 Task: Search one way flight ticket for 5 adults, 1 child, 2 infants in seat and 1 infant on lap in business from Monterey: Monterey Regional Airport (was Monterey Peninsula Airport) to Jackson: Jackson Hole Airport on 5-2-2023. Choice of flights is Frontier. Number of bags: 11 checked bags. Price is upto 91000. Outbound departure time preference is 13:45.
Action: Mouse moved to (280, 482)
Screenshot: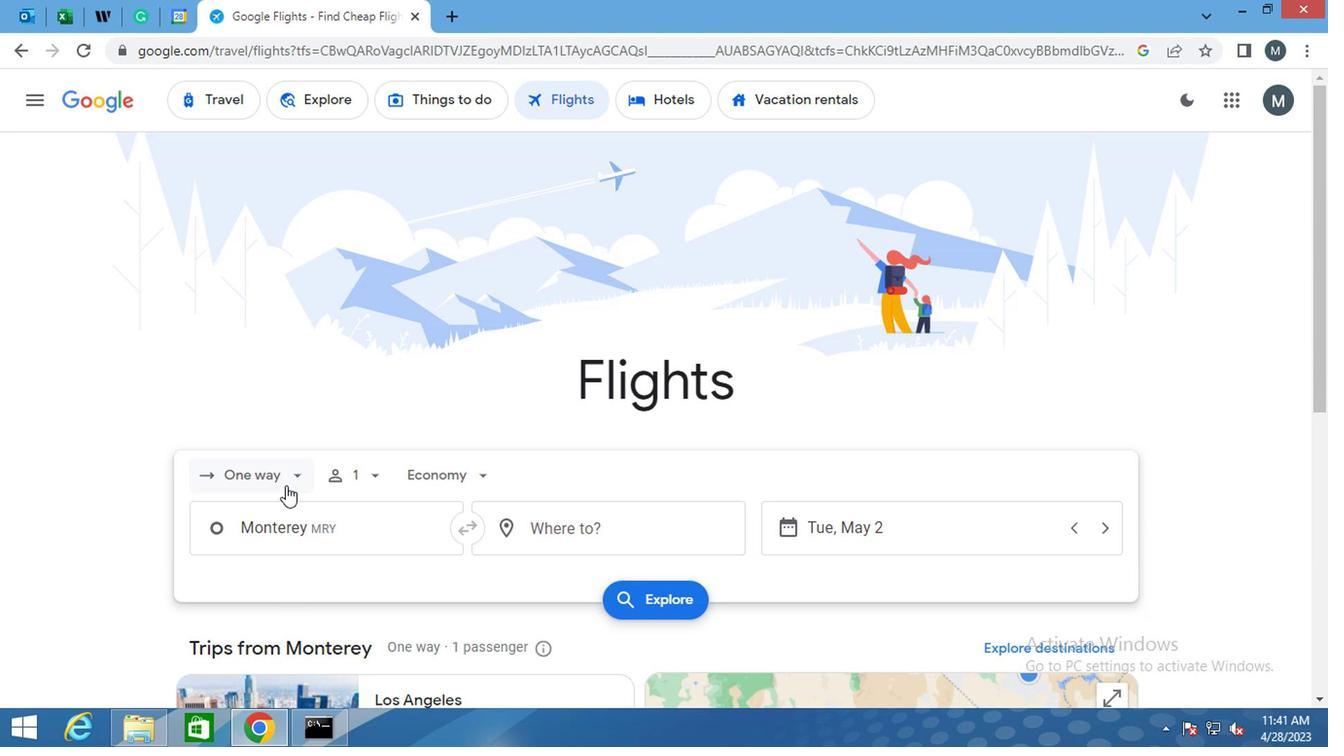 
Action: Mouse pressed left at (280, 482)
Screenshot: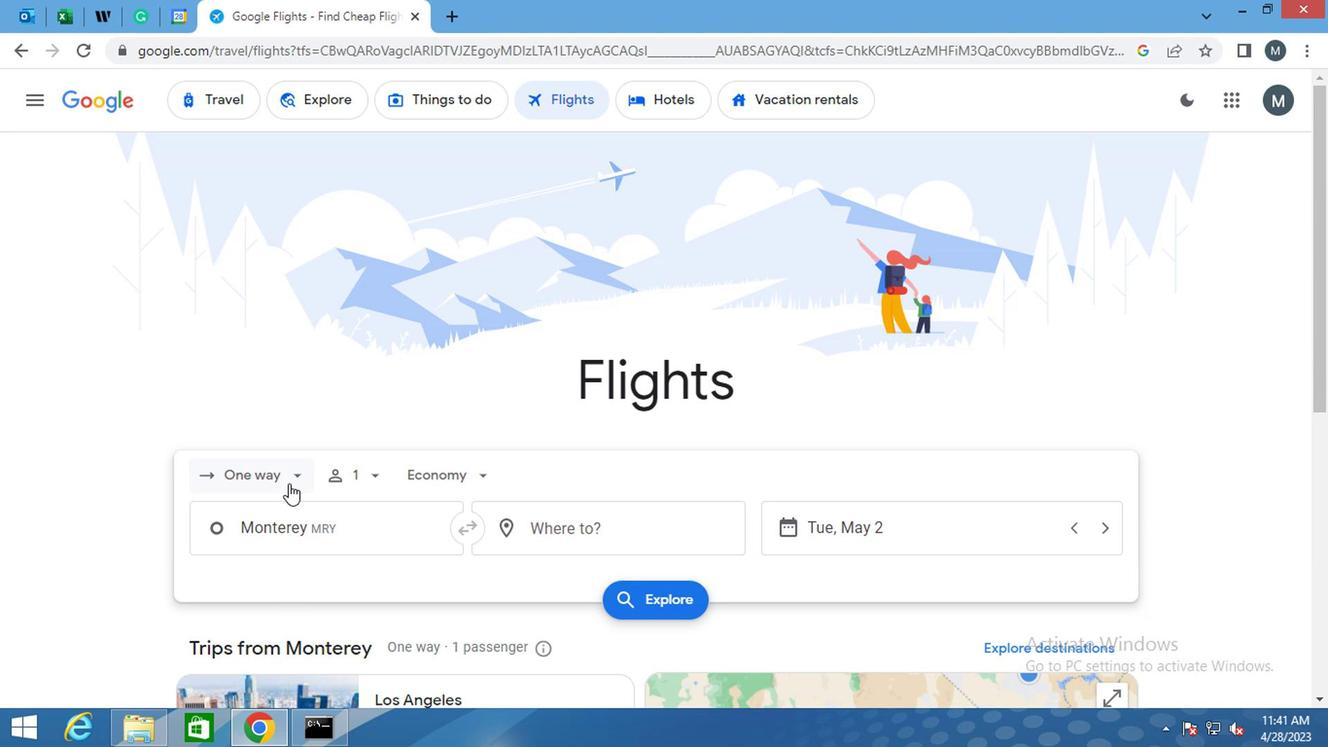 
Action: Mouse moved to (273, 559)
Screenshot: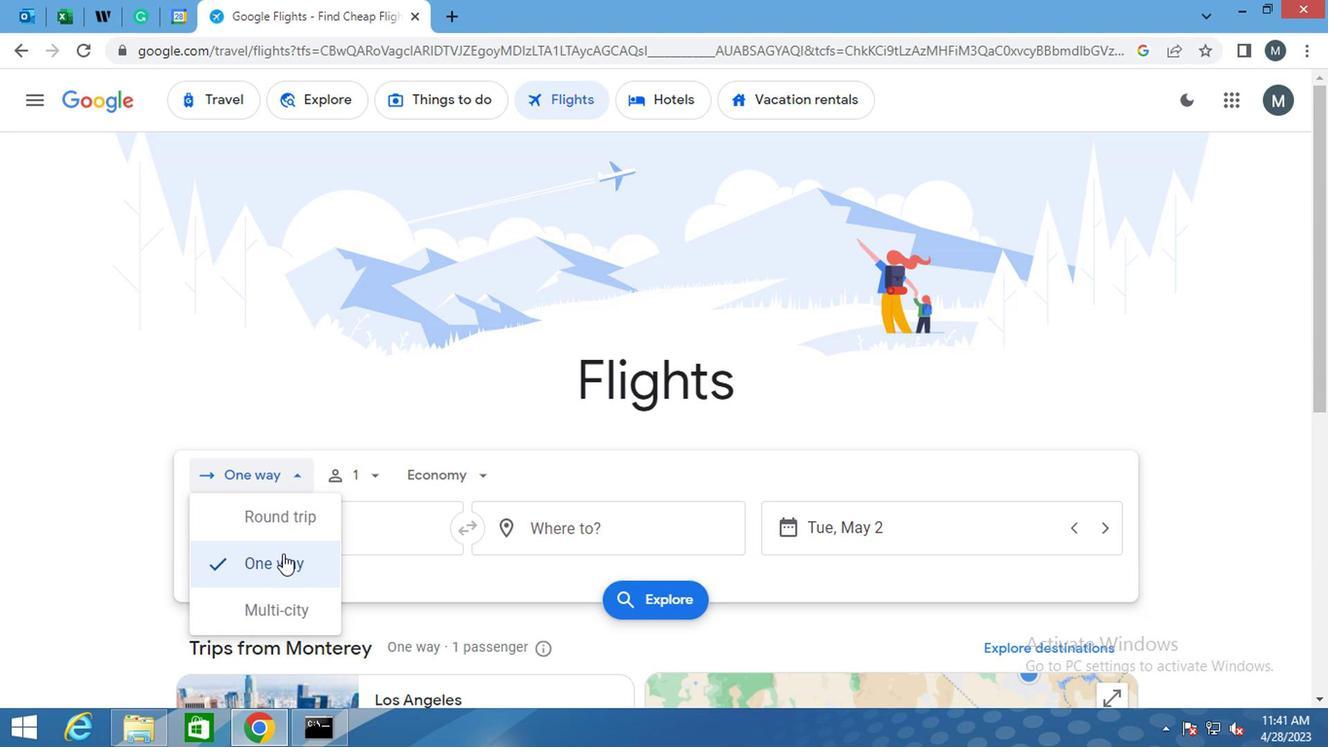 
Action: Mouse pressed left at (273, 559)
Screenshot: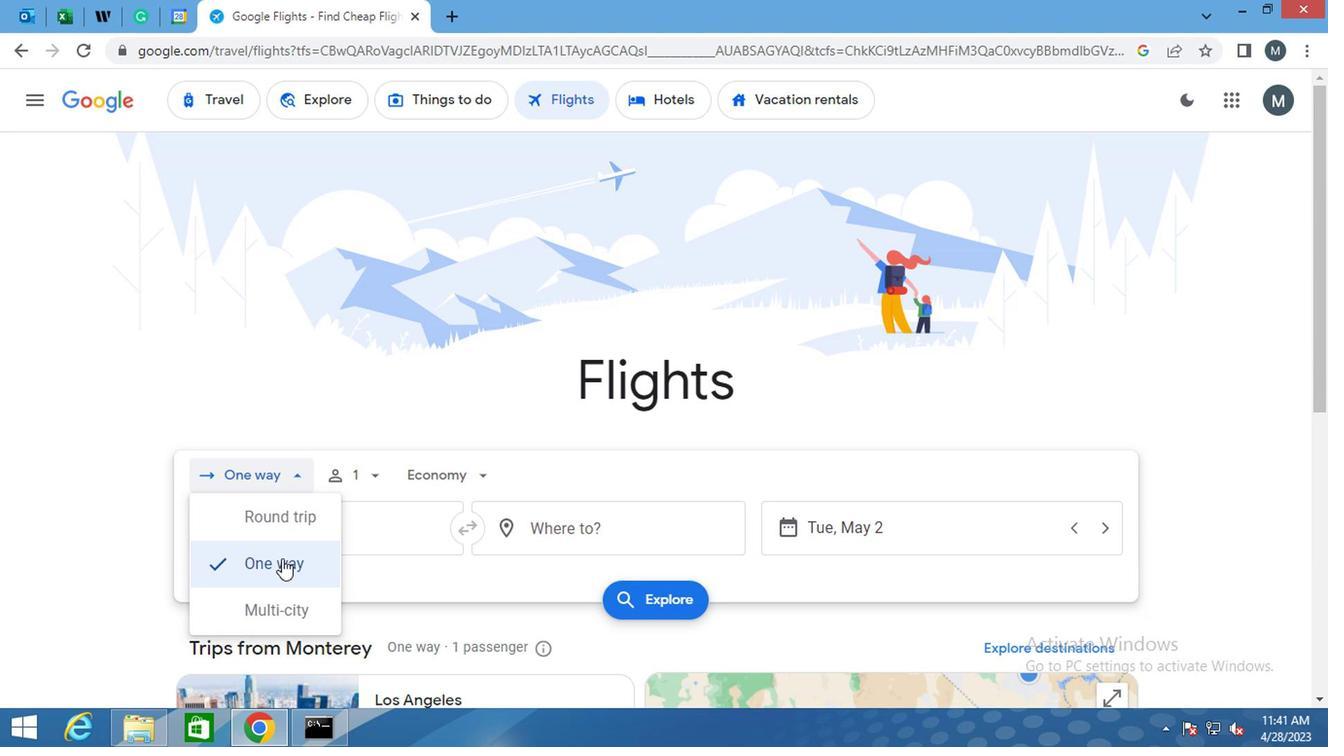 
Action: Mouse moved to (368, 484)
Screenshot: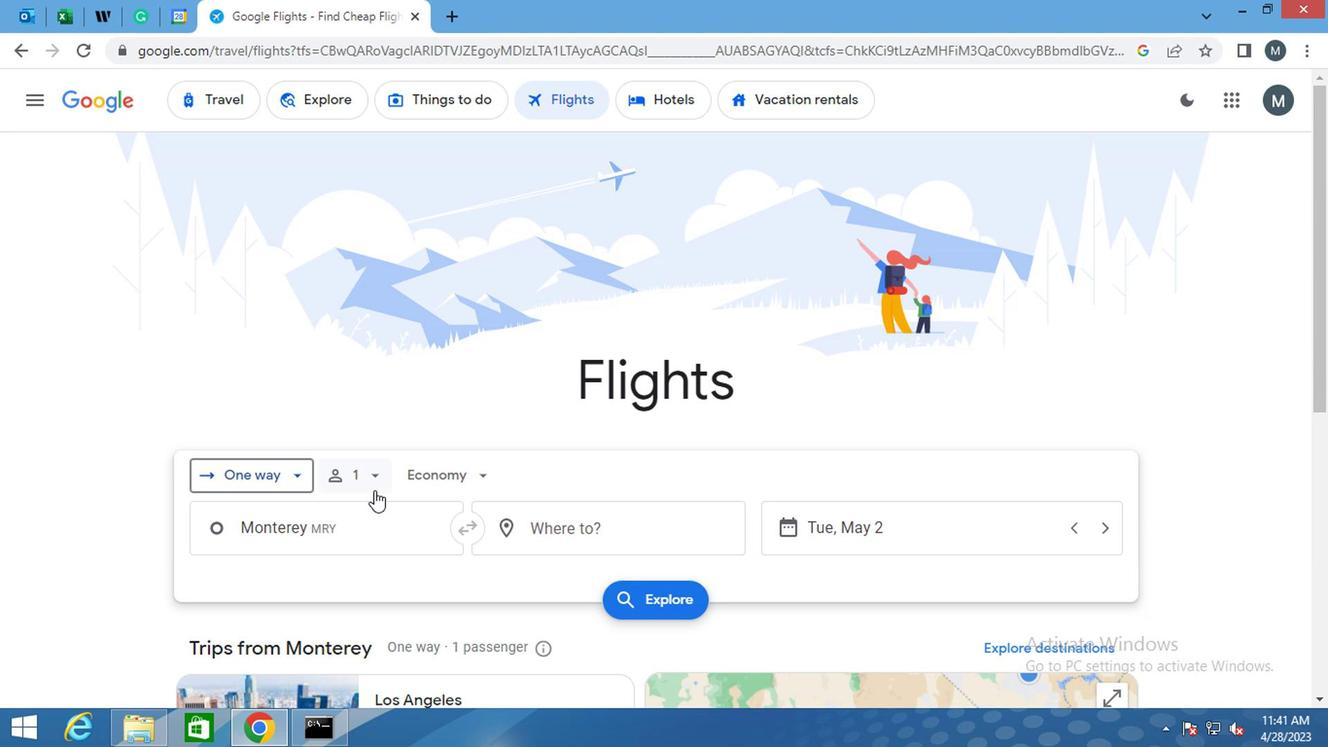 
Action: Mouse pressed left at (368, 484)
Screenshot: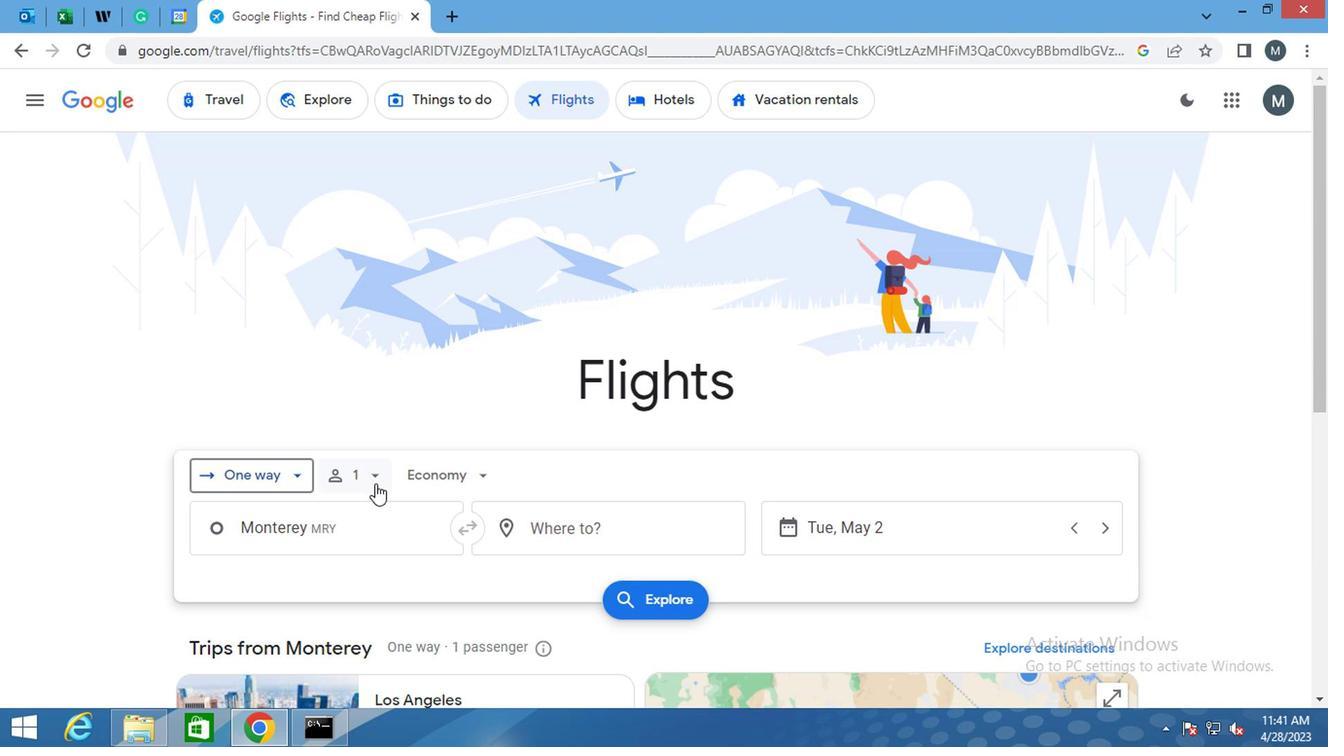 
Action: Mouse moved to (523, 523)
Screenshot: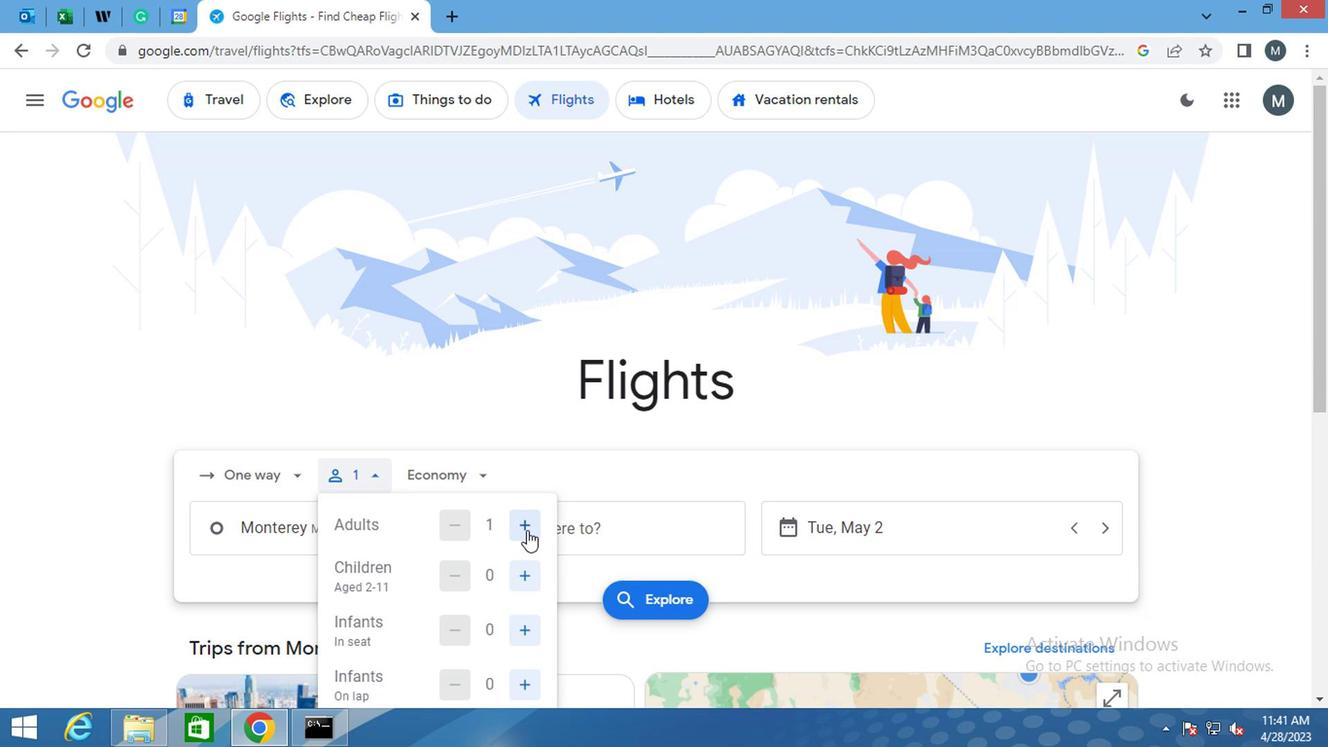 
Action: Mouse pressed left at (523, 523)
Screenshot: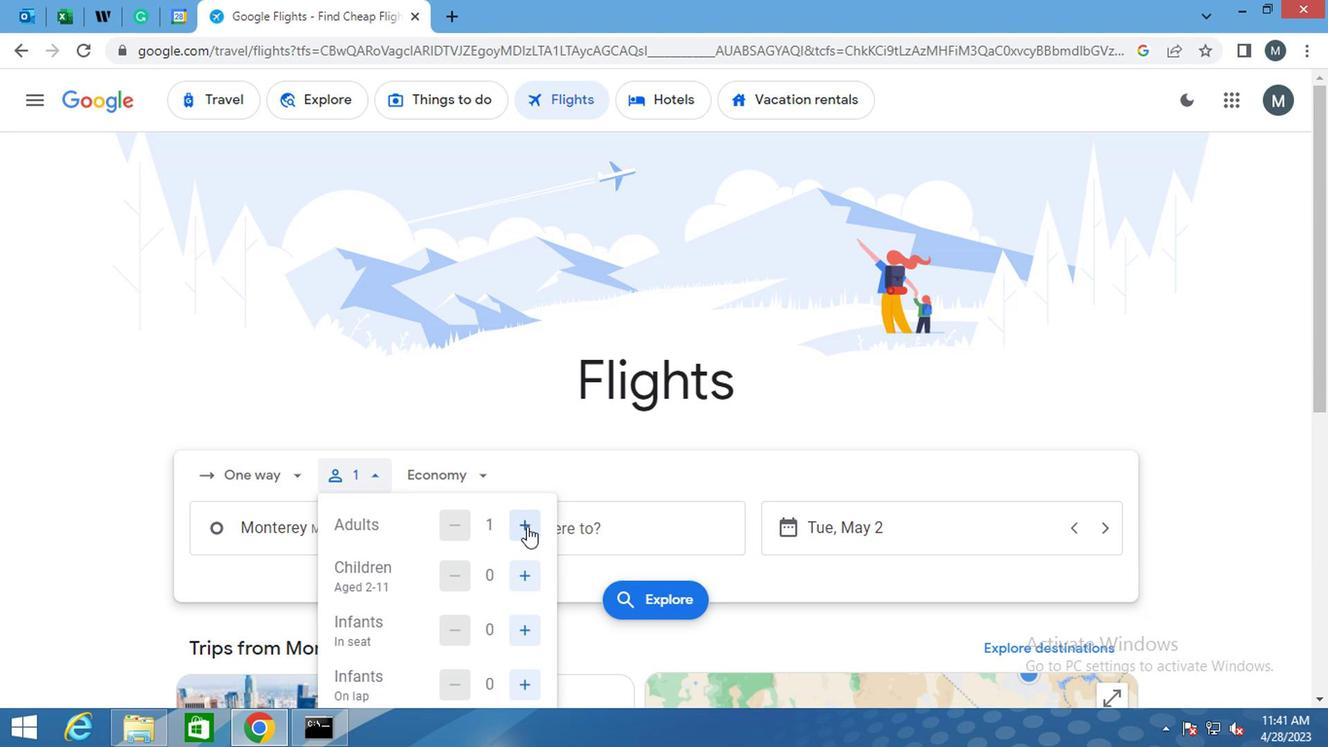 
Action: Mouse pressed left at (523, 523)
Screenshot: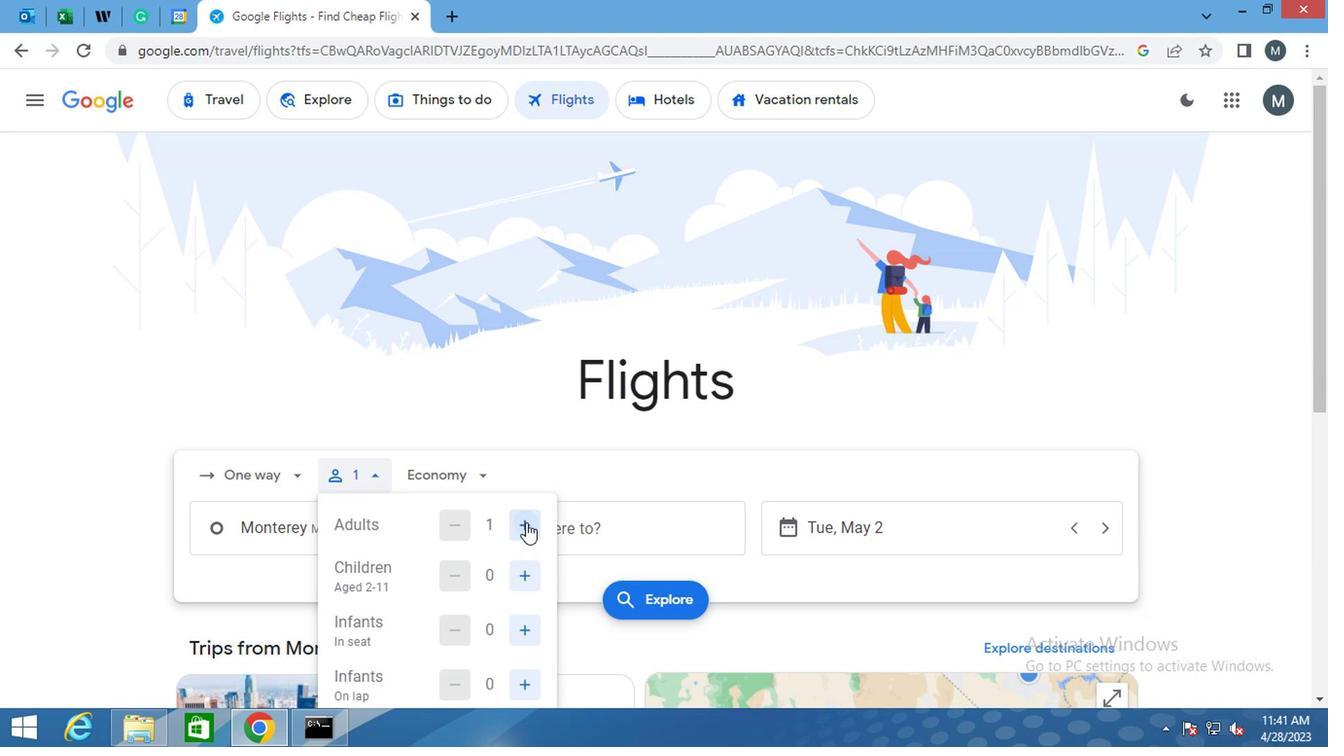 
Action: Mouse moved to (526, 523)
Screenshot: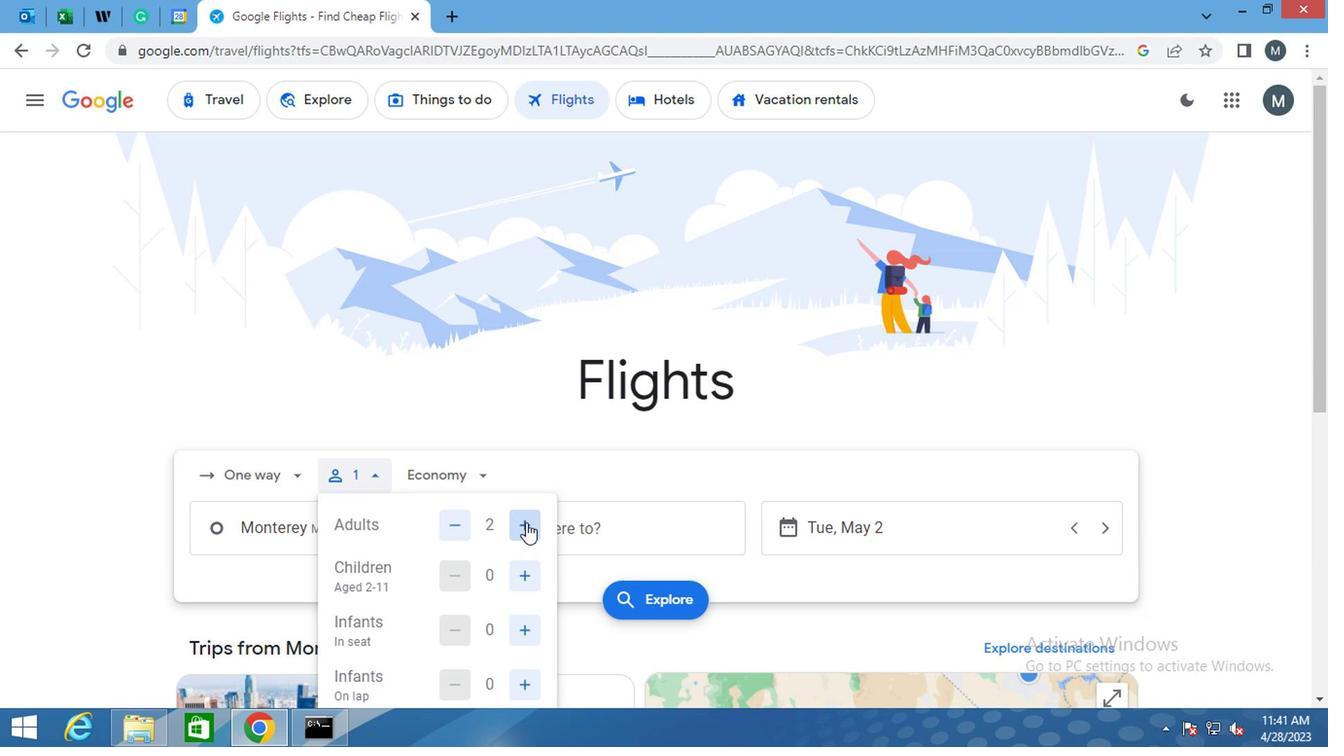 
Action: Mouse pressed left at (526, 523)
Screenshot: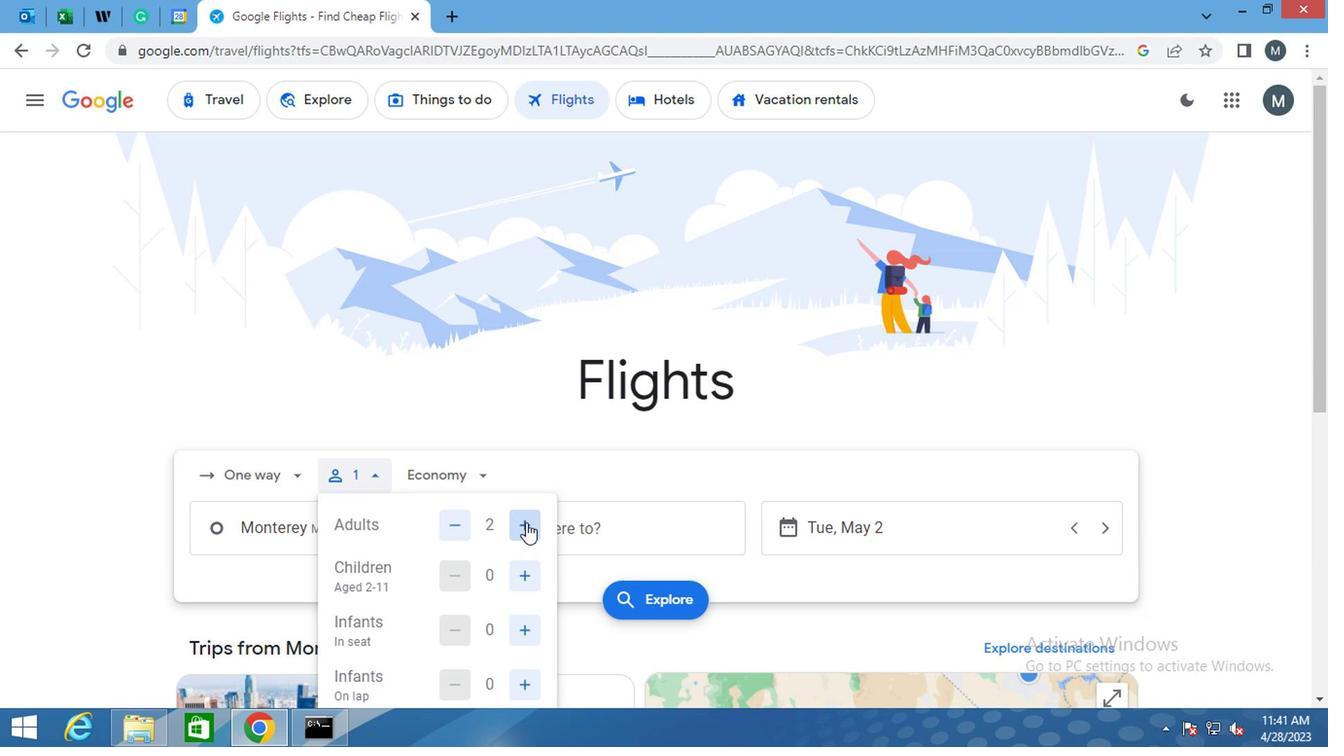 
Action: Mouse moved to (526, 523)
Screenshot: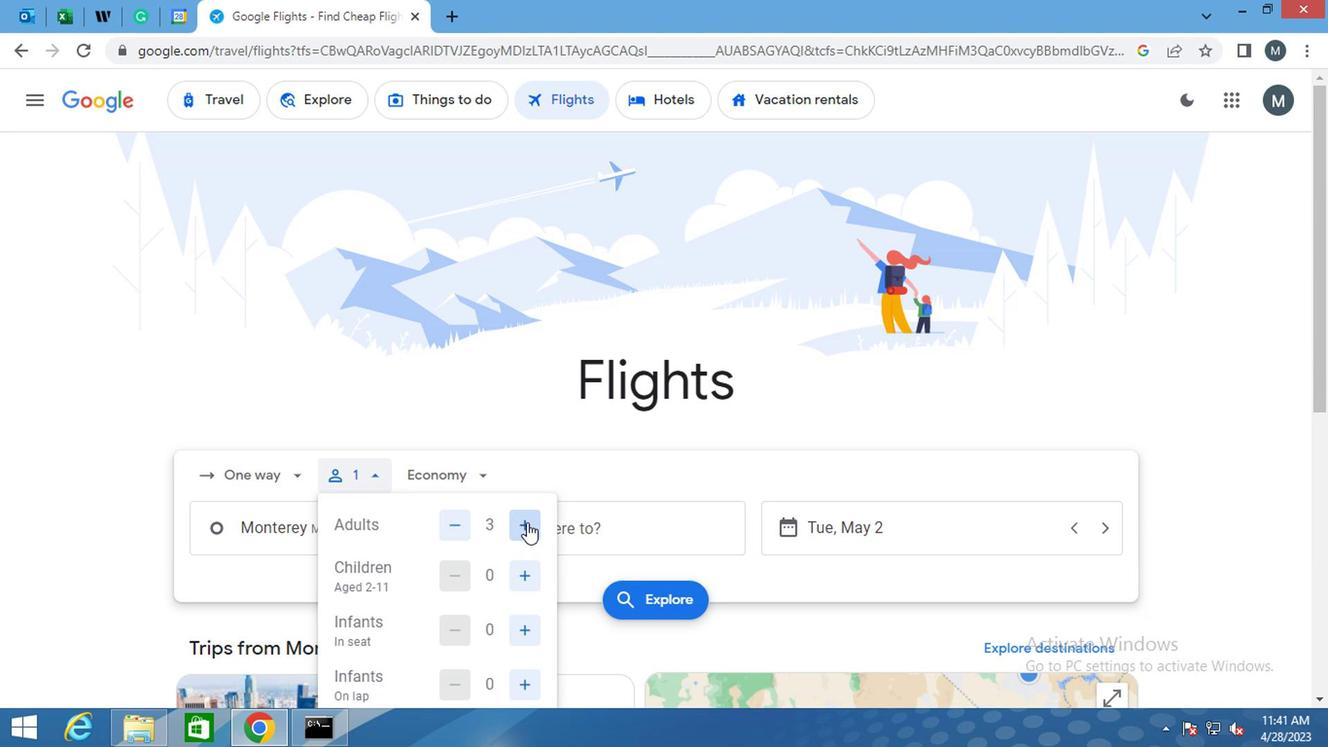 
Action: Mouse pressed left at (526, 523)
Screenshot: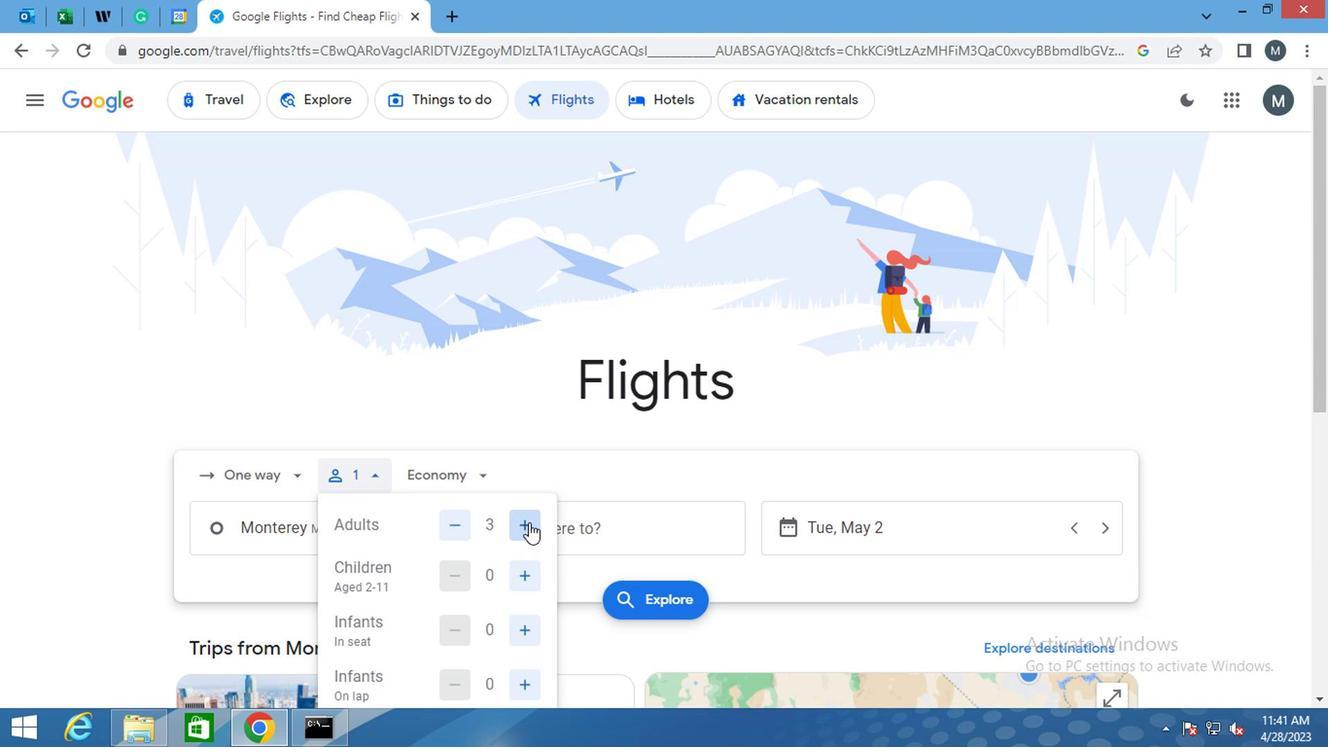 
Action: Mouse moved to (526, 575)
Screenshot: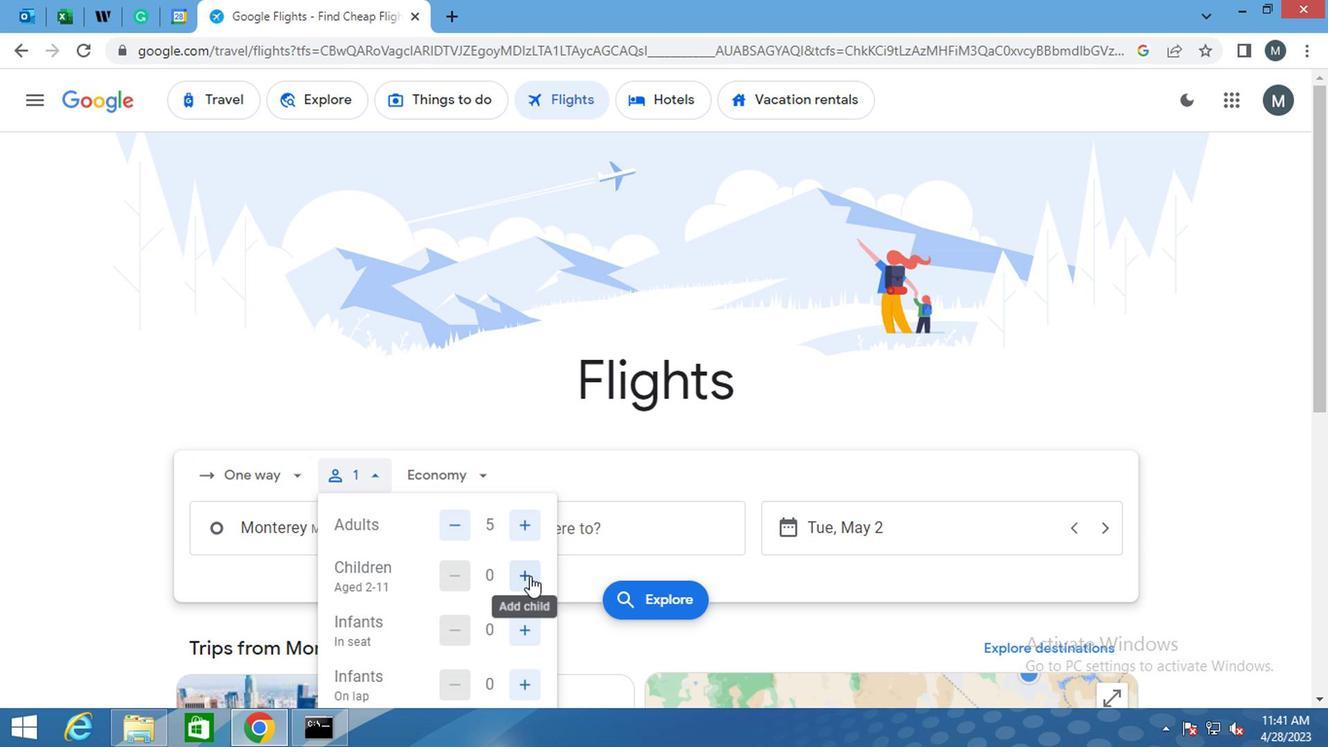 
Action: Mouse pressed left at (526, 575)
Screenshot: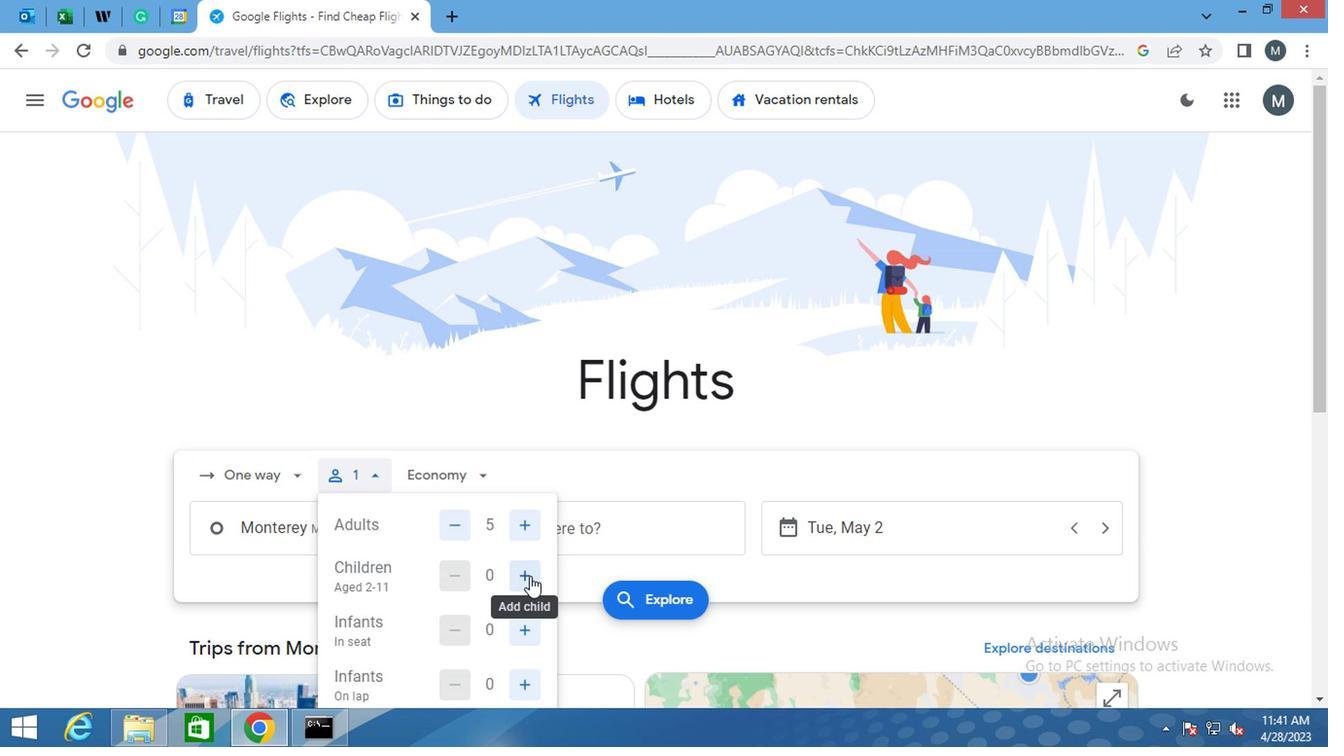 
Action: Mouse moved to (306, 450)
Screenshot: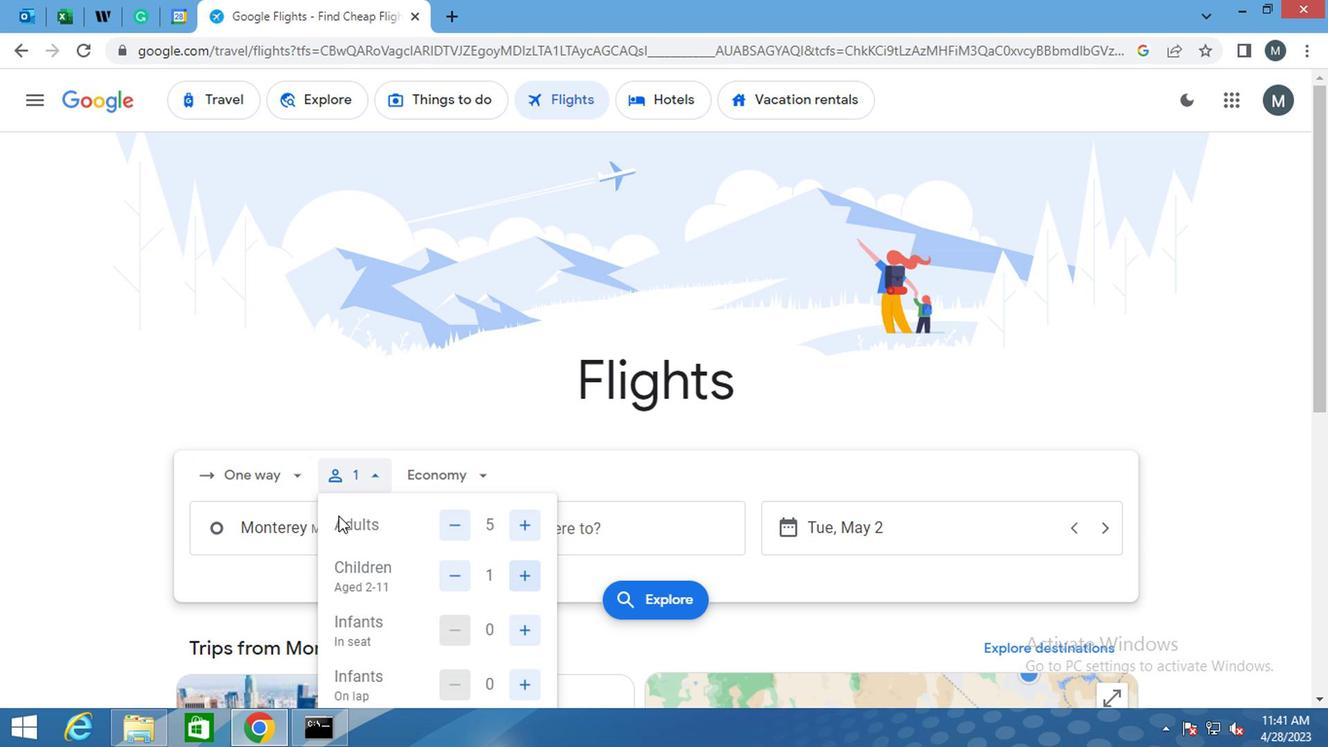 
Action: Mouse scrolled (306, 449) with delta (0, -1)
Screenshot: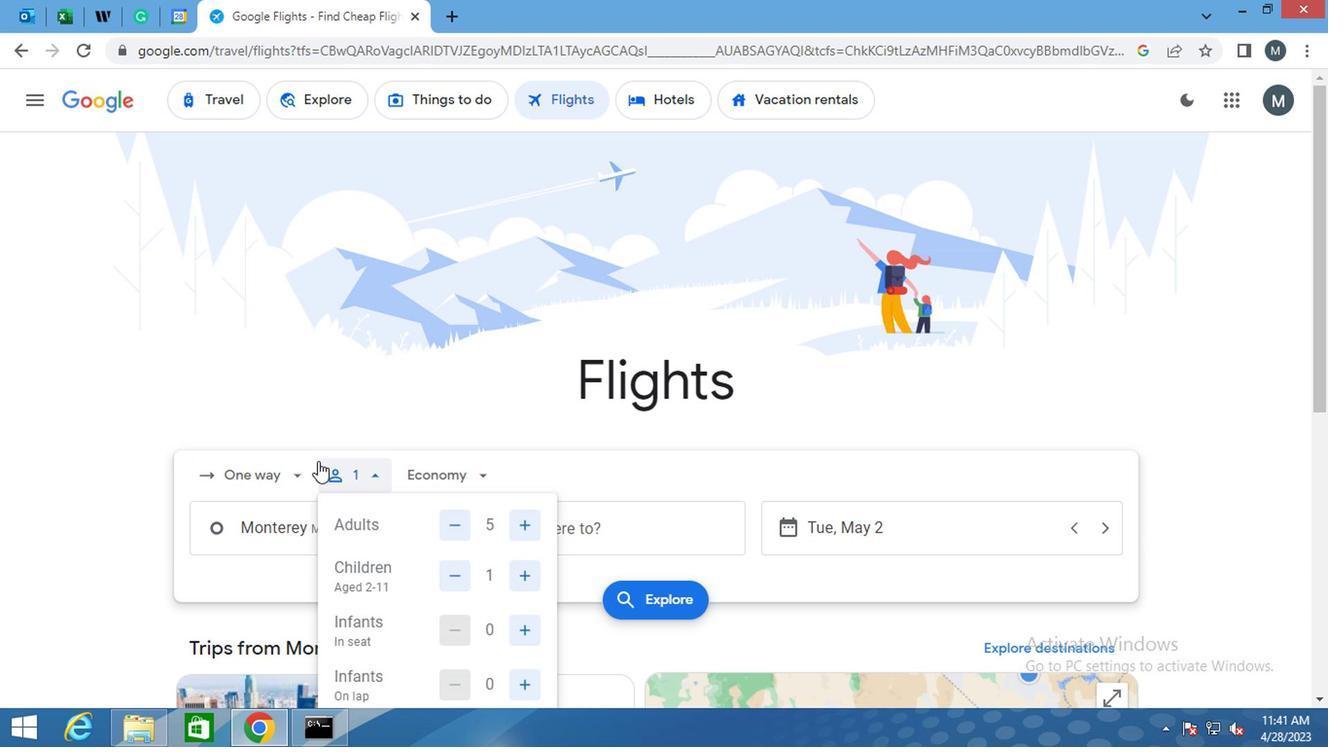 
Action: Mouse moved to (518, 539)
Screenshot: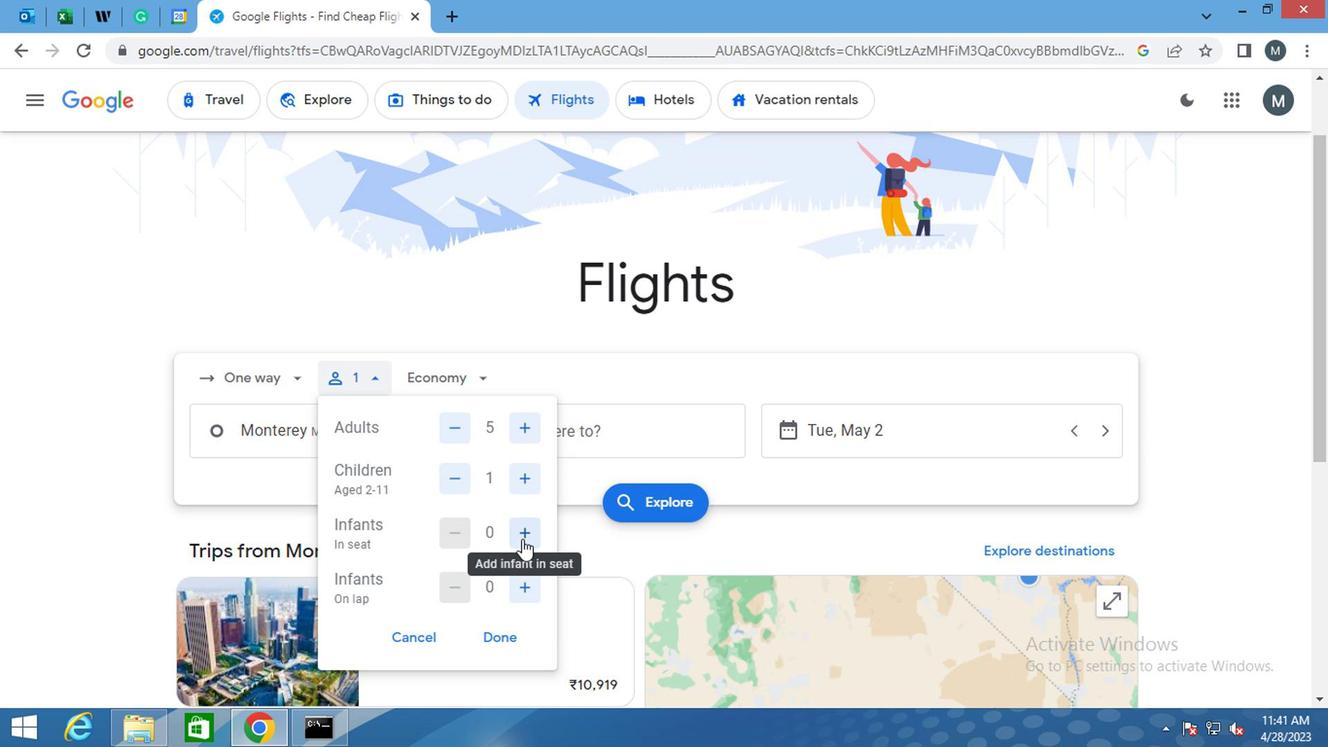 
Action: Mouse pressed left at (518, 539)
Screenshot: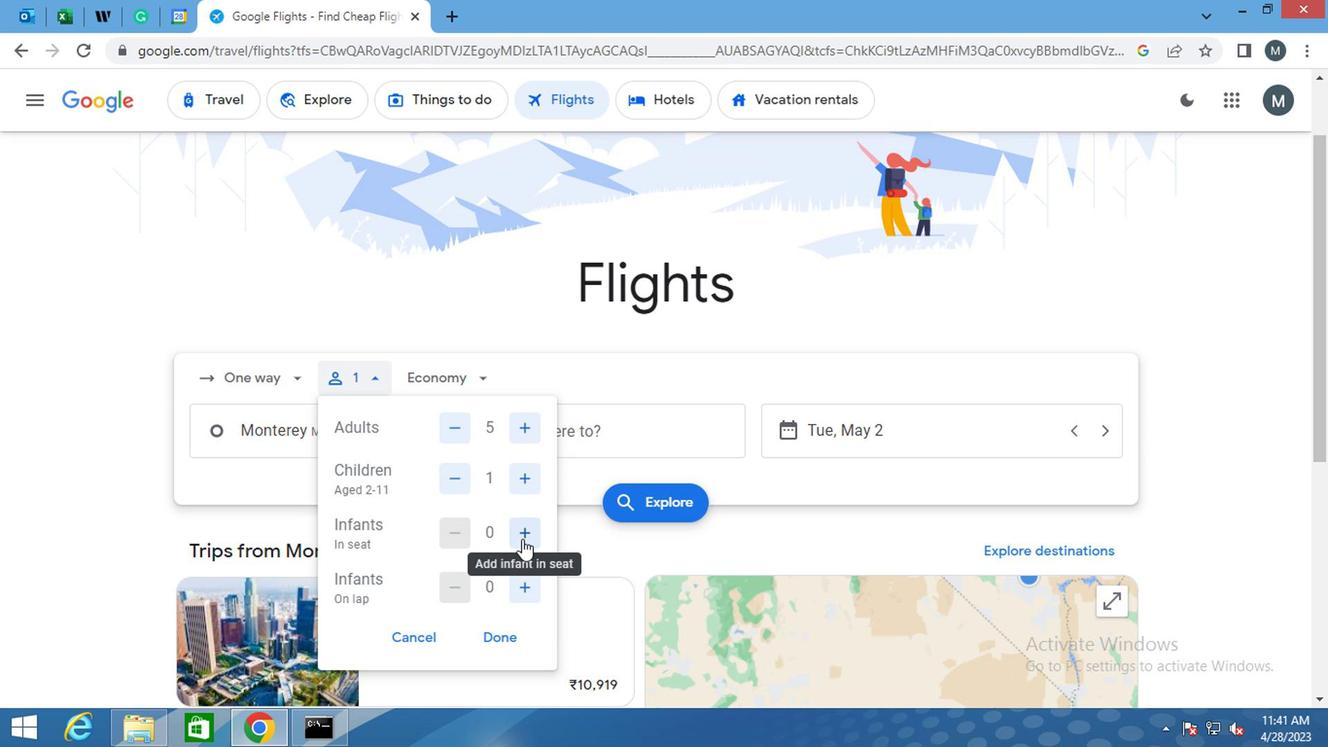 
Action: Mouse pressed left at (518, 539)
Screenshot: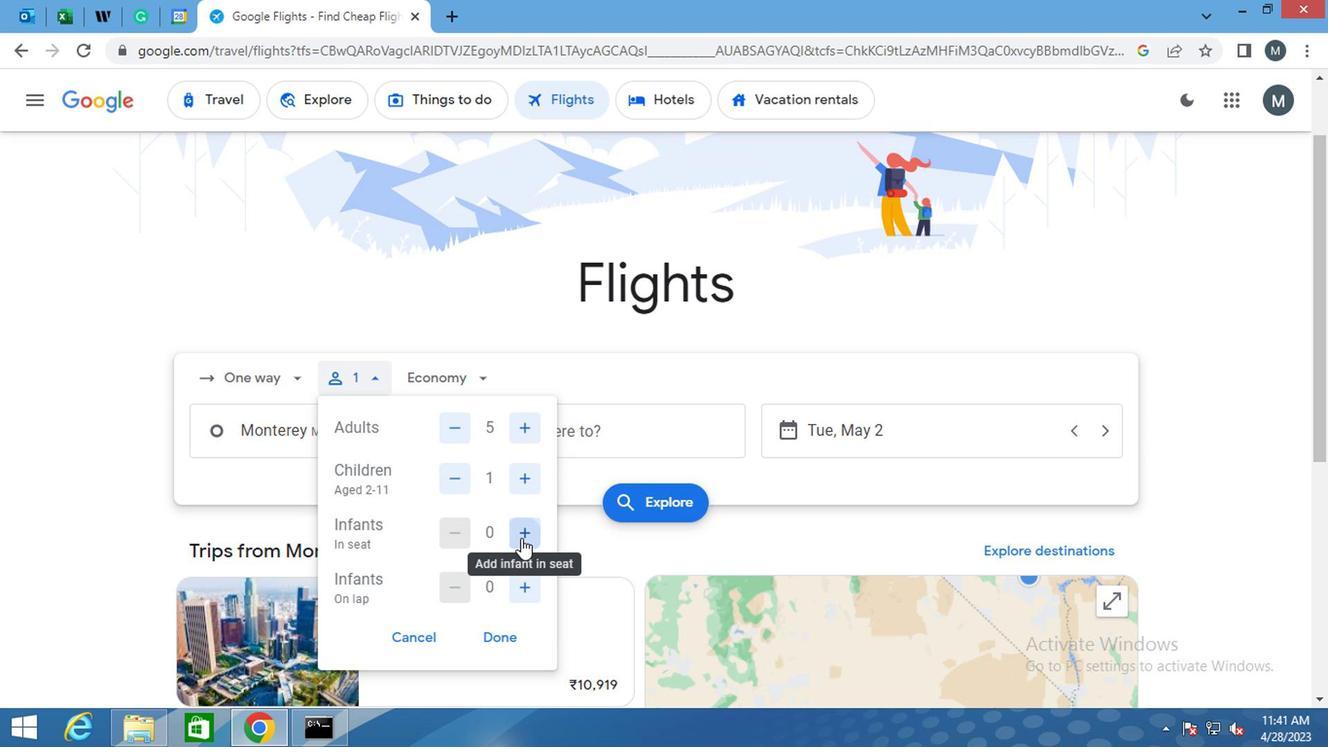 
Action: Mouse moved to (444, 468)
Screenshot: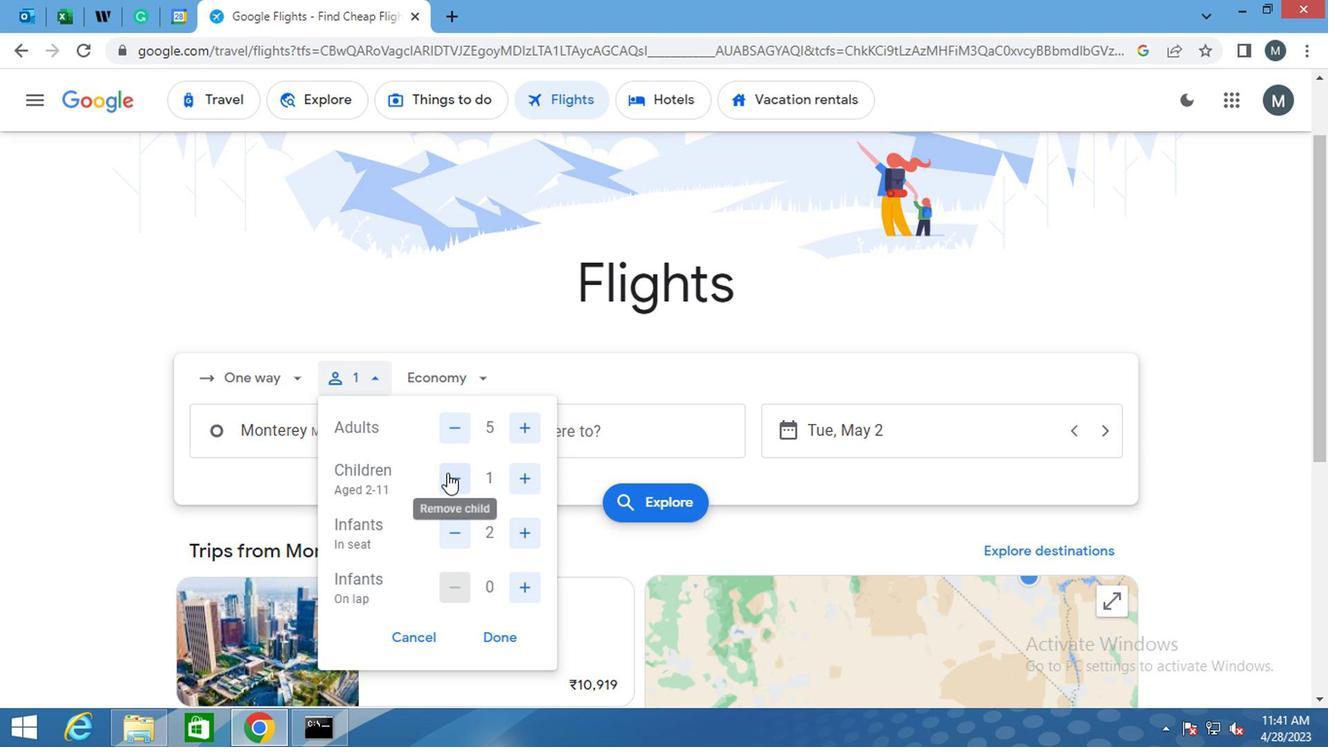 
Action: Mouse scrolled (444, 467) with delta (0, 0)
Screenshot: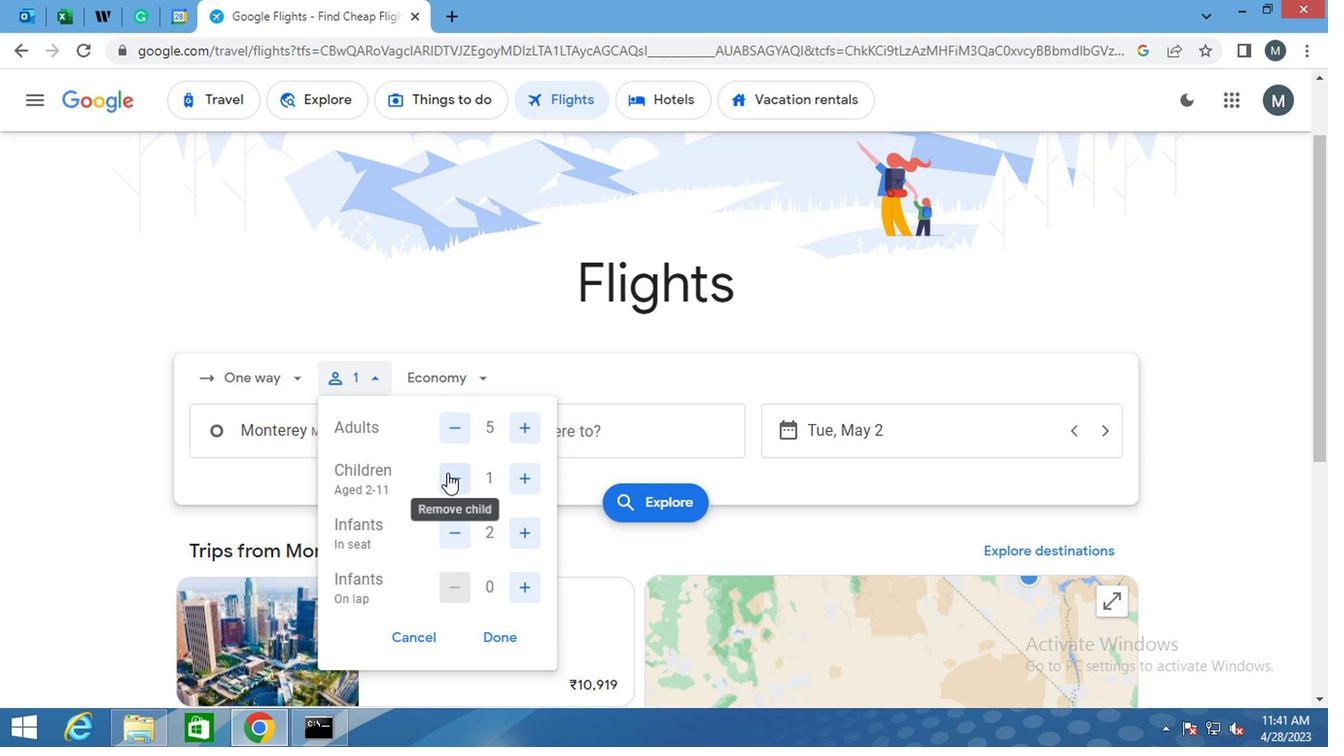 
Action: Mouse moved to (514, 491)
Screenshot: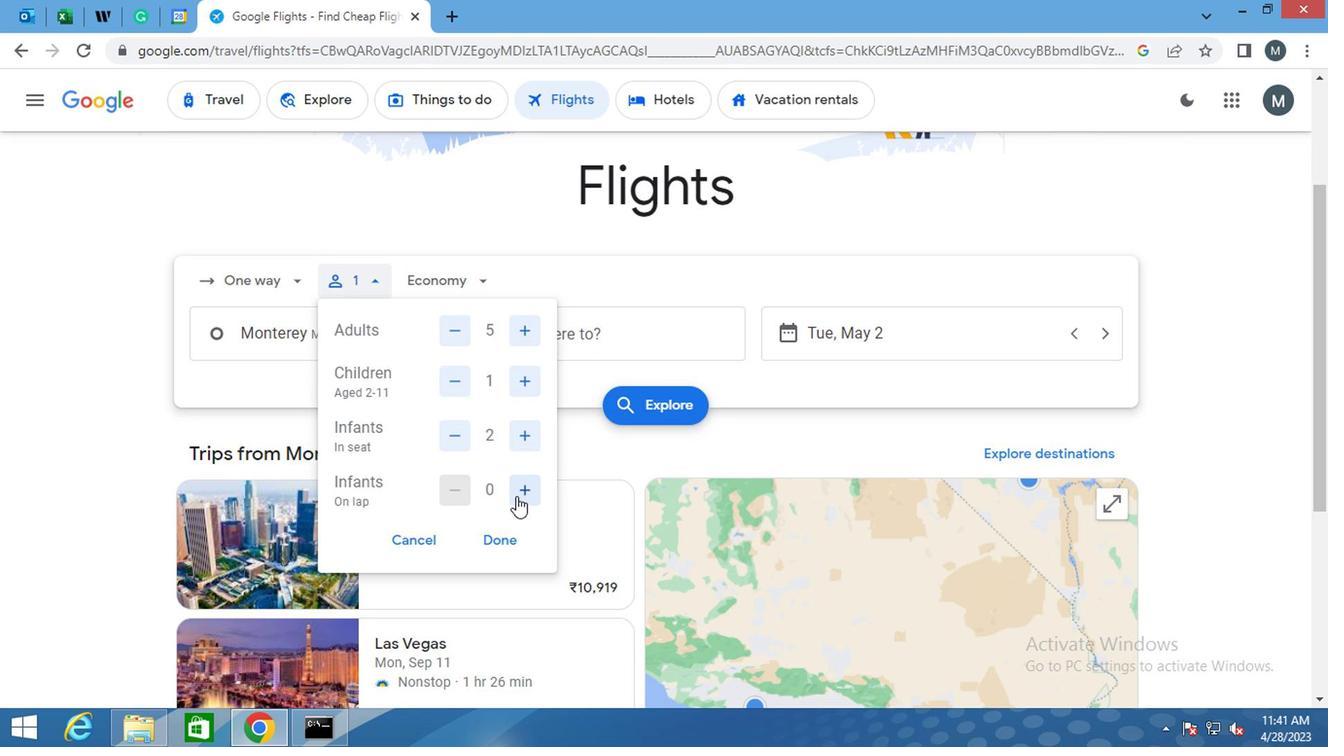 
Action: Mouse pressed left at (514, 491)
Screenshot: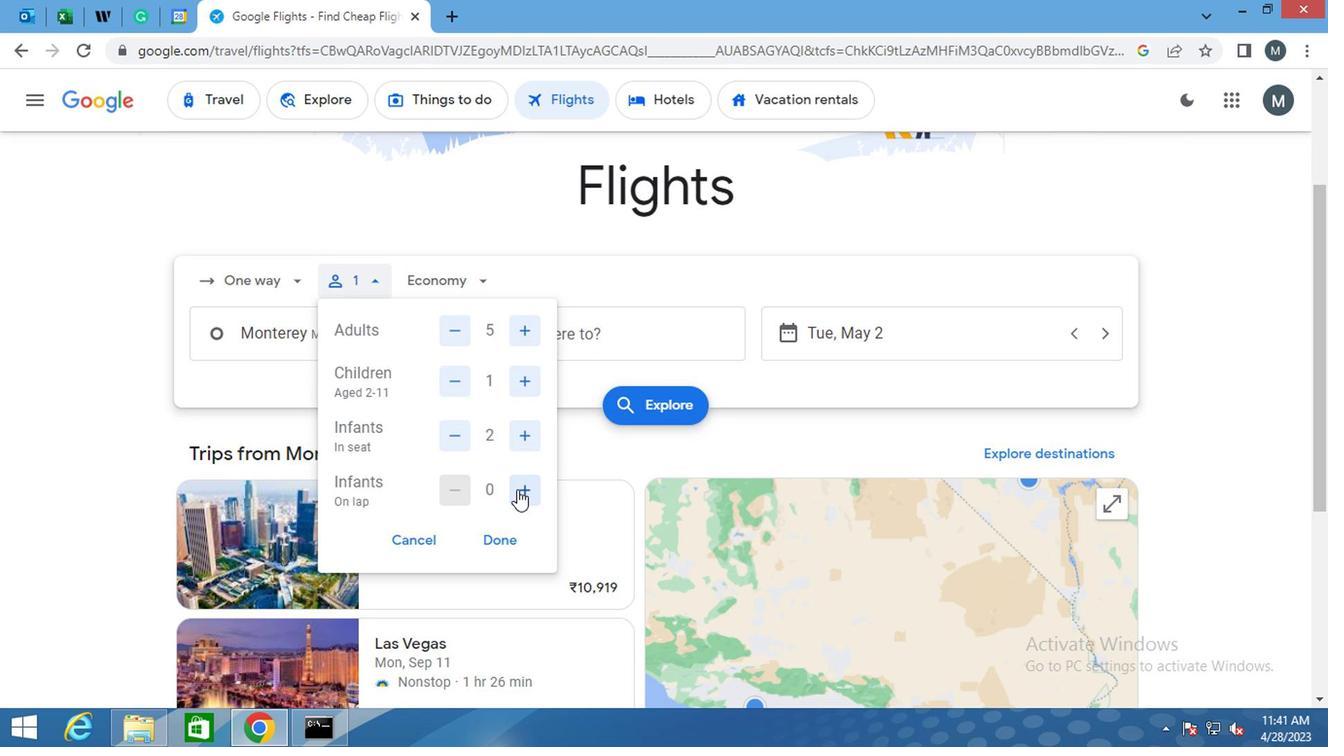 
Action: Mouse moved to (500, 542)
Screenshot: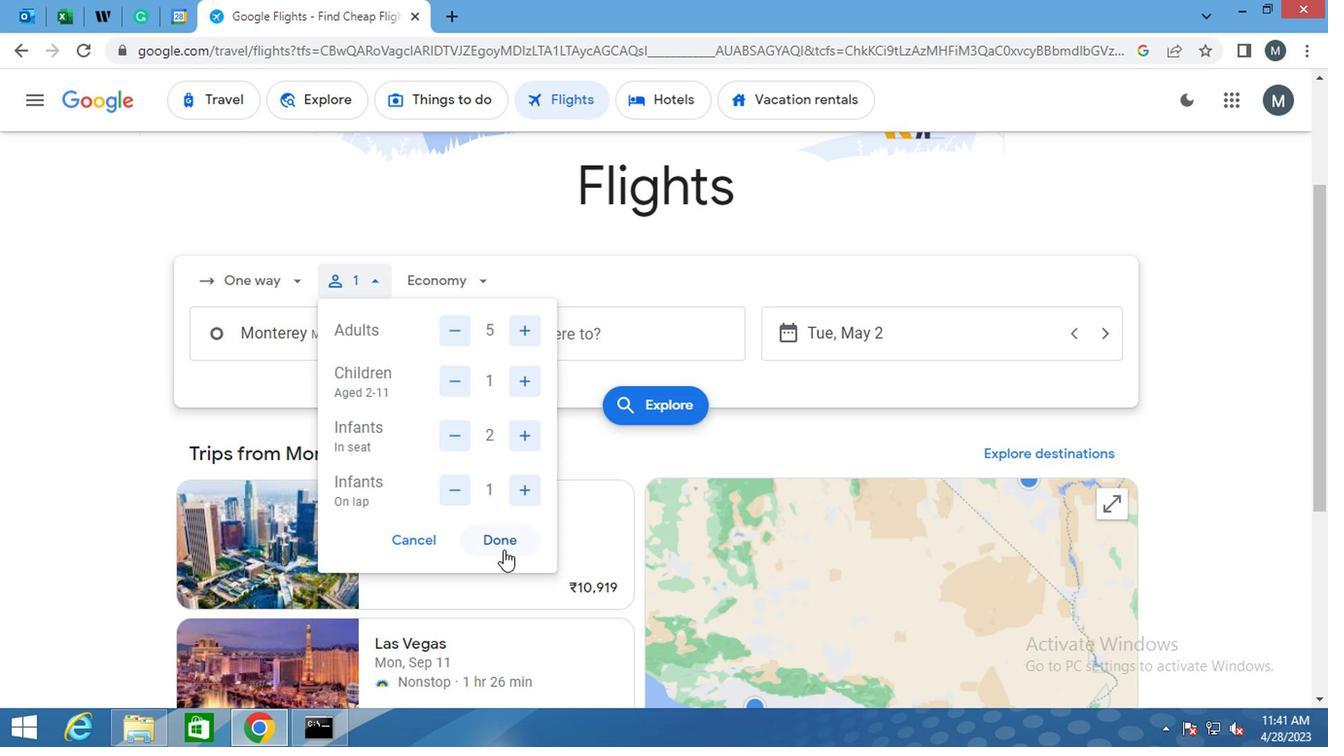 
Action: Mouse pressed left at (500, 542)
Screenshot: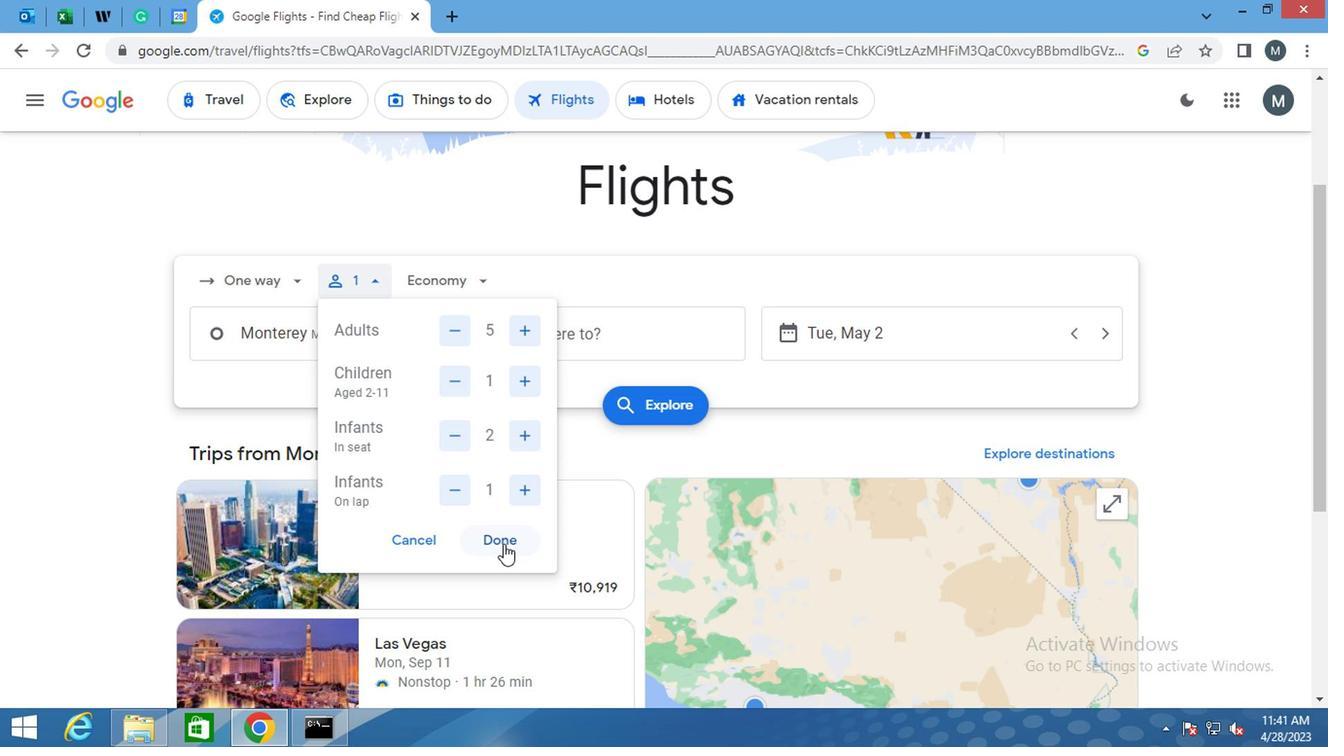 
Action: Mouse moved to (449, 295)
Screenshot: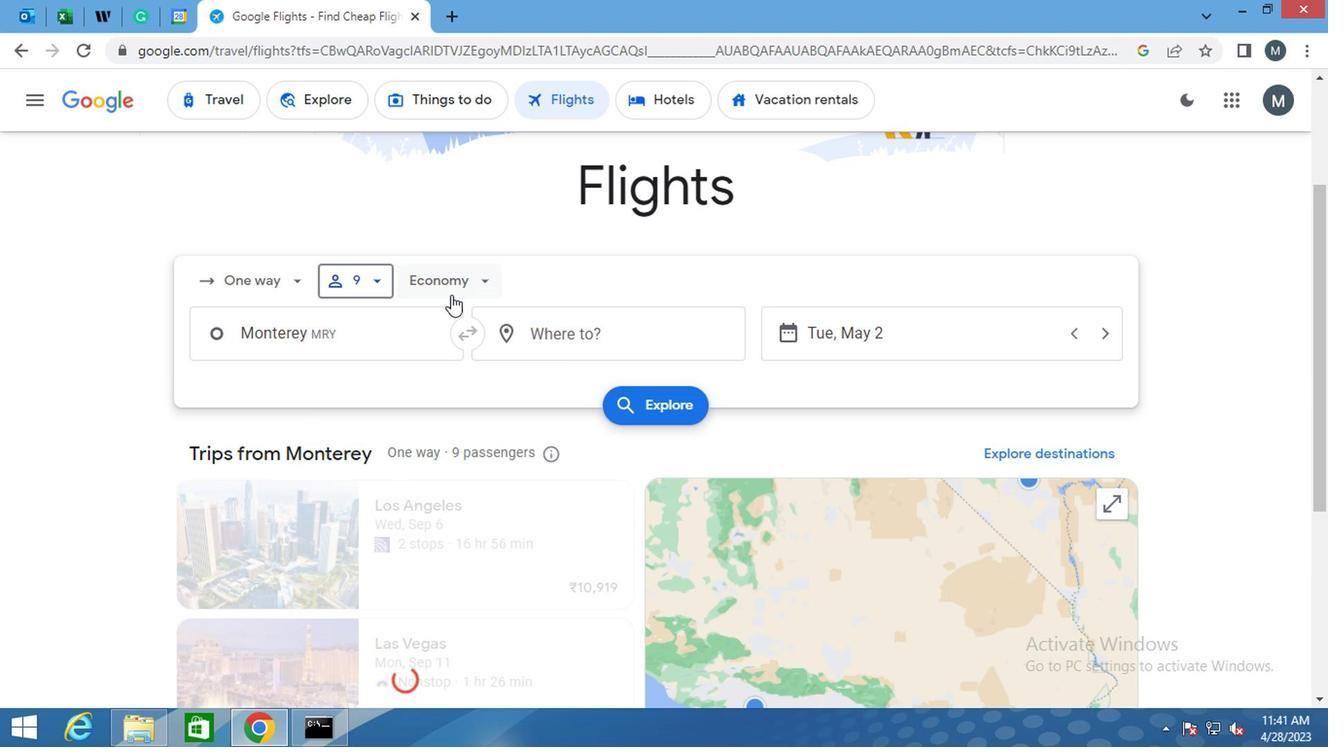 
Action: Mouse pressed left at (449, 295)
Screenshot: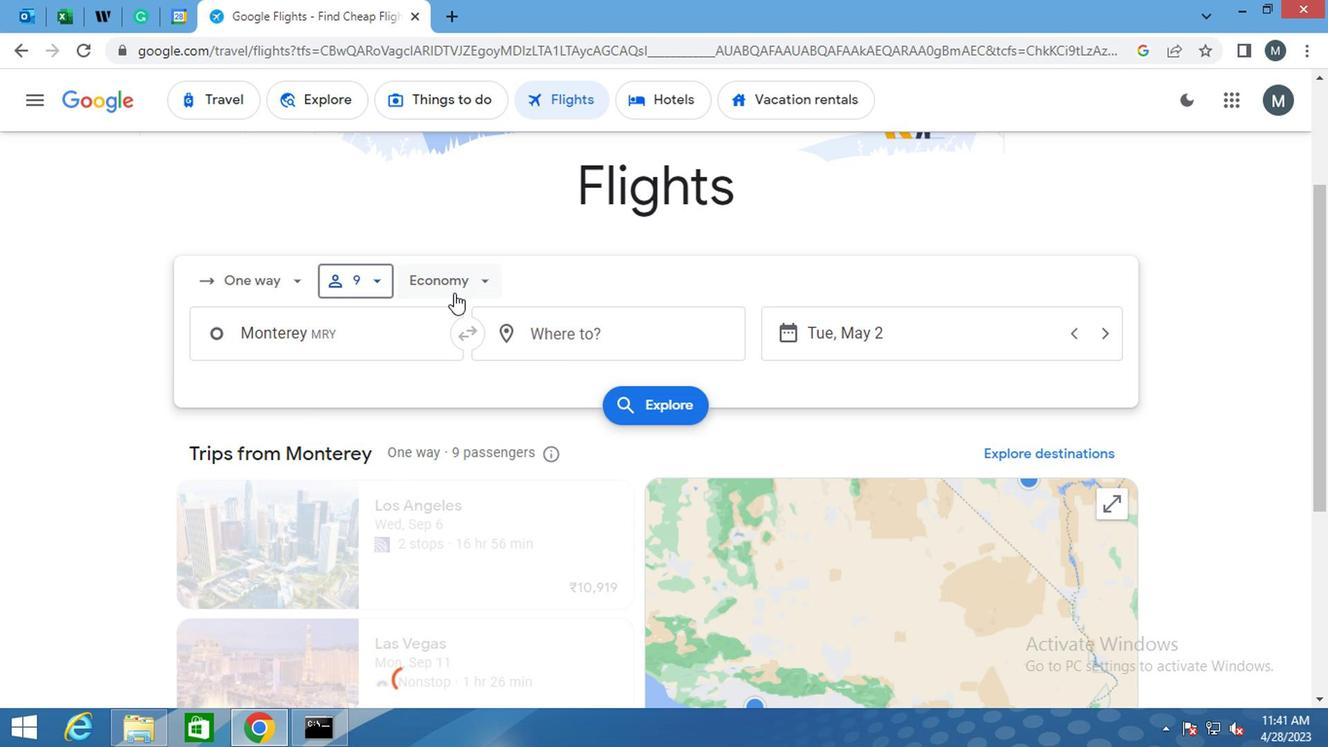 
Action: Mouse moved to (463, 404)
Screenshot: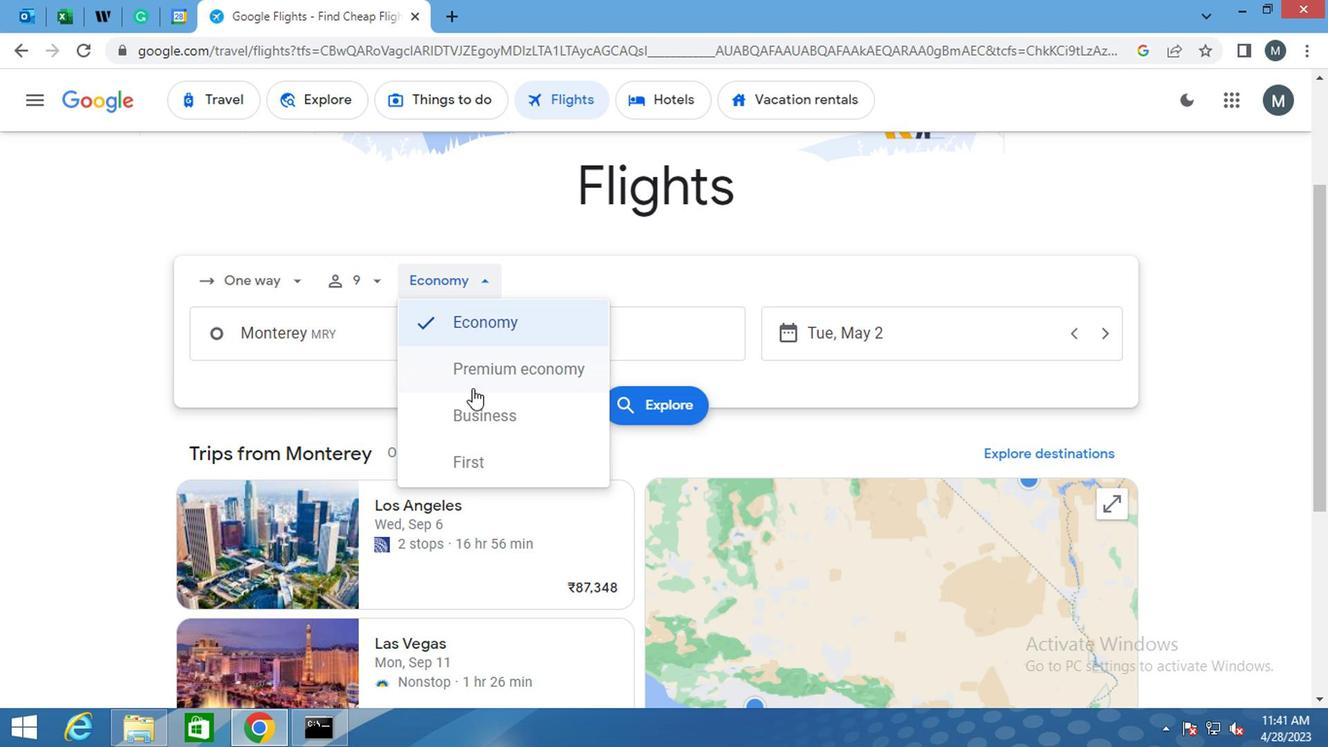 
Action: Mouse pressed left at (463, 404)
Screenshot: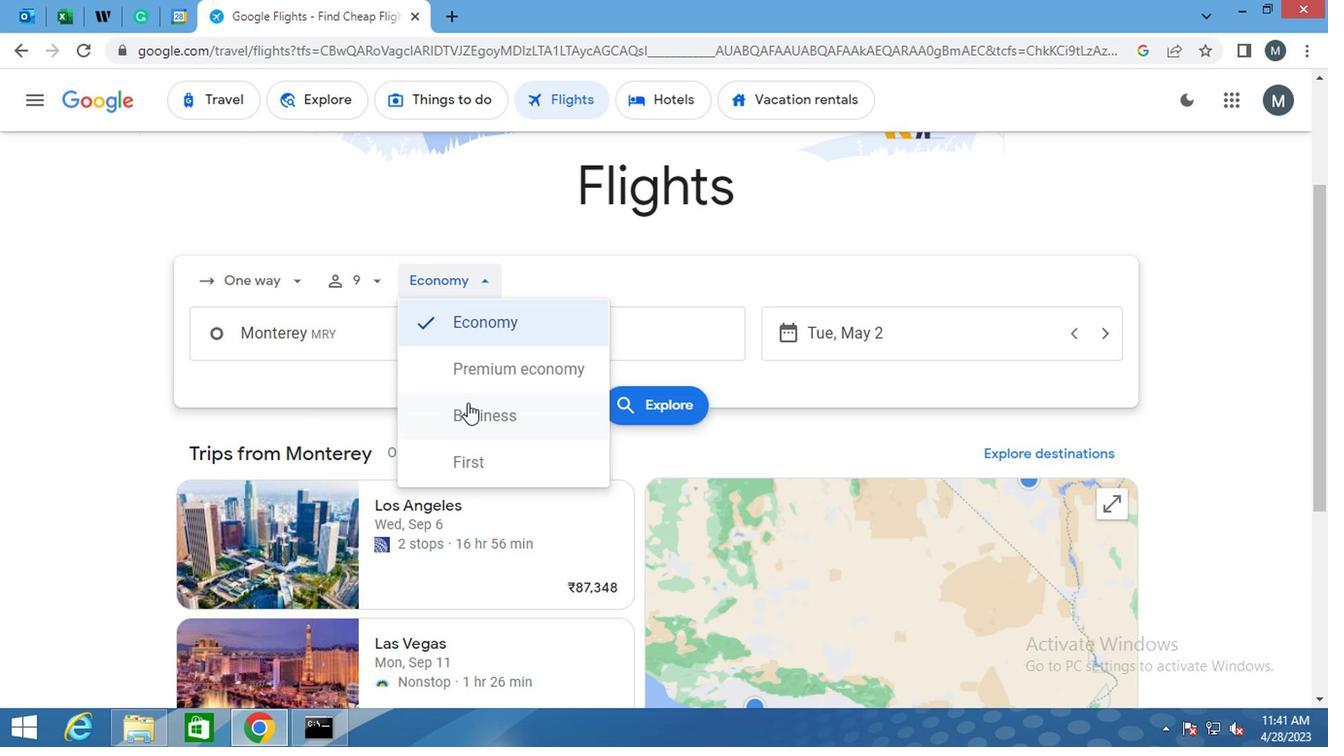 
Action: Mouse moved to (291, 341)
Screenshot: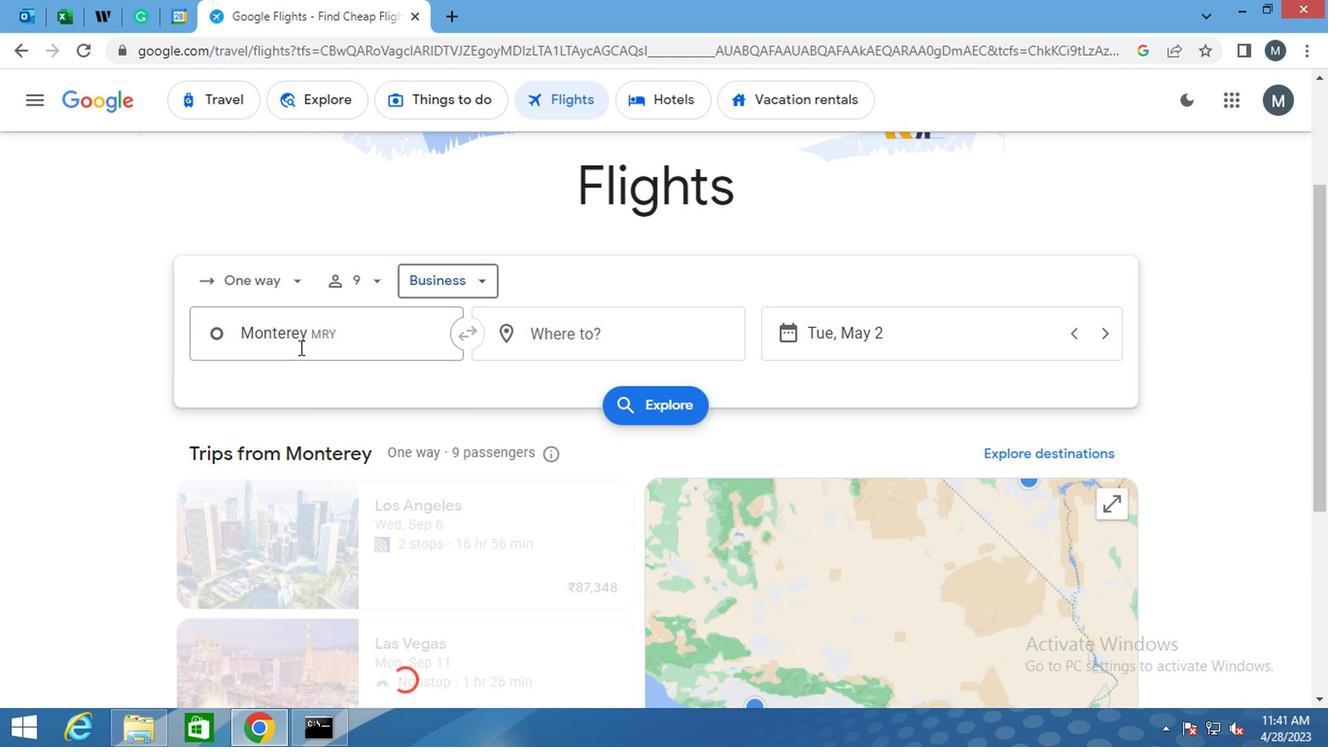 
Action: Mouse pressed left at (291, 341)
Screenshot: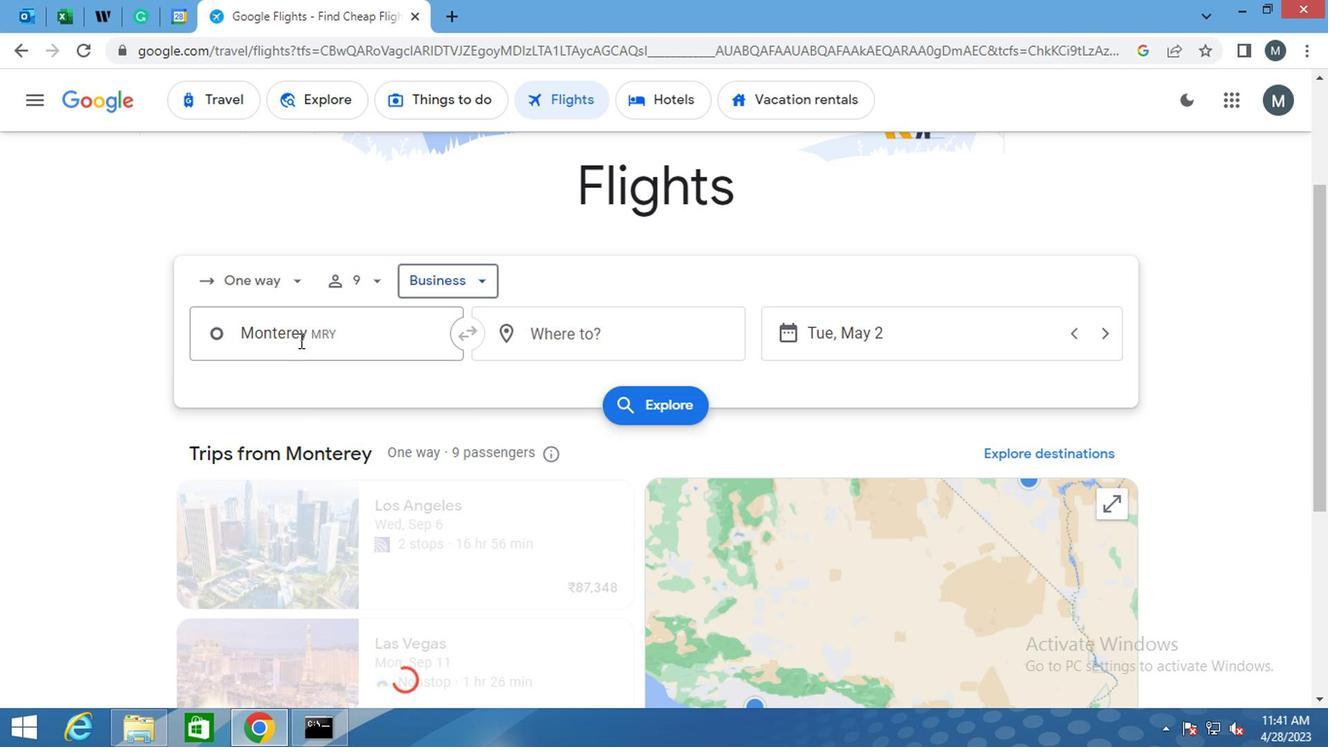 
Action: Mouse moved to (365, 361)
Screenshot: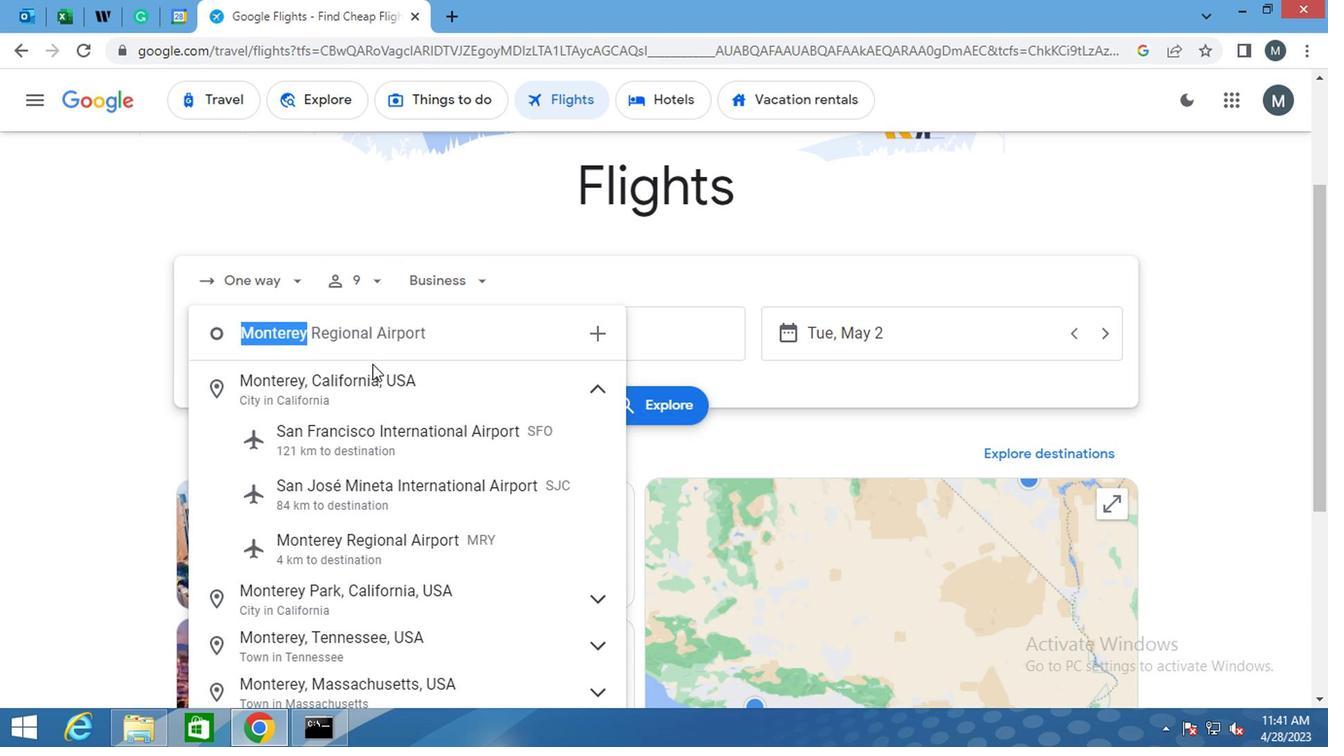 
Action: Key pressed <Key.enter>
Screenshot: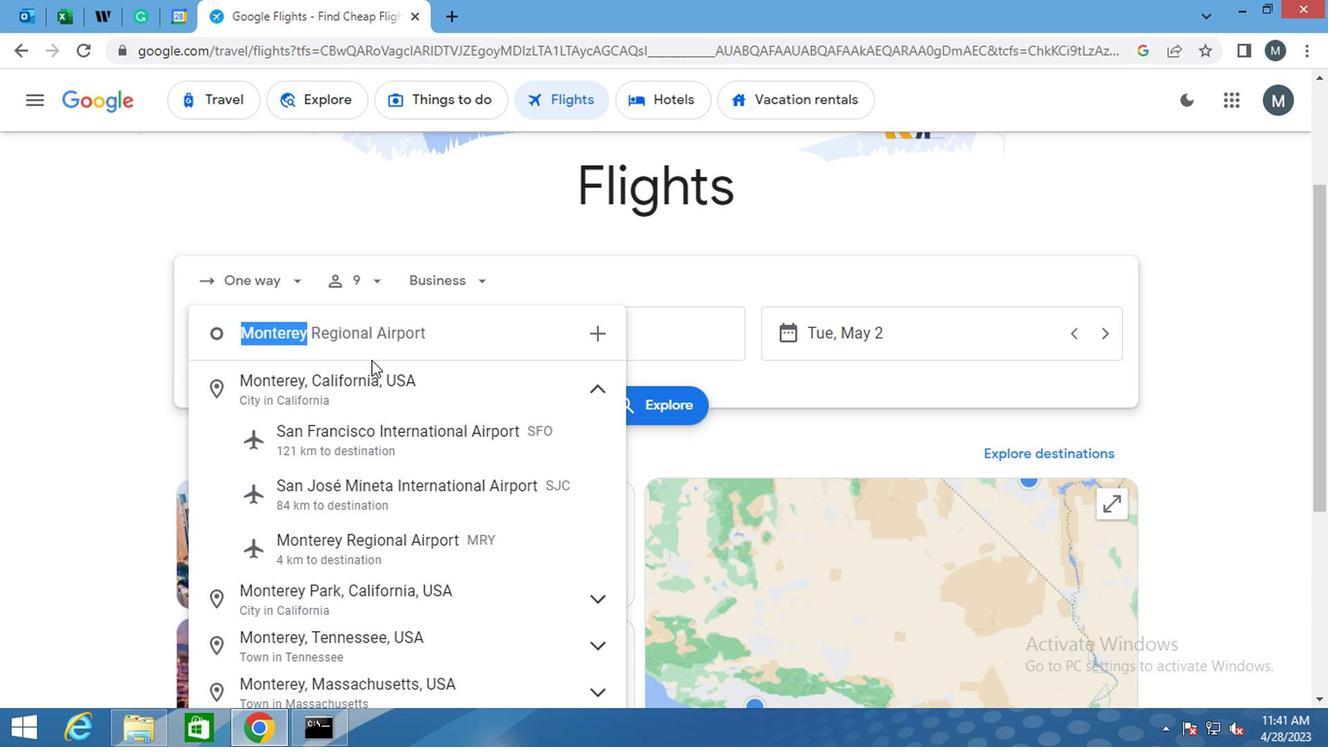 
Action: Mouse moved to (428, 348)
Screenshot: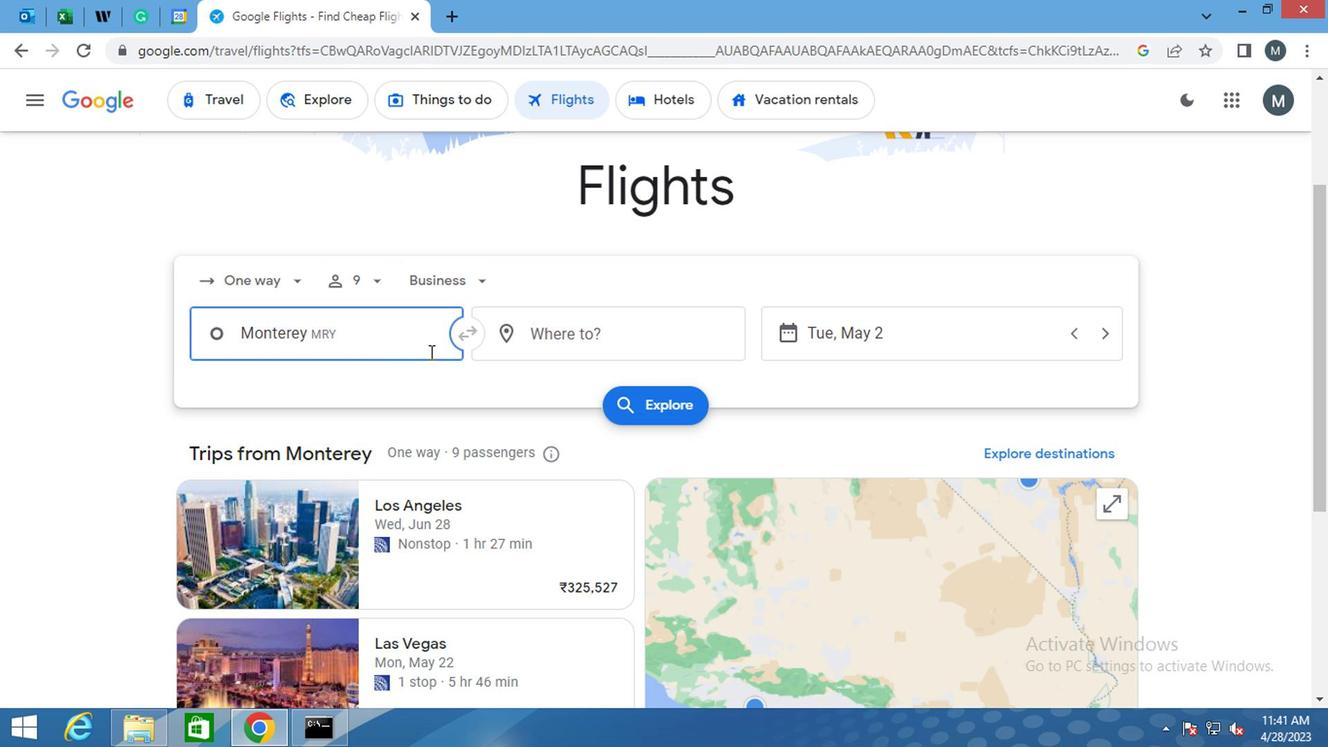 
Action: Mouse scrolled (428, 347) with delta (0, -1)
Screenshot: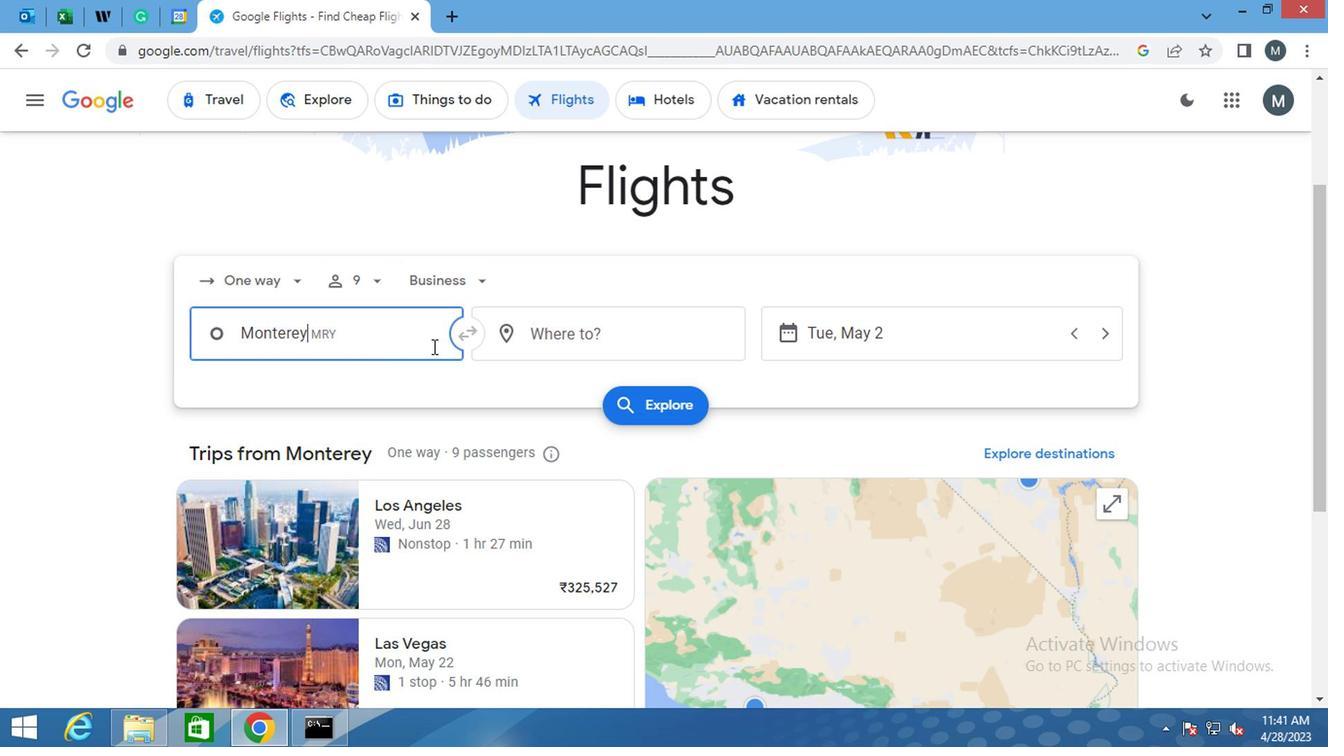 
Action: Mouse moved to (569, 240)
Screenshot: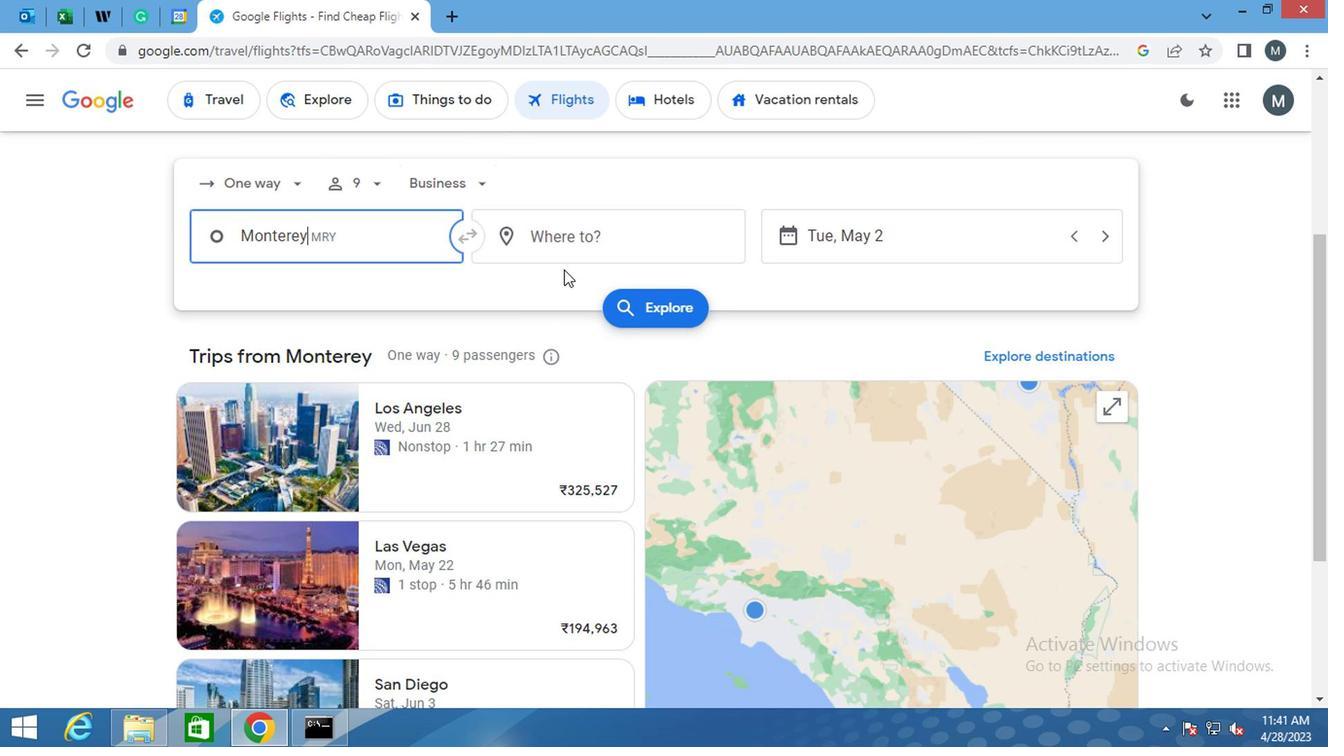 
Action: Mouse pressed left at (569, 240)
Screenshot: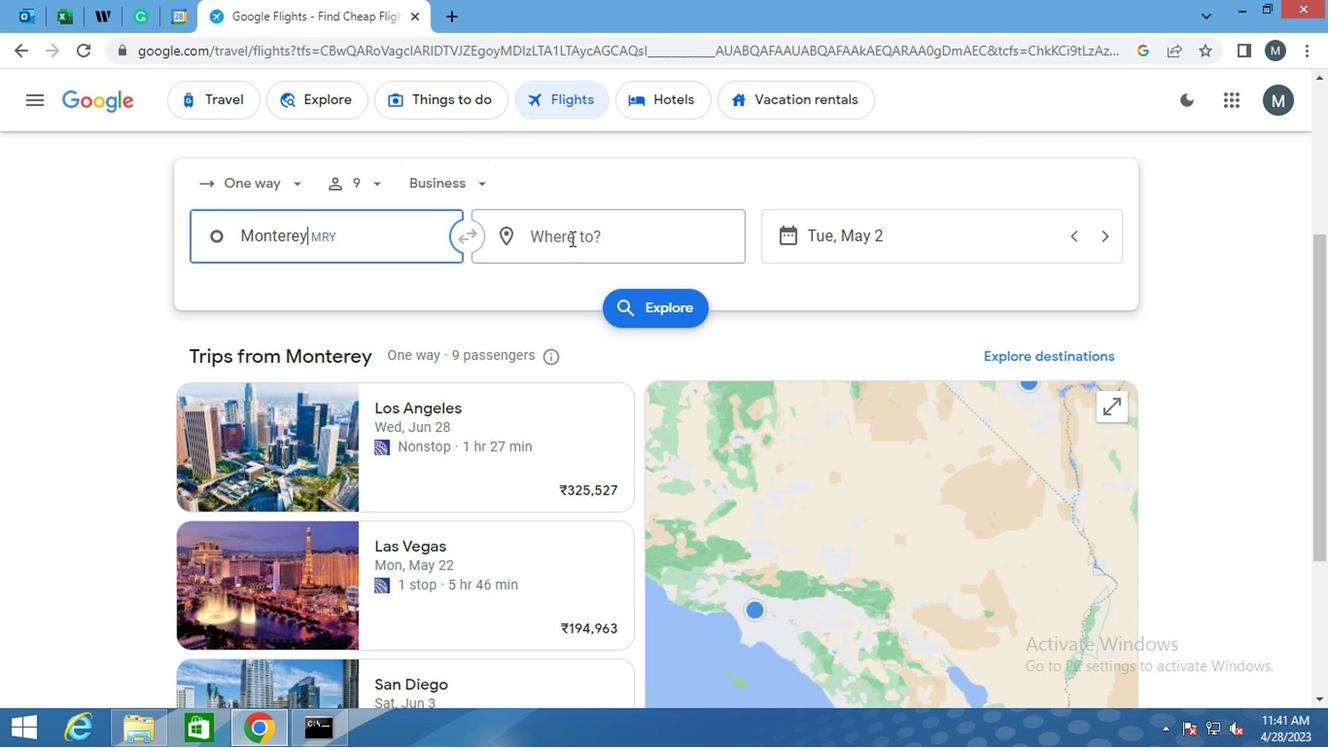 
Action: Key pressed <Key.shift>JACKSONHO<Key.backspace><Key.backspace><Key.space><Key.shift>H
Screenshot: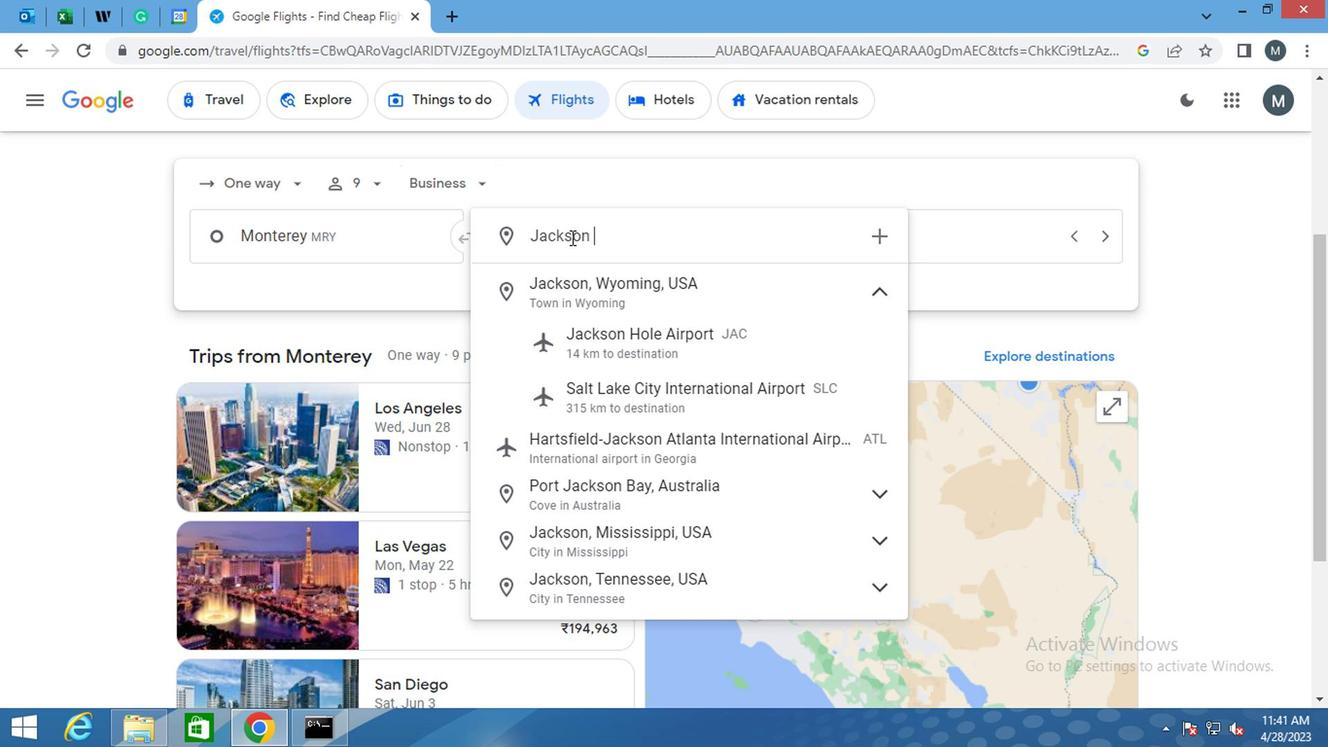 
Action: Mouse moved to (616, 336)
Screenshot: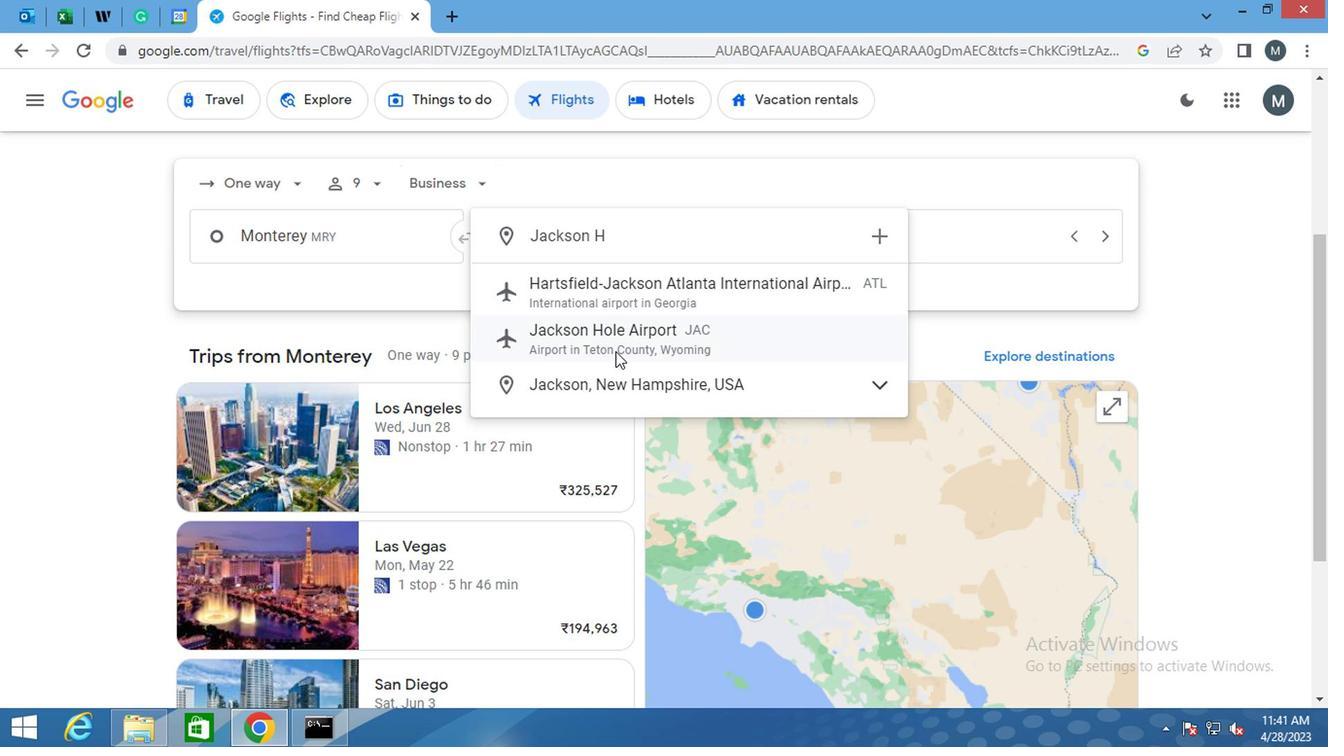 
Action: Mouse pressed left at (616, 336)
Screenshot: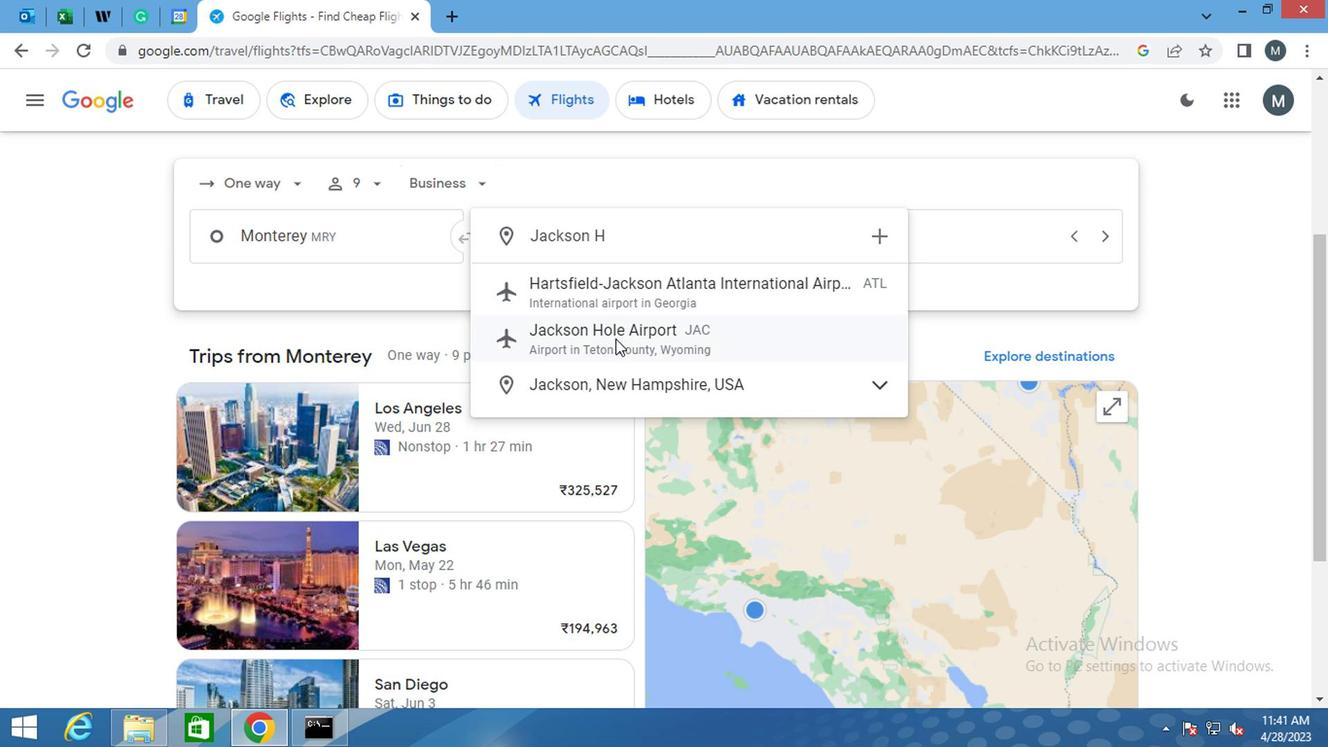 
Action: Mouse moved to (839, 225)
Screenshot: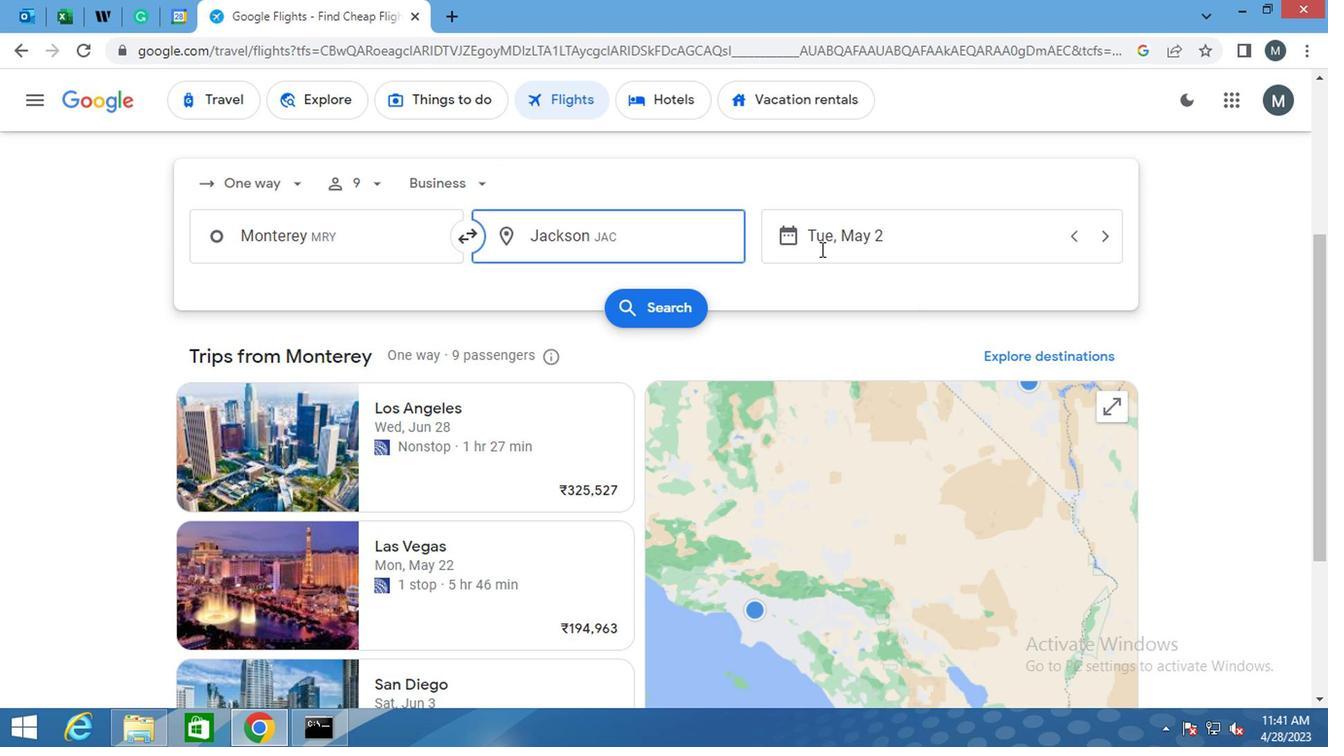 
Action: Mouse pressed left at (839, 225)
Screenshot: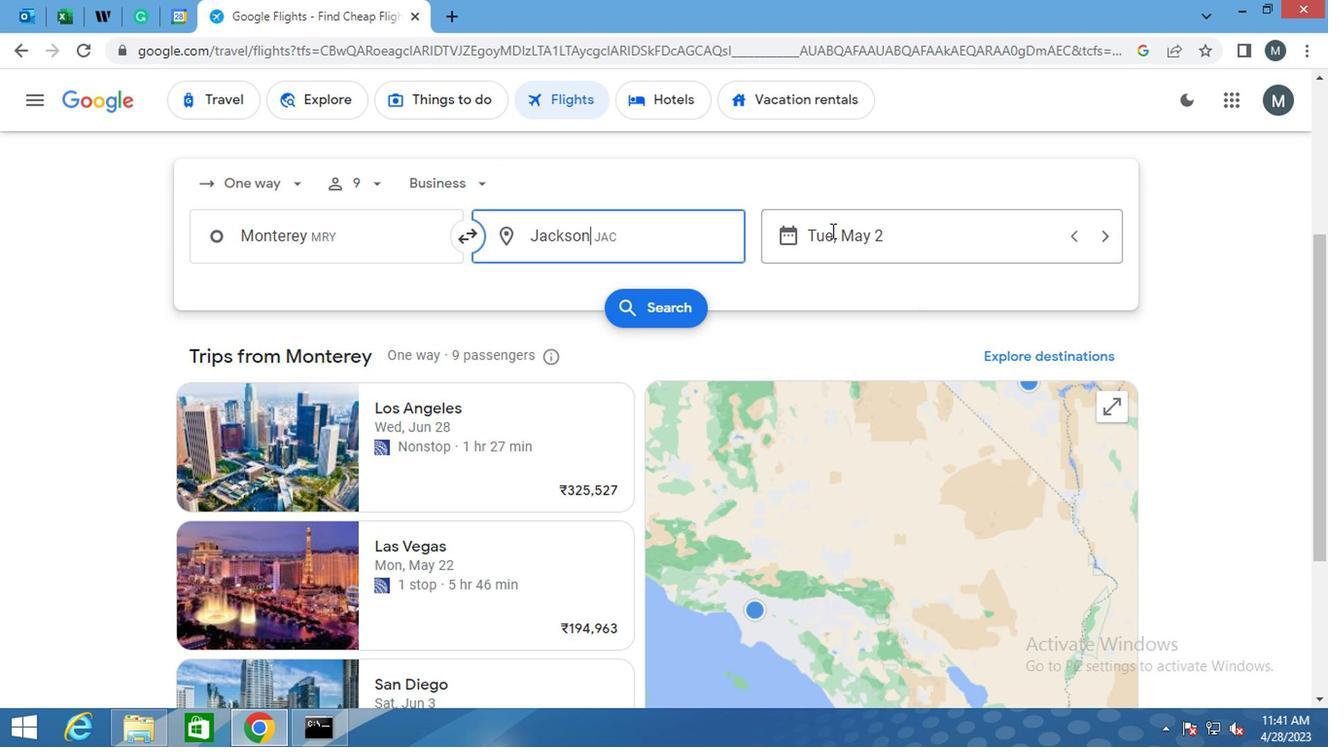 
Action: Mouse moved to (911, 350)
Screenshot: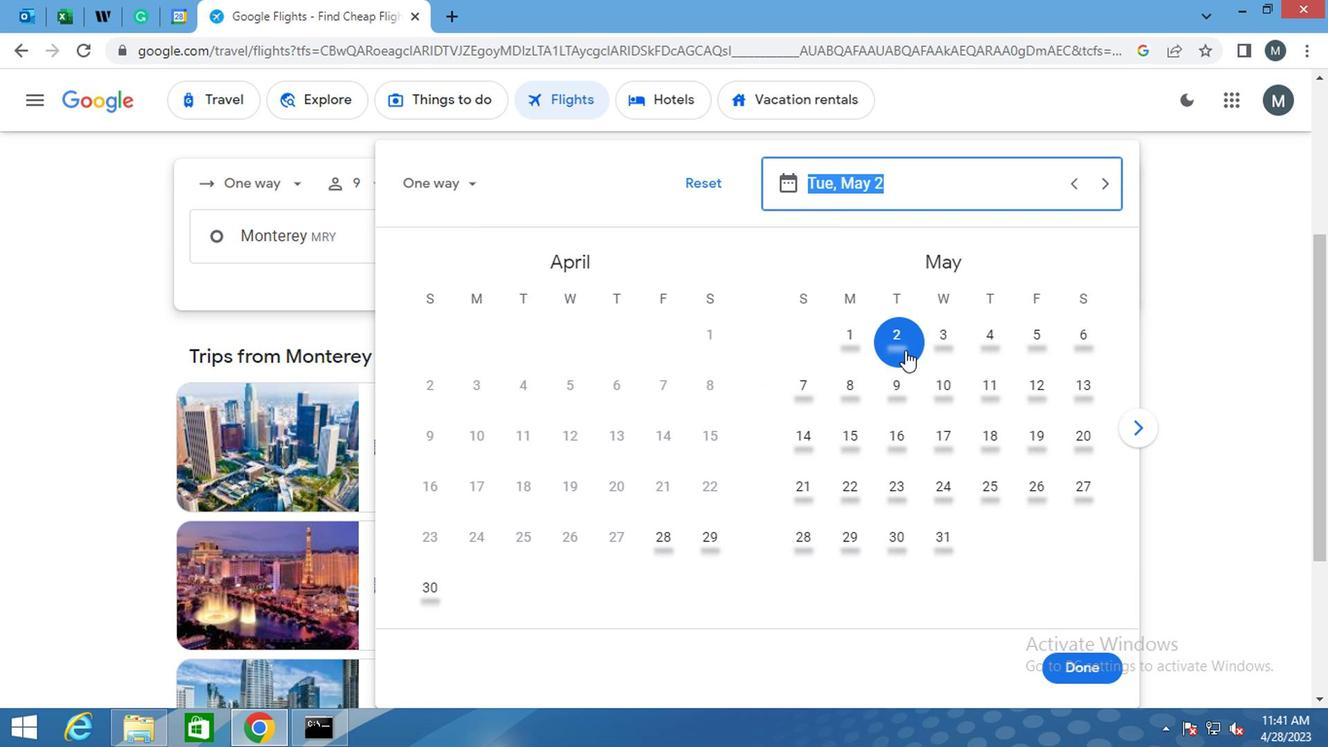 
Action: Mouse pressed left at (911, 350)
Screenshot: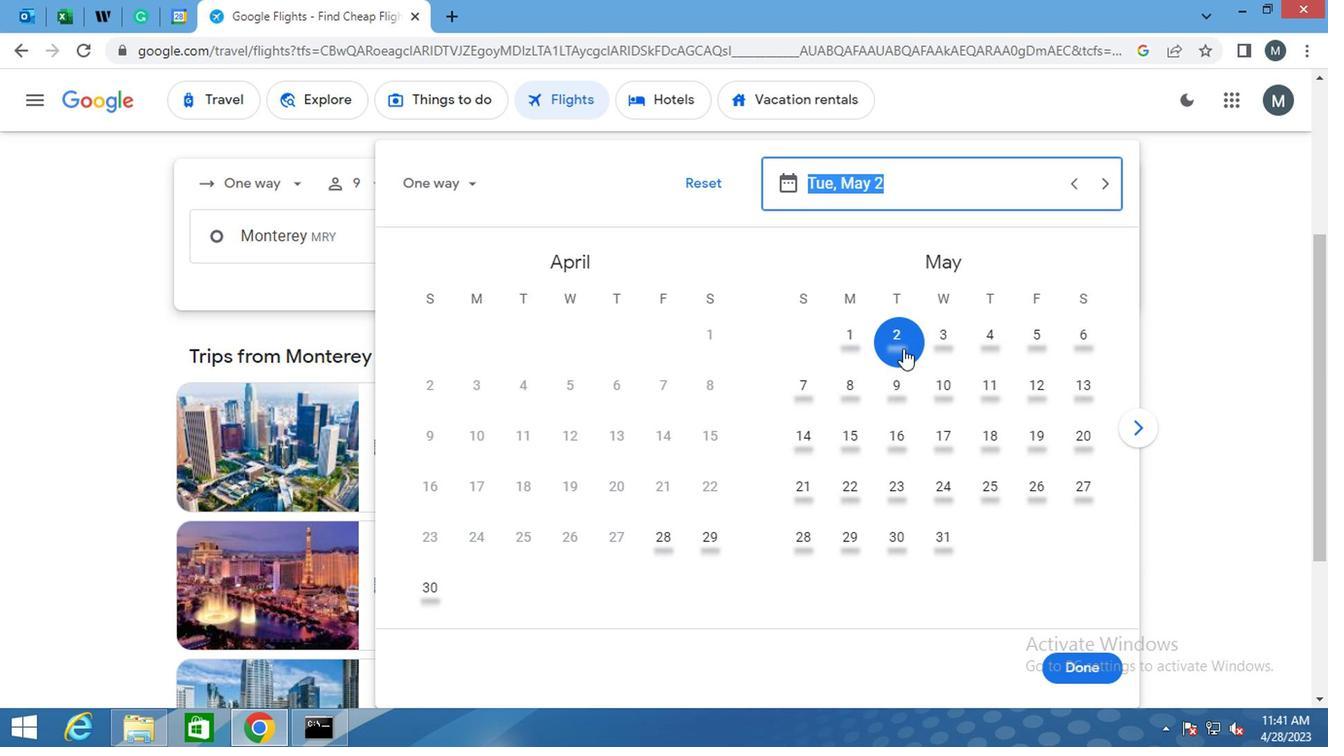 
Action: Mouse moved to (909, 334)
Screenshot: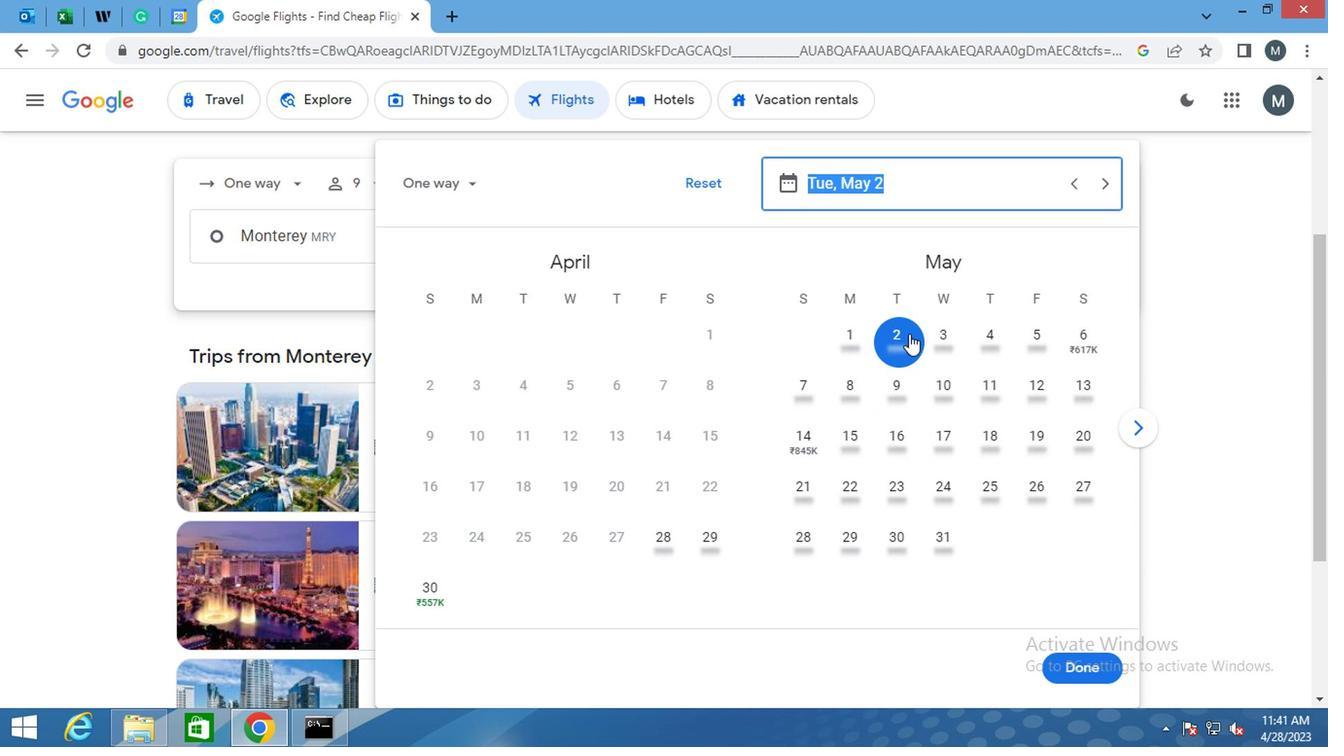 
Action: Mouse pressed left at (909, 334)
Screenshot: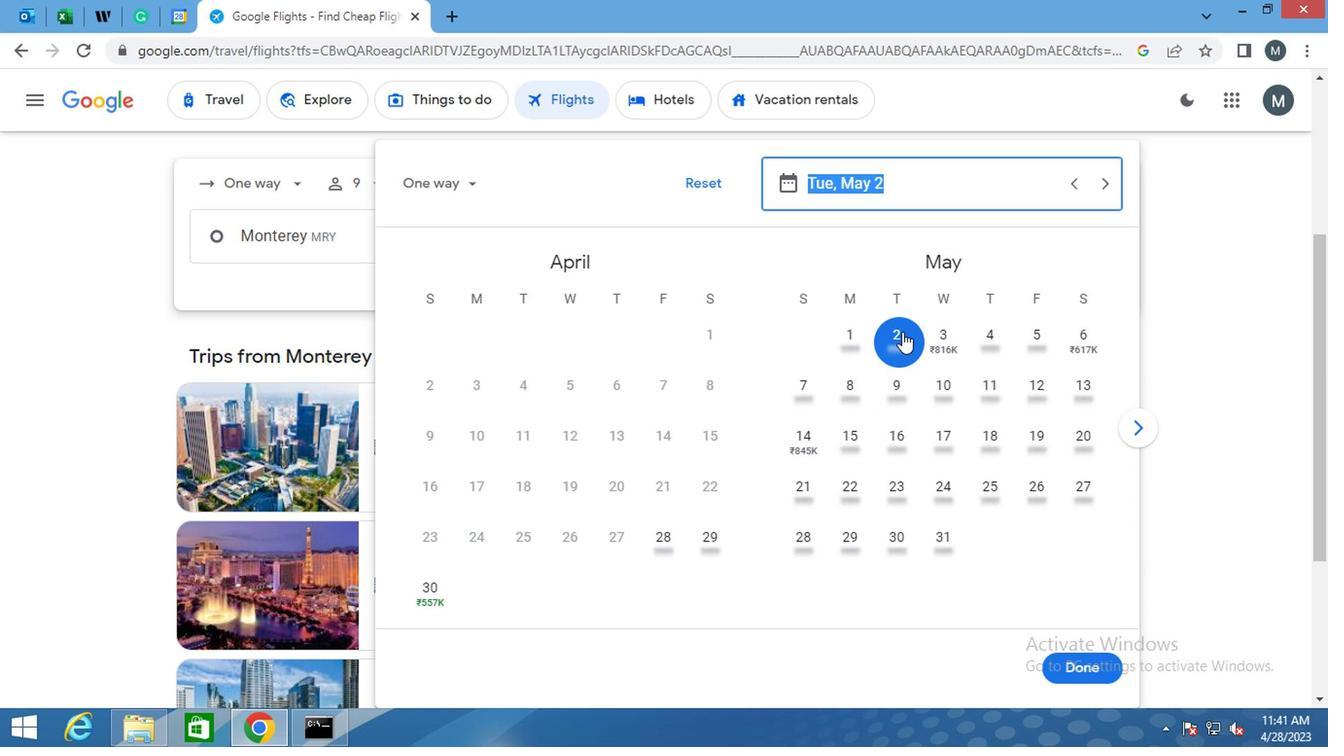 
Action: Mouse moved to (1088, 675)
Screenshot: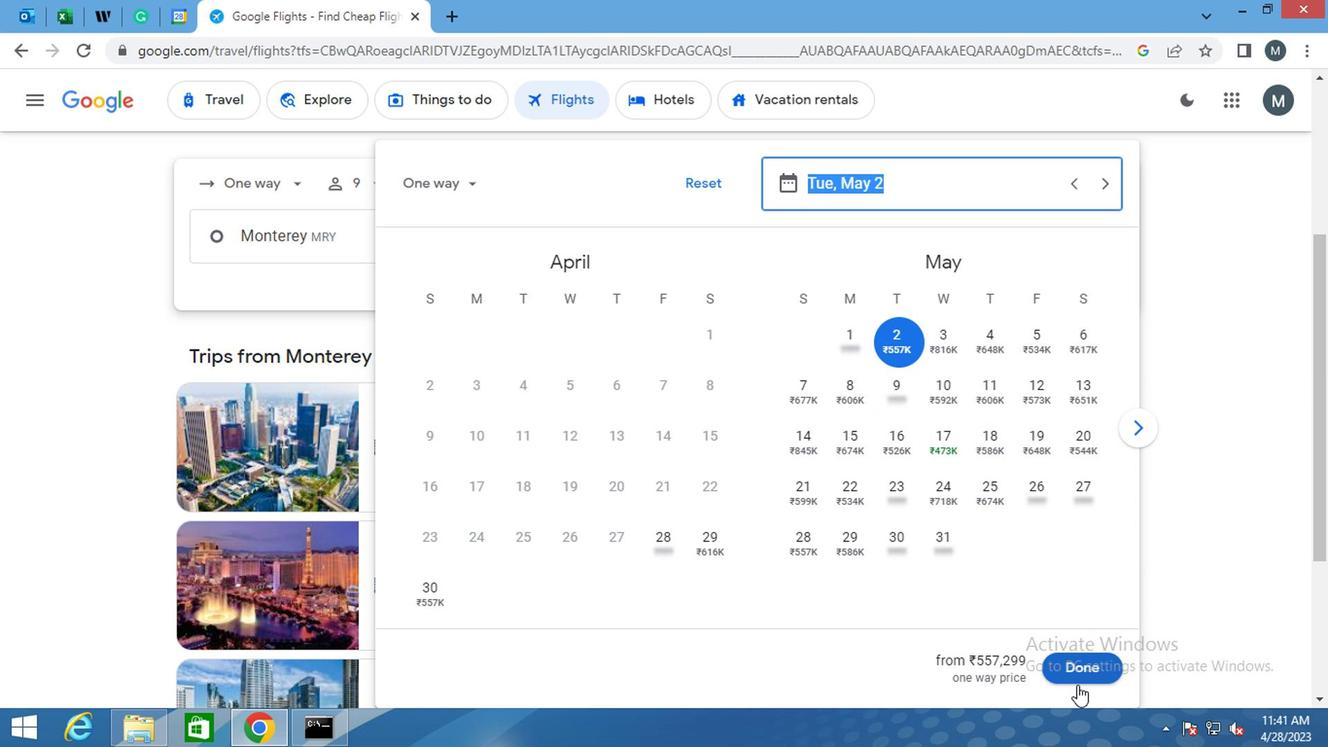 
Action: Mouse pressed left at (1088, 675)
Screenshot: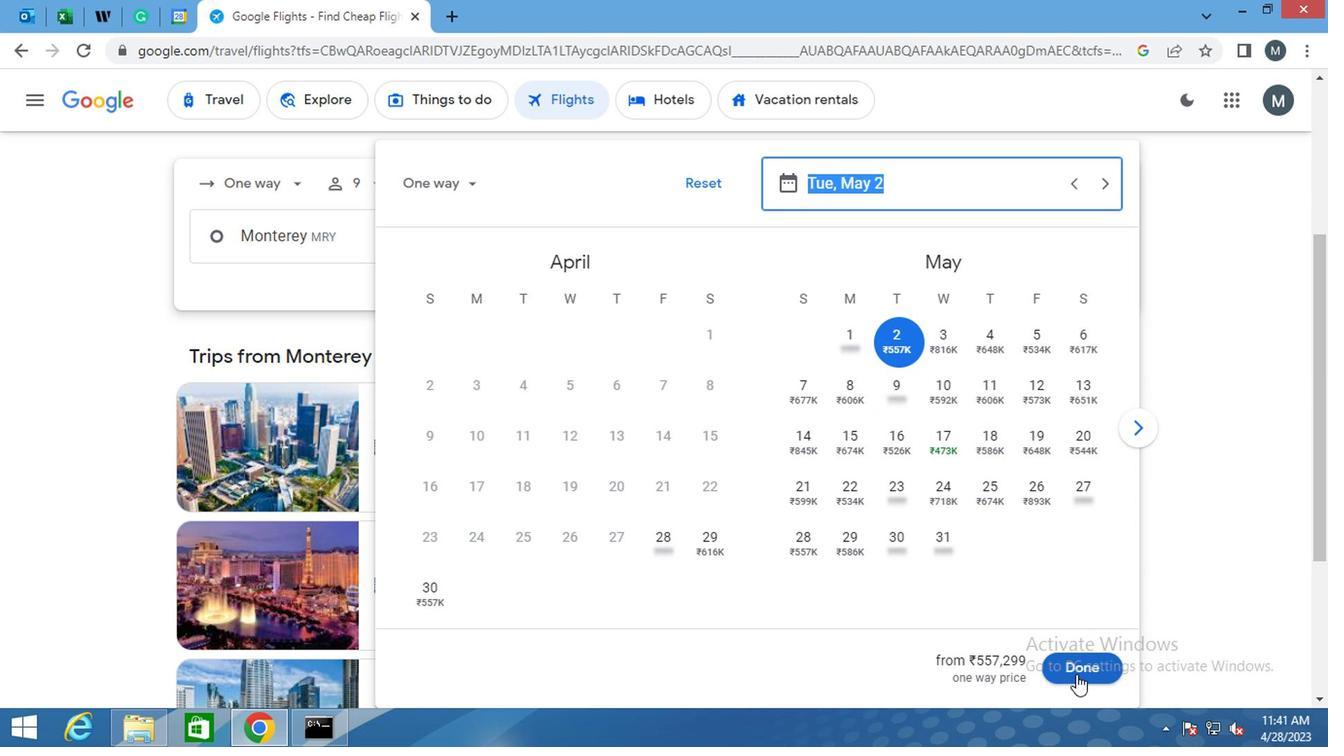 
Action: Mouse moved to (648, 310)
Screenshot: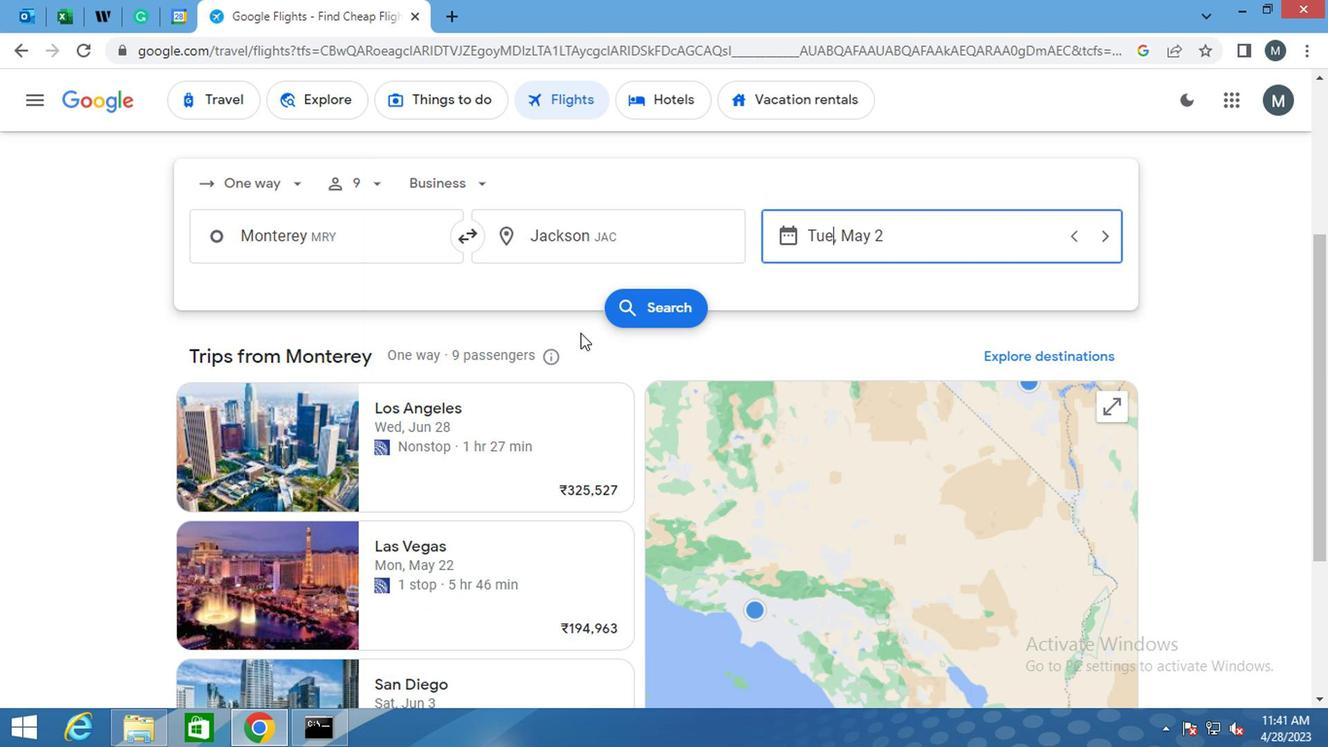 
Action: Mouse pressed left at (648, 310)
Screenshot: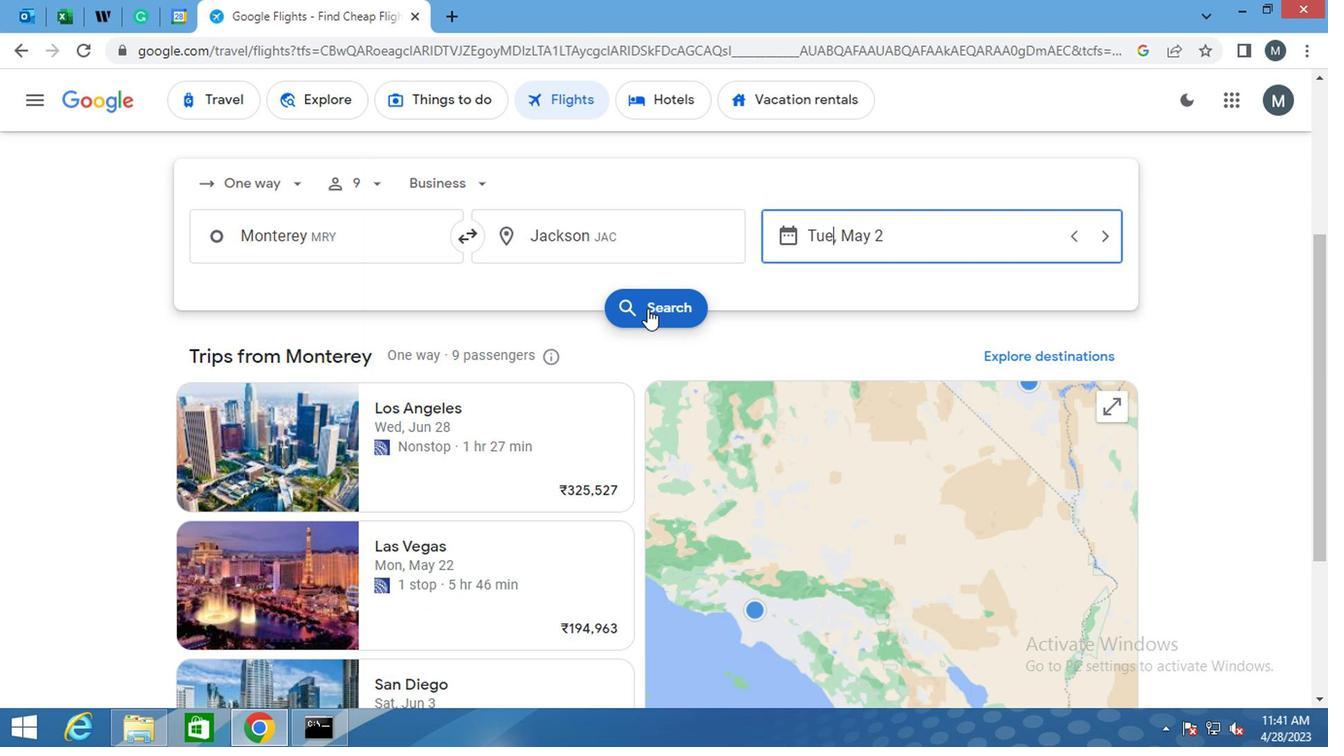 
Action: Mouse moved to (206, 276)
Screenshot: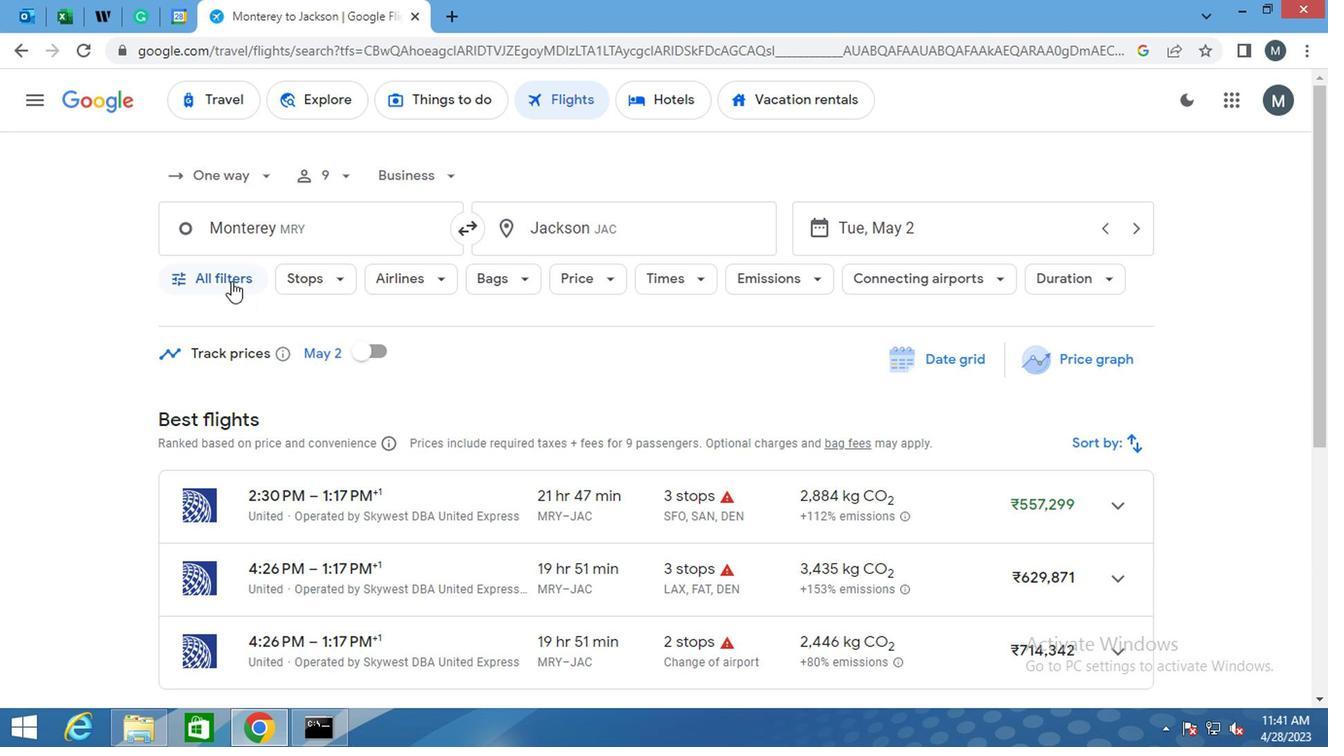 
Action: Mouse pressed left at (206, 276)
Screenshot: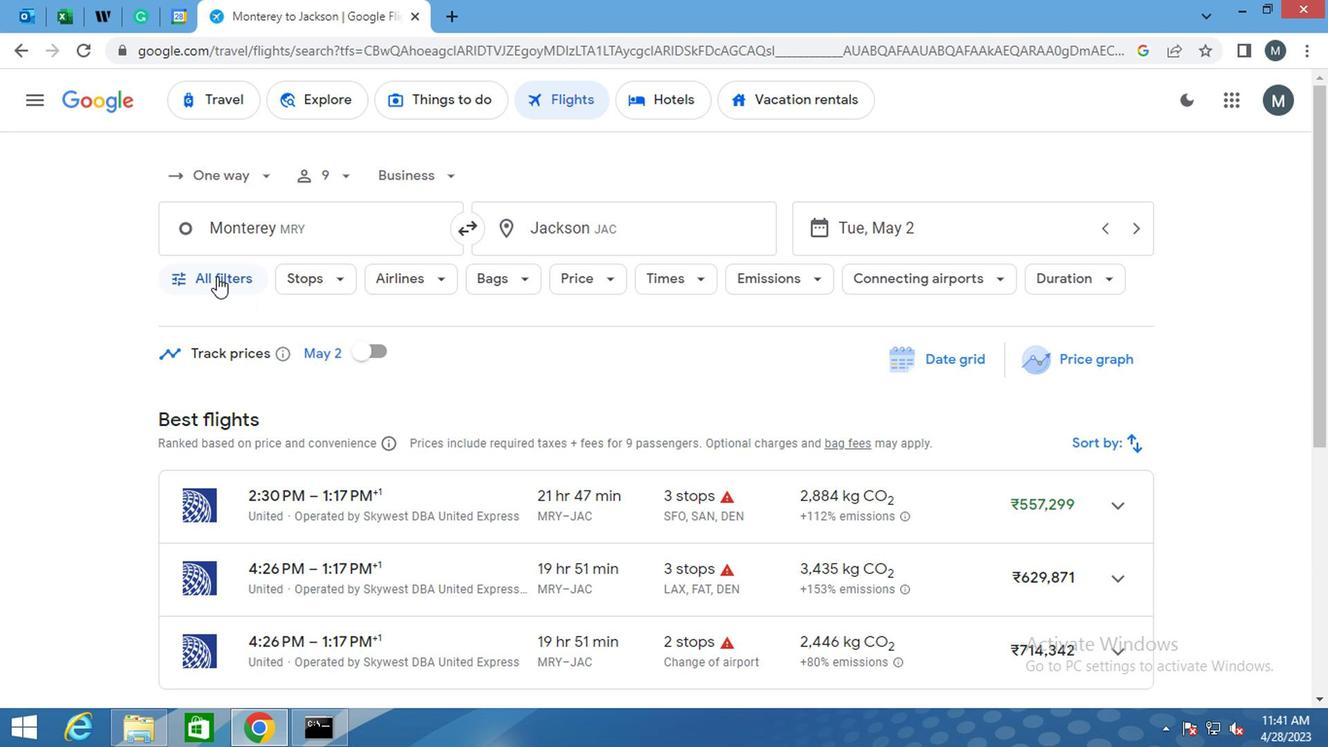 
Action: Mouse moved to (347, 423)
Screenshot: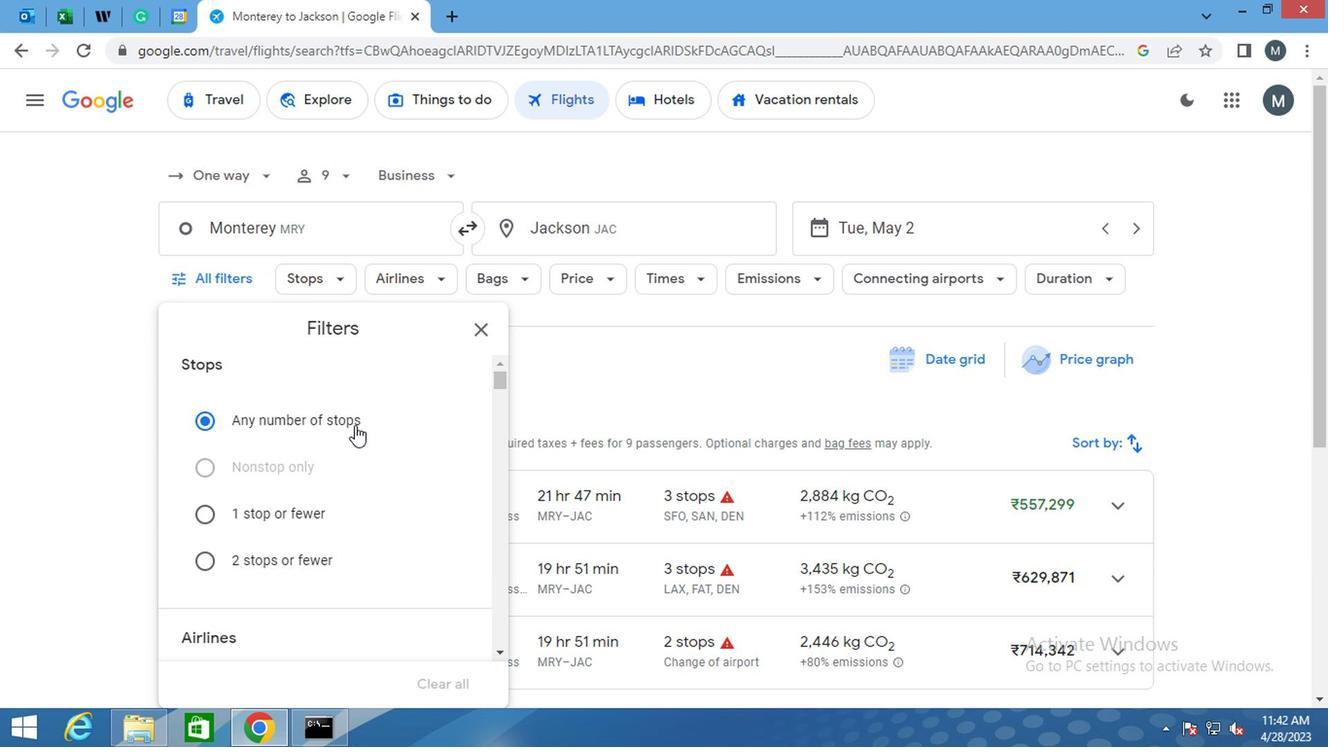 
Action: Mouse scrolled (347, 422) with delta (0, -1)
Screenshot: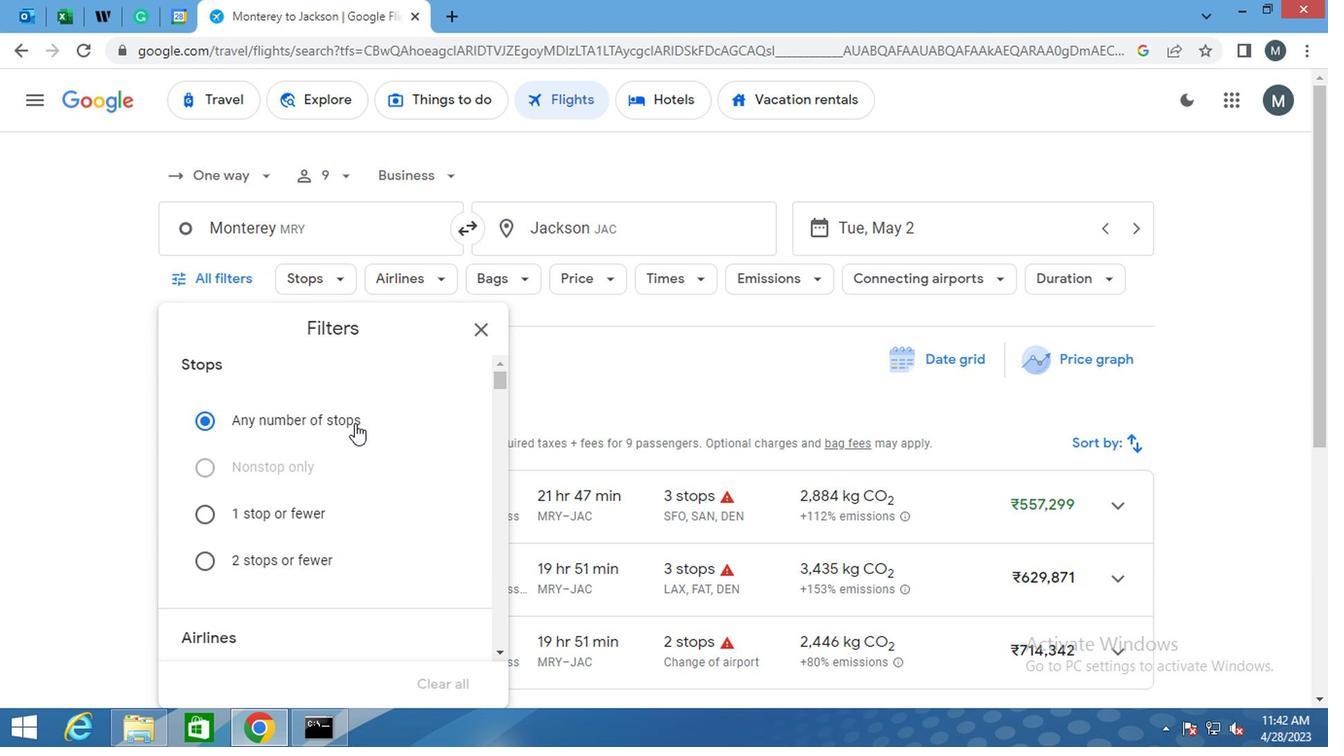 
Action: Mouse moved to (345, 423)
Screenshot: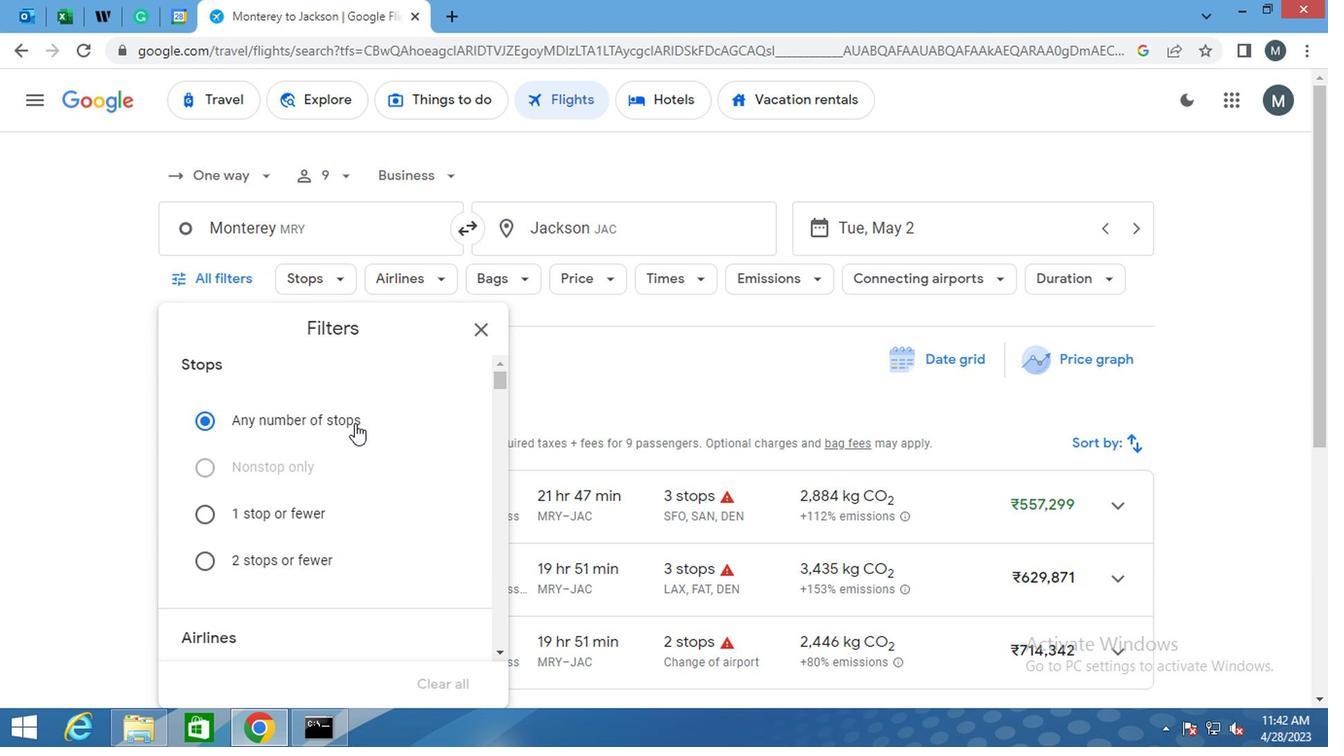 
Action: Mouse scrolled (345, 422) with delta (0, -1)
Screenshot: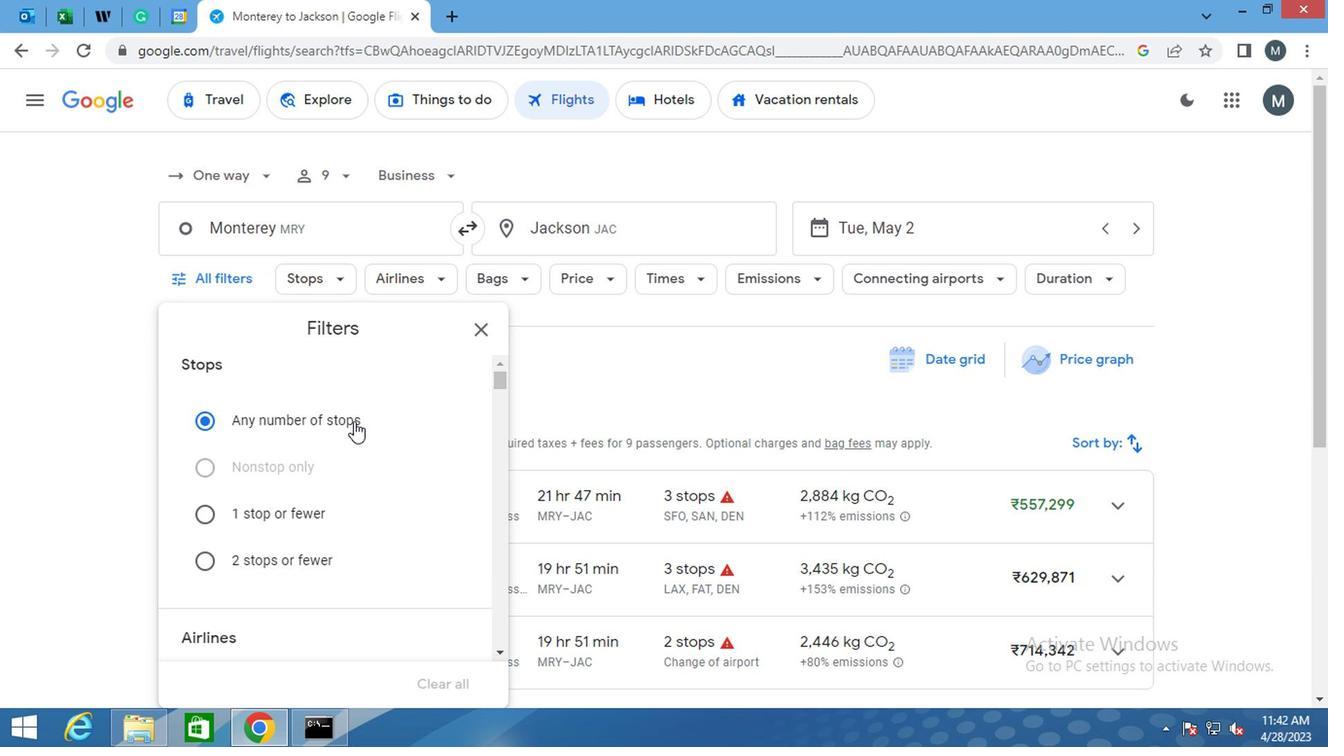 
Action: Mouse moved to (347, 431)
Screenshot: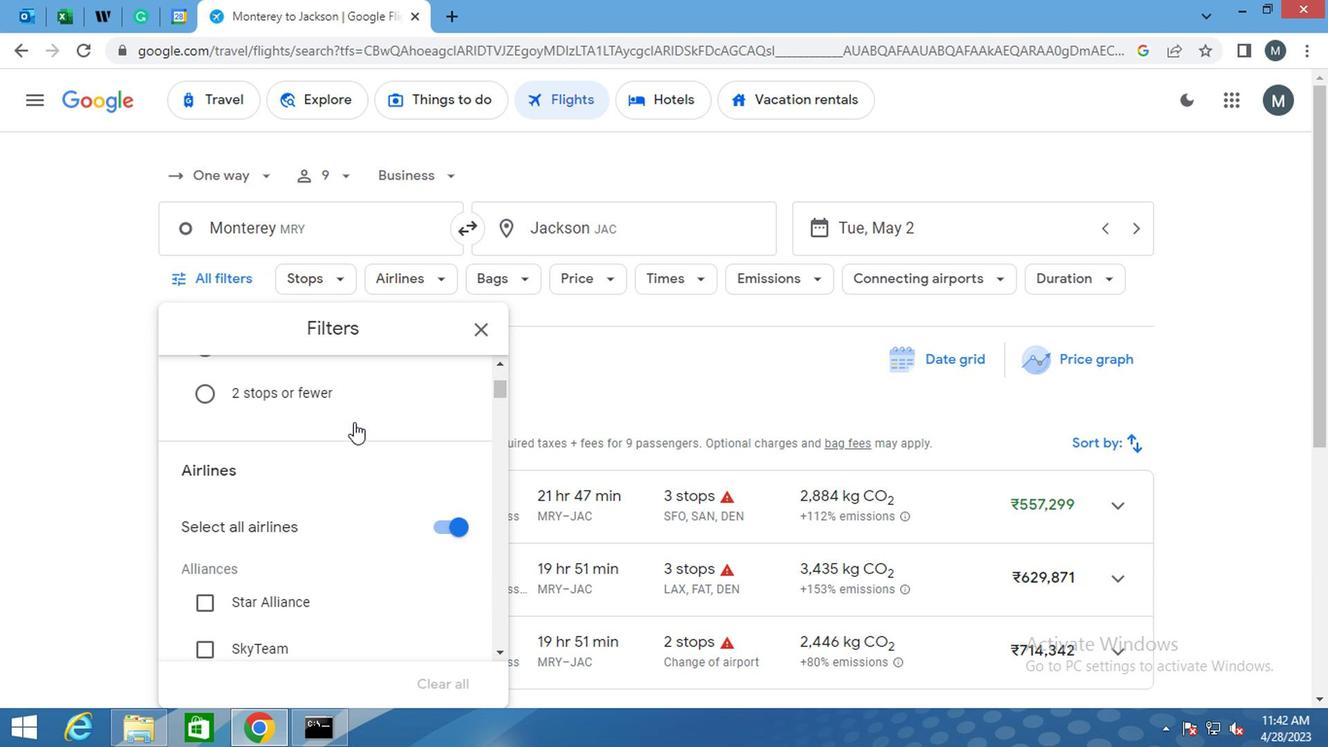 
Action: Mouse scrolled (347, 431) with delta (0, 0)
Screenshot: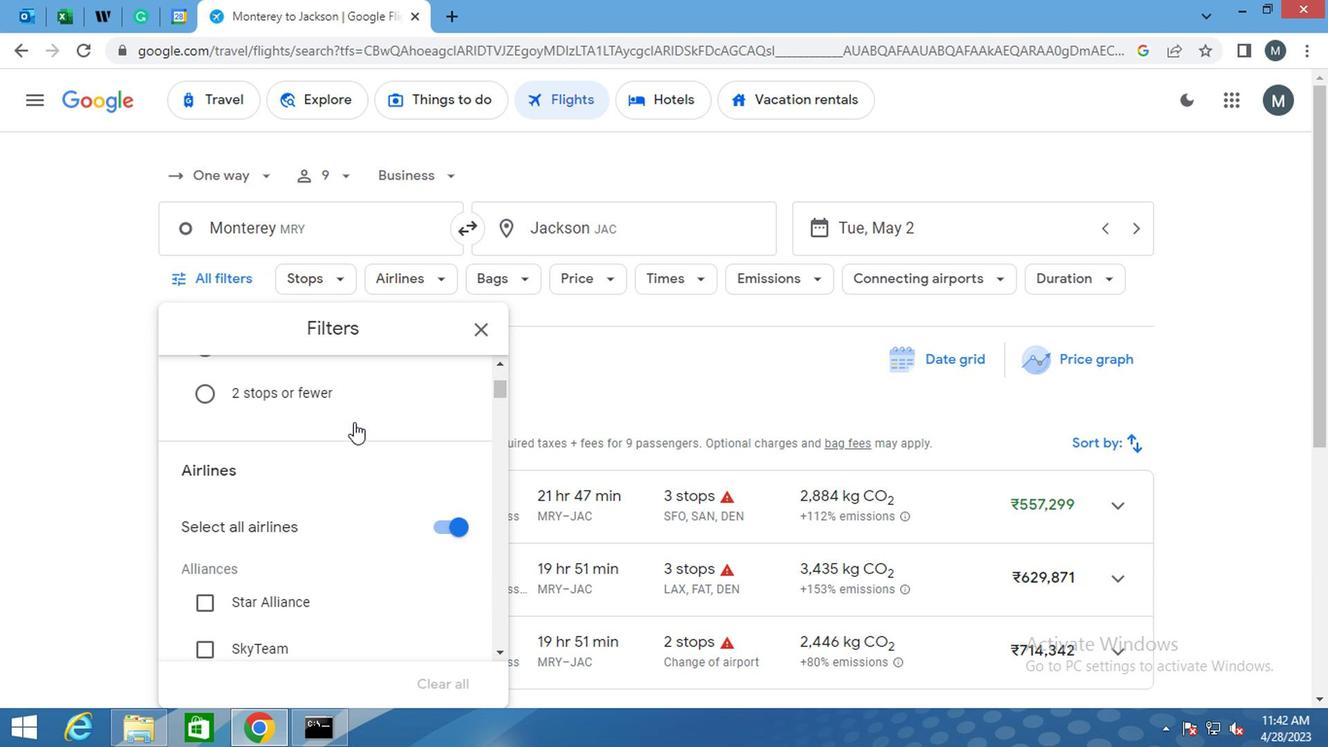 
Action: Mouse moved to (451, 404)
Screenshot: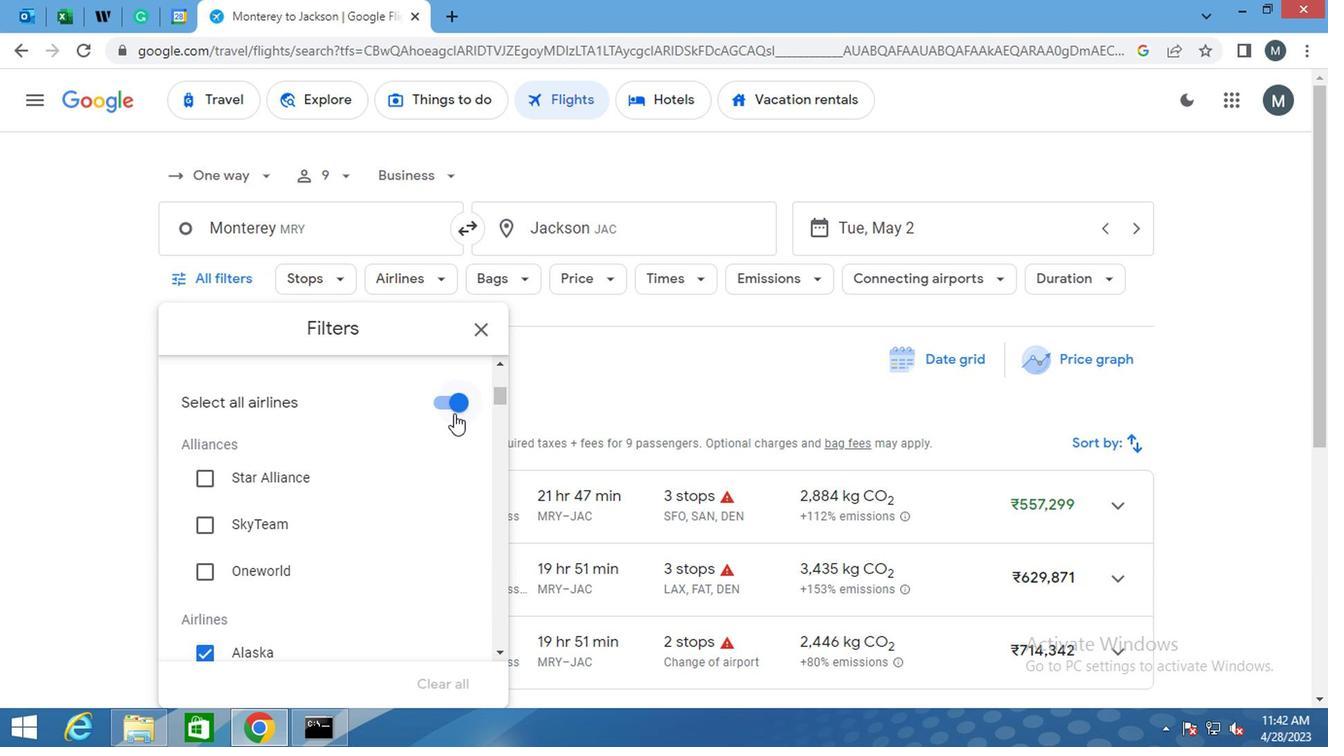 
Action: Mouse pressed left at (451, 404)
Screenshot: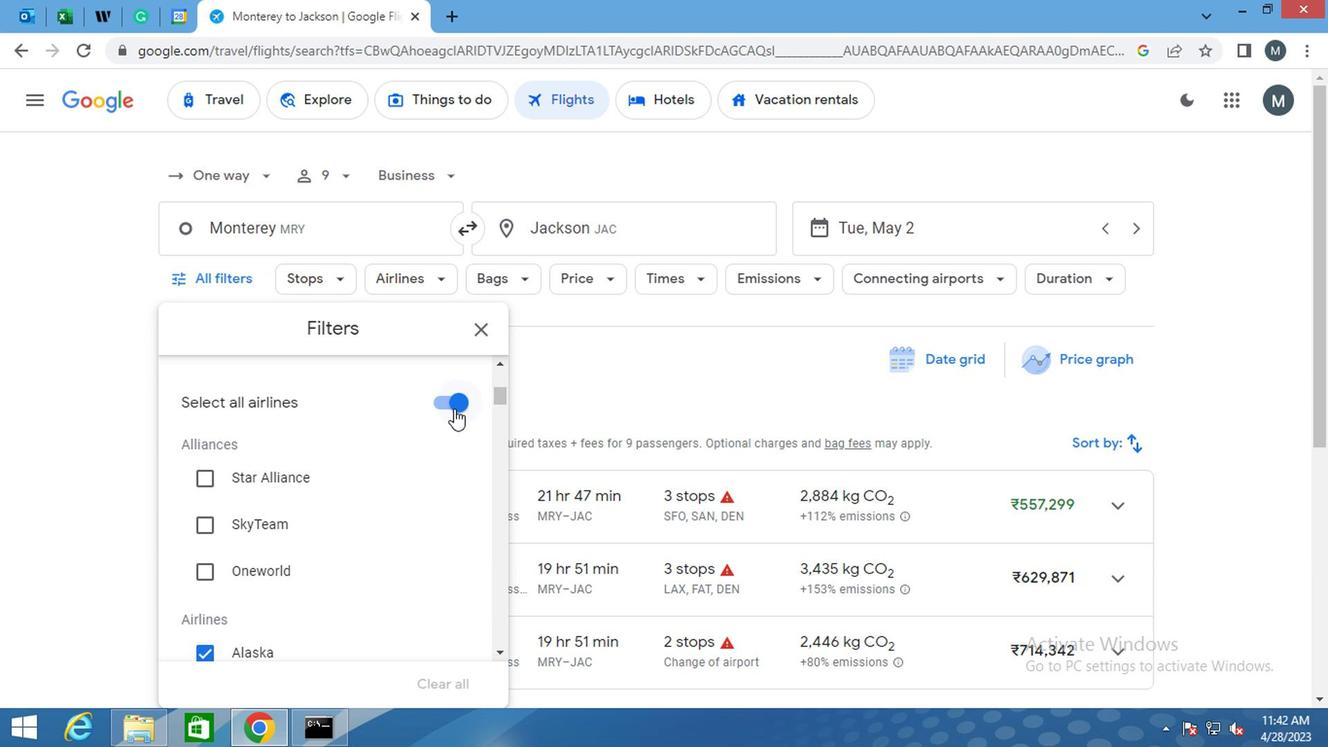 
Action: Mouse moved to (253, 419)
Screenshot: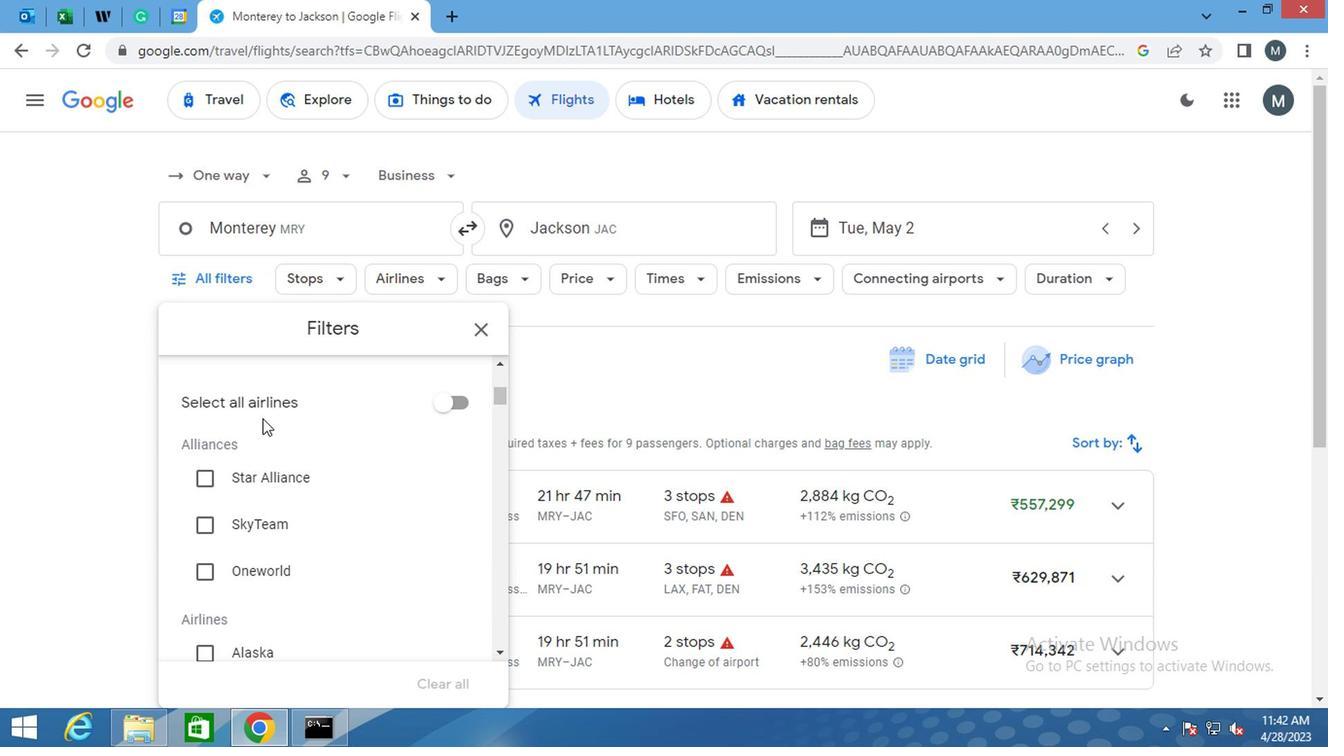 
Action: Mouse scrolled (253, 418) with delta (0, 0)
Screenshot: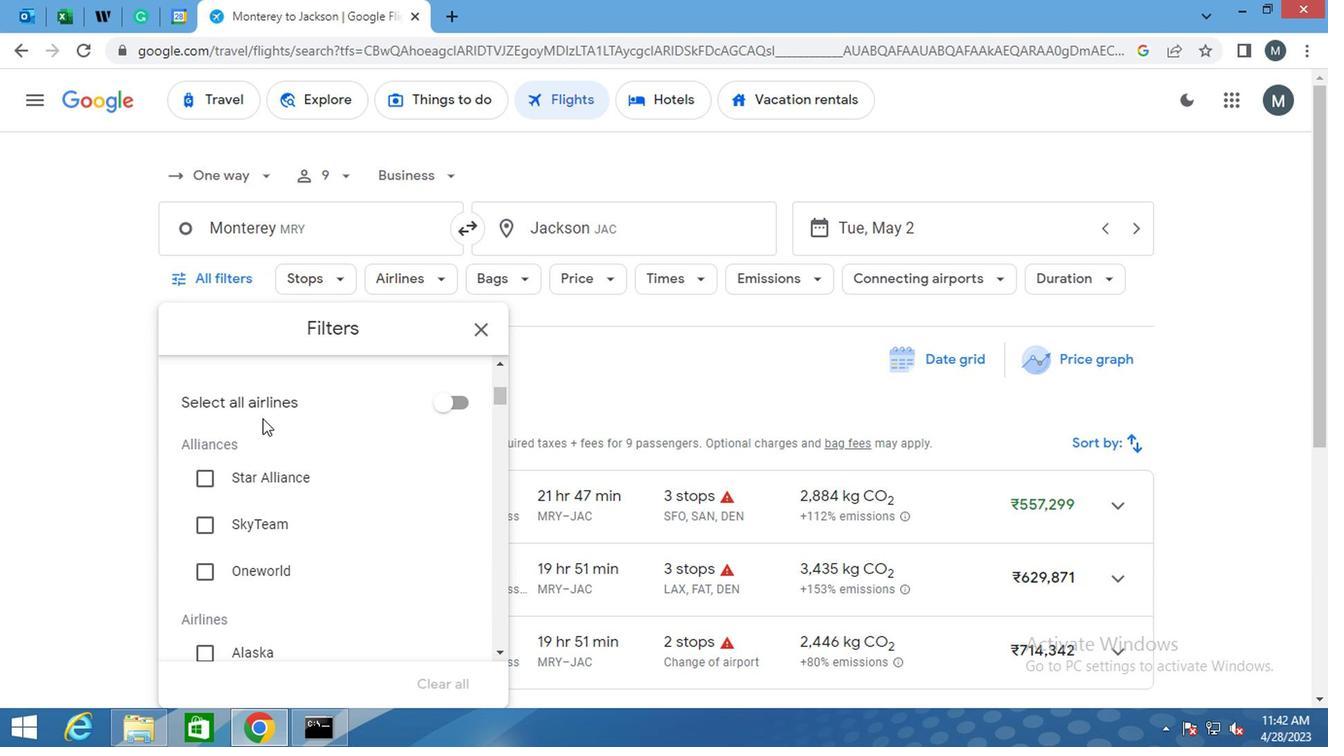 
Action: Mouse moved to (286, 457)
Screenshot: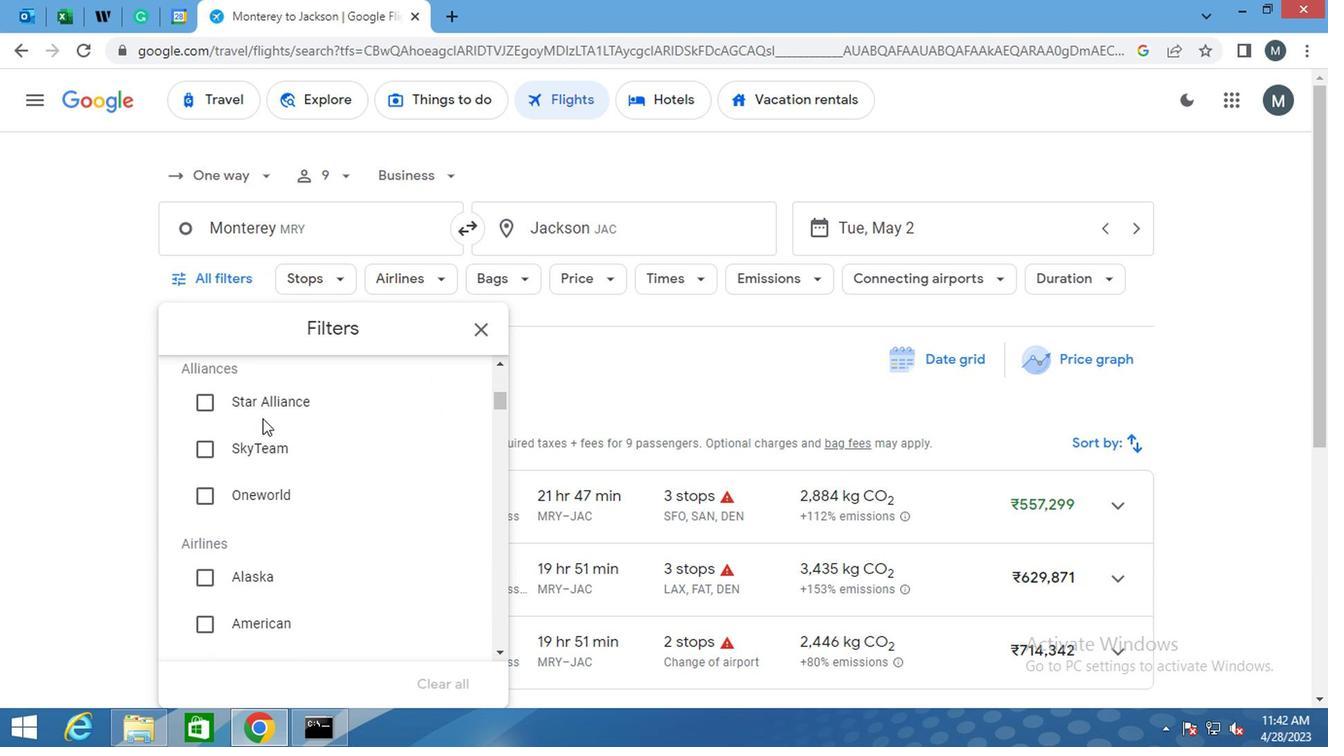 
Action: Mouse scrolled (286, 457) with delta (0, 0)
Screenshot: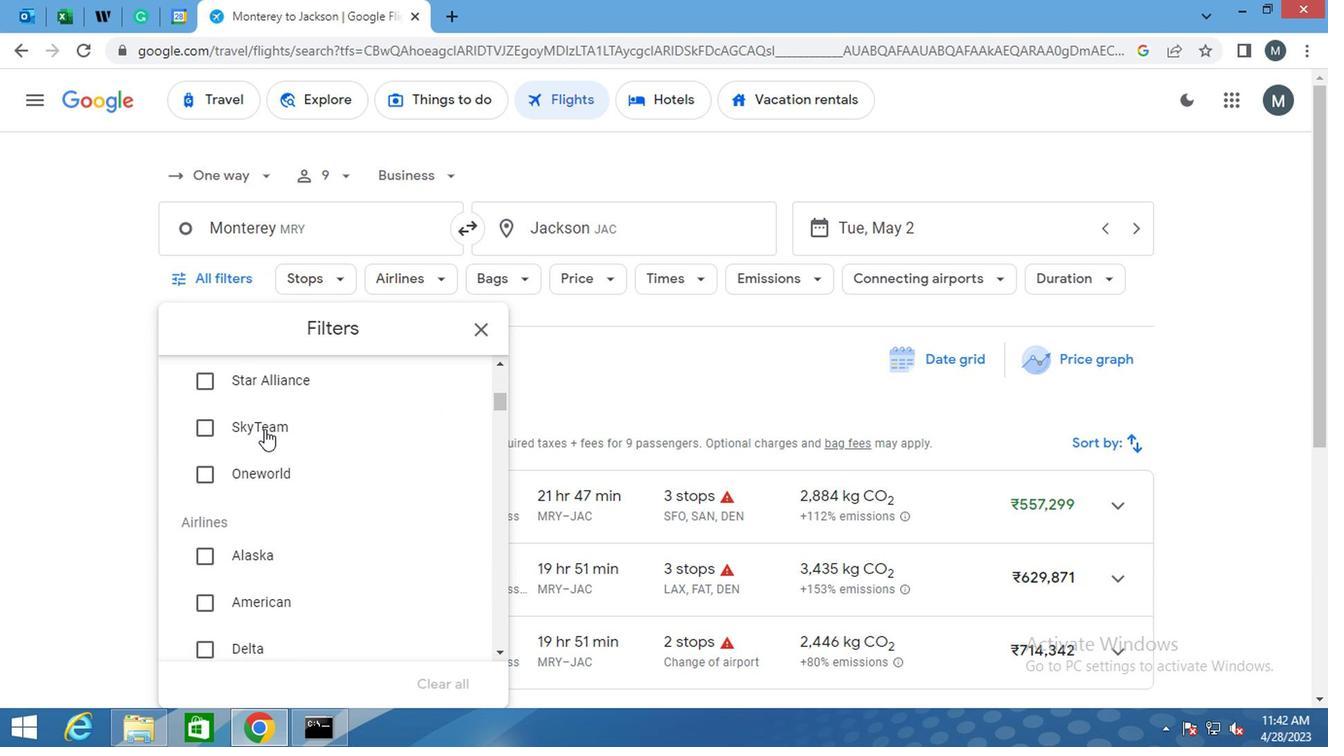 
Action: Mouse moved to (260, 530)
Screenshot: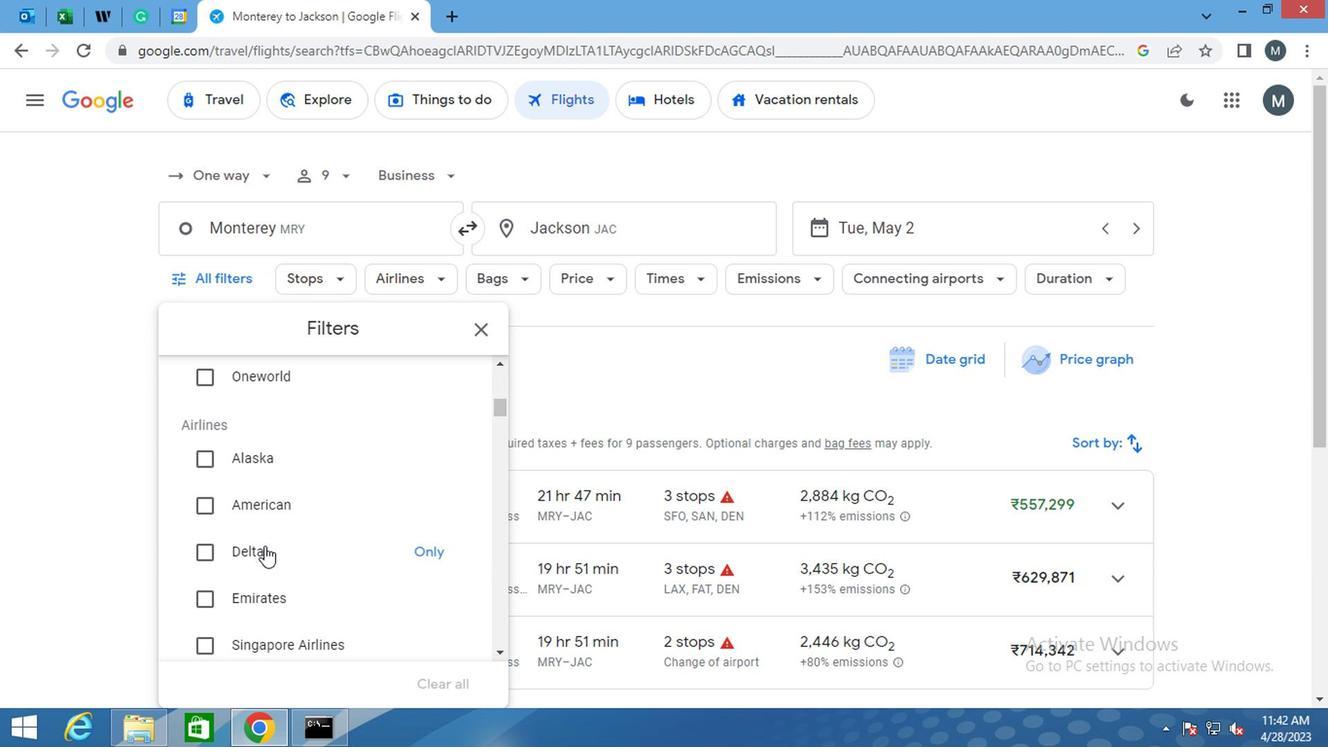 
Action: Mouse scrolled (260, 529) with delta (0, 0)
Screenshot: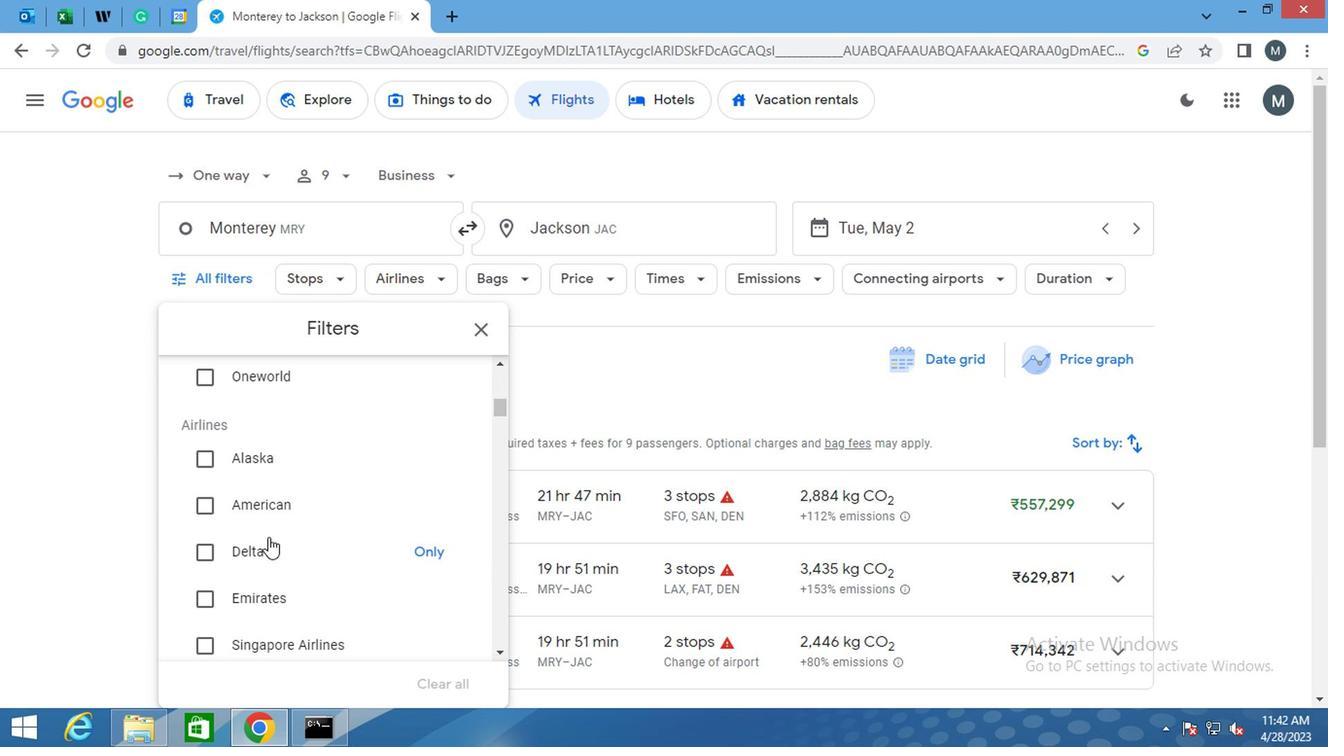 
Action: Mouse scrolled (260, 529) with delta (0, 0)
Screenshot: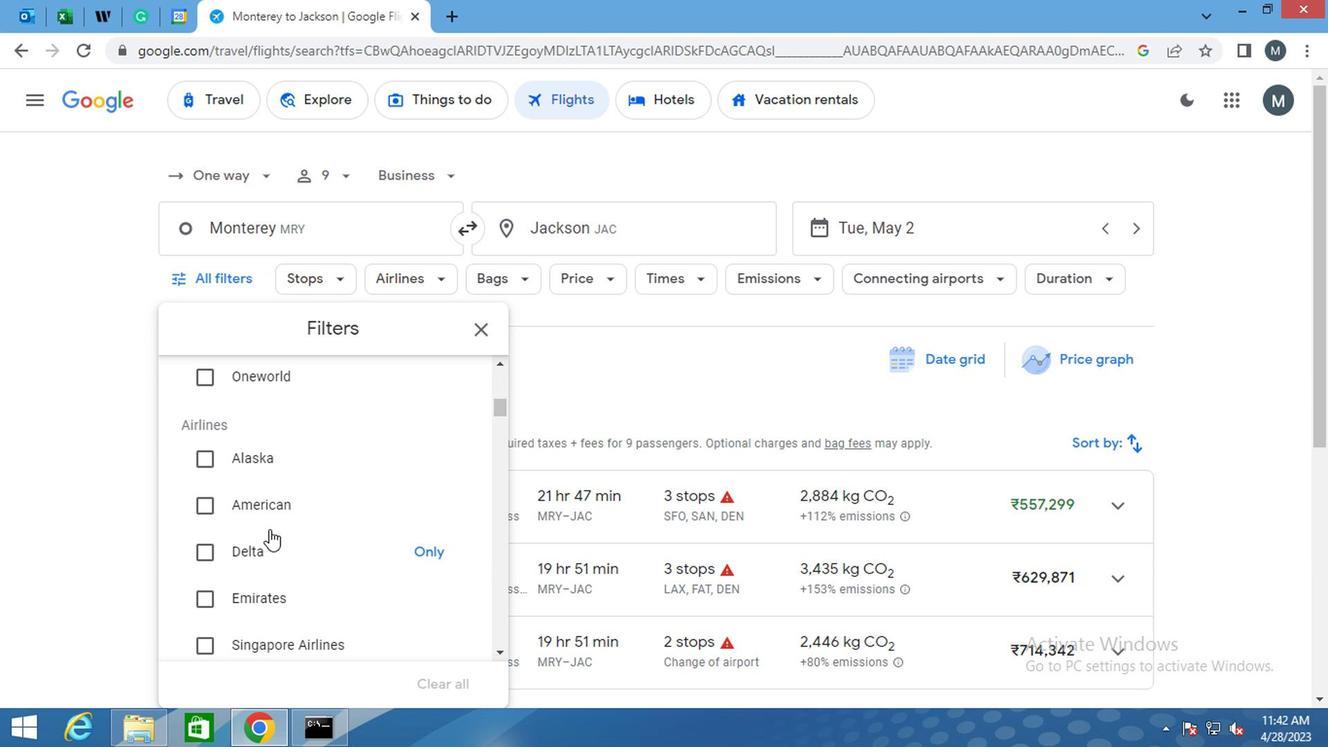 
Action: Mouse moved to (230, 531)
Screenshot: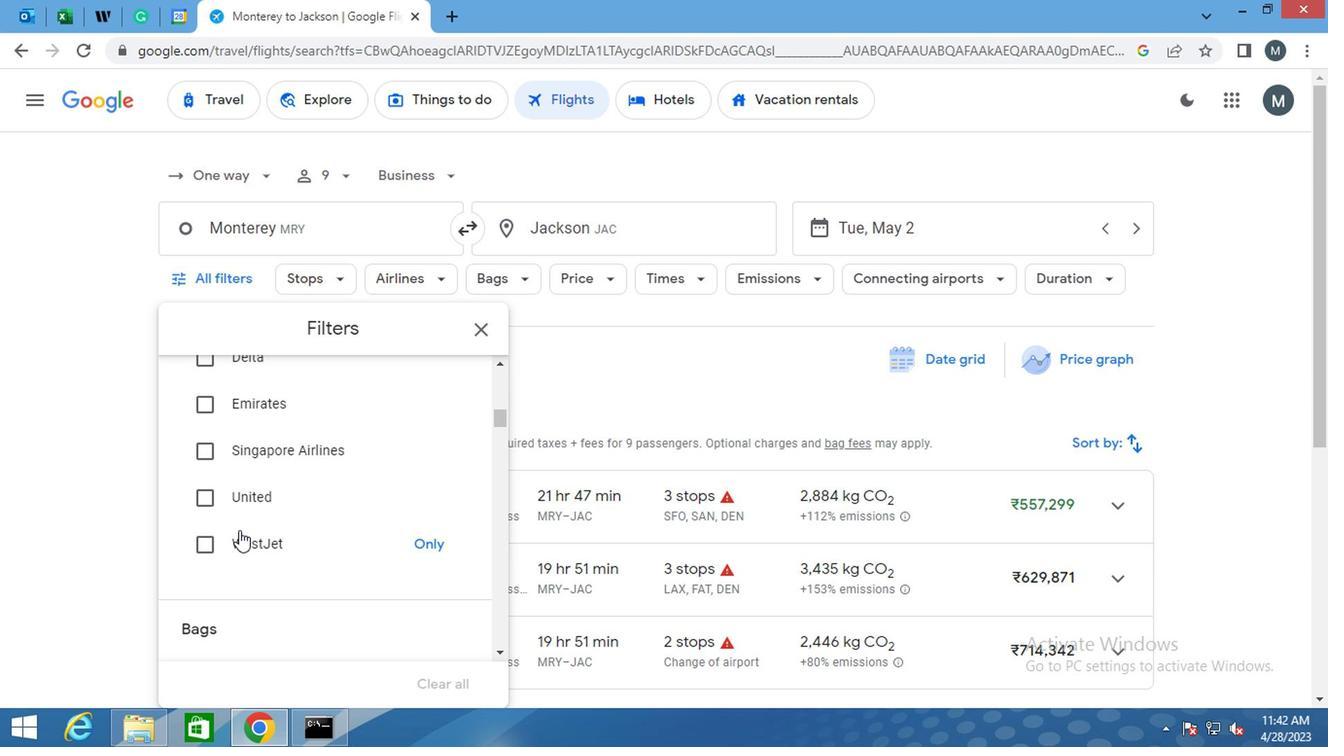 
Action: Mouse scrolled (230, 532) with delta (0, 1)
Screenshot: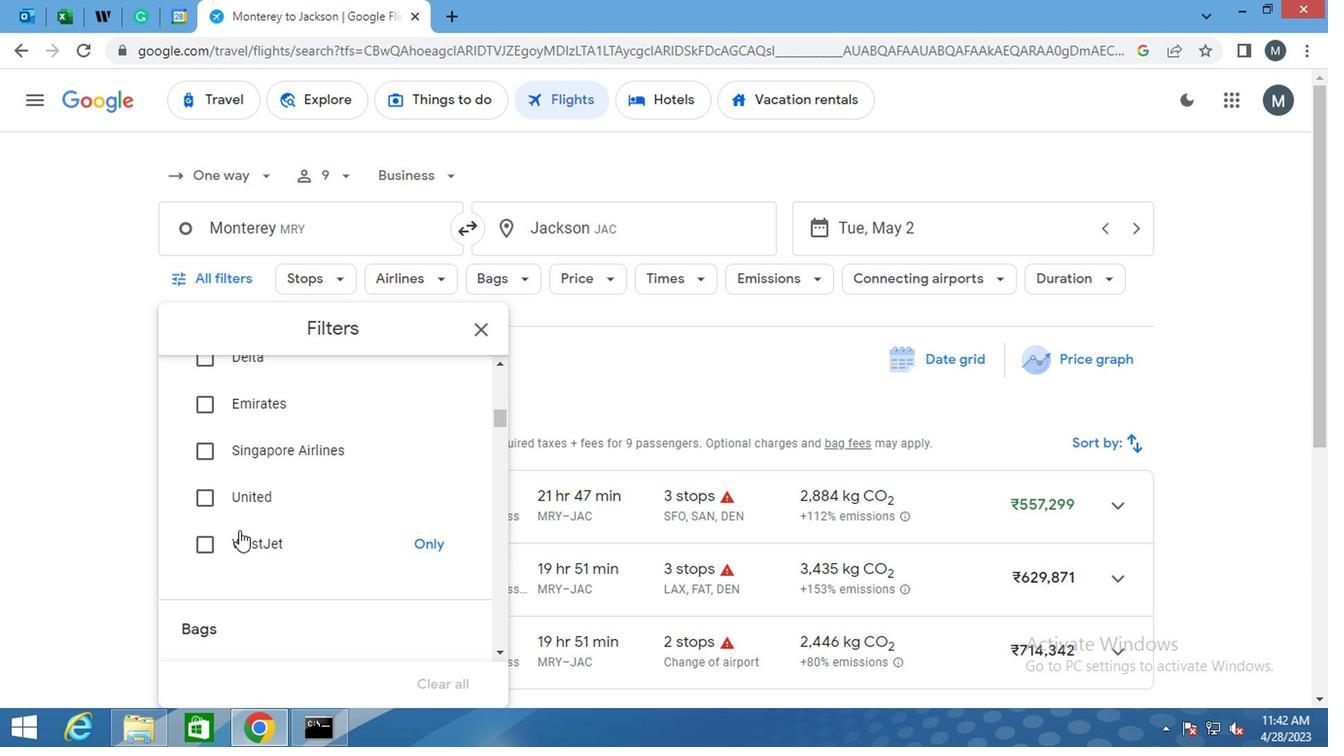 
Action: Mouse moved to (246, 530)
Screenshot: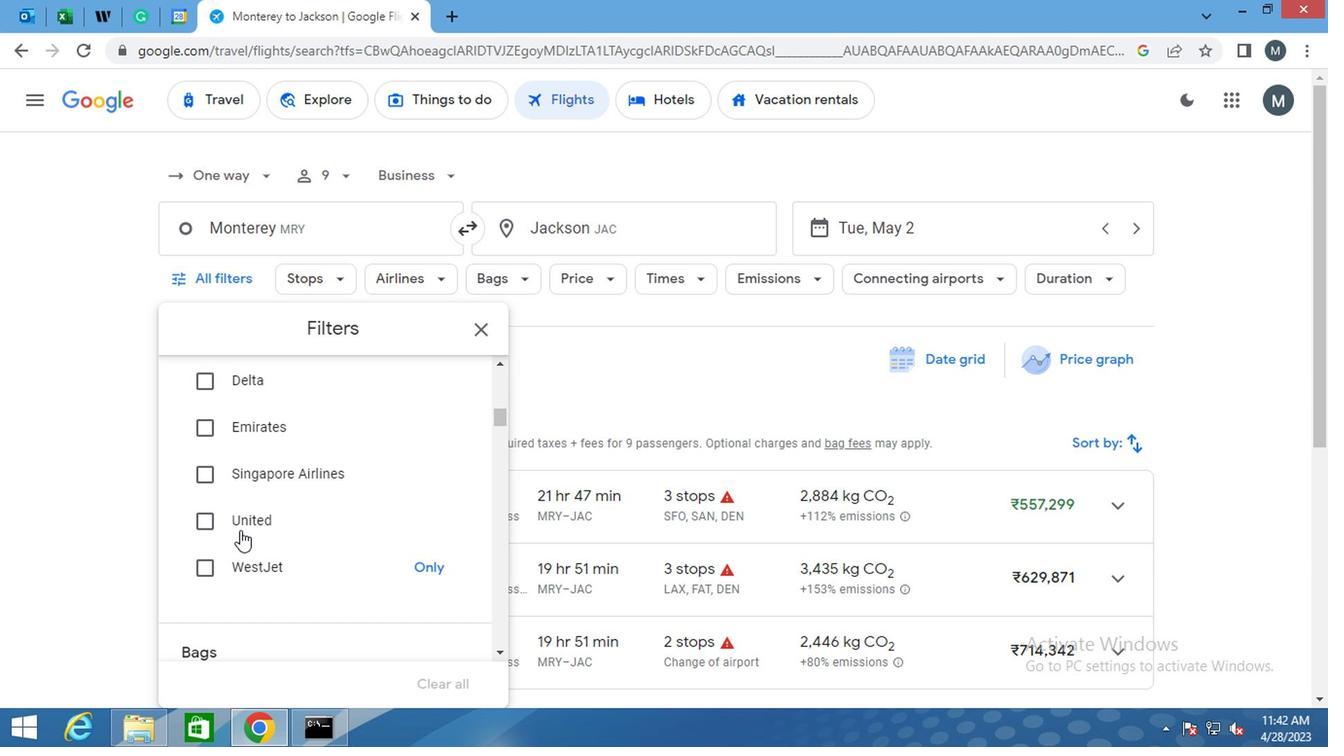 
Action: Mouse scrolled (232, 530) with delta (0, 0)
Screenshot: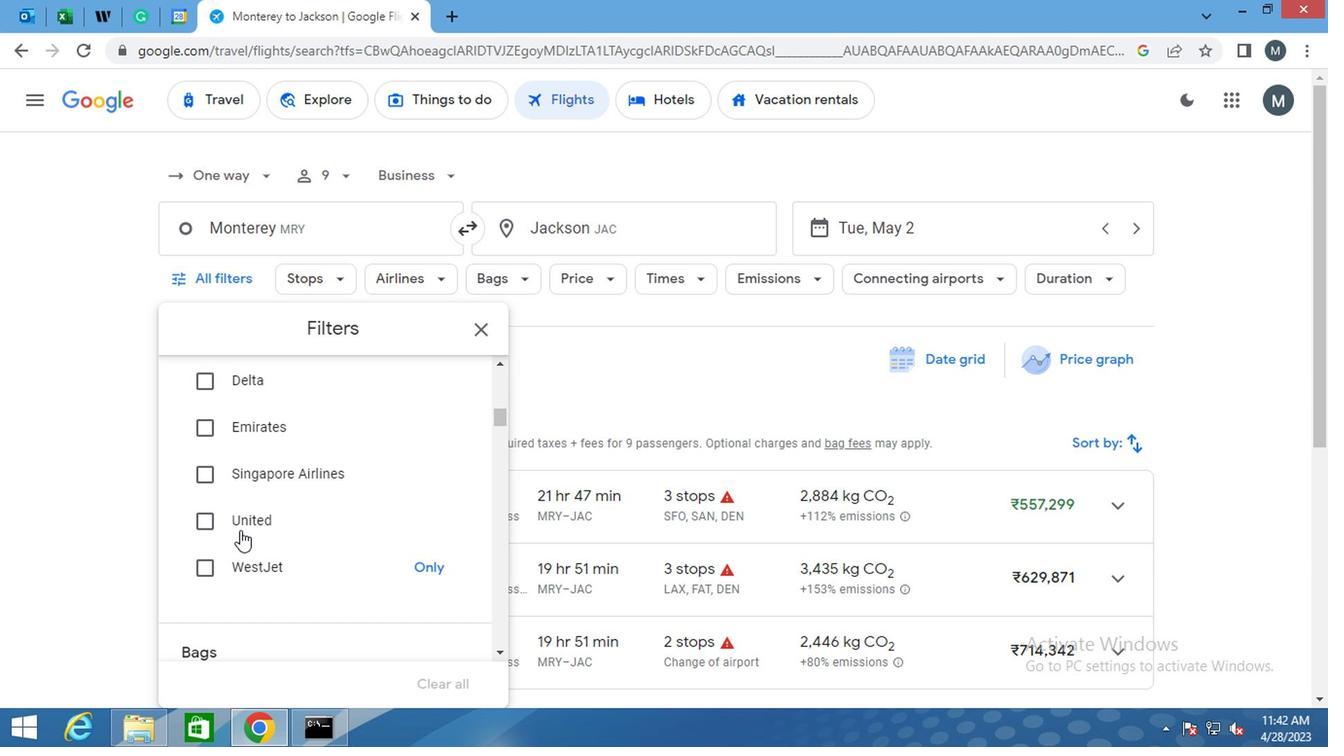 
Action: Mouse moved to (297, 489)
Screenshot: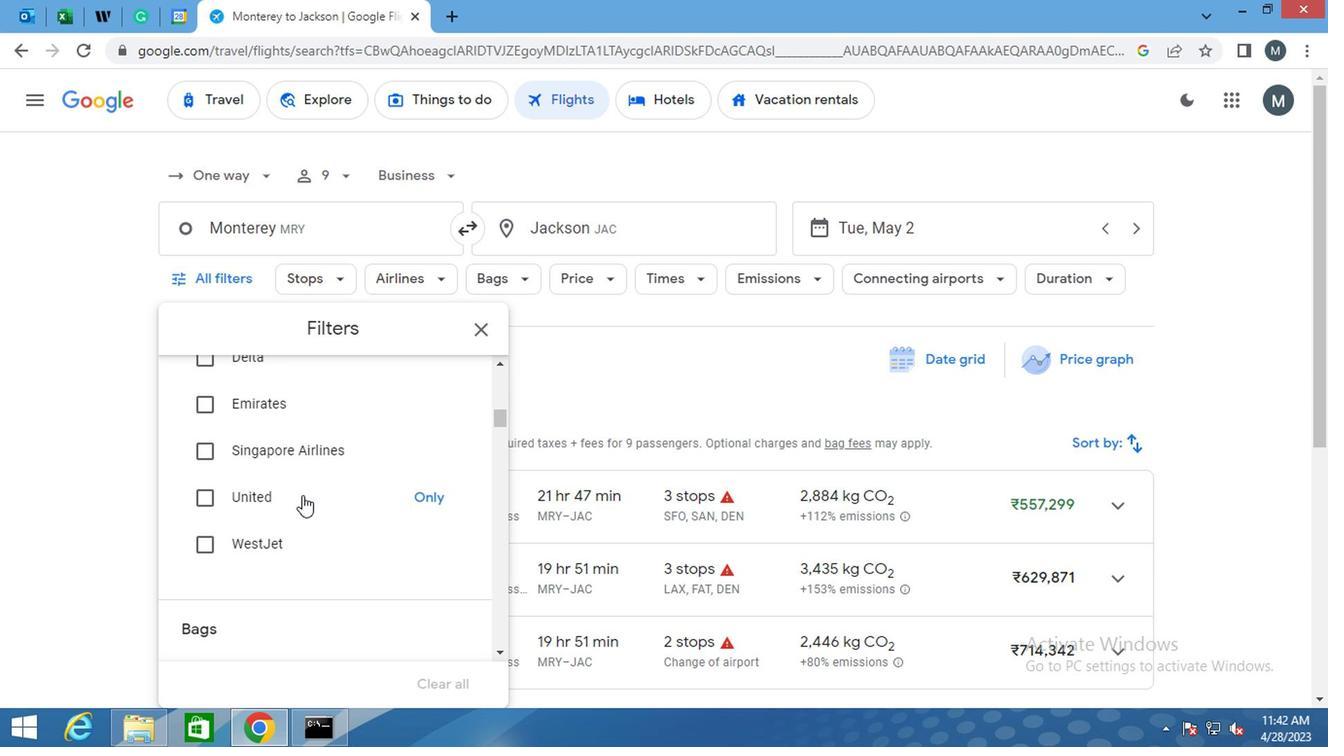 
Action: Mouse scrolled (297, 487) with delta (0, -1)
Screenshot: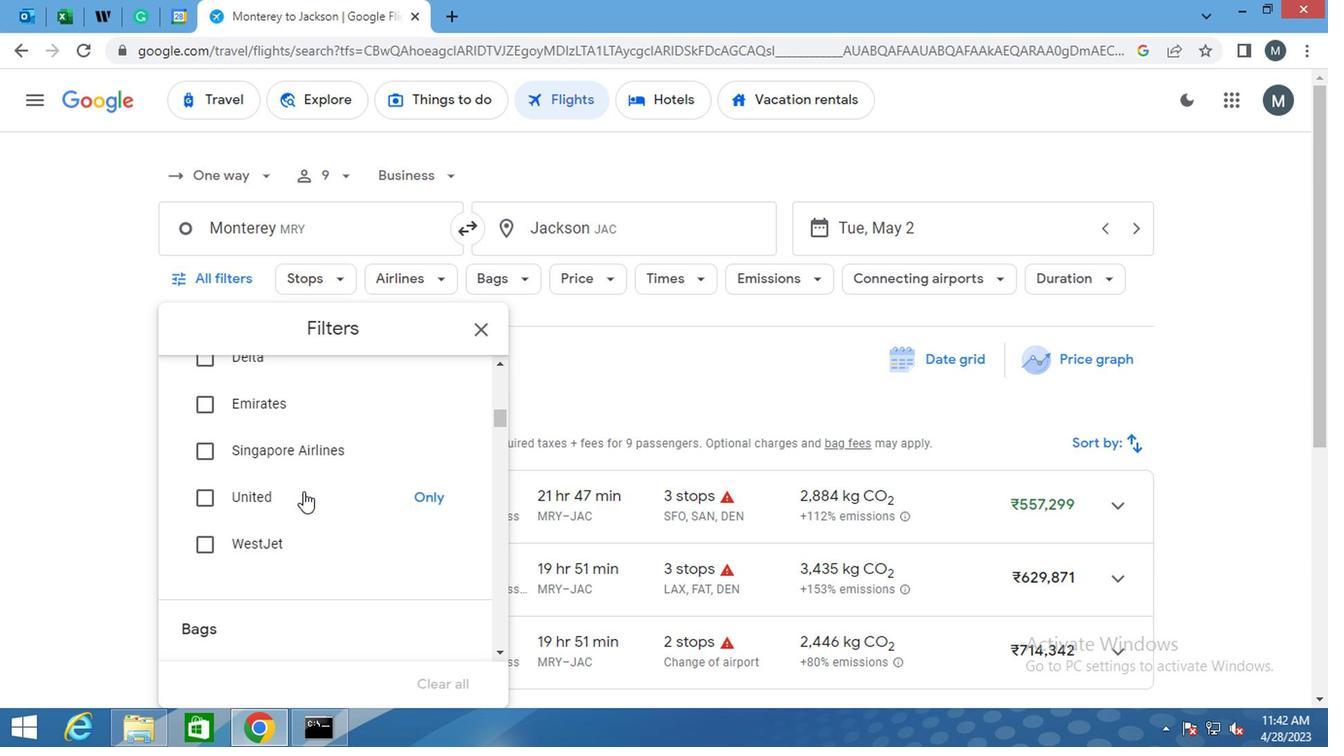 
Action: Mouse moved to (289, 514)
Screenshot: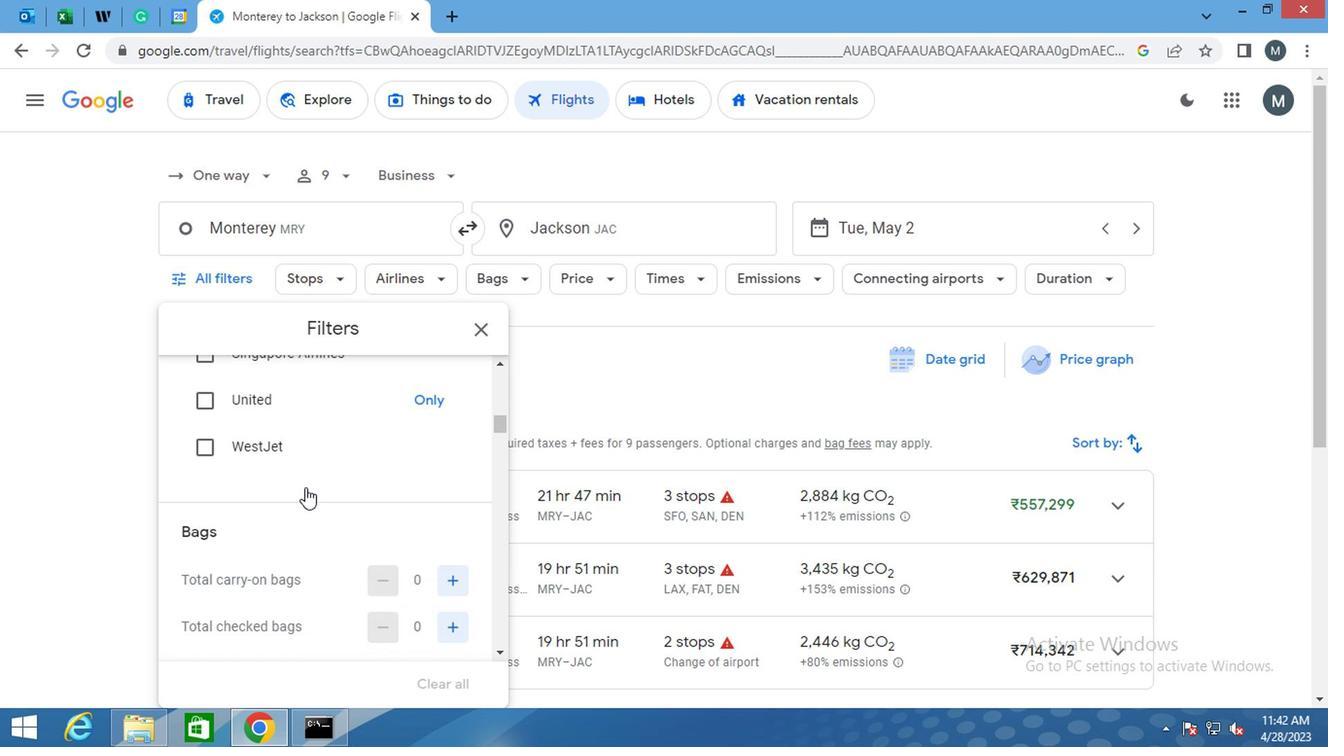 
Action: Mouse scrolled (289, 515) with delta (0, 1)
Screenshot: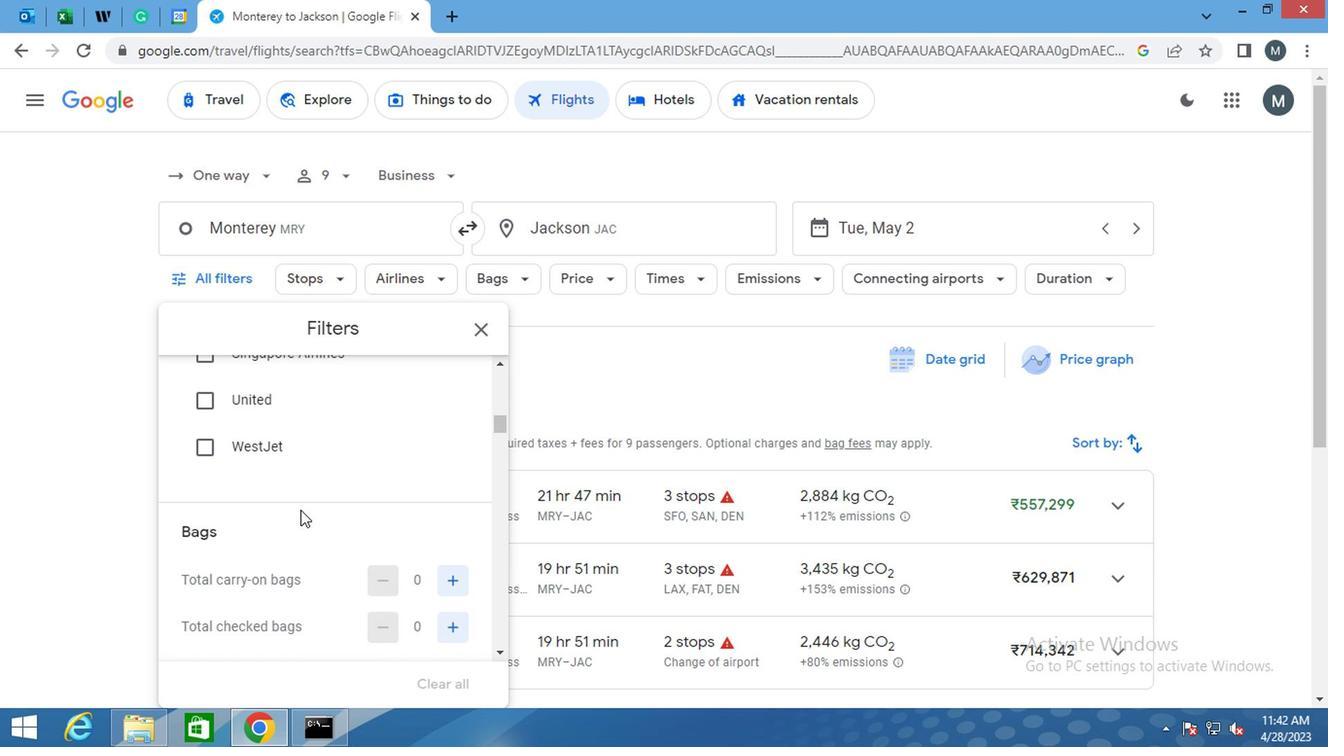 
Action: Mouse scrolled (289, 515) with delta (0, 1)
Screenshot: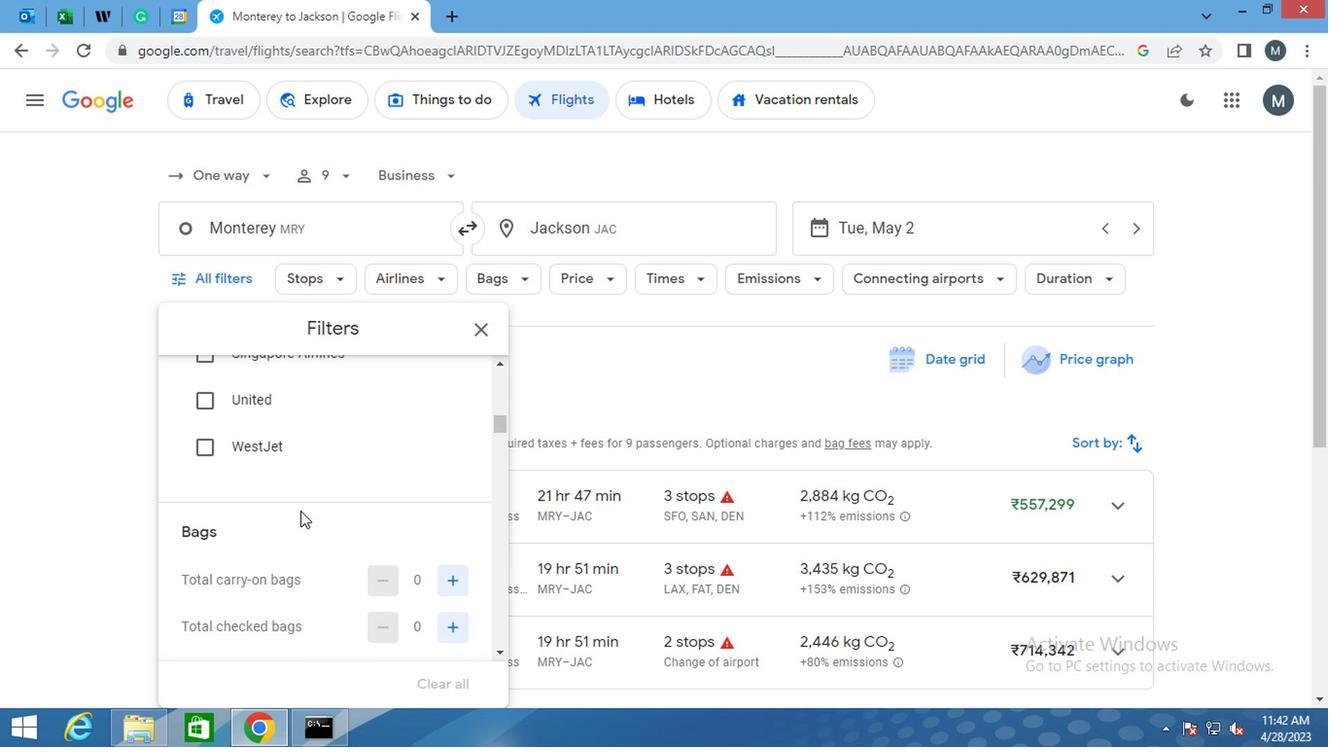 
Action: Mouse scrolled (289, 515) with delta (0, 1)
Screenshot: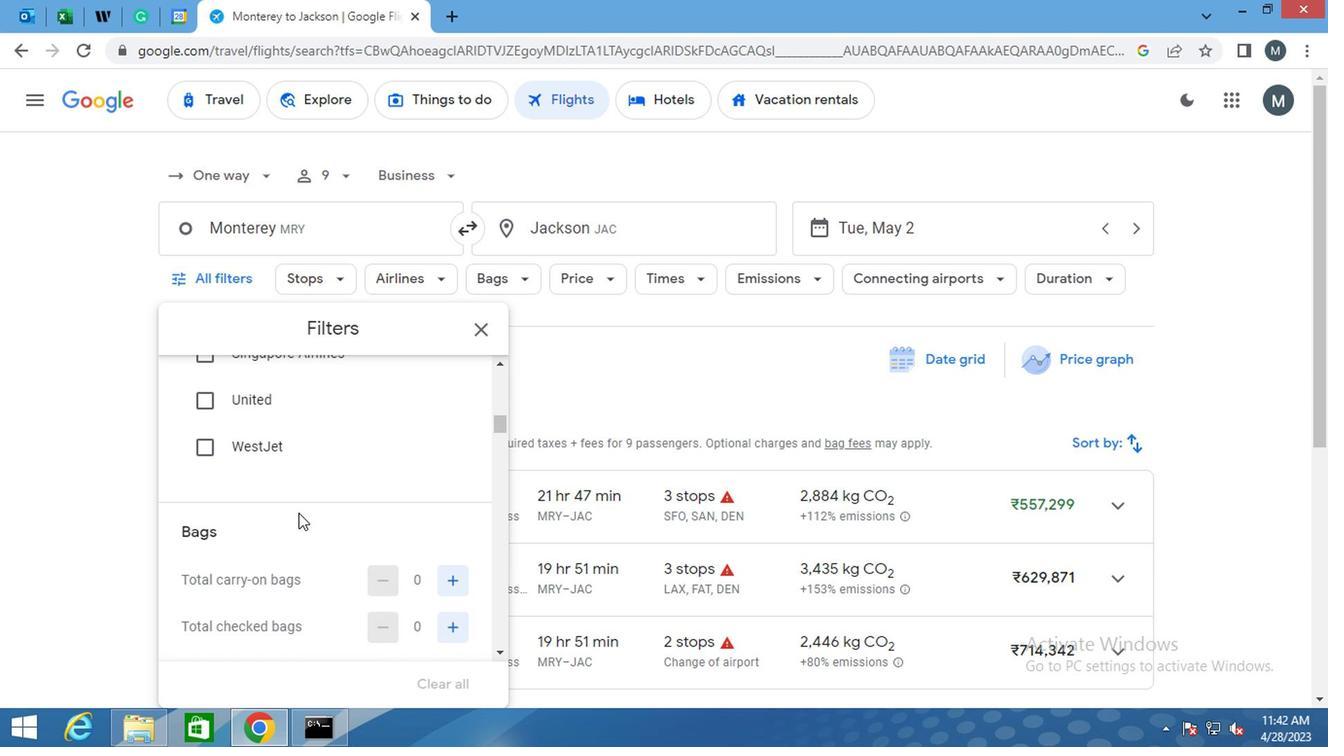
Action: Mouse moved to (307, 505)
Screenshot: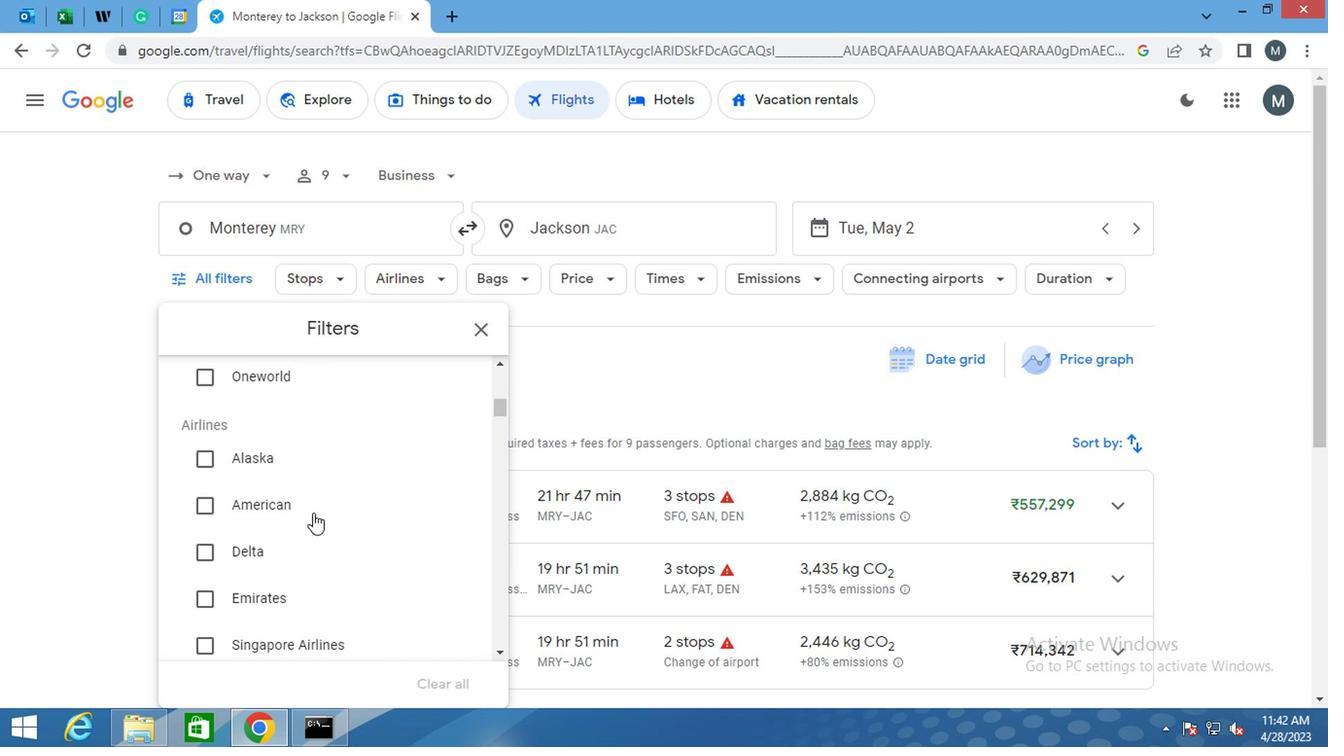 
Action: Mouse scrolled (307, 506) with delta (0, 0)
Screenshot: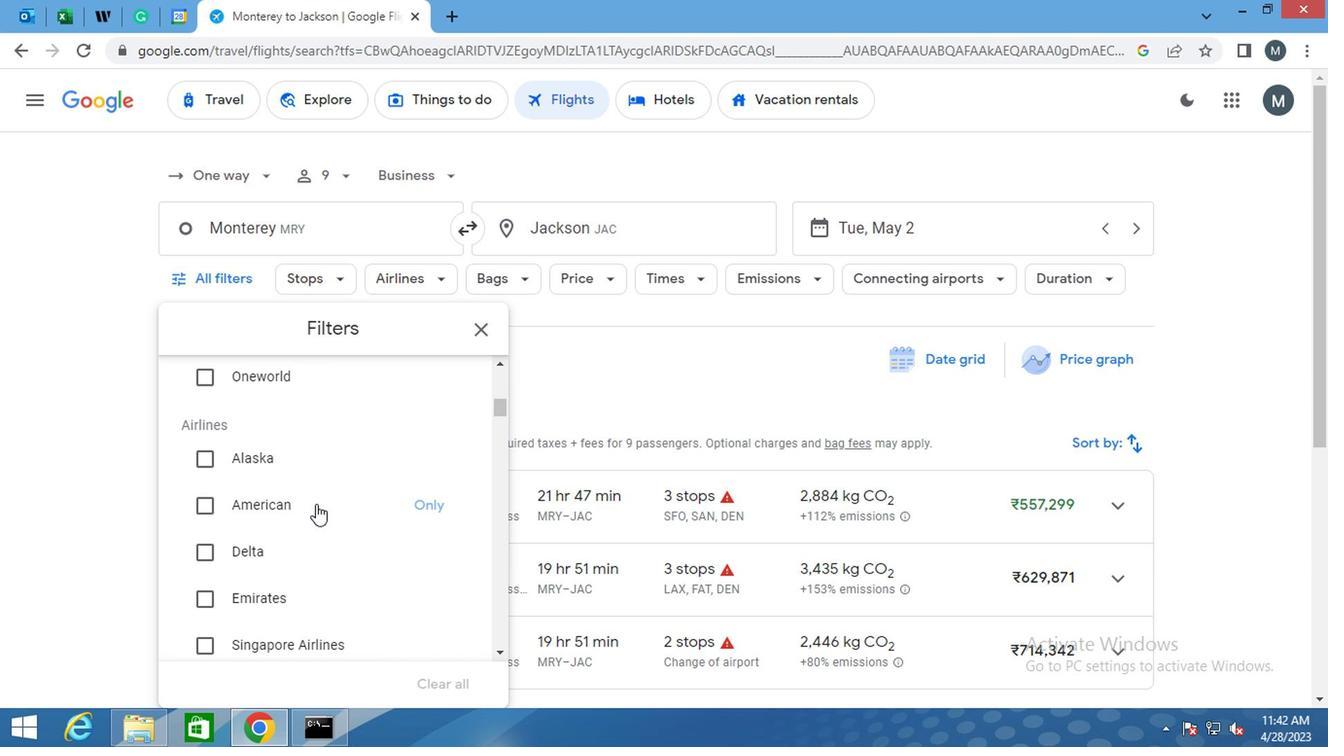 
Action: Mouse moved to (309, 504)
Screenshot: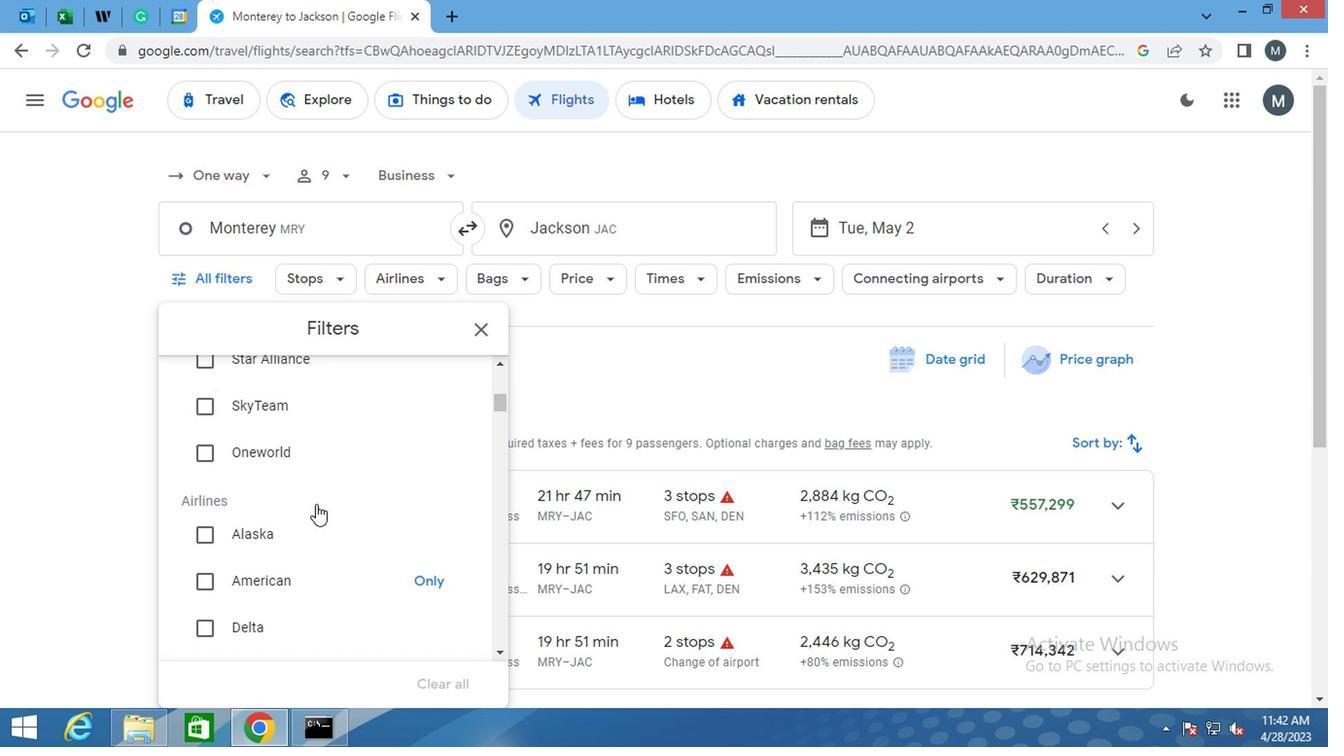 
Action: Mouse scrolled (309, 505) with delta (0, 1)
Screenshot: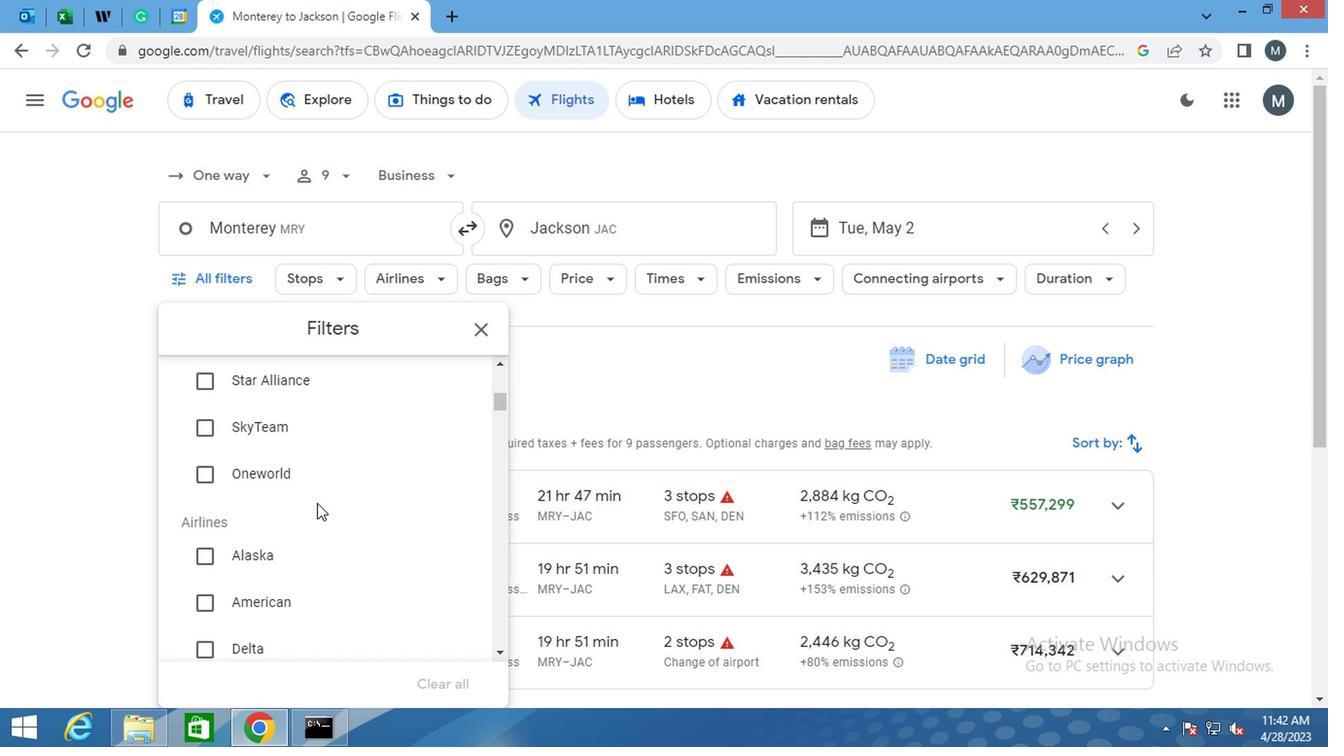 
Action: Mouse scrolled (309, 503) with delta (0, 0)
Screenshot: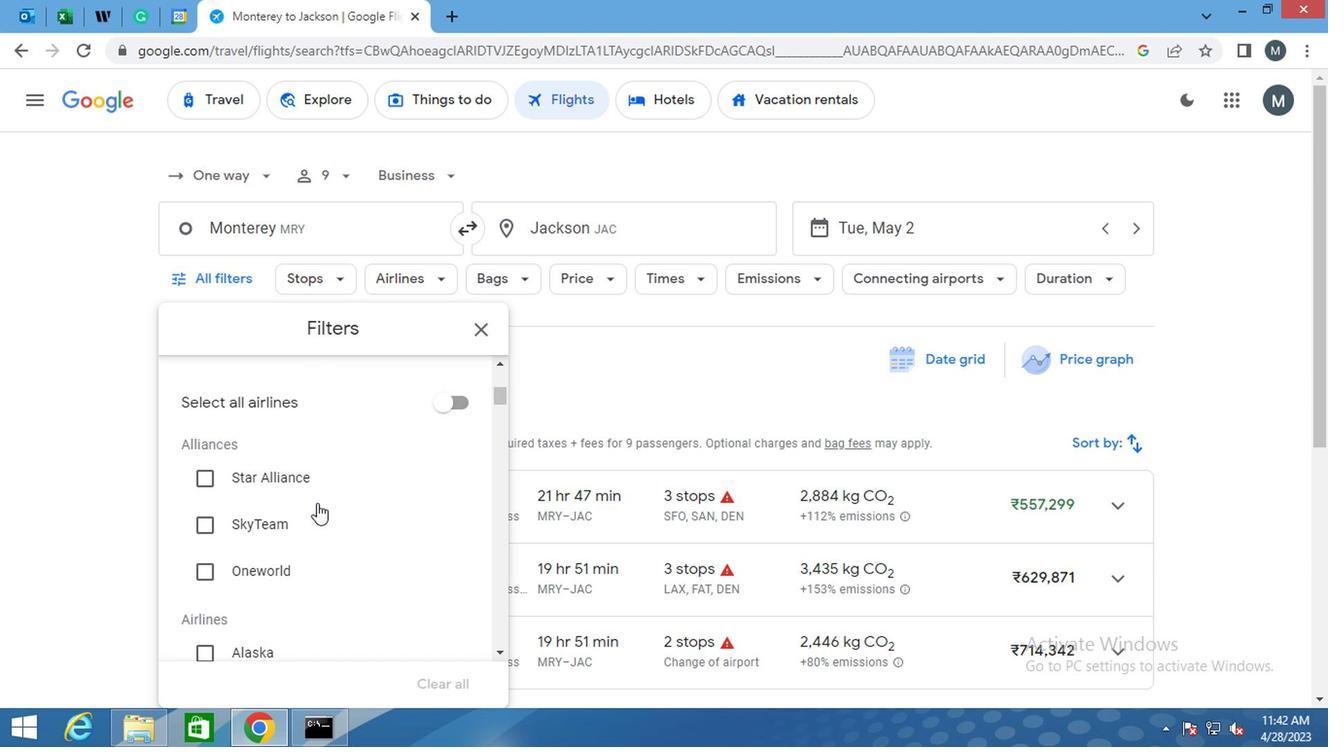 
Action: Mouse scrolled (309, 505) with delta (0, 1)
Screenshot: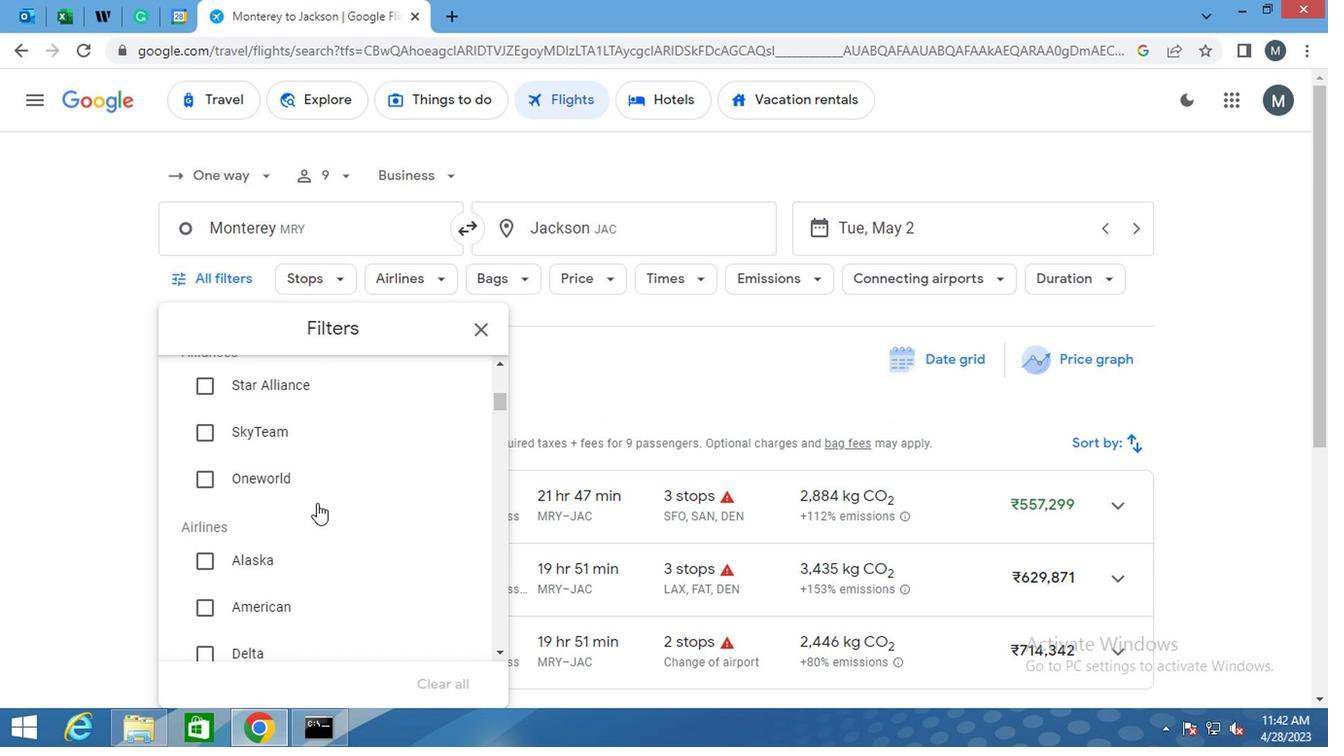 
Action: Mouse scrolled (309, 505) with delta (0, 1)
Screenshot: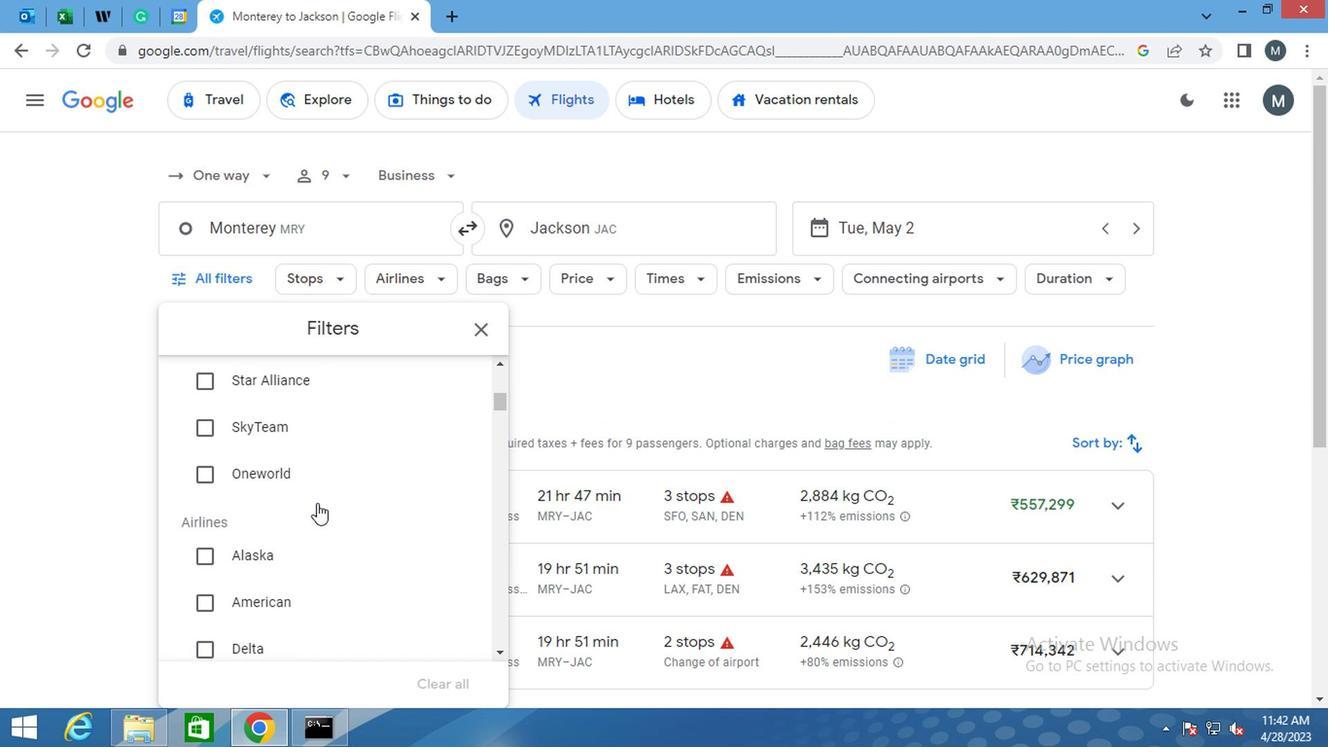 
Action: Mouse moved to (320, 492)
Screenshot: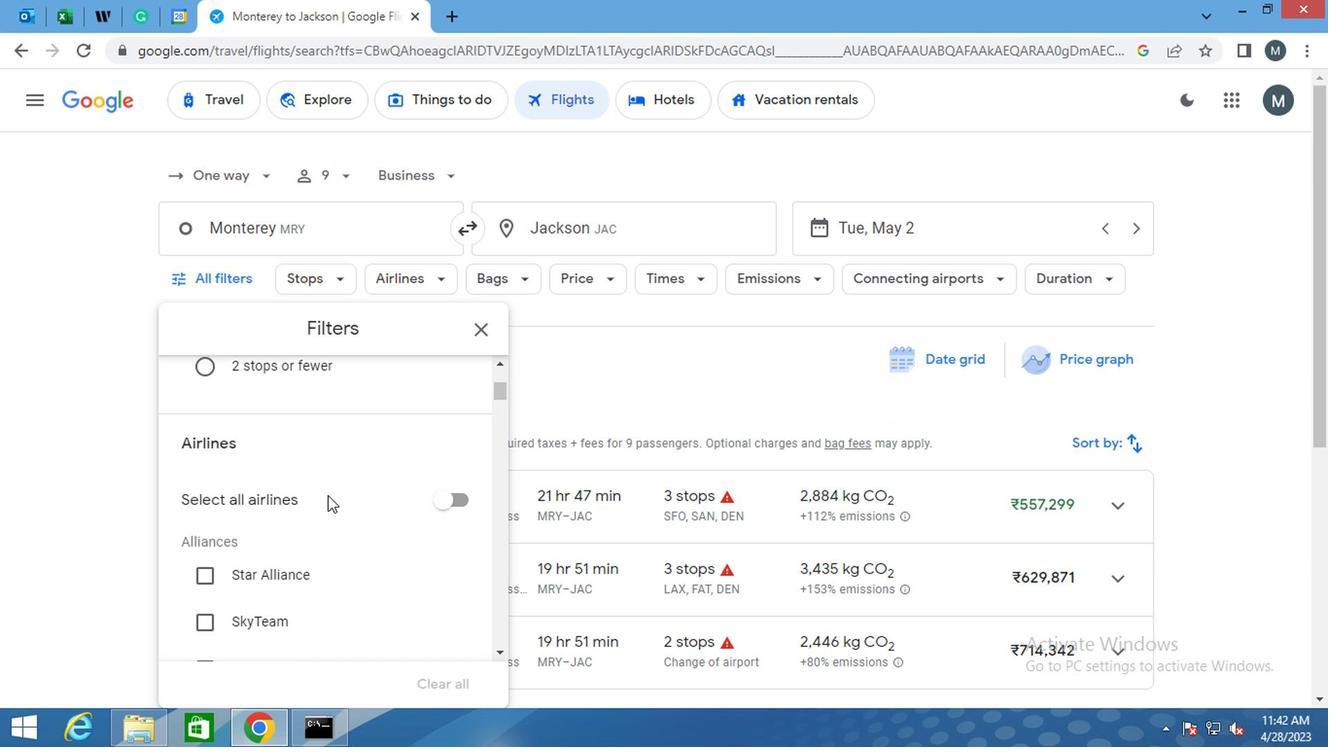 
Action: Mouse scrolled (320, 491) with delta (0, 0)
Screenshot: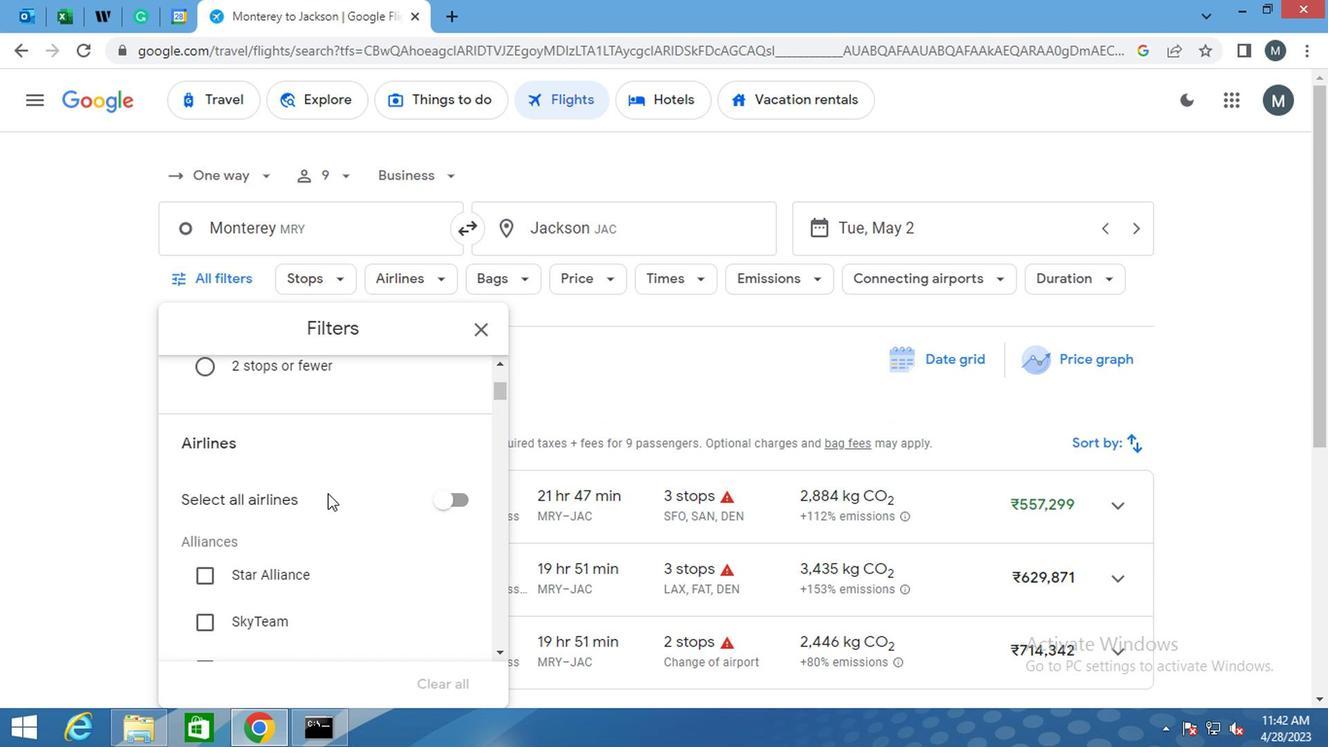 
Action: Mouse moved to (318, 492)
Screenshot: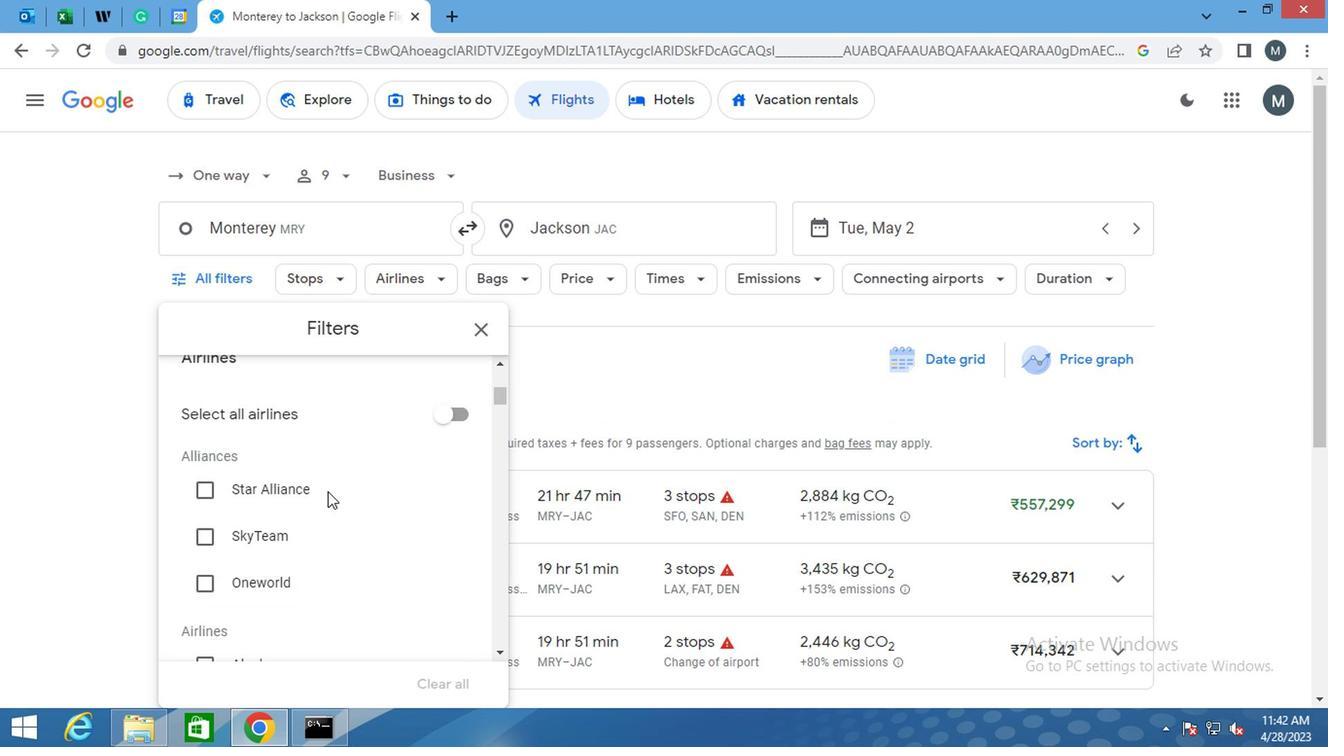 
Action: Mouse scrolled (318, 491) with delta (0, 0)
Screenshot: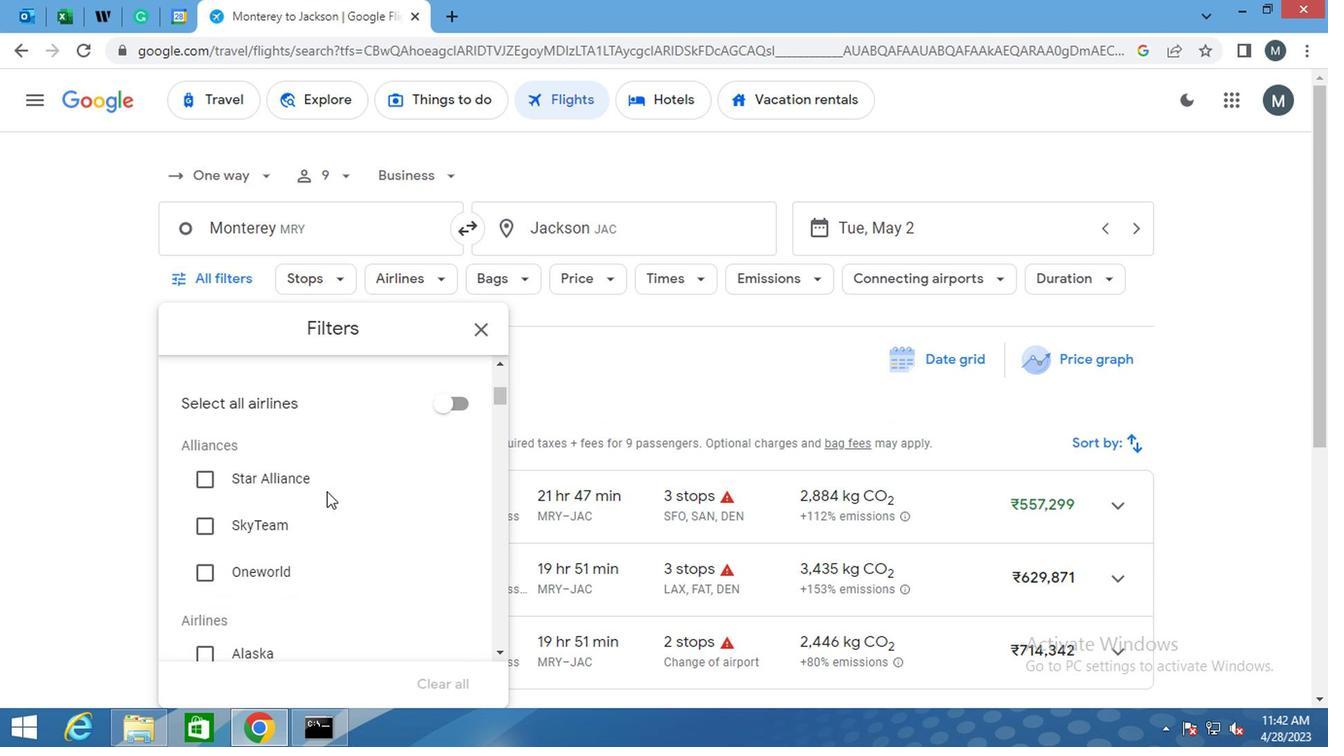 
Action: Mouse moved to (318, 493)
Screenshot: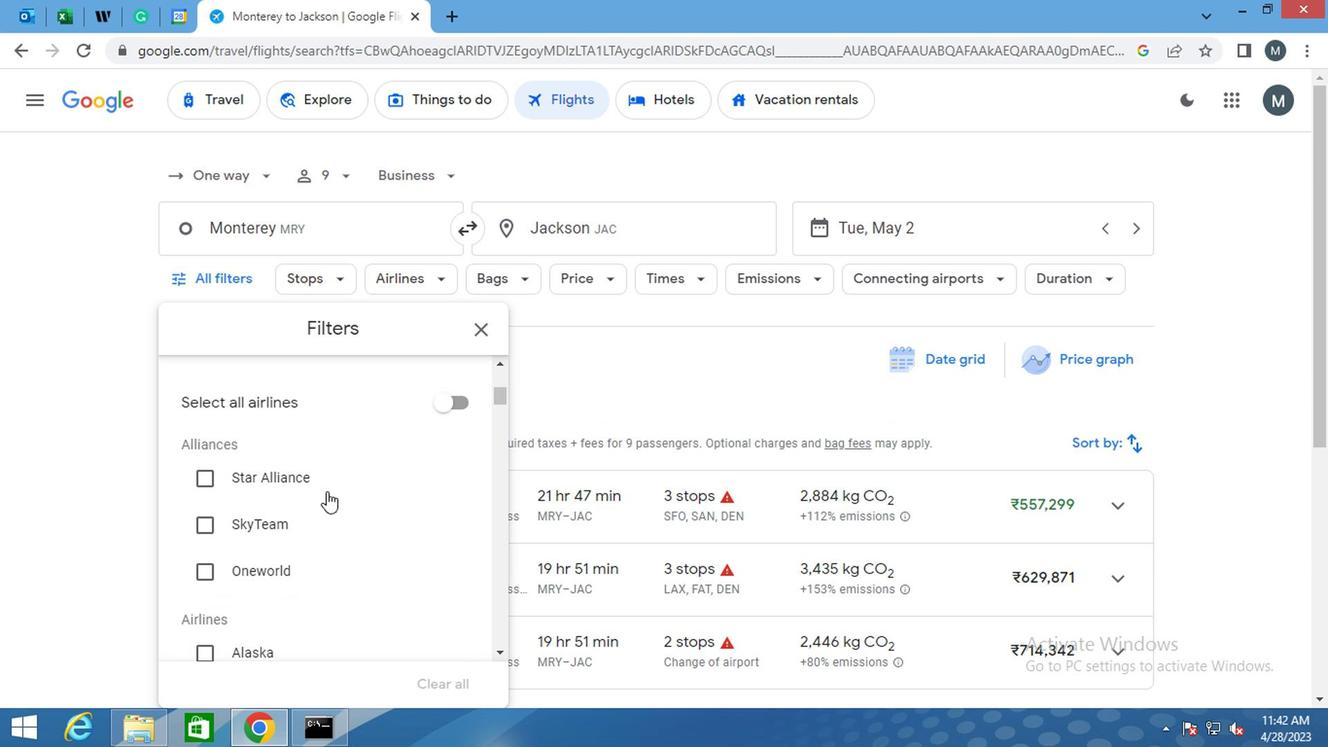 
Action: Mouse scrolled (318, 494) with delta (0, 0)
Screenshot: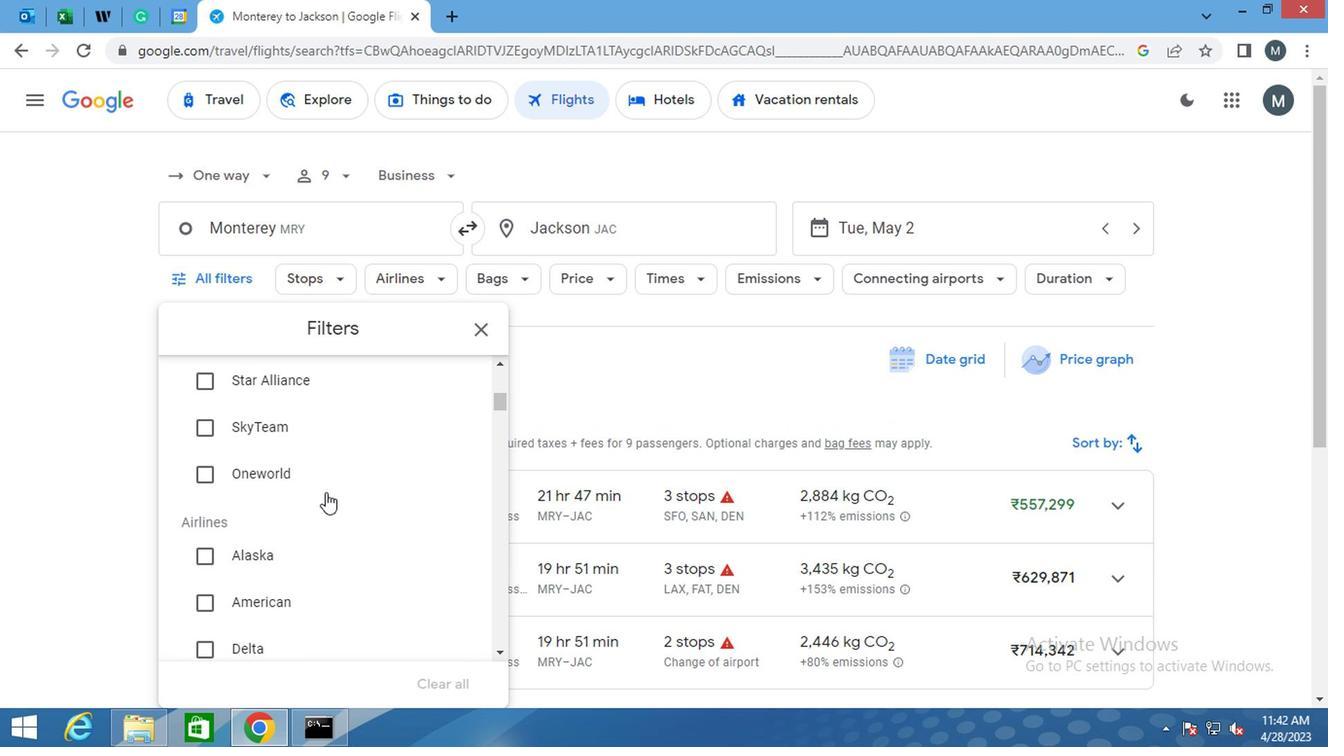 
Action: Mouse scrolled (318, 494) with delta (0, 0)
Screenshot: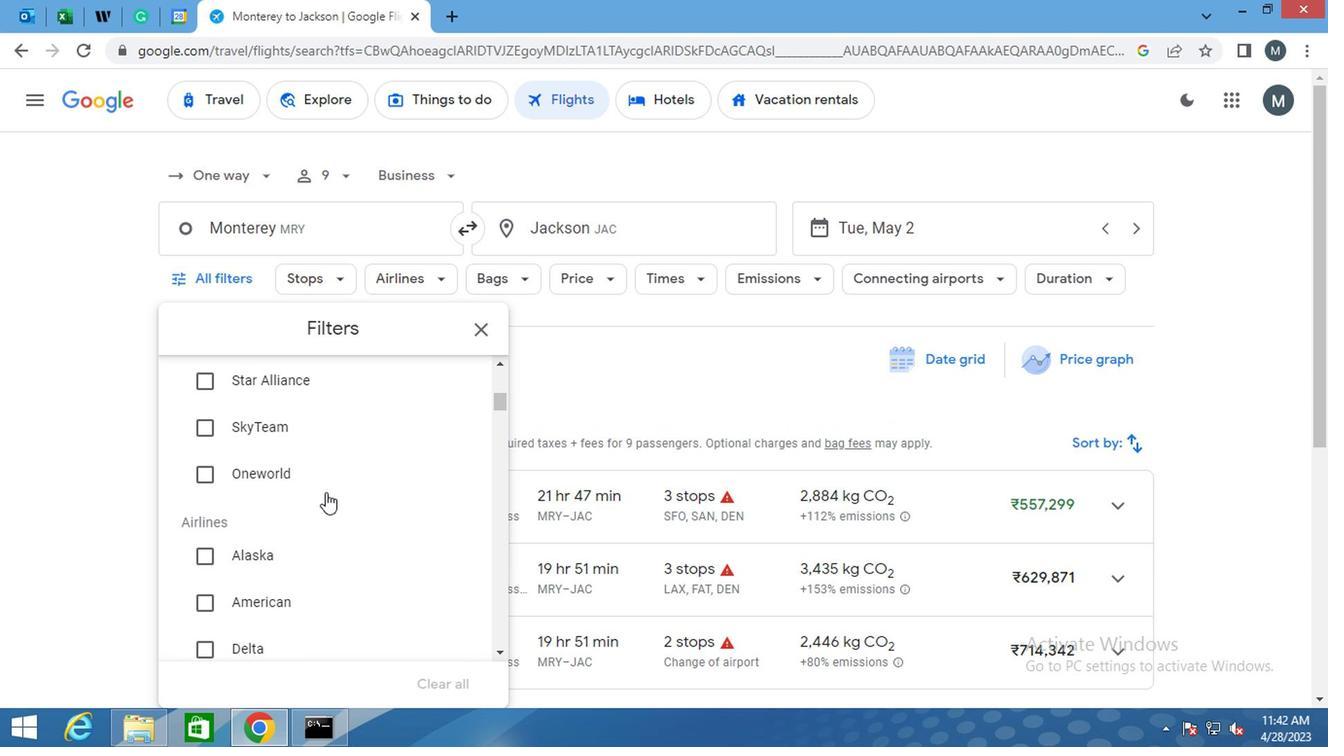 
Action: Mouse moved to (406, 538)
Screenshot: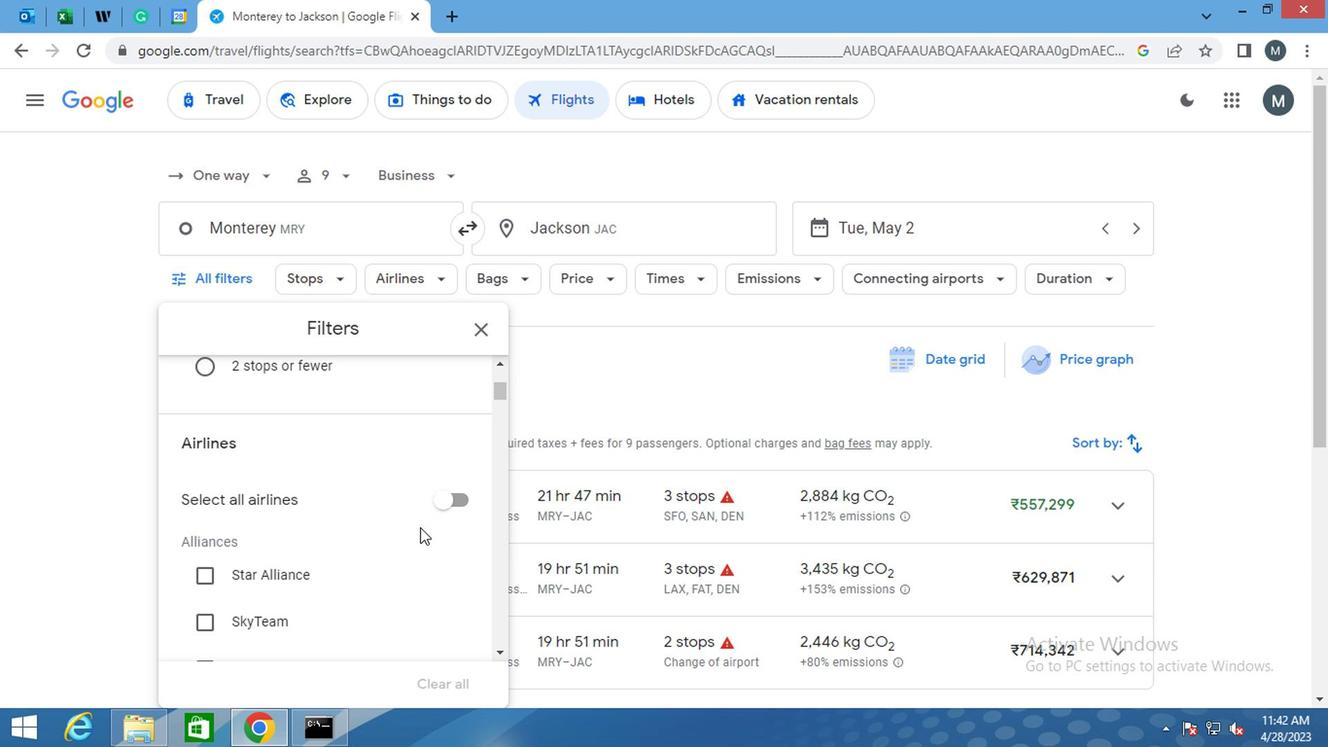 
Action: Mouse scrolled (406, 537) with delta (0, 0)
Screenshot: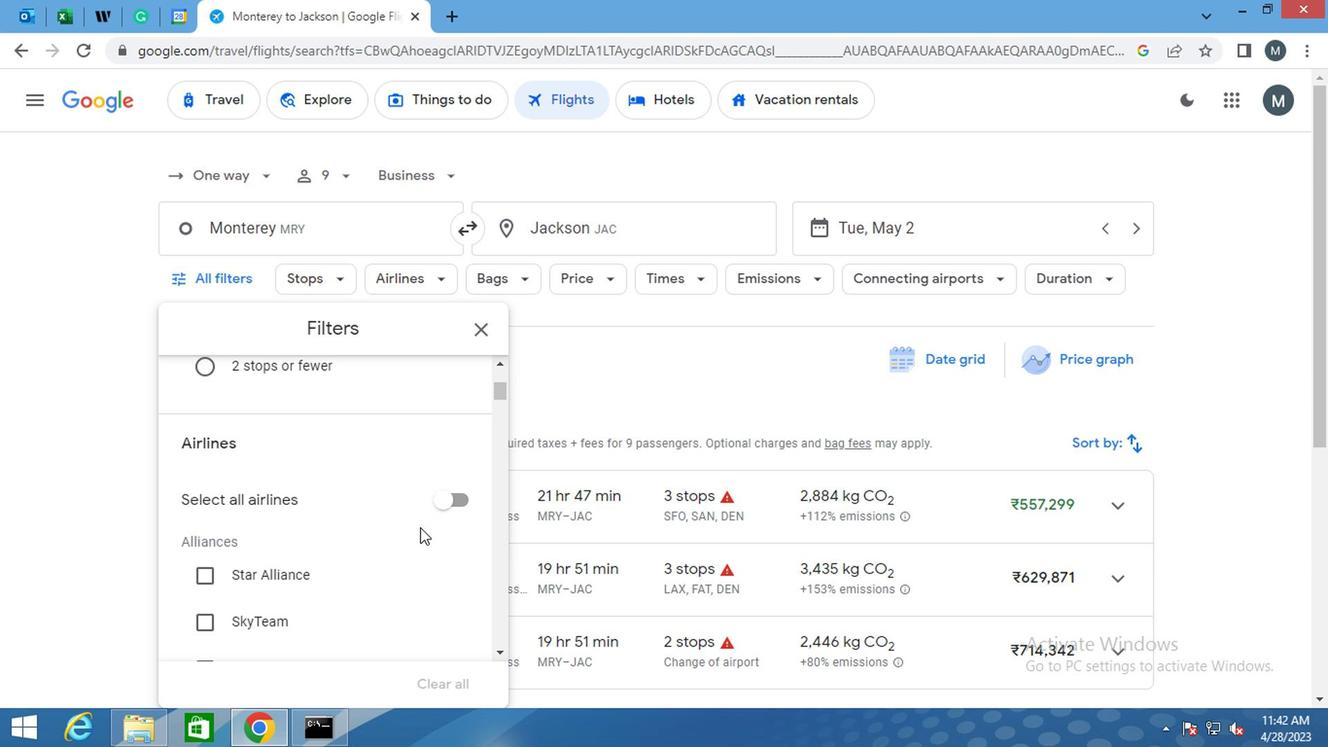 
Action: Mouse moved to (343, 583)
Screenshot: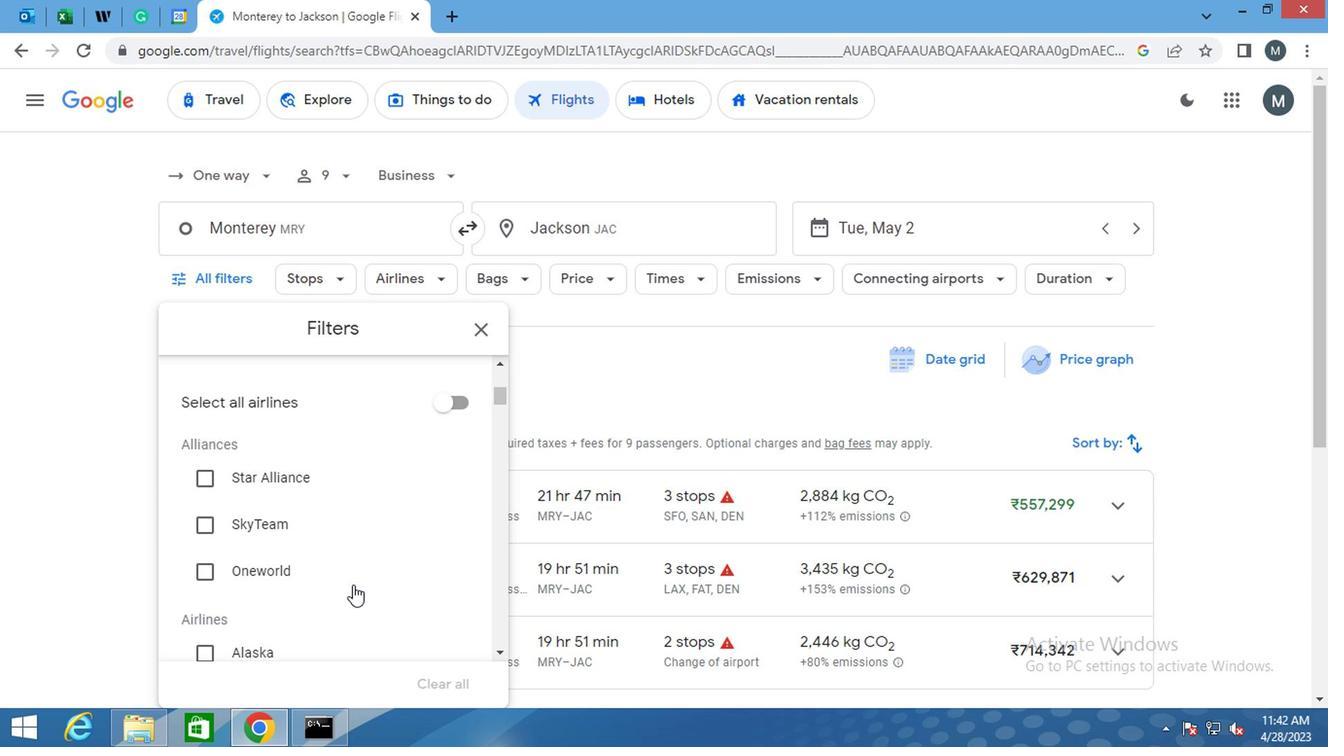 
Action: Mouse scrolled (343, 583) with delta (0, 0)
Screenshot: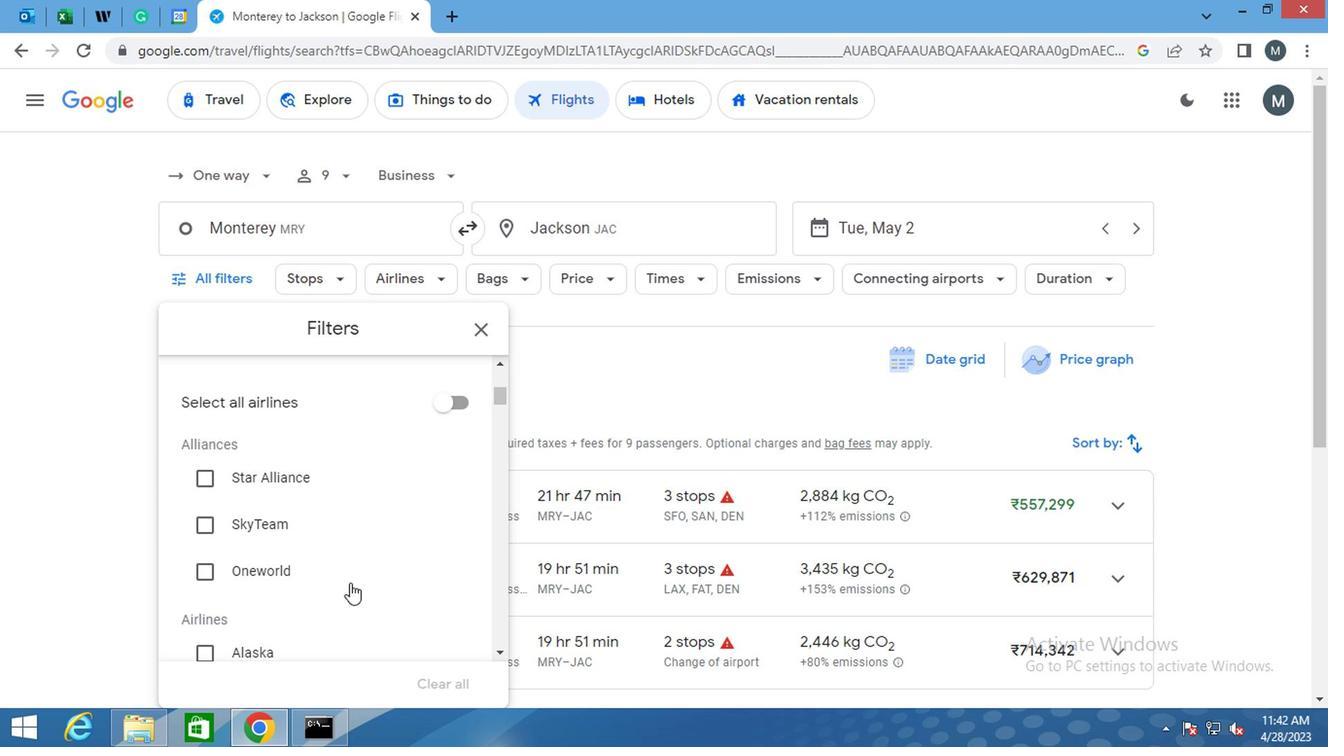 
Action: Mouse scrolled (343, 583) with delta (0, 0)
Screenshot: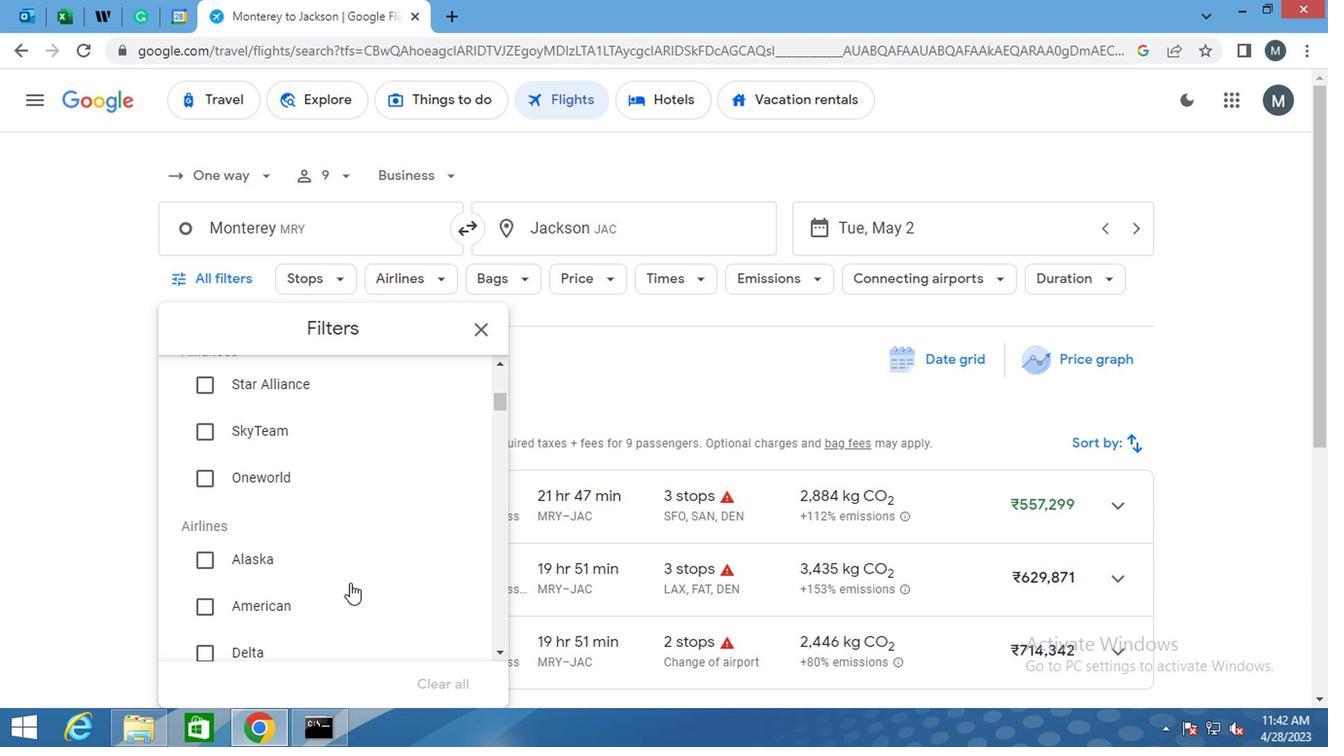 
Action: Mouse moved to (359, 543)
Screenshot: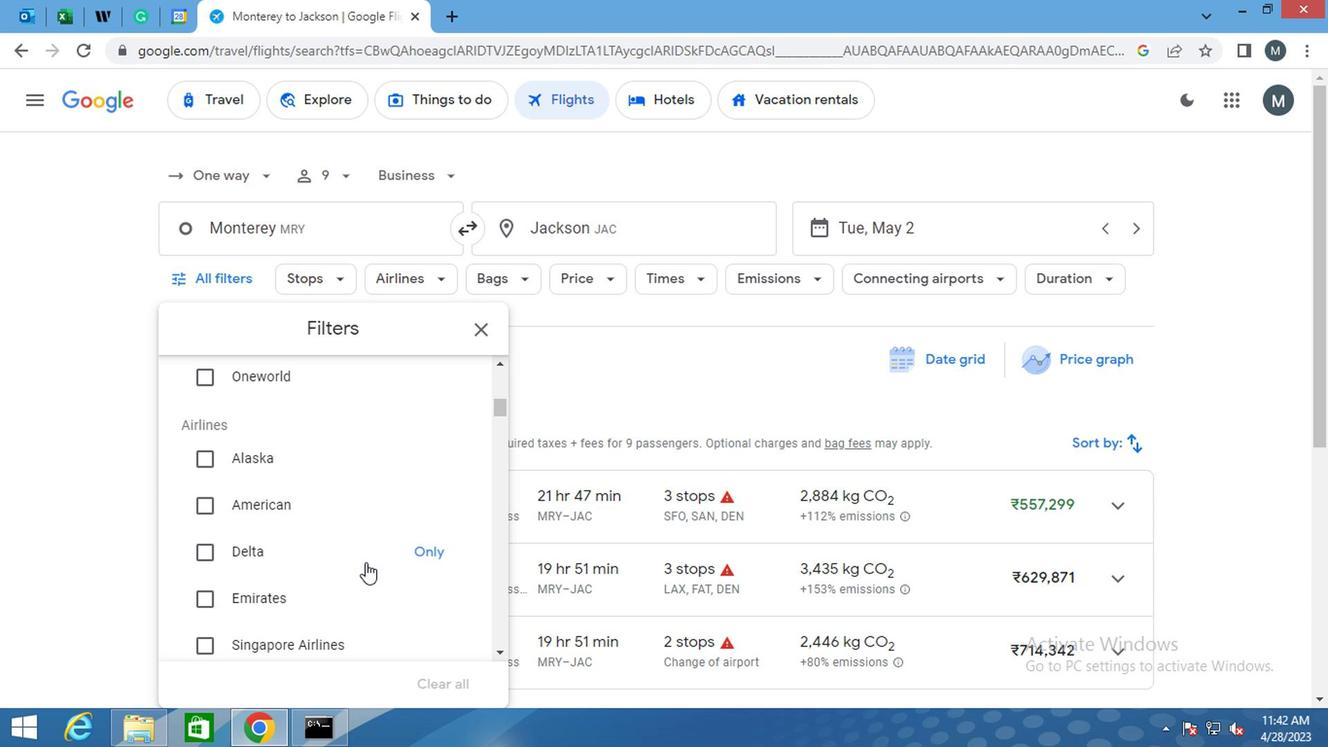 
Action: Mouse scrolled (359, 542) with delta (0, 0)
Screenshot: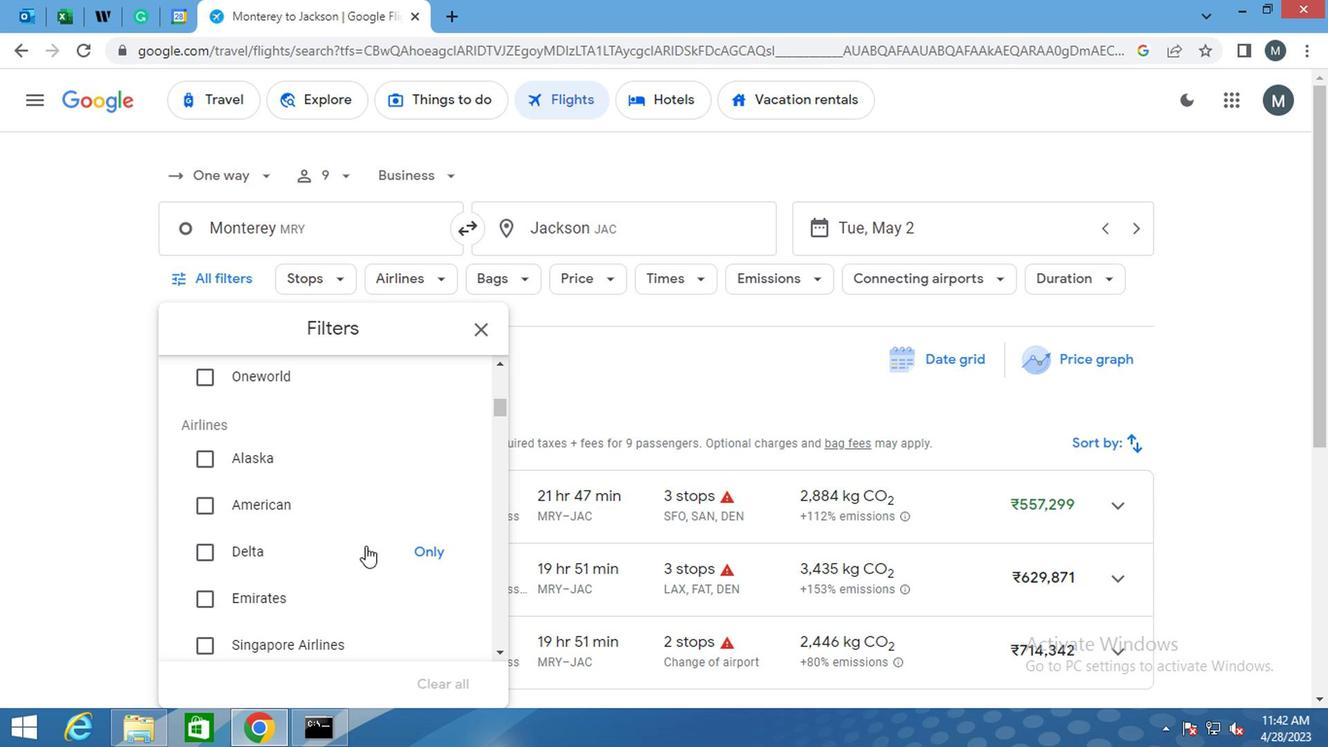 
Action: Mouse moved to (359, 543)
Screenshot: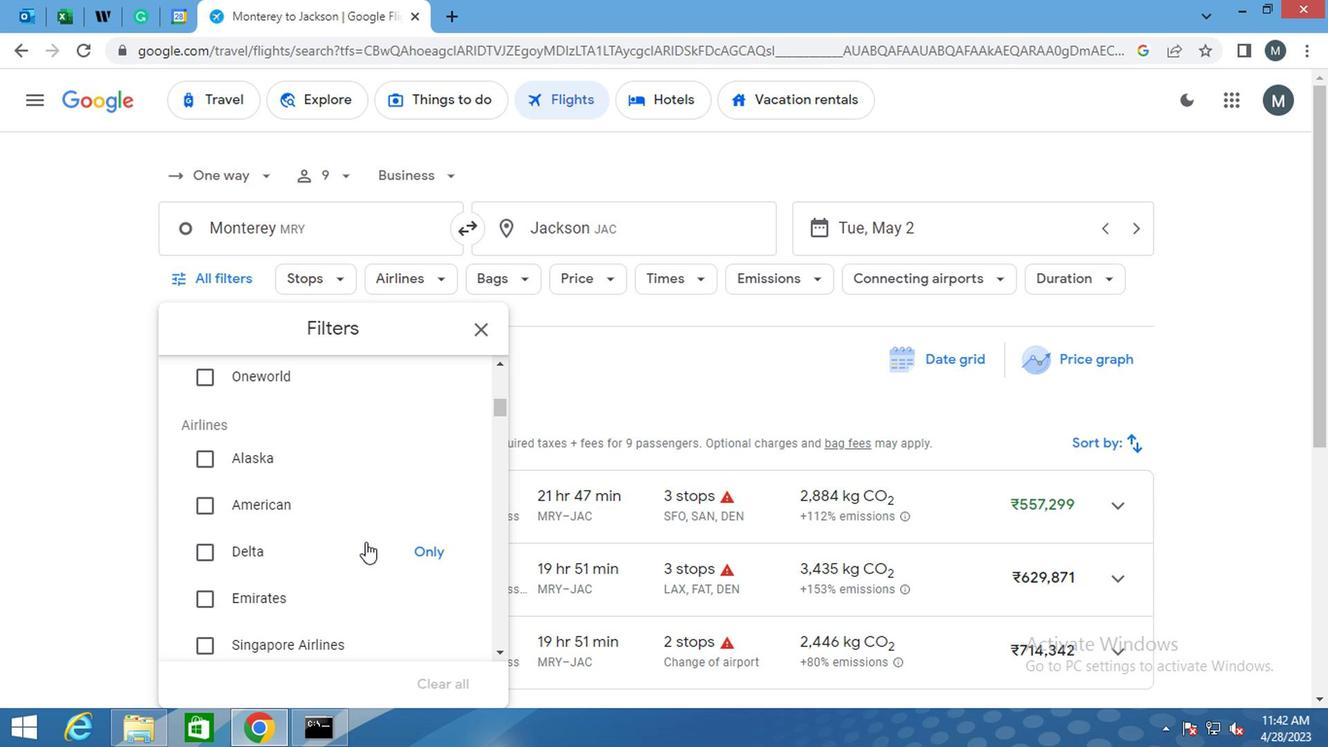 
Action: Mouse scrolled (359, 542) with delta (0, 0)
Screenshot: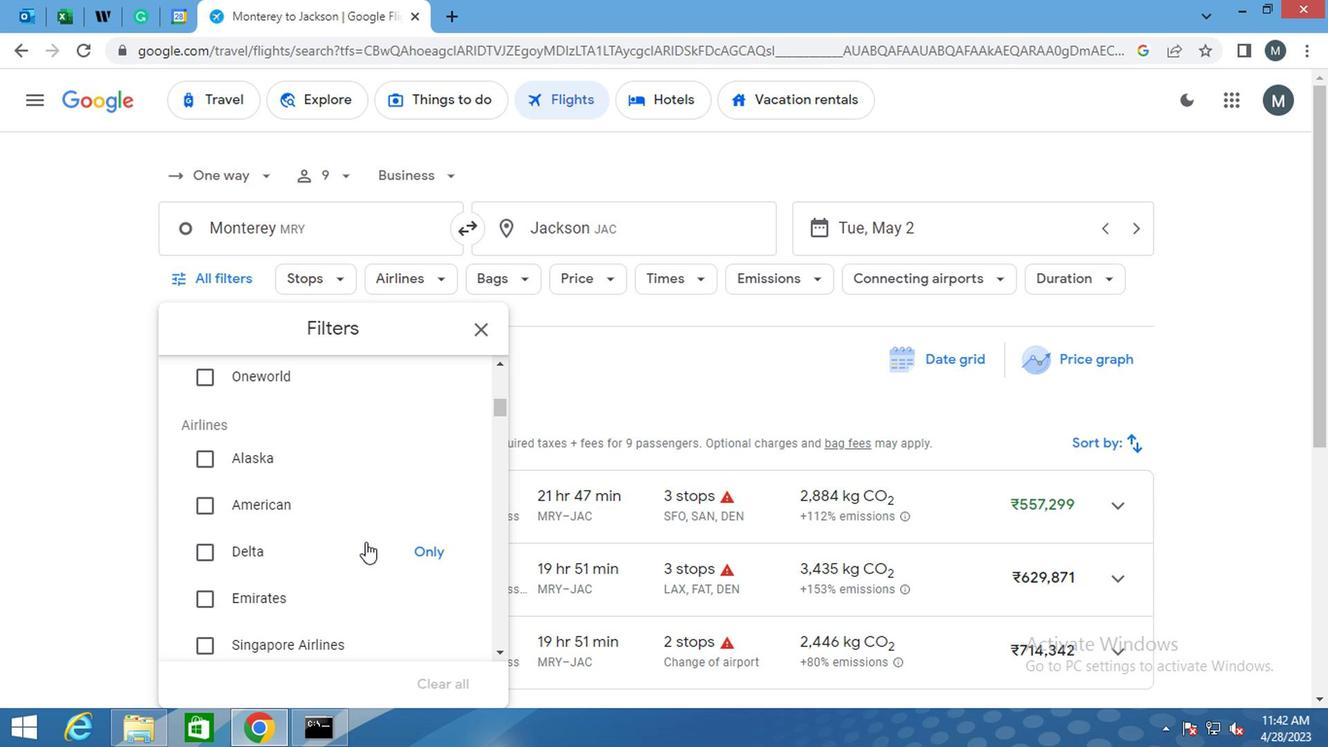 
Action: Mouse moved to (356, 543)
Screenshot: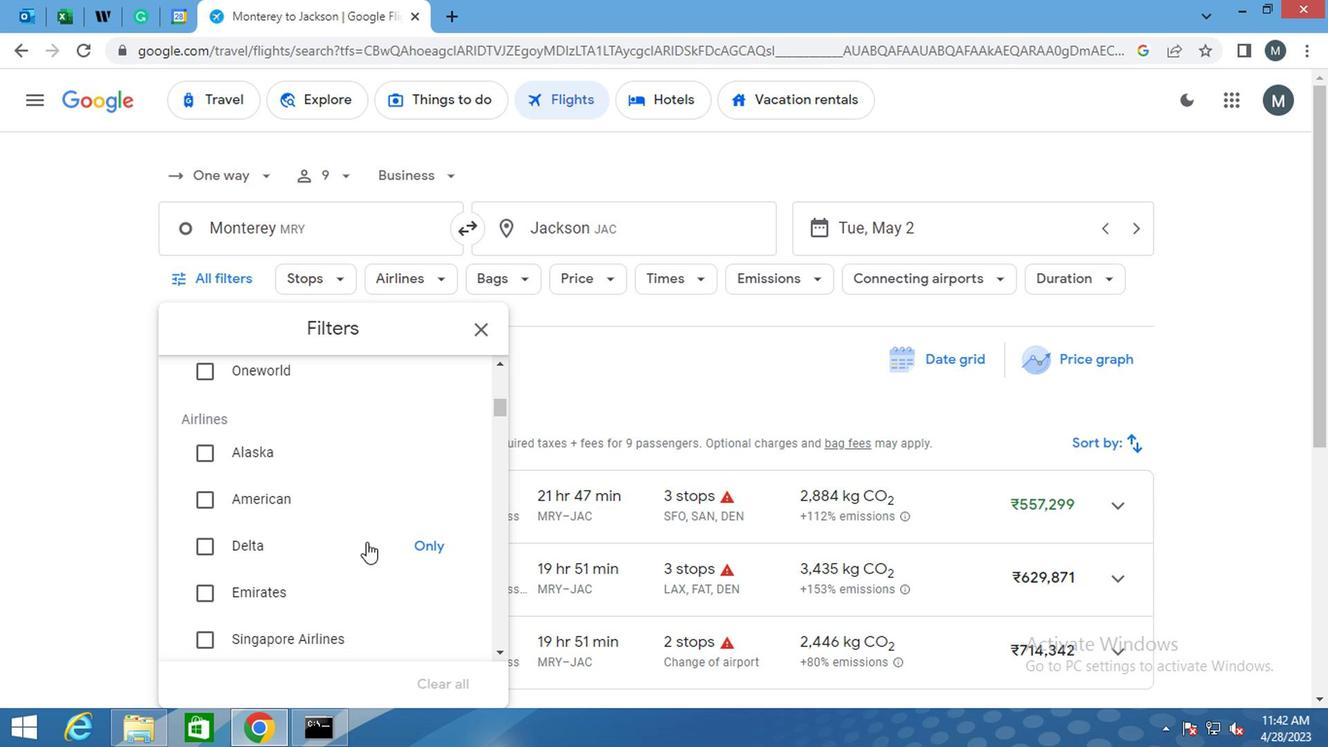 
Action: Mouse scrolled (356, 542) with delta (0, 0)
Screenshot: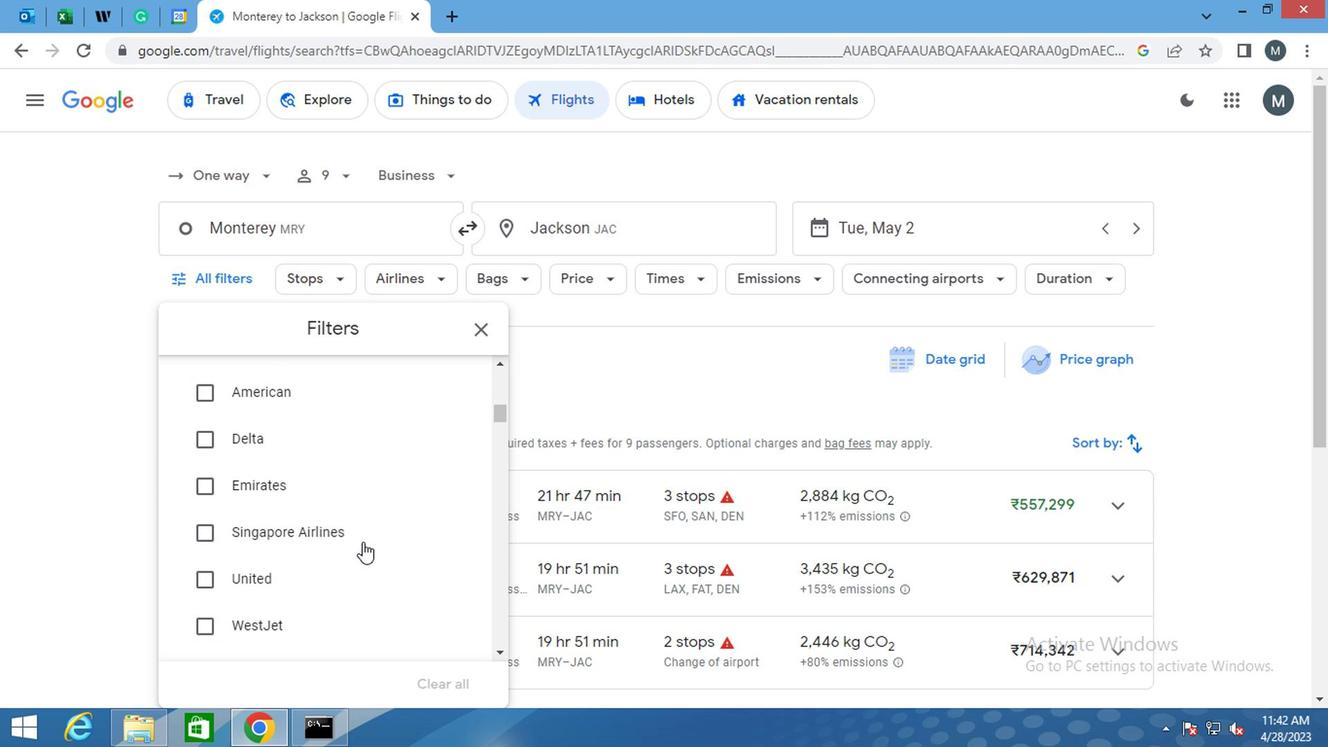 
Action: Mouse moved to (352, 544)
Screenshot: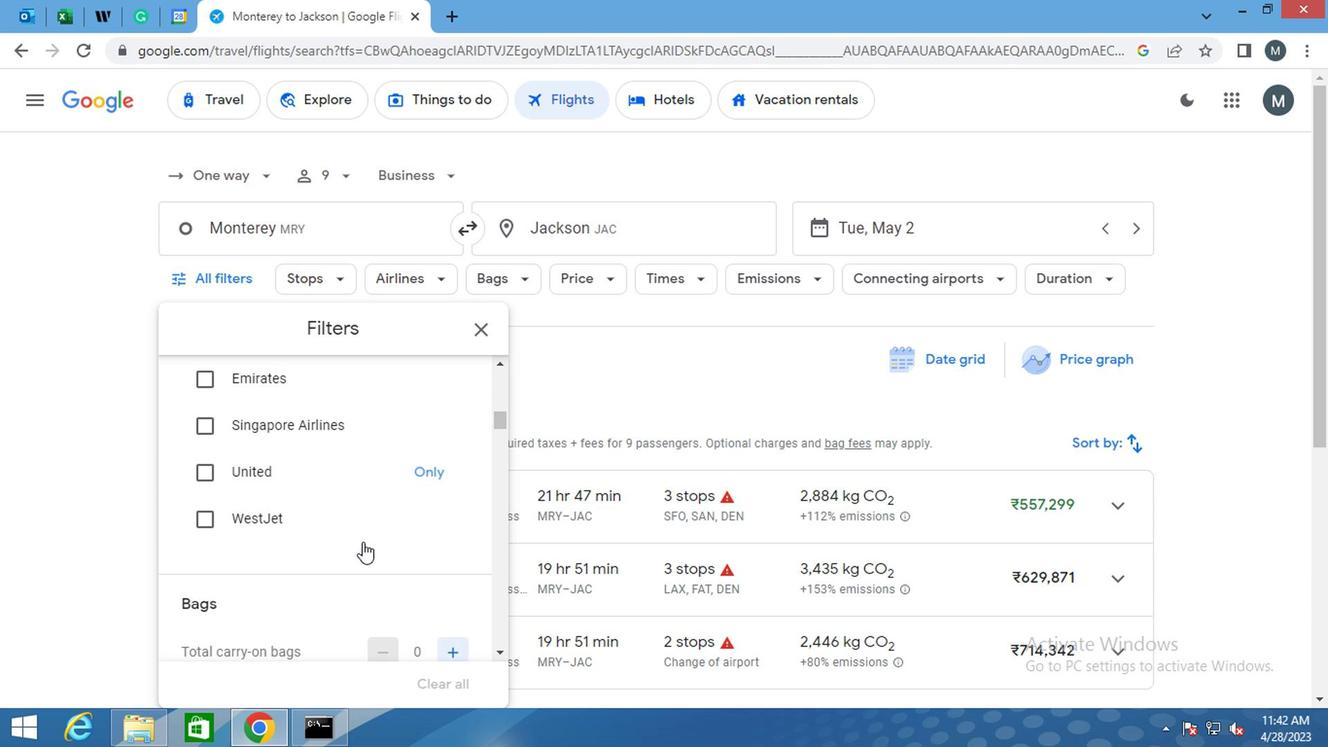 
Action: Mouse scrolled (352, 543) with delta (0, -1)
Screenshot: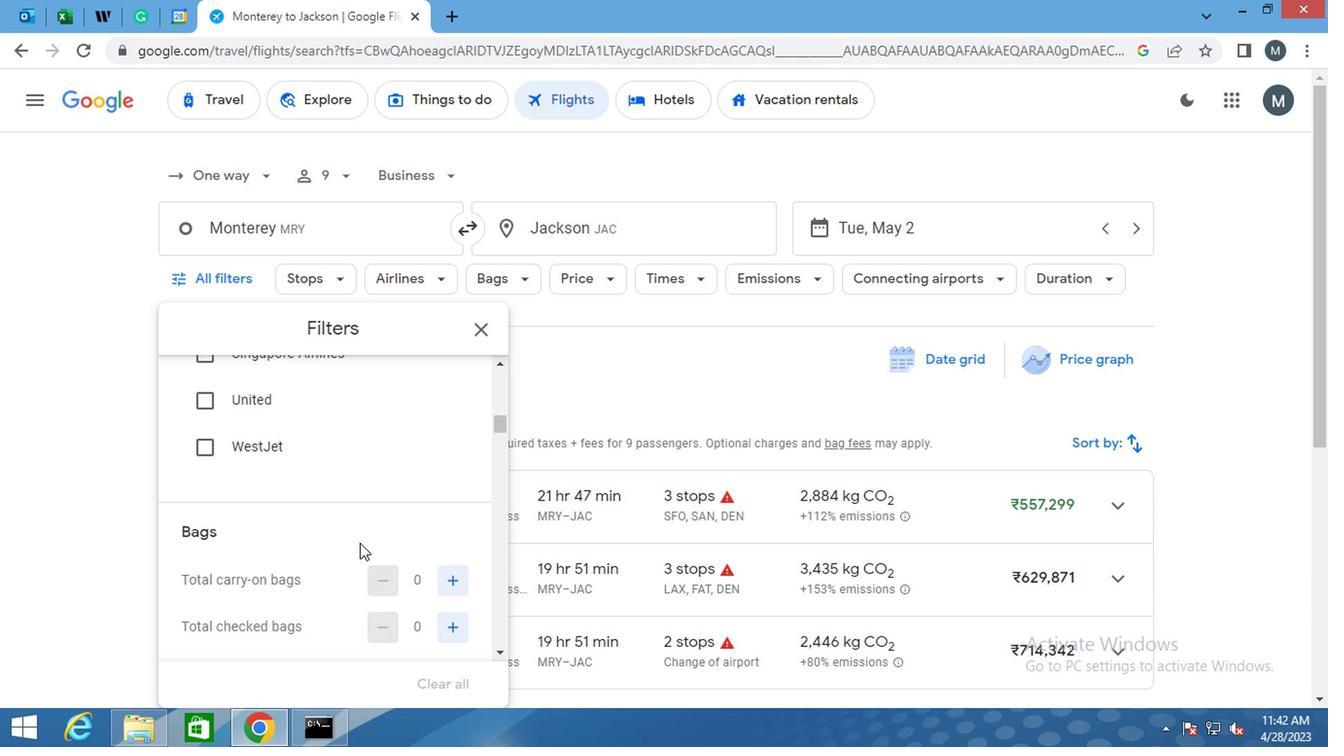 
Action: Mouse moved to (446, 525)
Screenshot: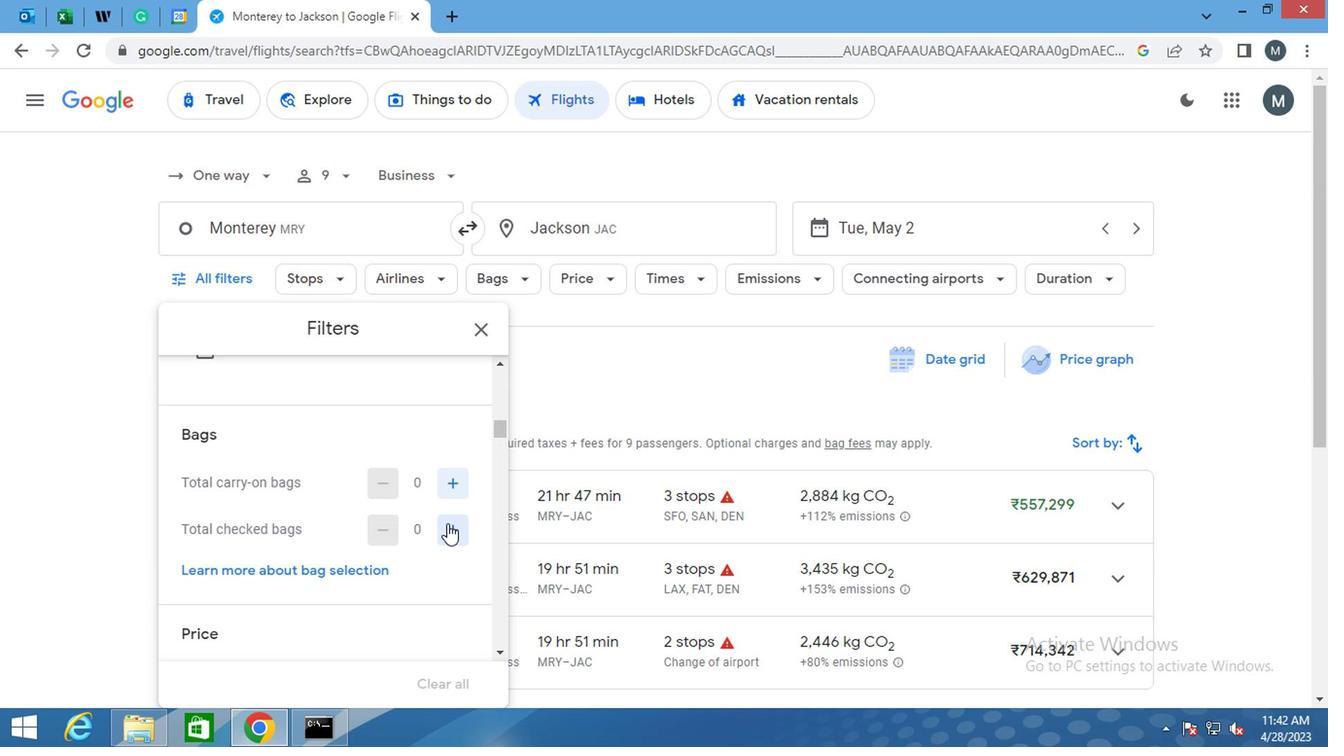 
Action: Mouse pressed left at (446, 525)
Screenshot: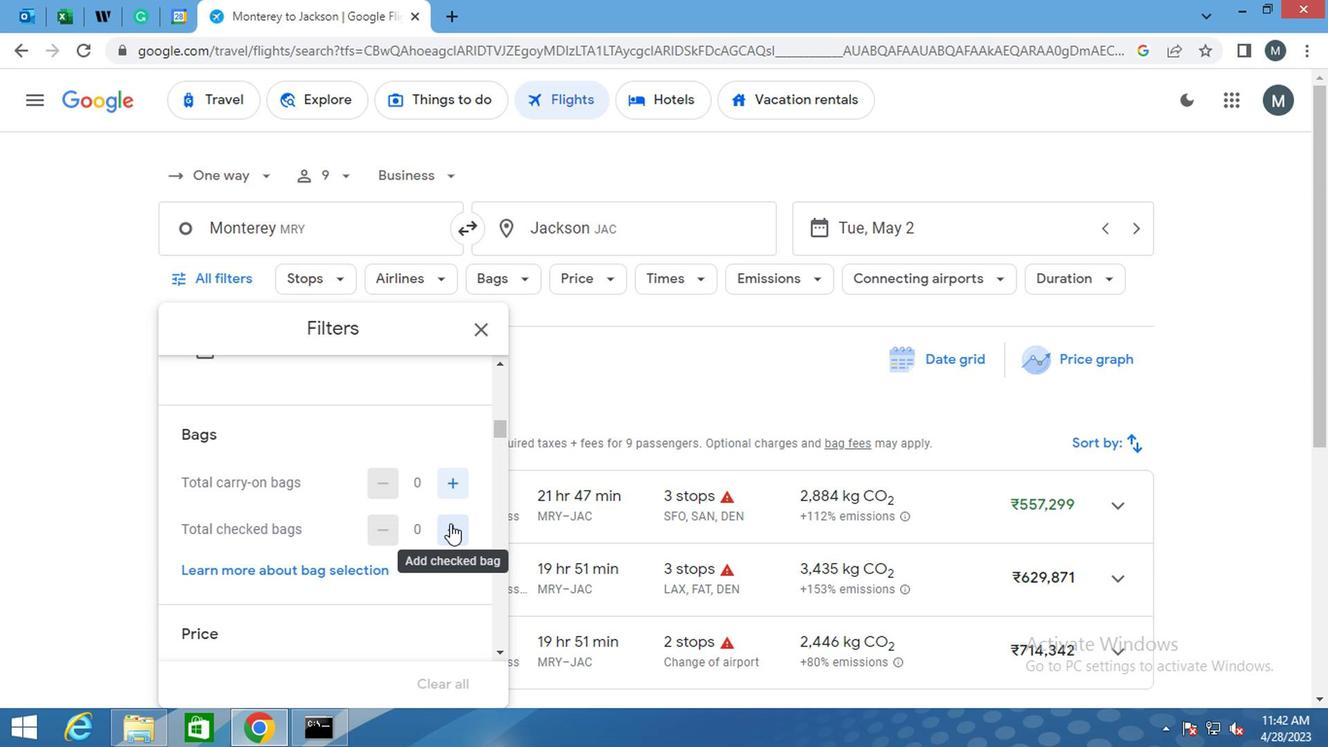 
Action: Mouse pressed left at (446, 525)
Screenshot: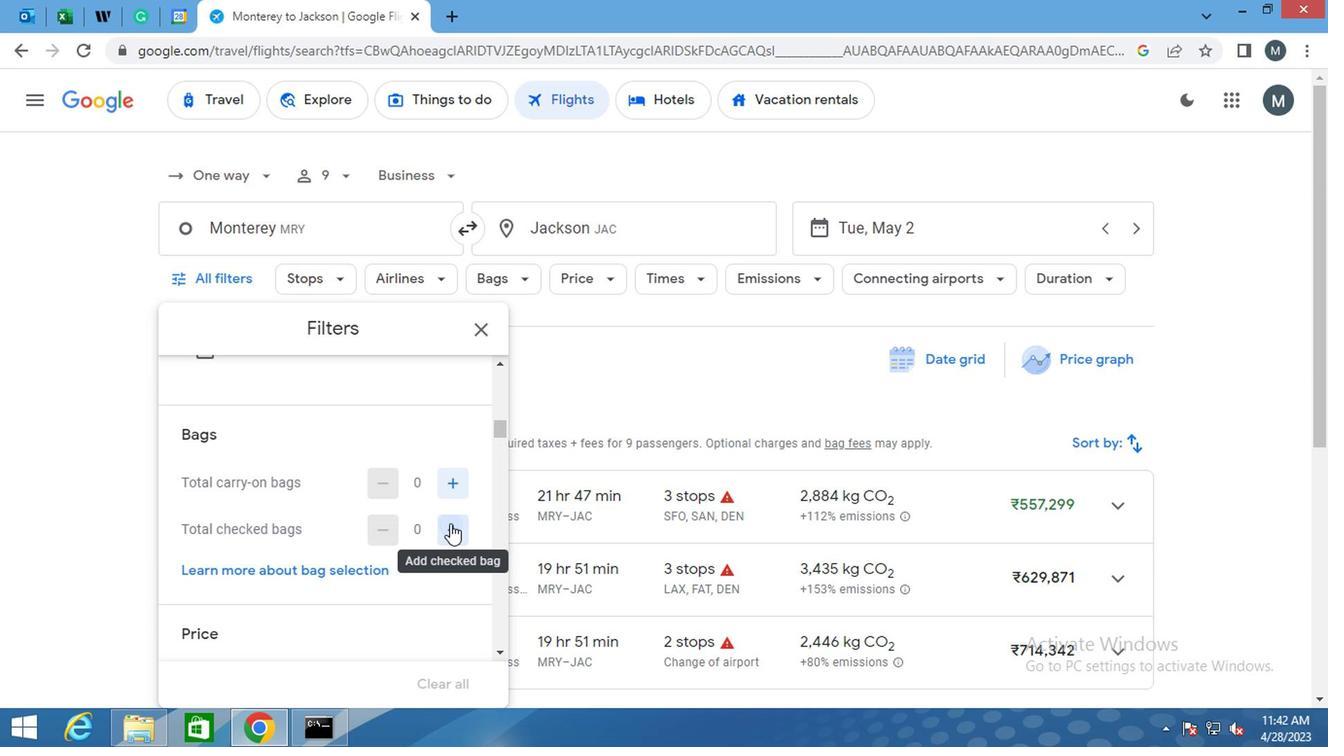 
Action: Mouse pressed left at (446, 525)
Screenshot: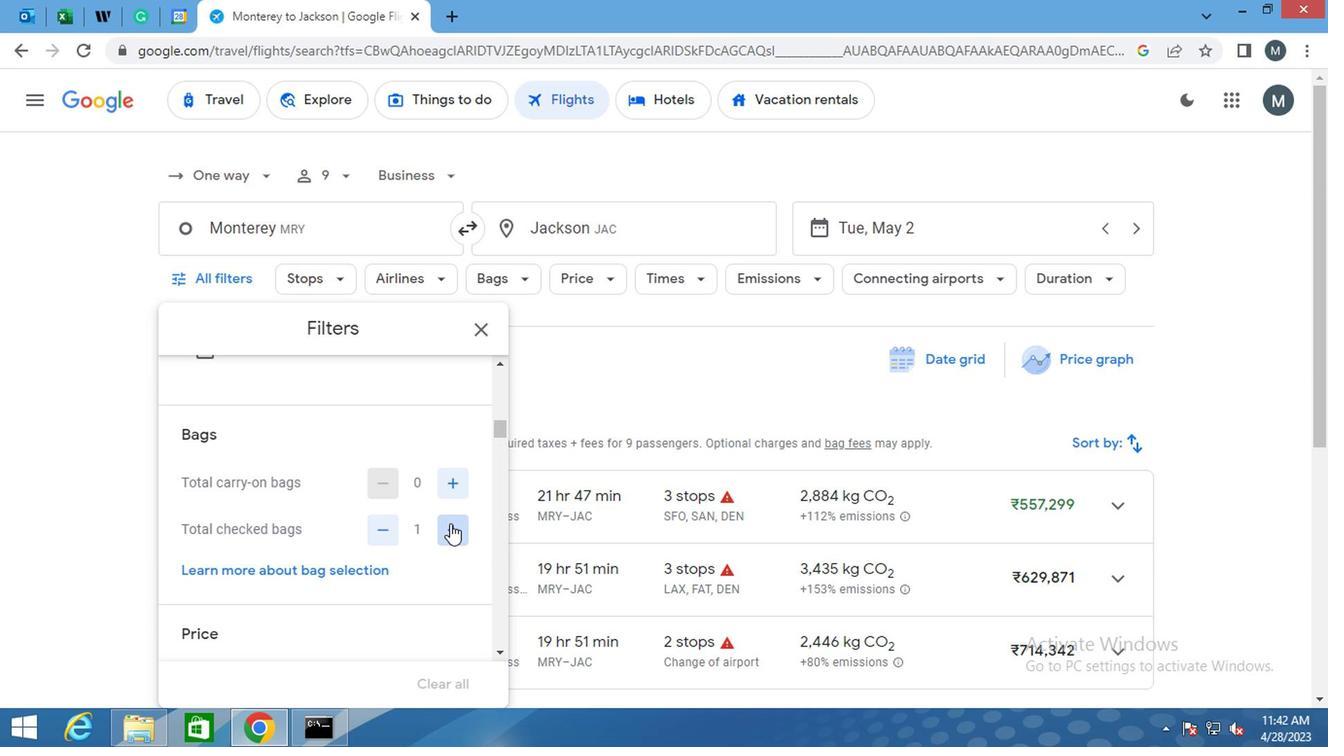 
Action: Mouse pressed left at (446, 525)
Screenshot: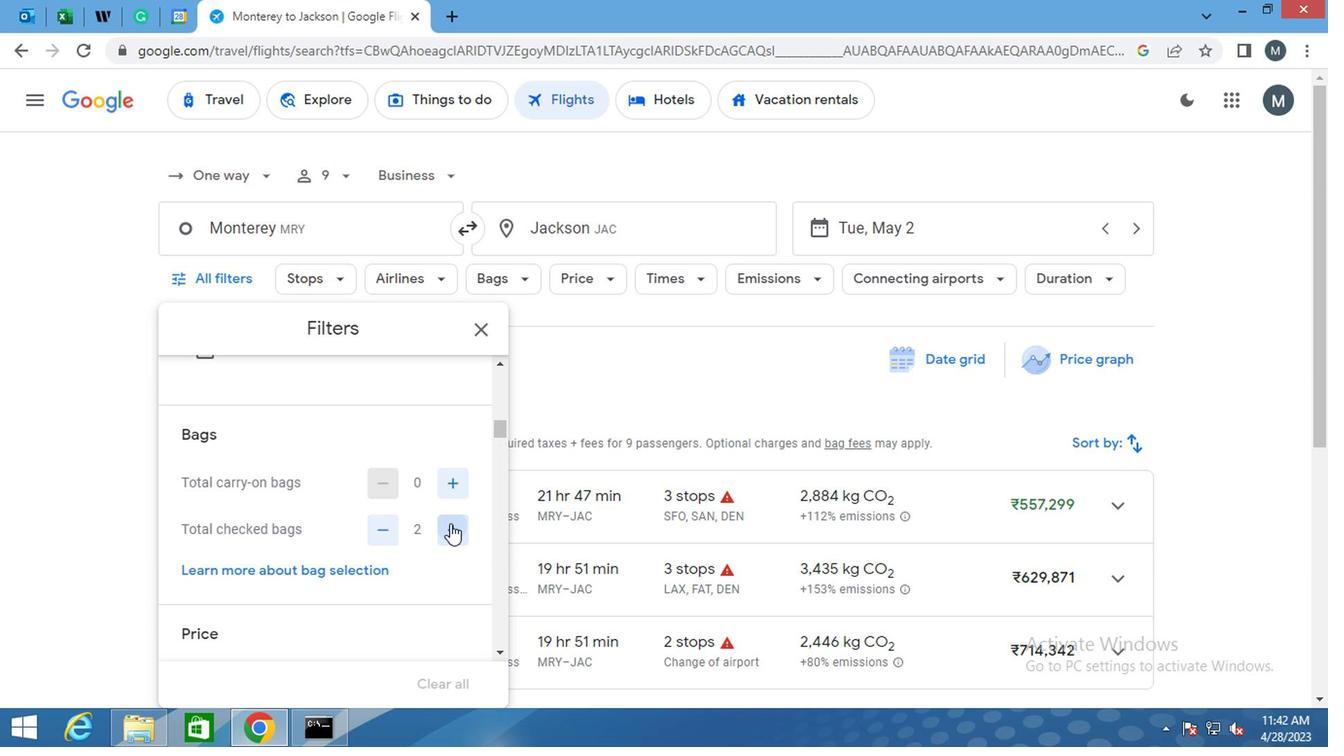 
Action: Mouse pressed left at (446, 525)
Screenshot: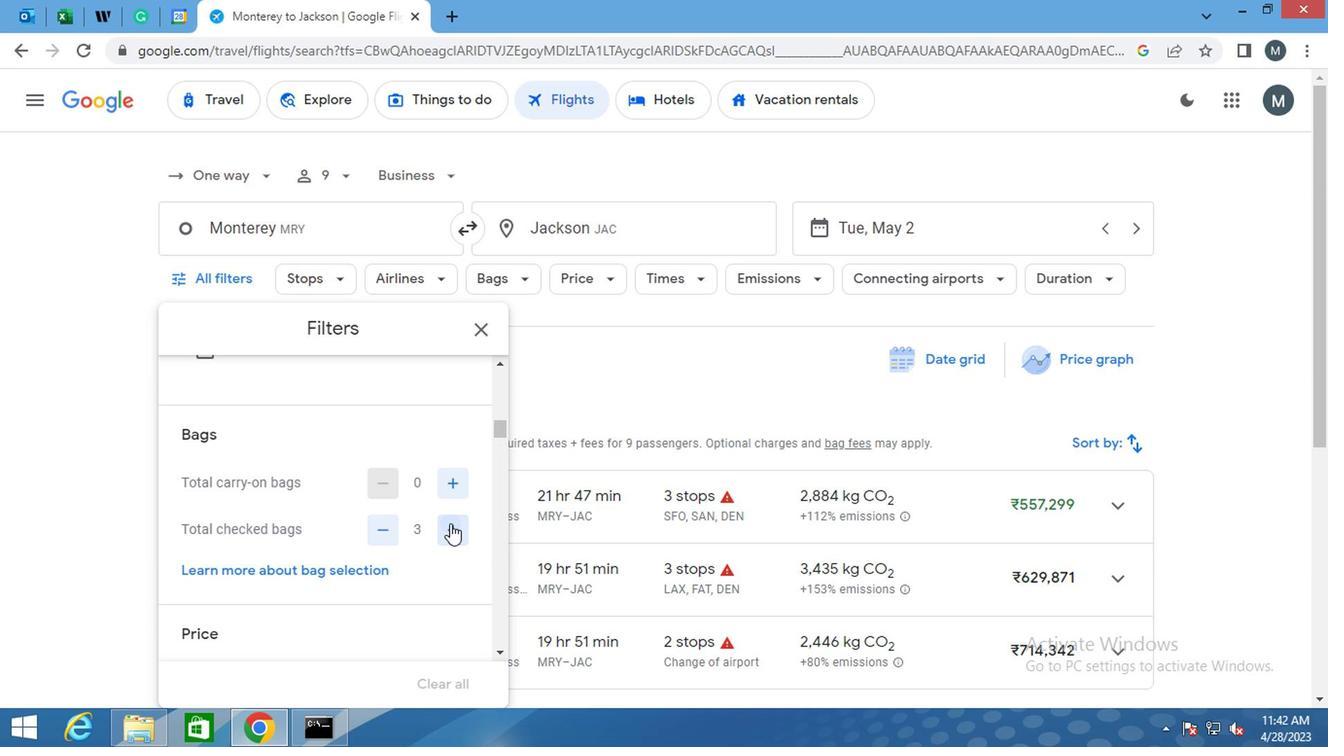 
Action: Mouse pressed left at (446, 525)
Screenshot: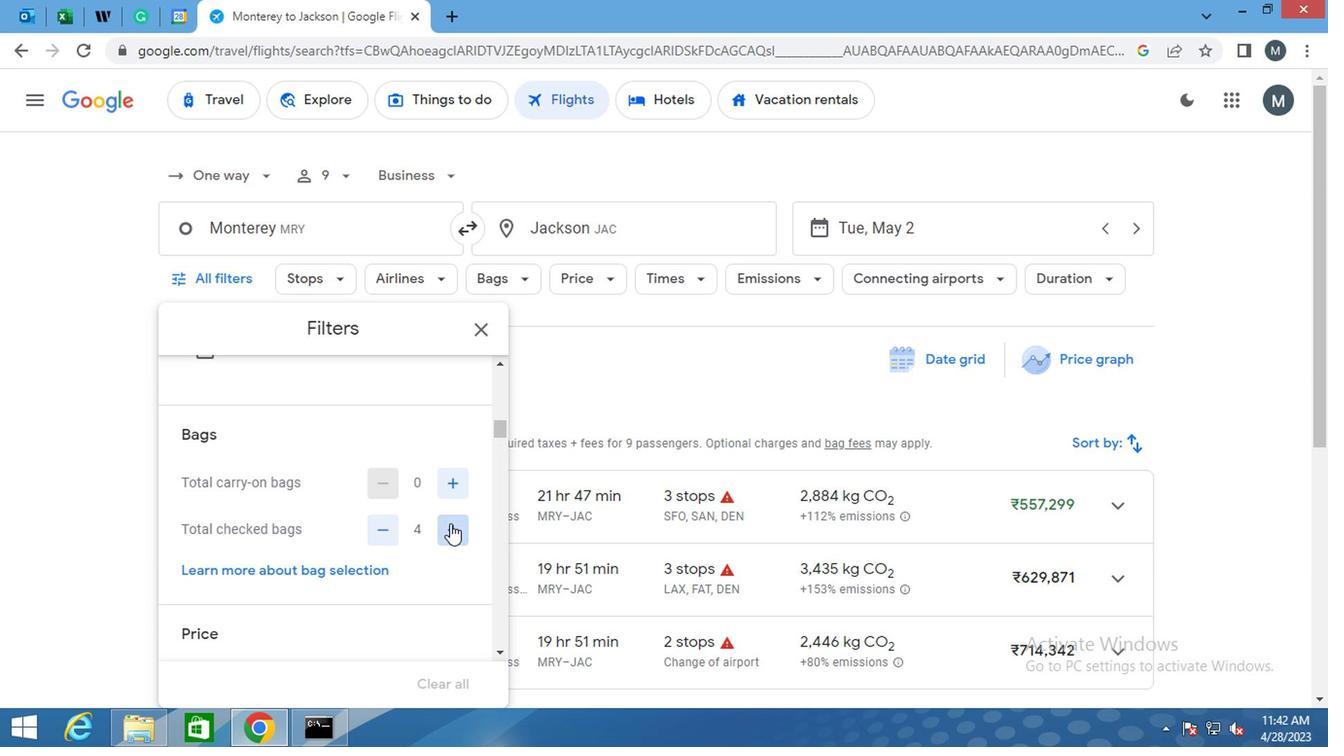 
Action: Mouse pressed left at (446, 525)
Screenshot: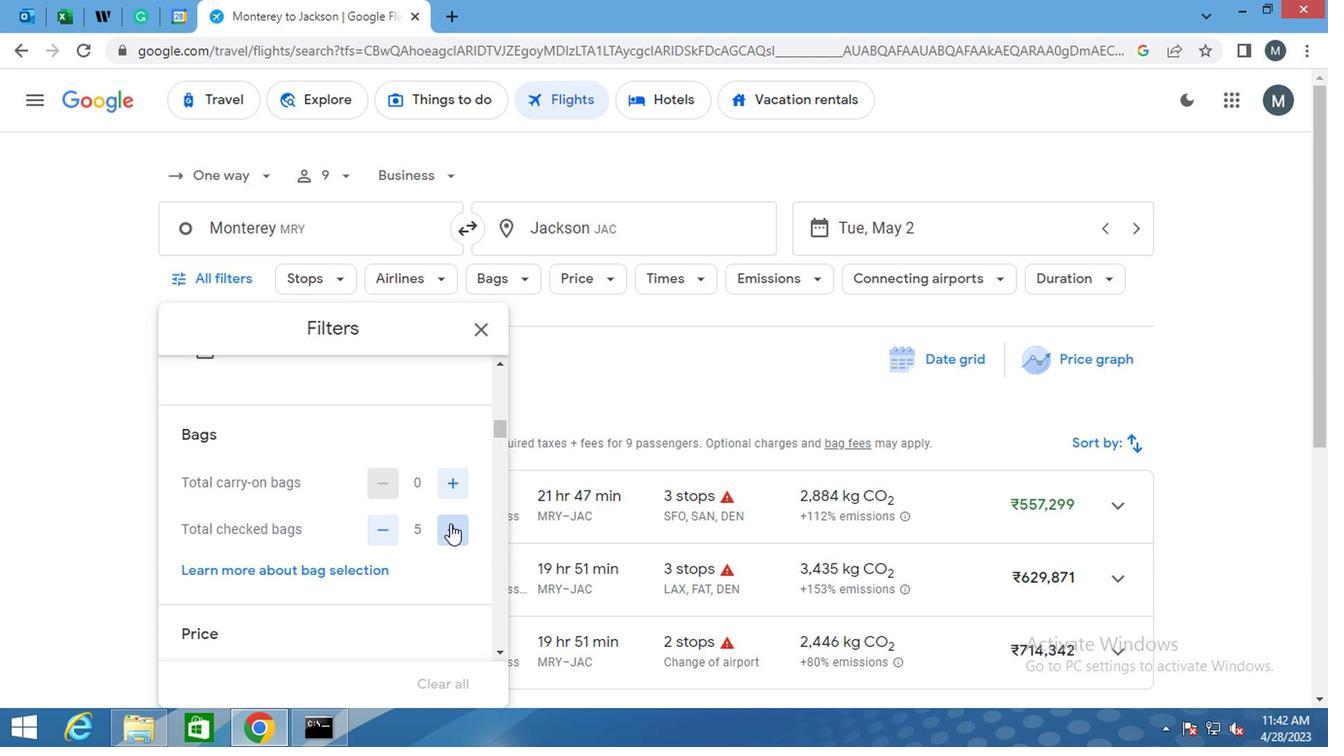 
Action: Mouse pressed left at (446, 525)
Screenshot: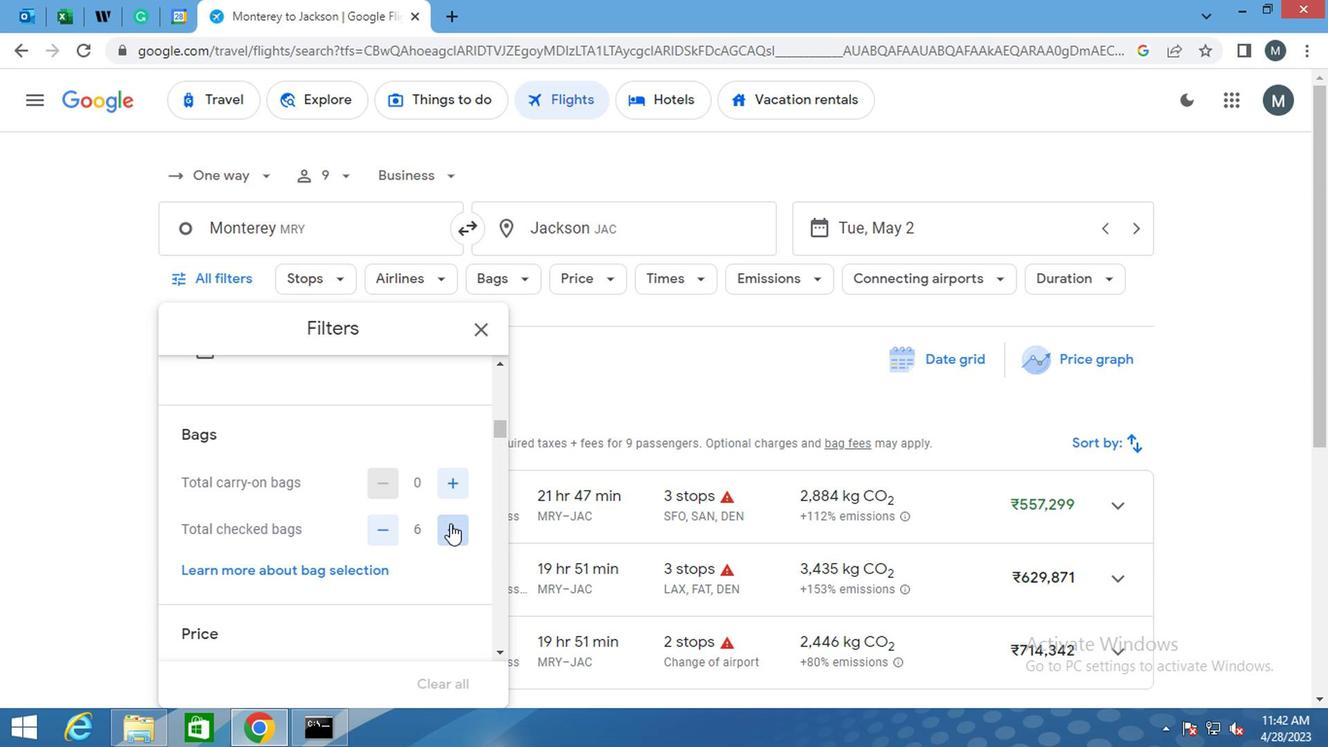 
Action: Mouse pressed left at (446, 525)
Screenshot: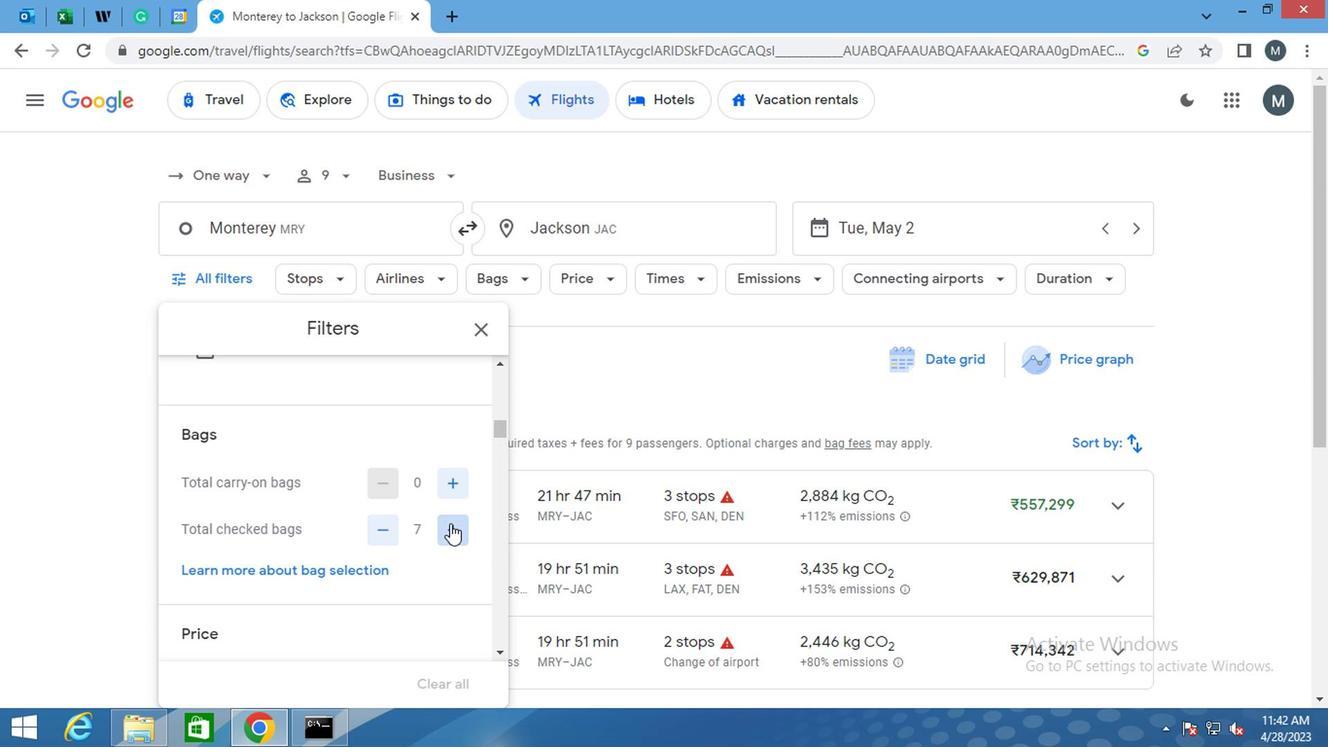 
Action: Mouse pressed left at (446, 525)
Screenshot: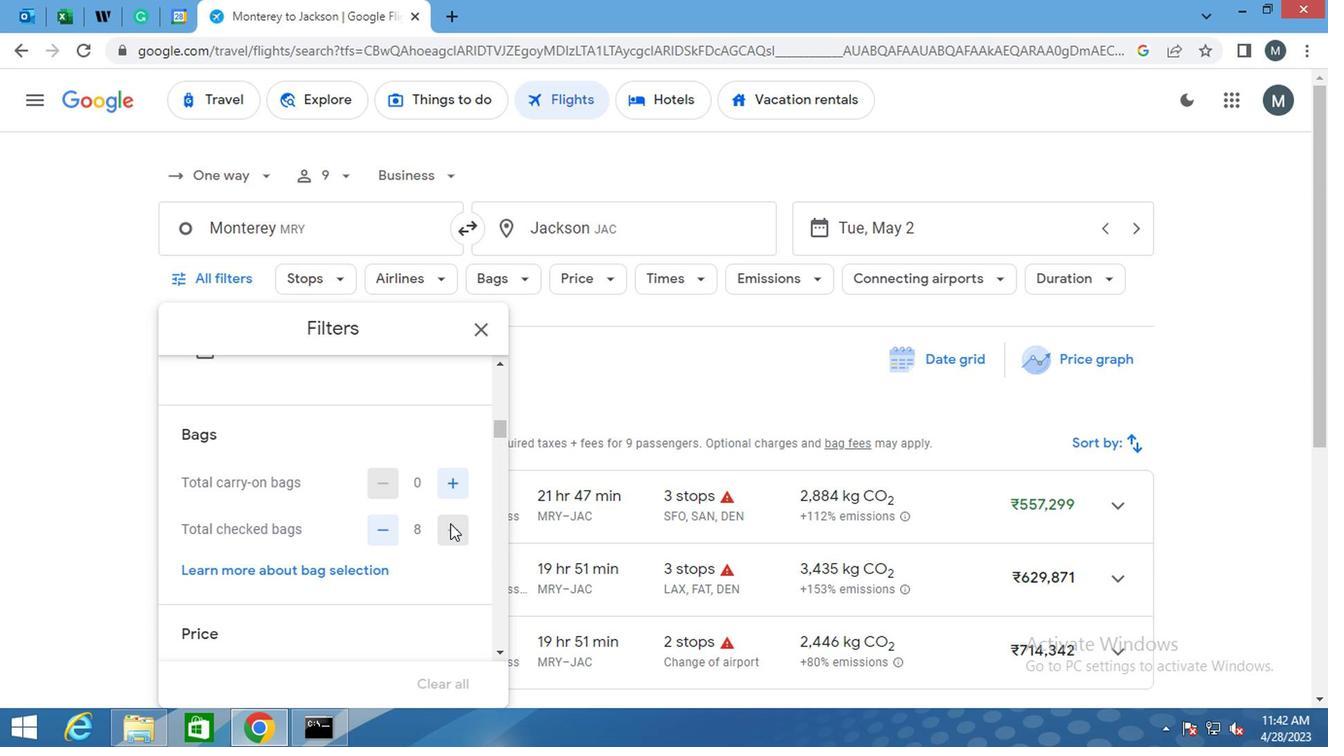 
Action: Mouse pressed left at (446, 525)
Screenshot: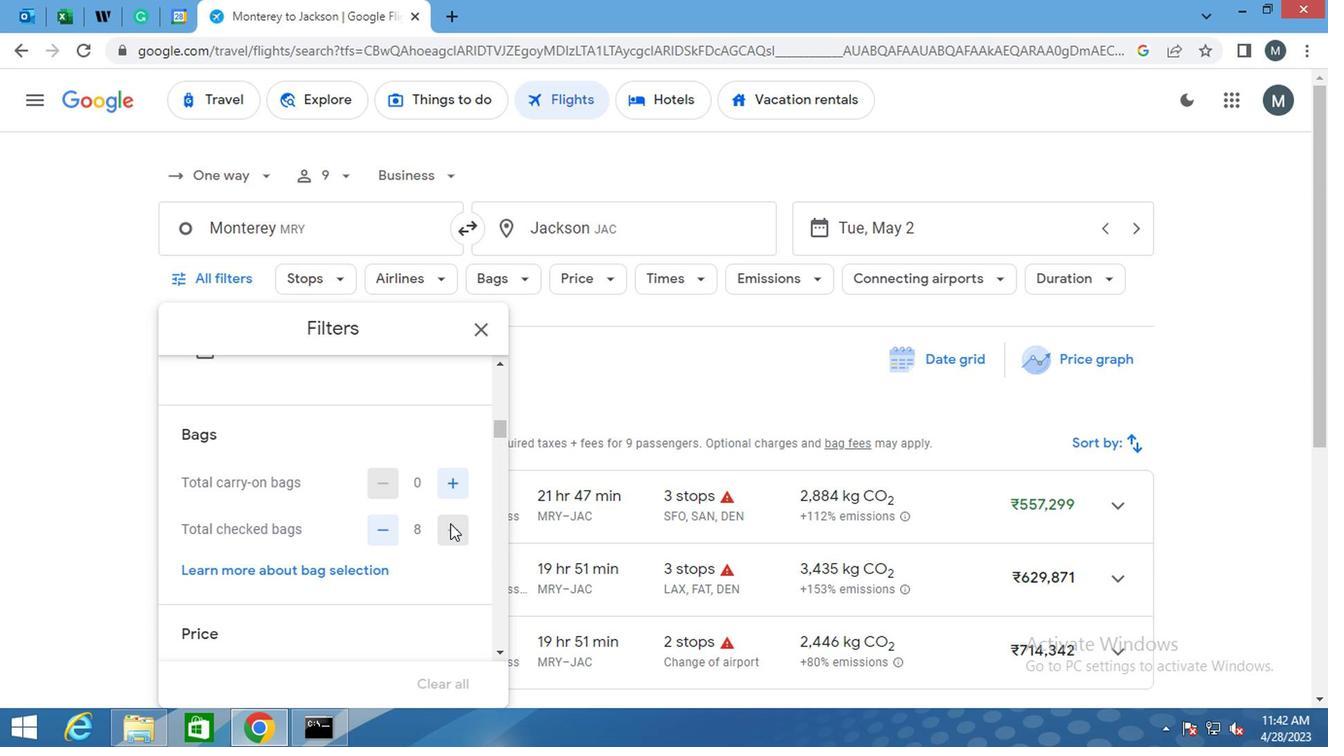
Action: Mouse moved to (286, 507)
Screenshot: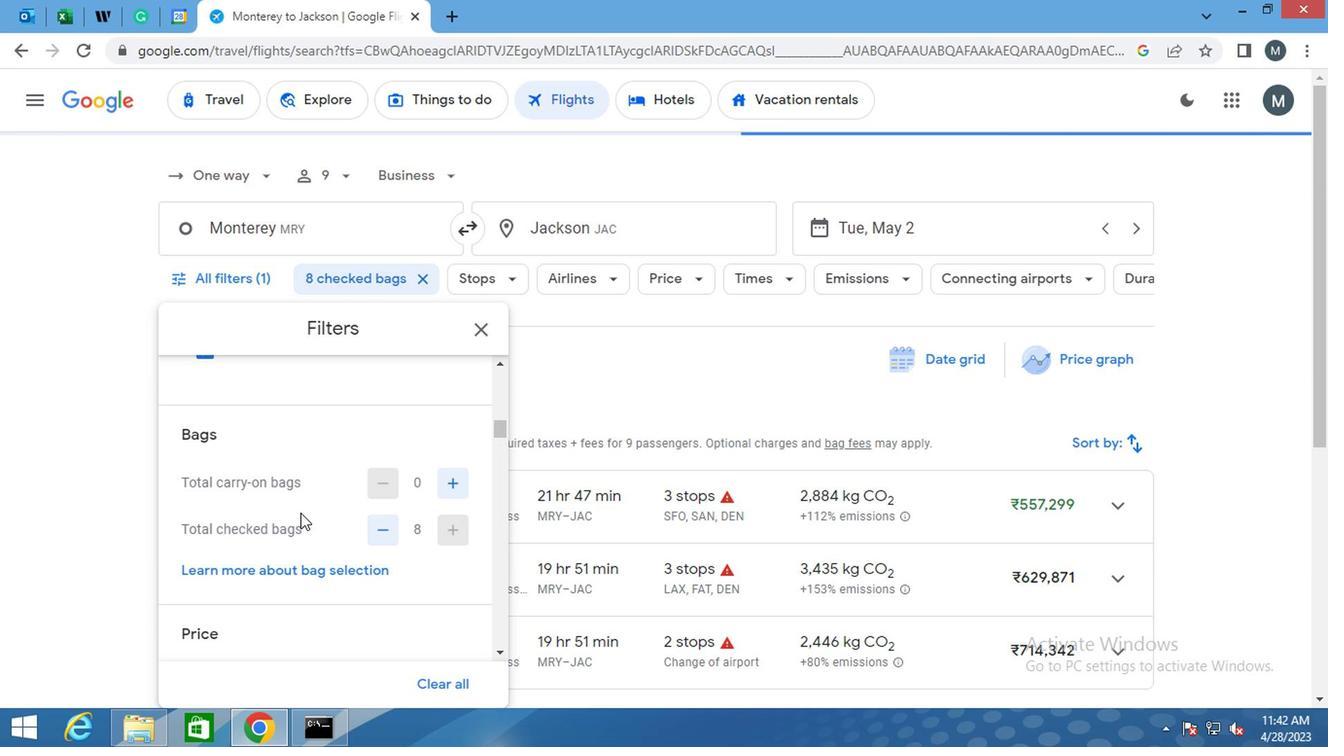 
Action: Mouse scrolled (286, 506) with delta (0, 0)
Screenshot: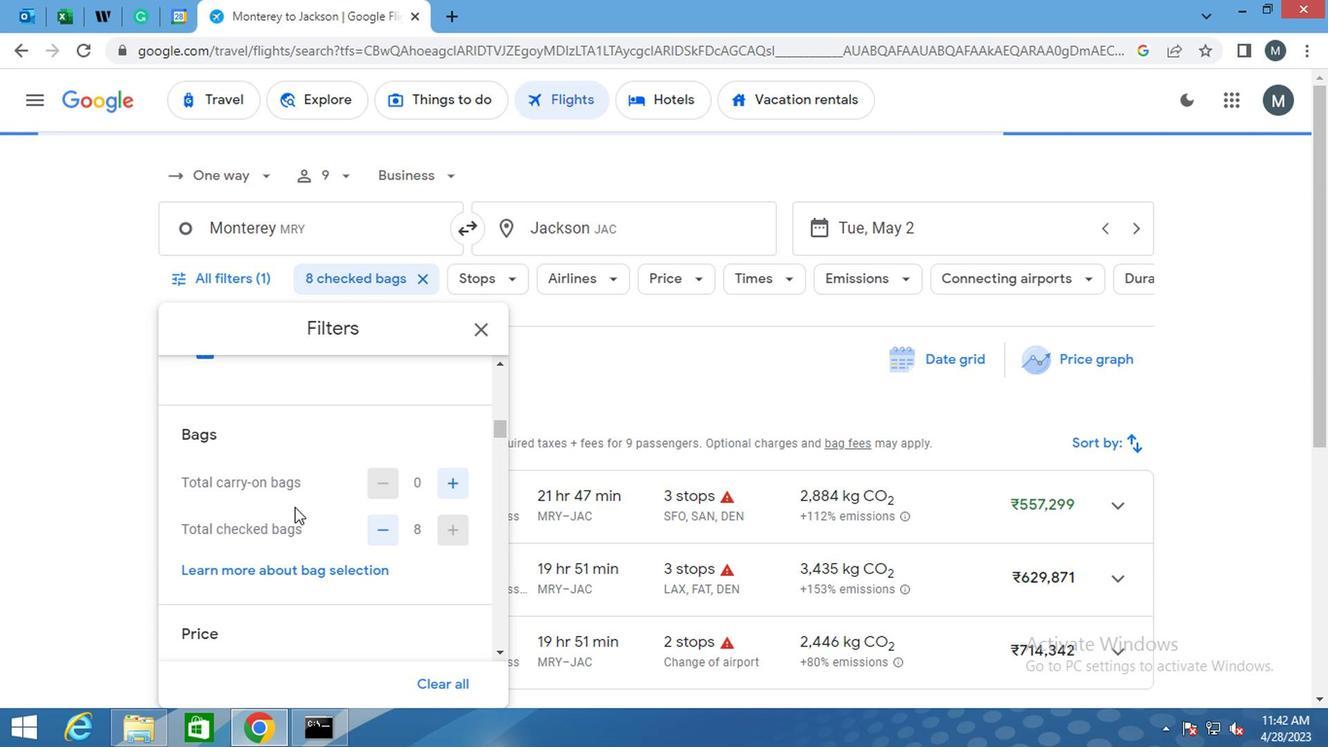 
Action: Mouse scrolled (286, 506) with delta (0, 0)
Screenshot: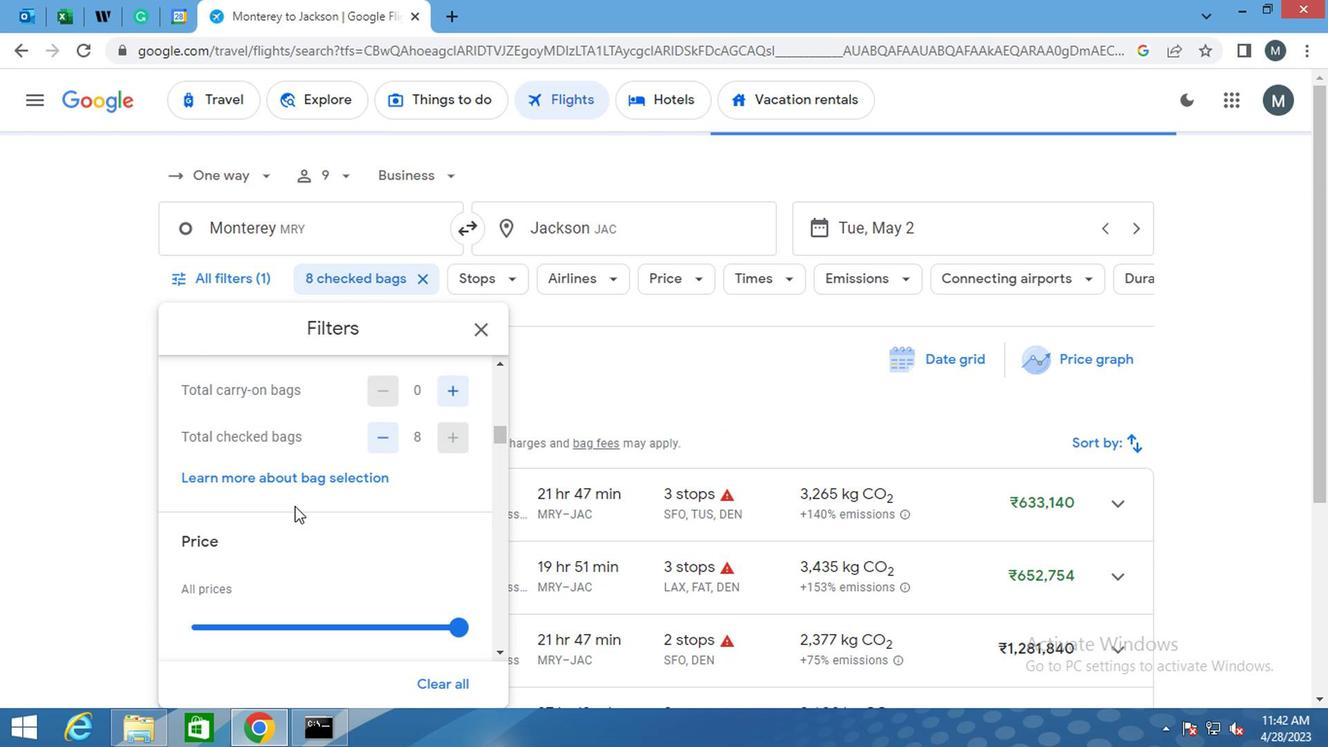 
Action: Mouse scrolled (286, 506) with delta (0, 0)
Screenshot: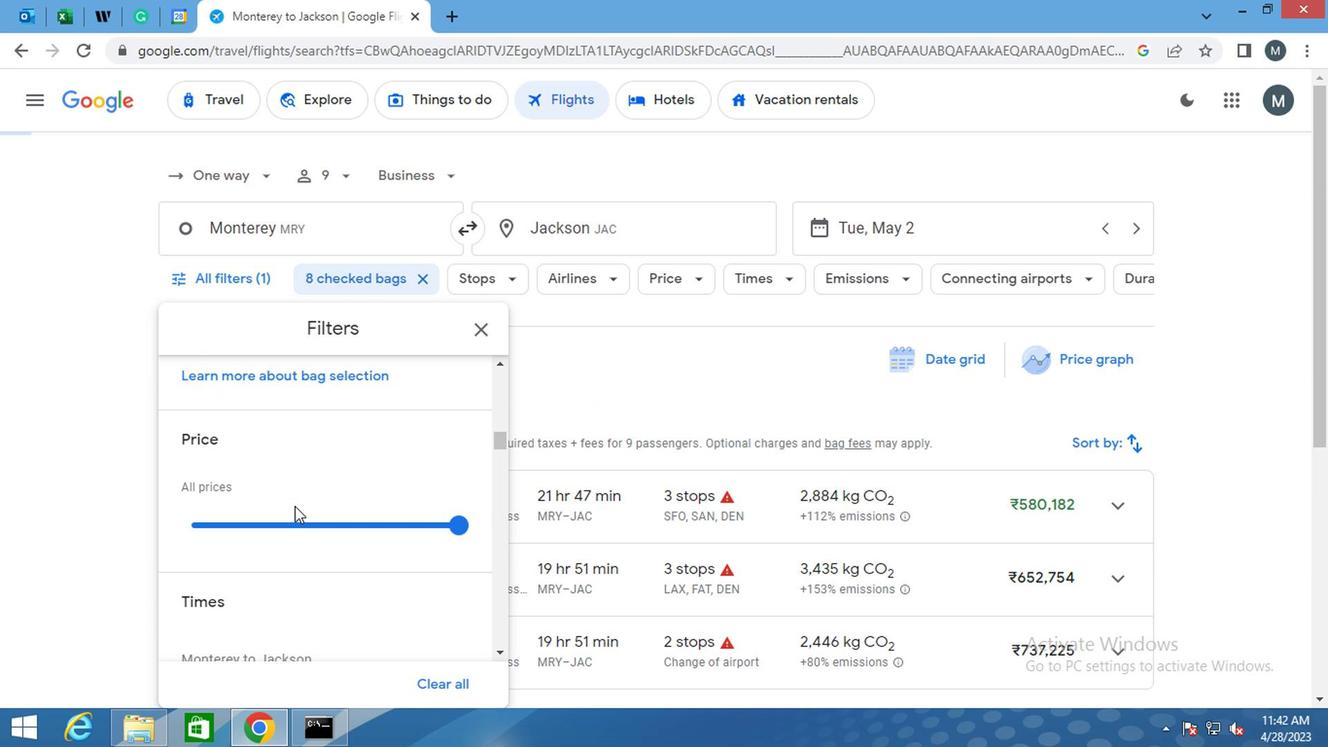 
Action: Mouse moved to (271, 518)
Screenshot: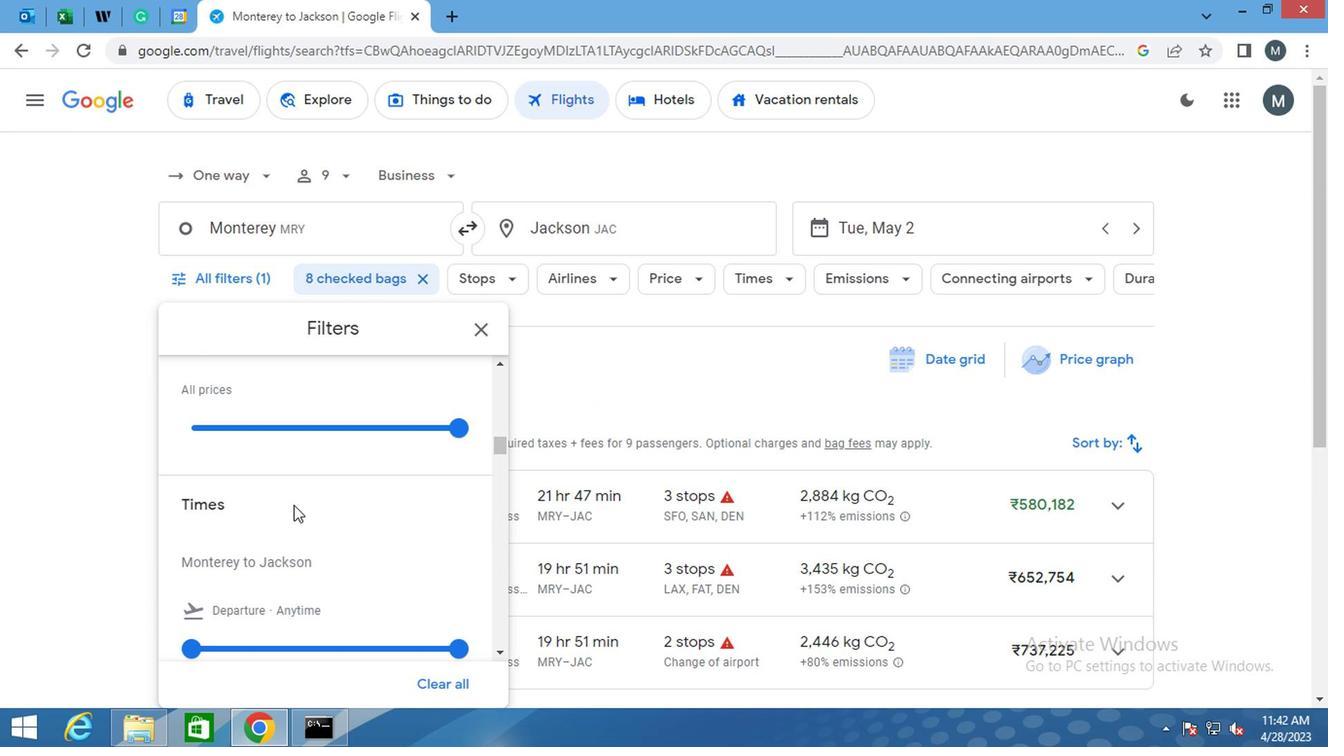 
Action: Mouse scrolled (271, 516) with delta (0, -1)
Screenshot: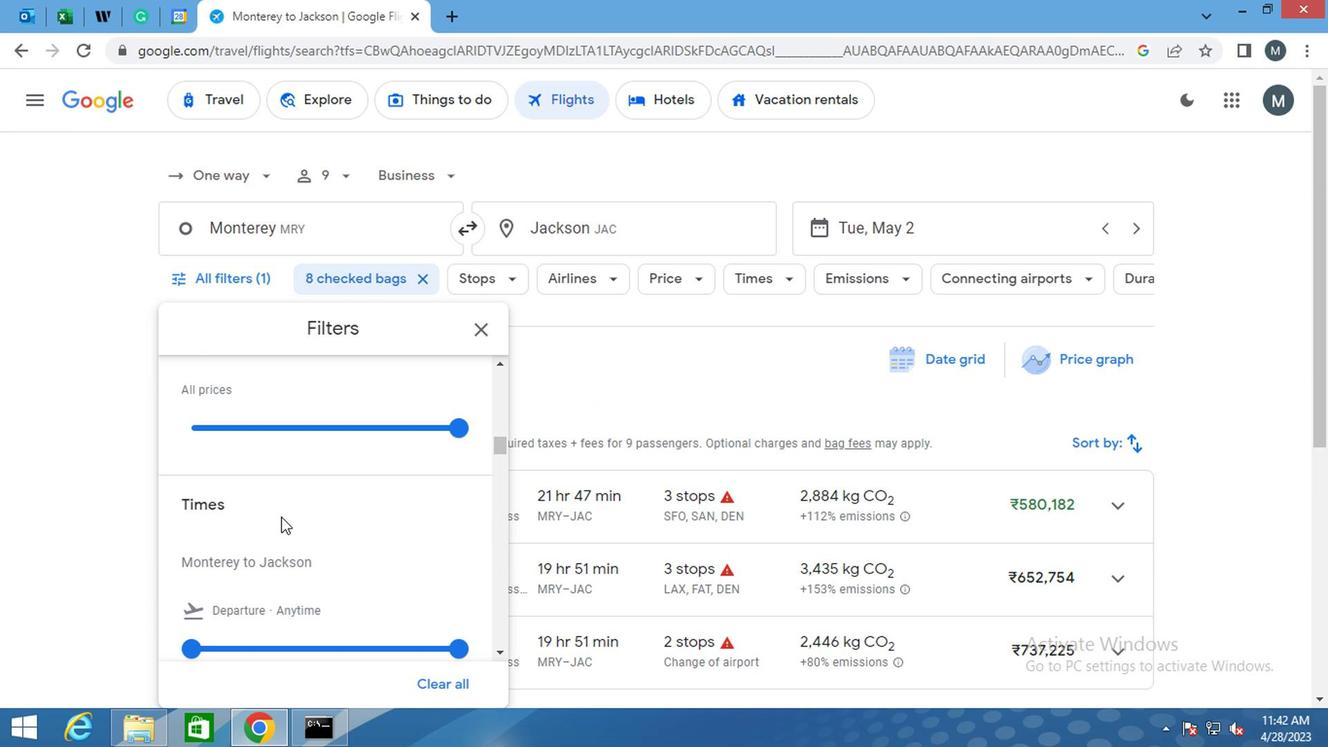 
Action: Mouse moved to (268, 473)
Screenshot: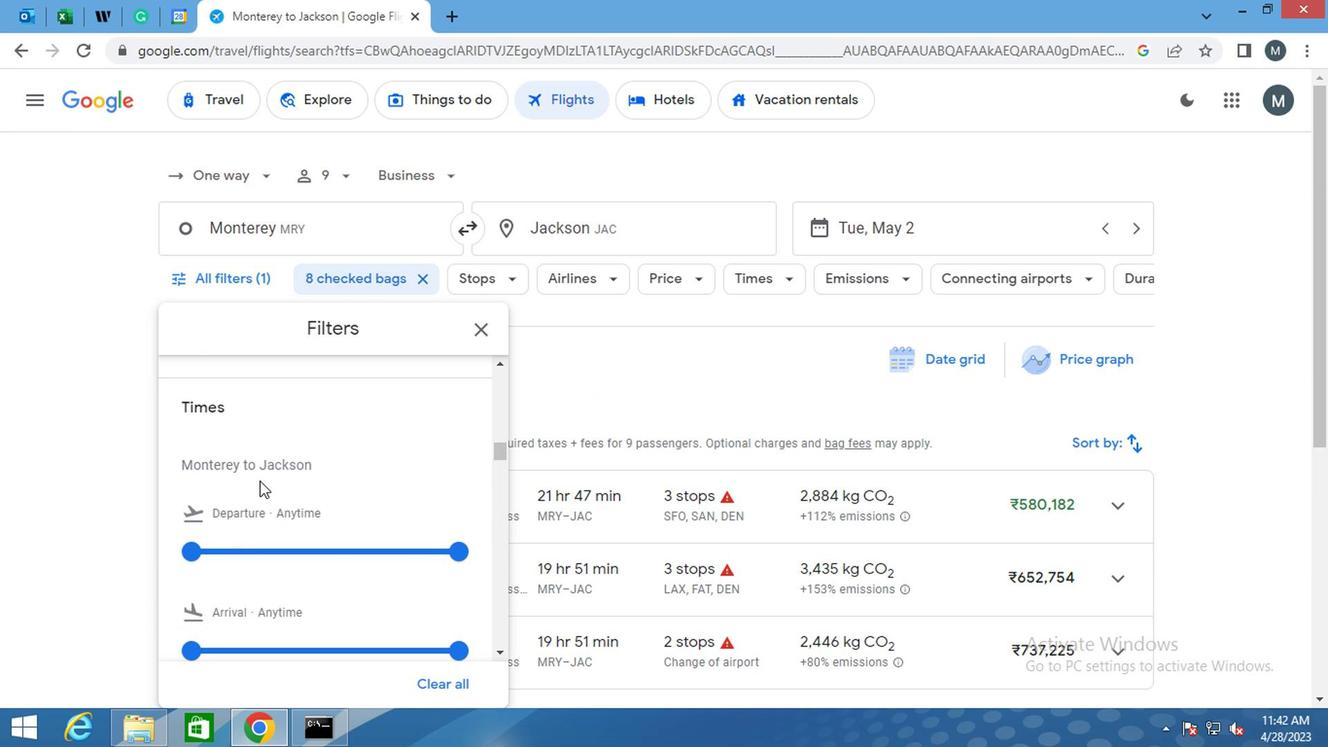 
Action: Mouse scrolled (268, 472) with delta (0, 0)
Screenshot: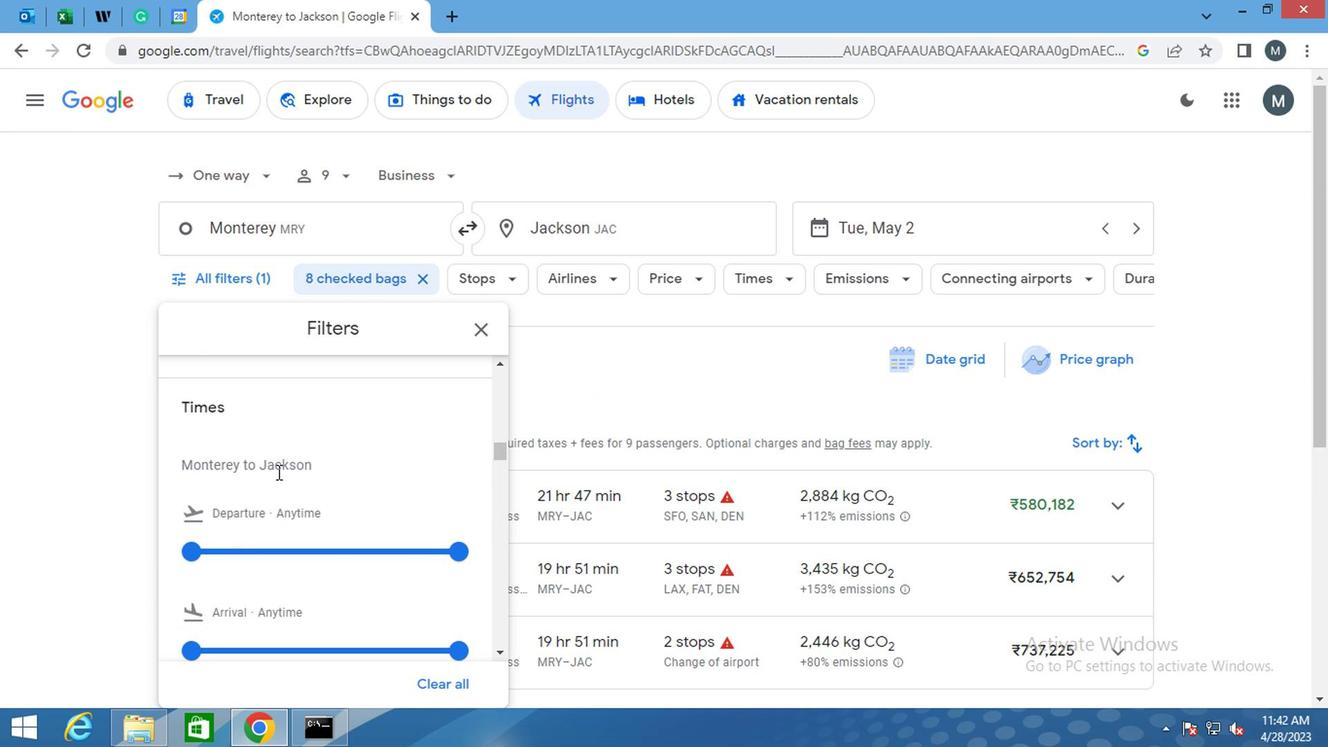 
Action: Mouse moved to (271, 484)
Screenshot: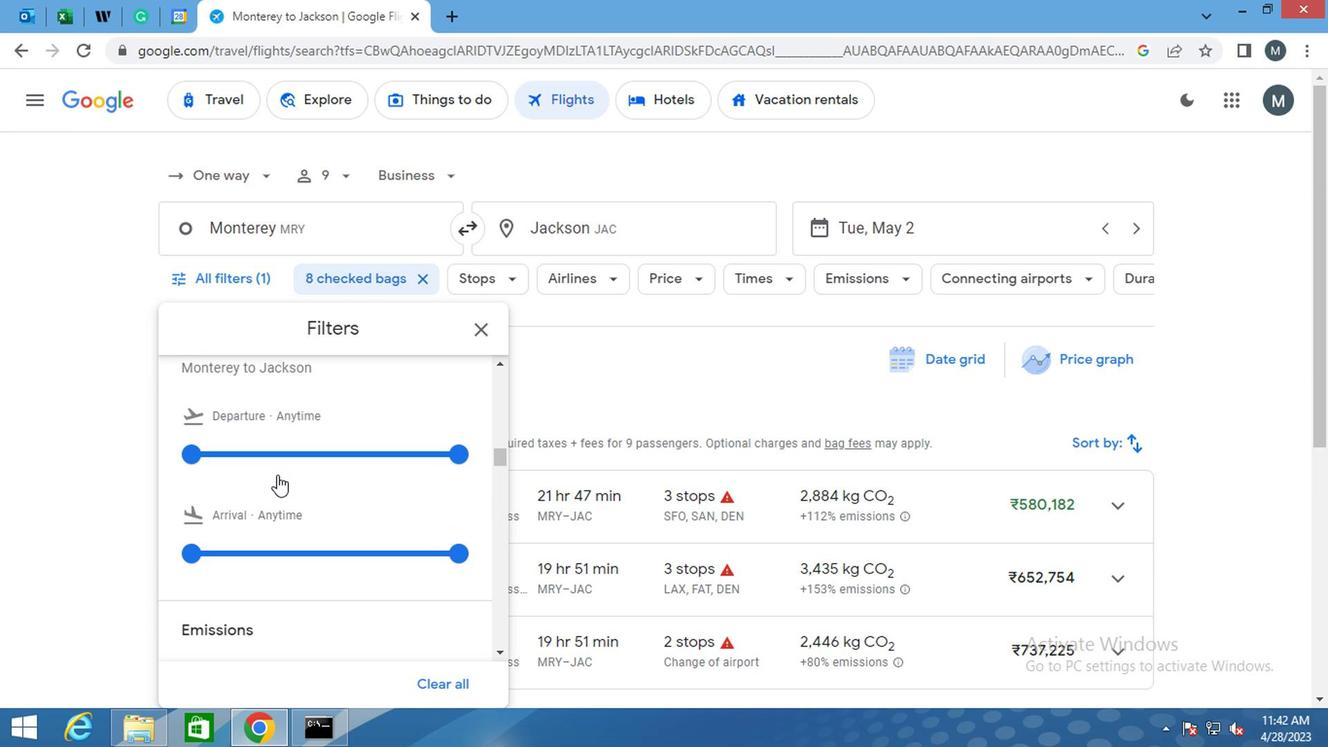
Action: Mouse scrolled (271, 486) with delta (0, 1)
Screenshot: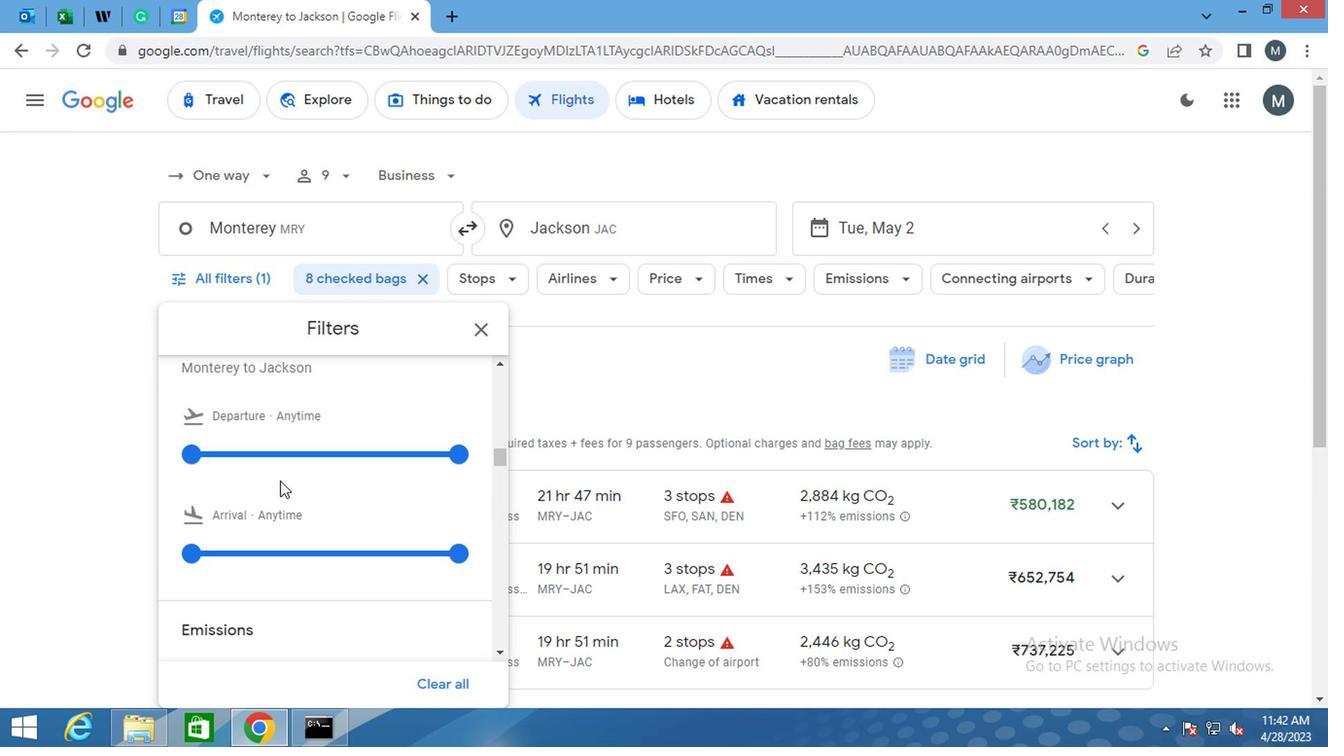 
Action: Mouse moved to (273, 484)
Screenshot: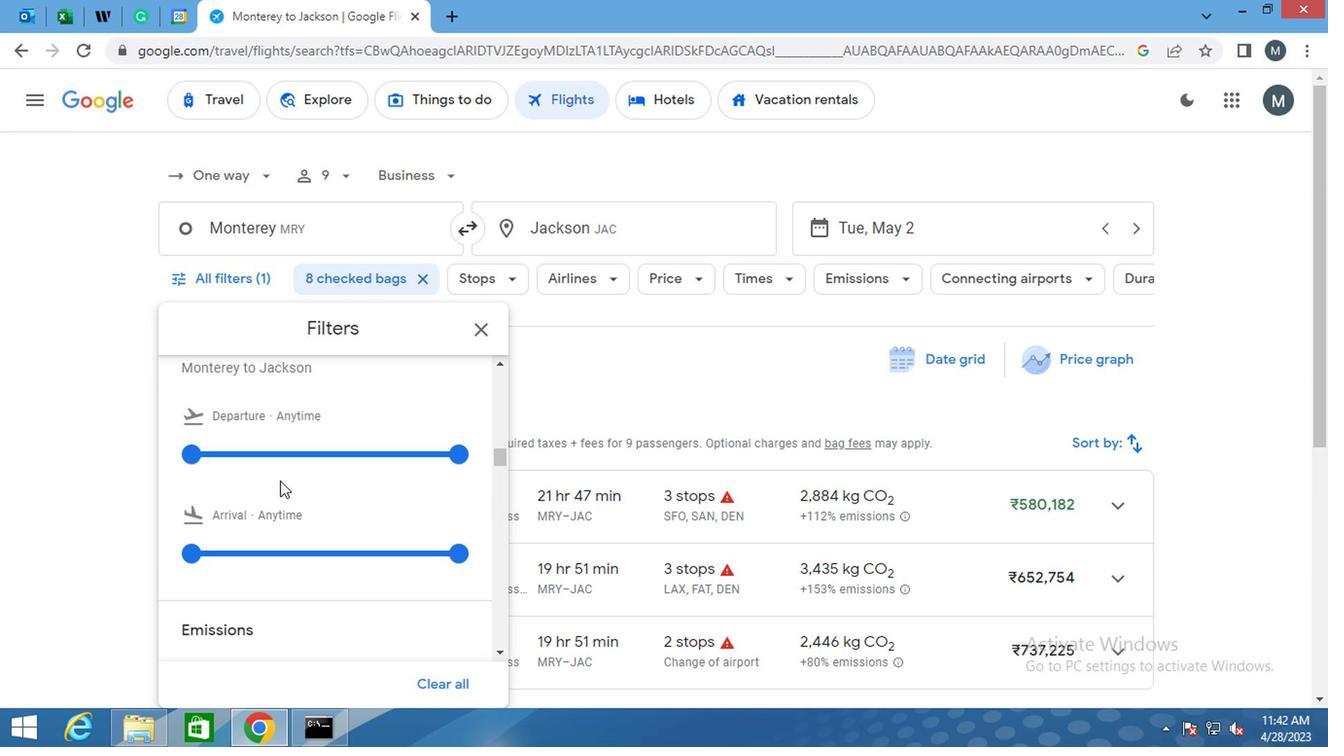 
Action: Mouse scrolled (273, 486) with delta (0, 1)
Screenshot: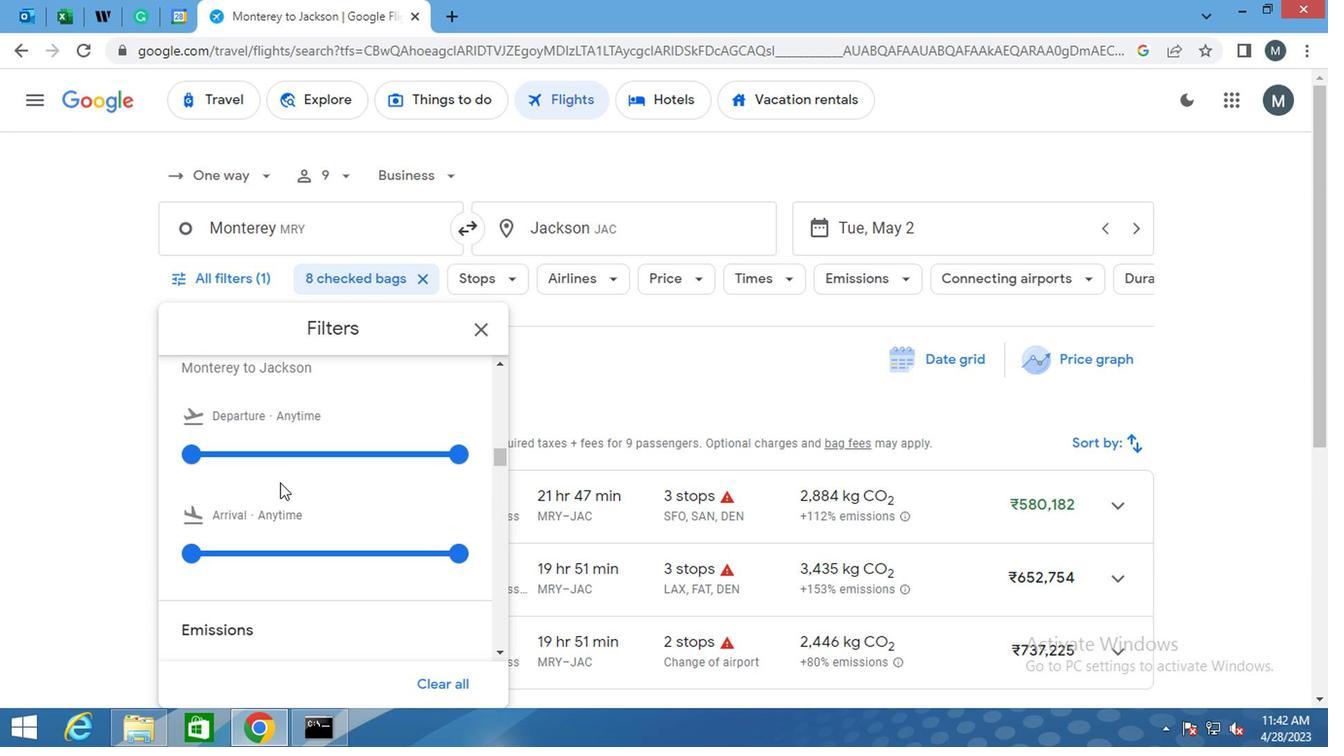 
Action: Mouse moved to (282, 482)
Screenshot: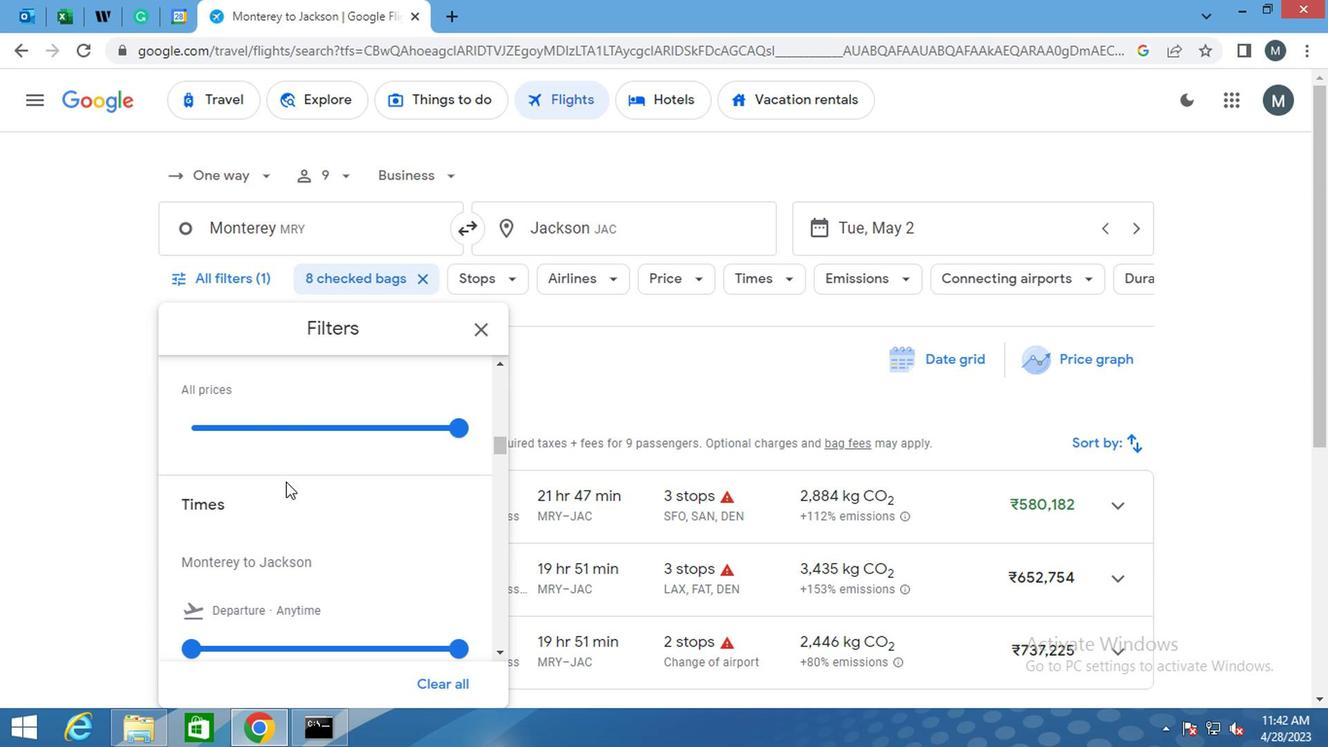 
Action: Mouse scrolled (282, 484) with delta (0, 1)
Screenshot: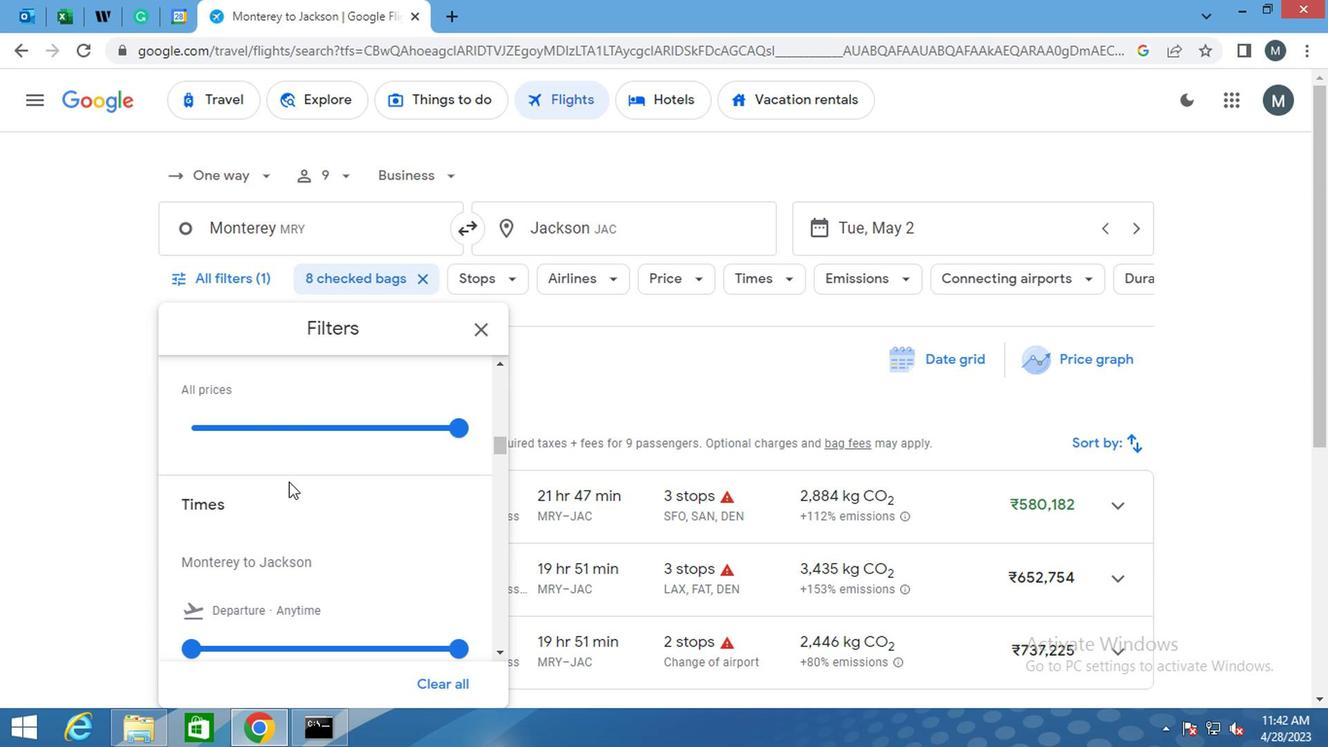 
Action: Mouse moved to (287, 523)
Screenshot: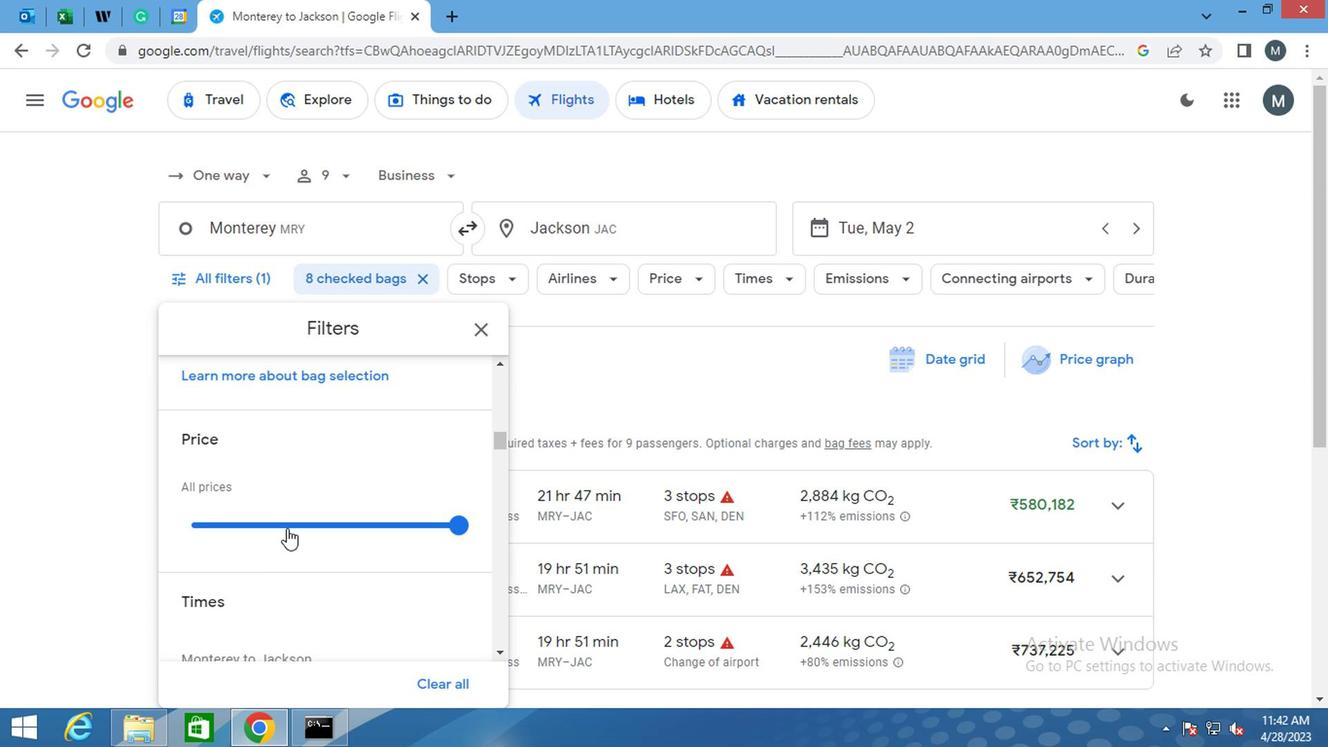 
Action: Mouse pressed left at (287, 523)
Screenshot: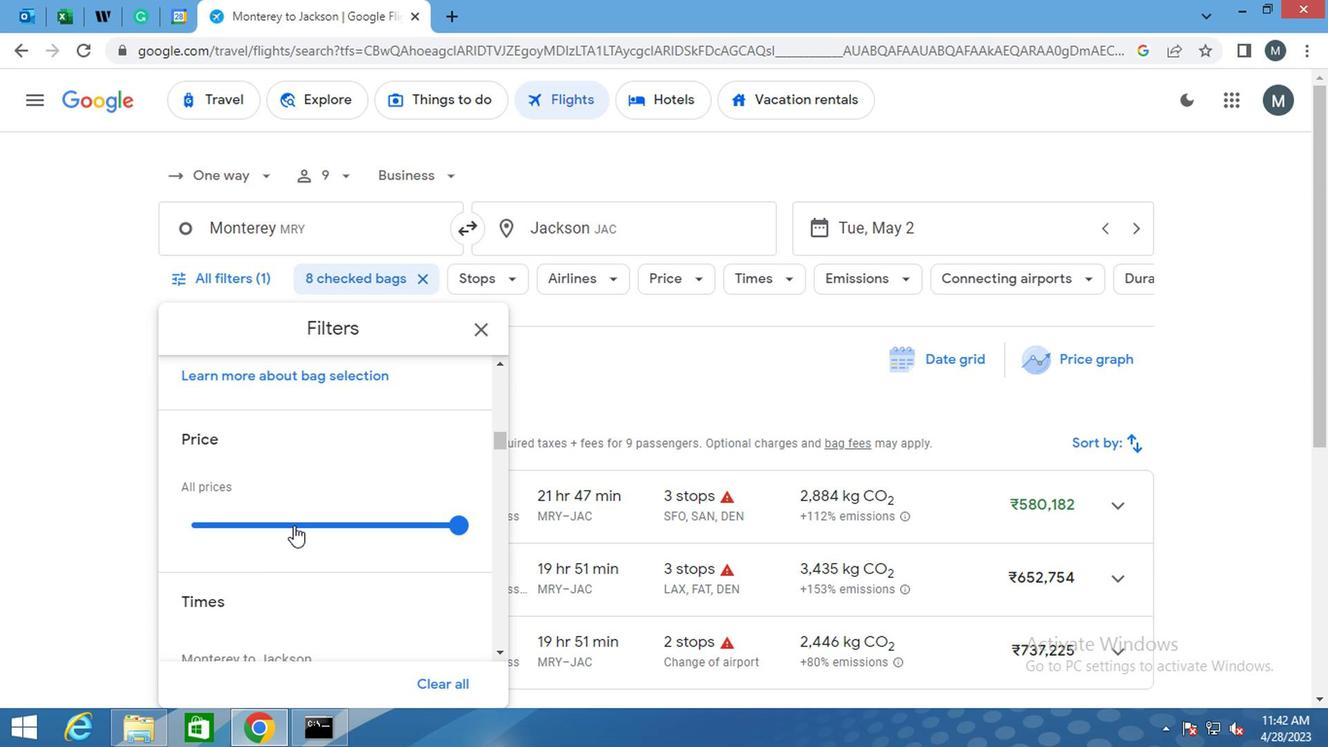 
Action: Mouse moved to (289, 523)
Screenshot: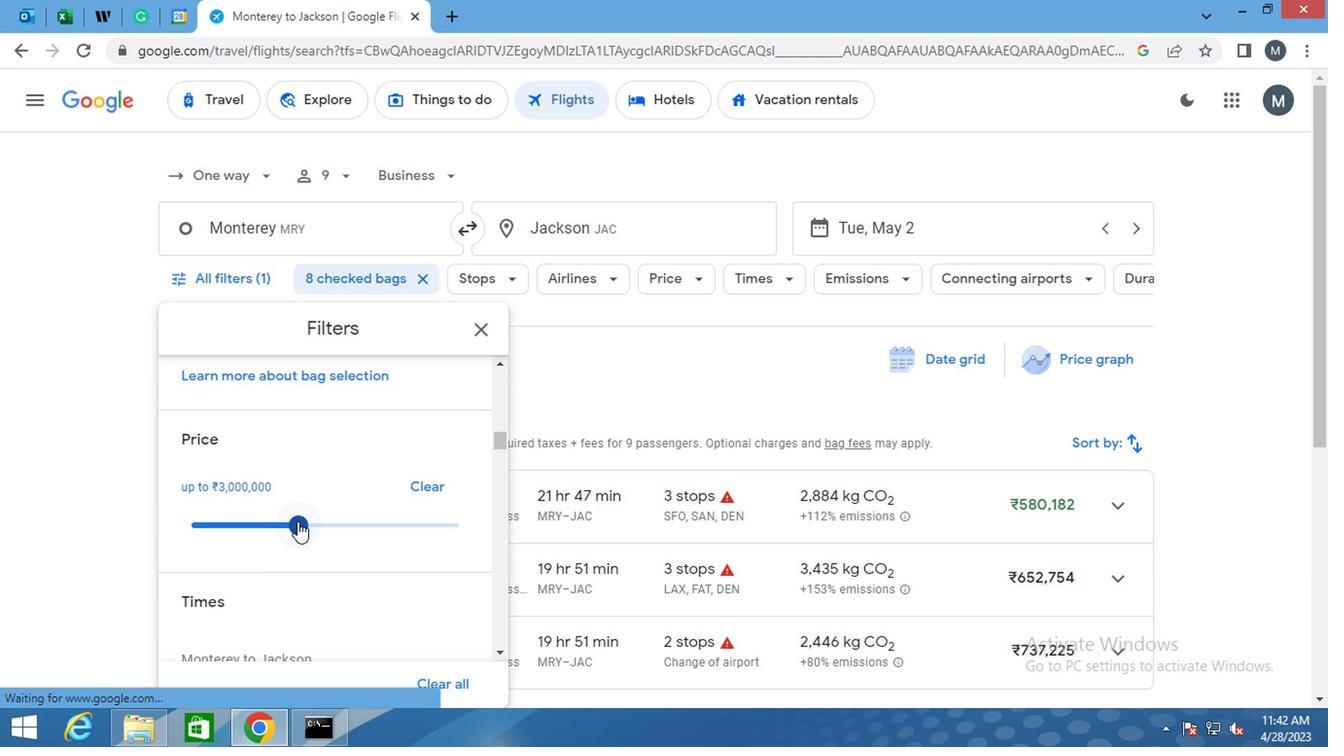 
Action: Mouse pressed left at (289, 523)
Screenshot: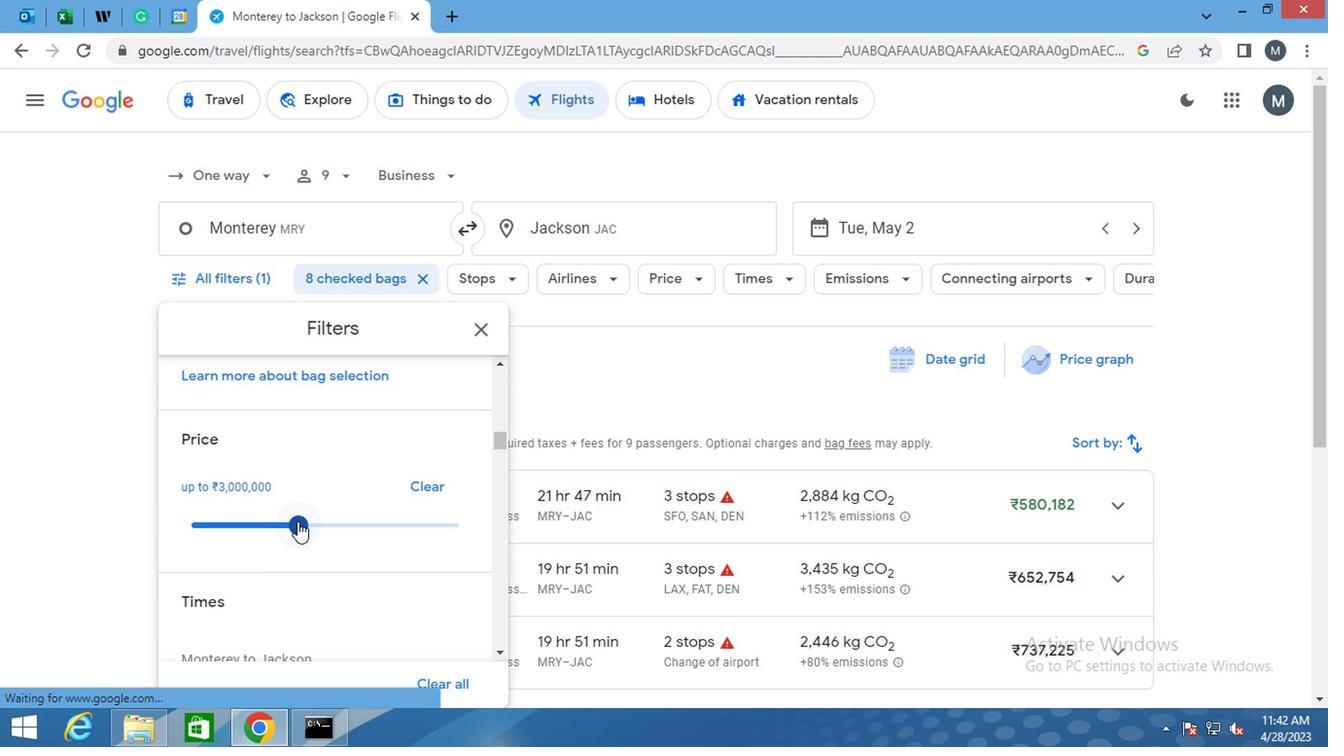 
Action: Mouse moved to (279, 507)
Screenshot: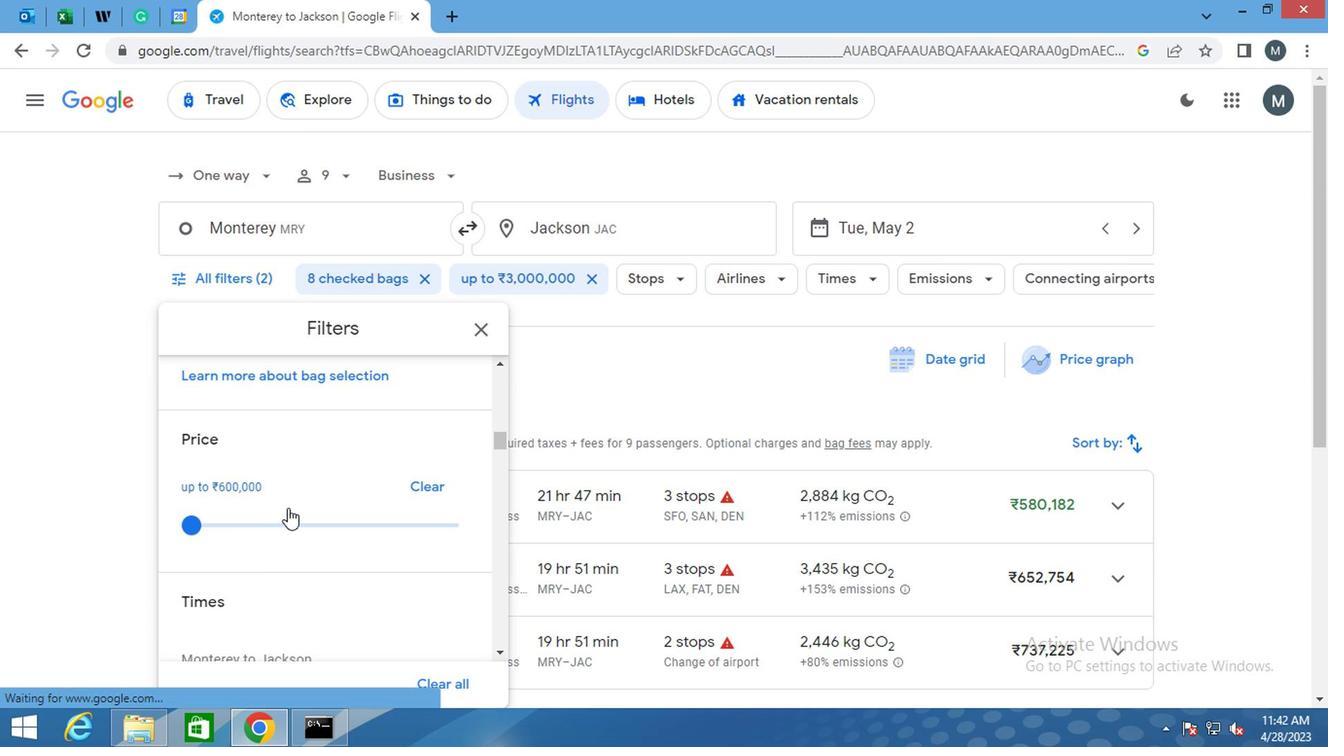 
Action: Mouse scrolled (279, 506) with delta (0, 0)
Screenshot: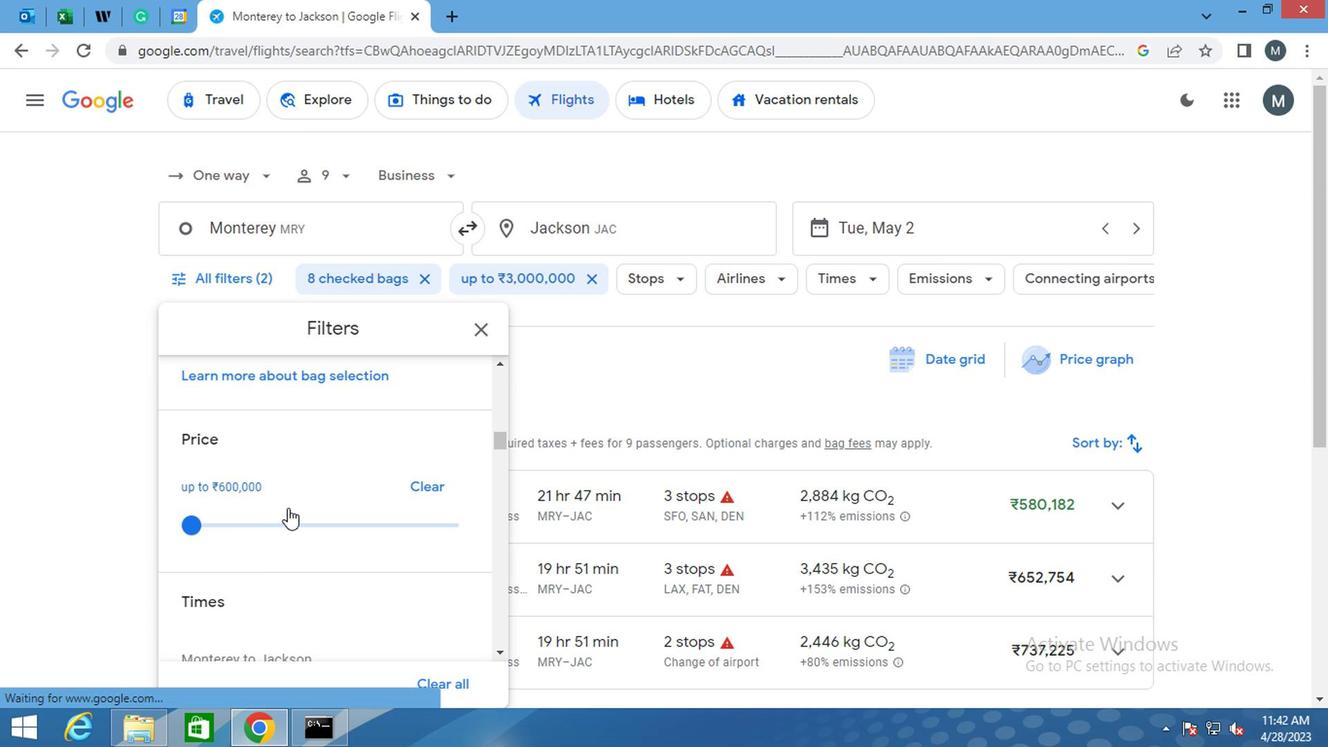 
Action: Mouse moved to (294, 492)
Screenshot: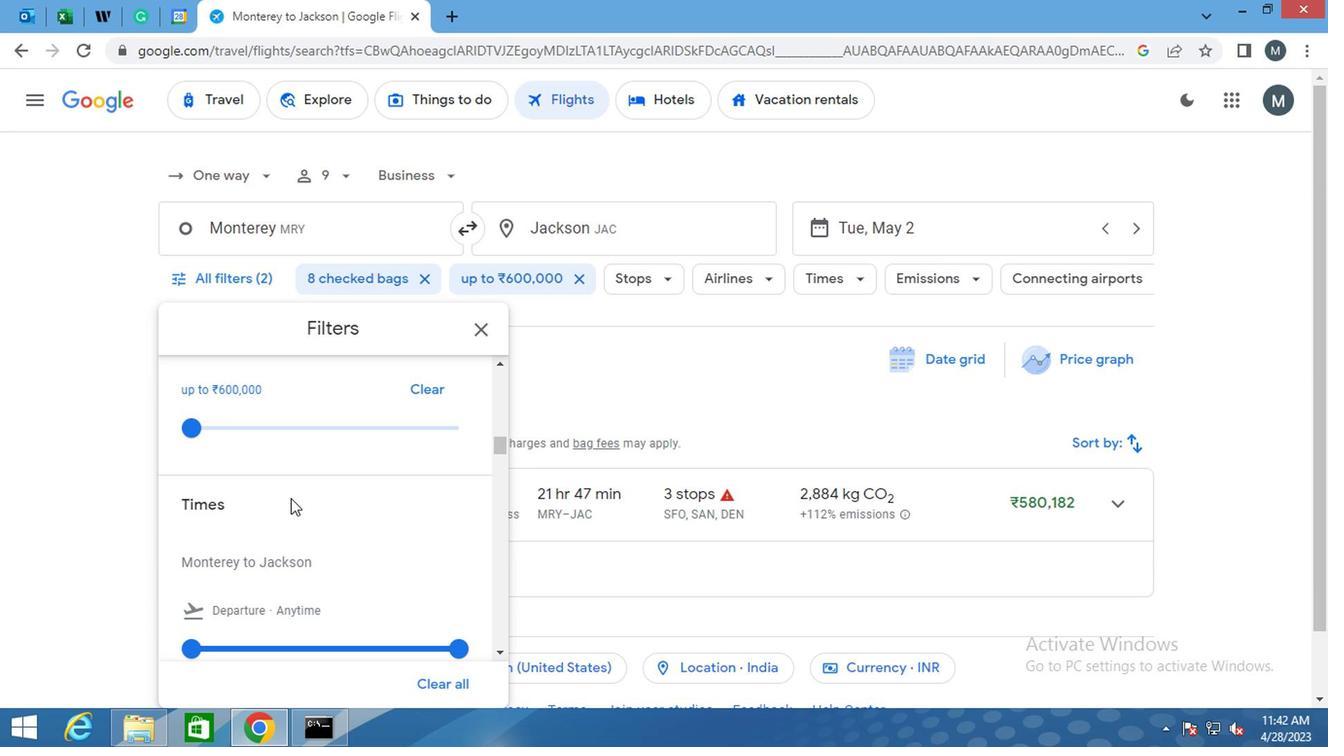 
Action: Mouse scrolled (294, 491) with delta (0, 0)
Screenshot: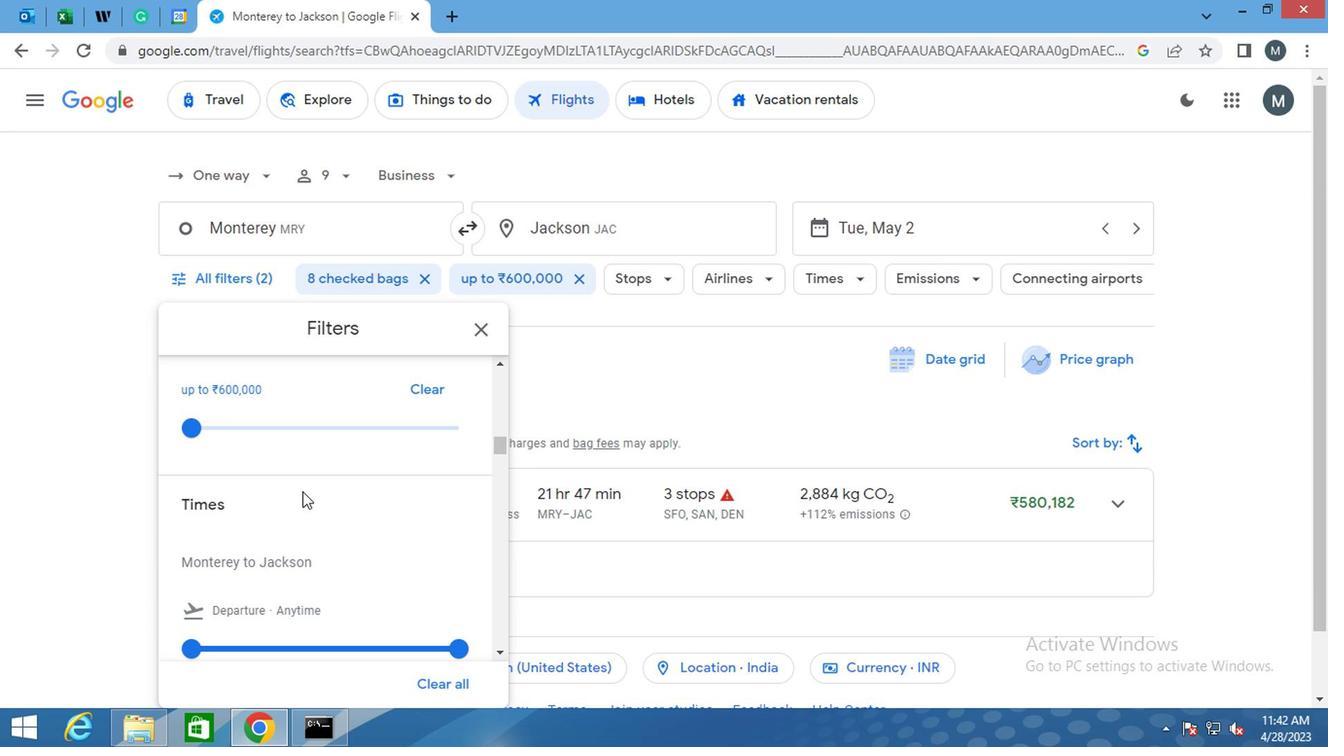 
Action: Mouse scrolled (294, 491) with delta (0, 0)
Screenshot: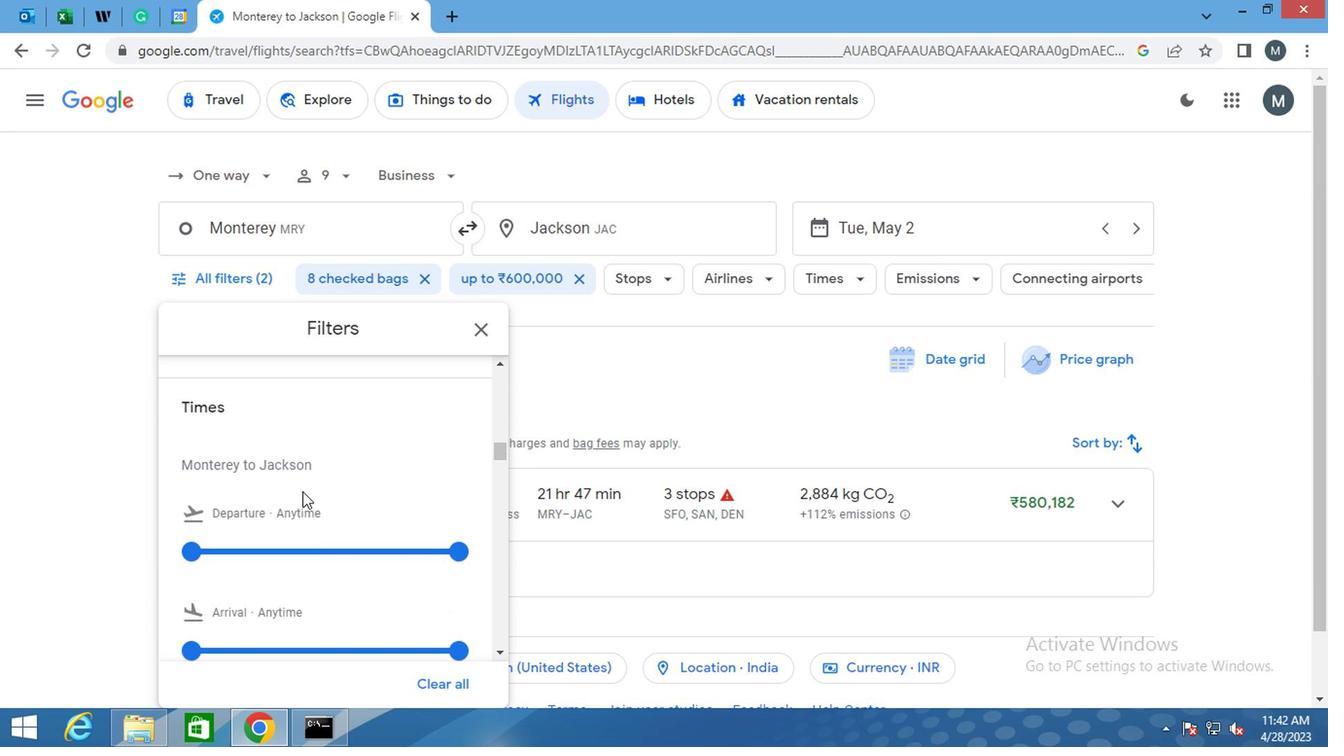 
Action: Mouse moved to (294, 493)
Screenshot: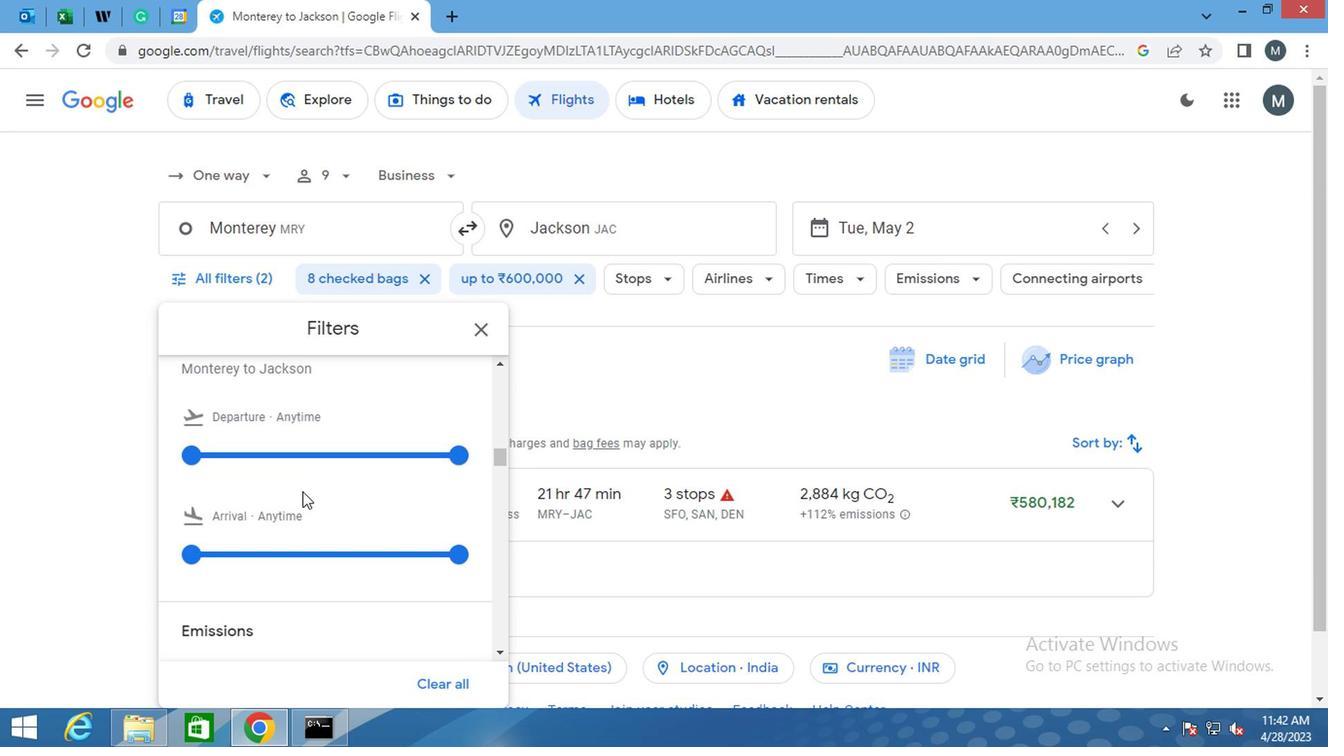 
Action: Mouse scrolled (294, 492) with delta (0, -1)
Screenshot: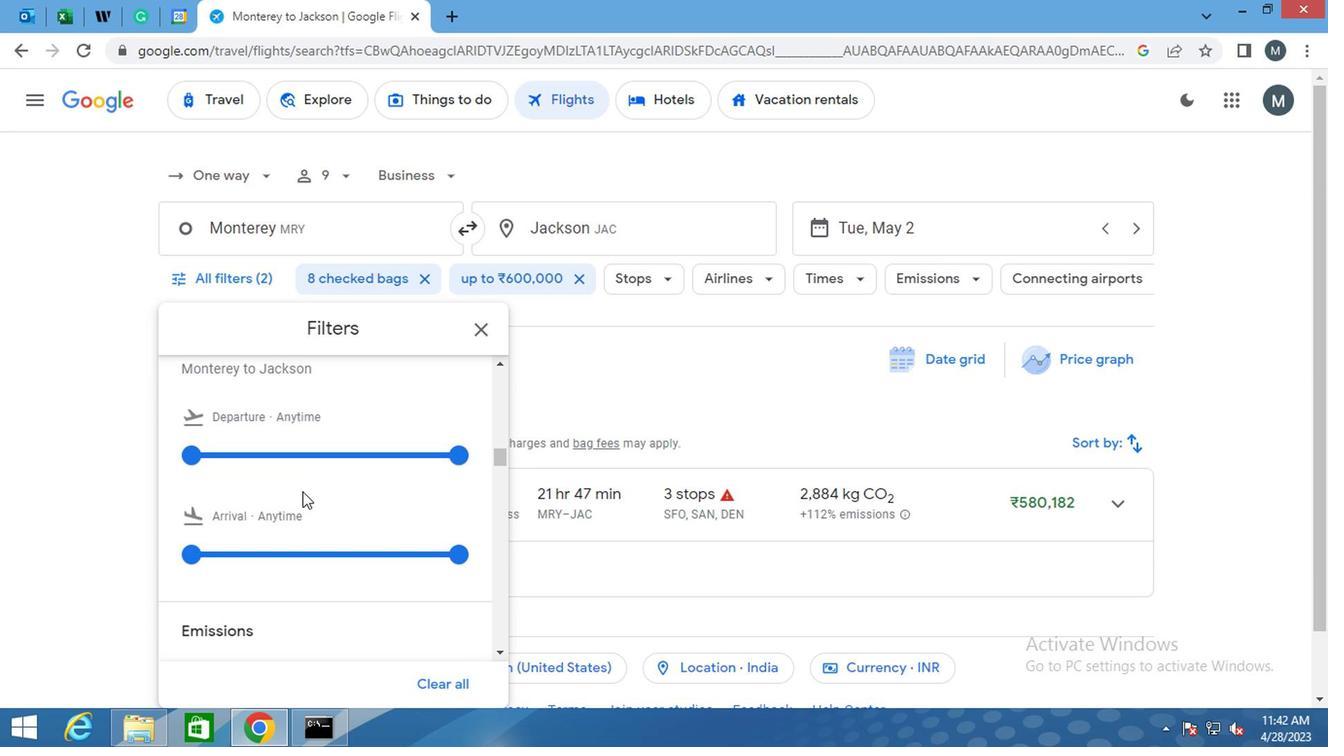 
Action: Mouse moved to (288, 504)
Screenshot: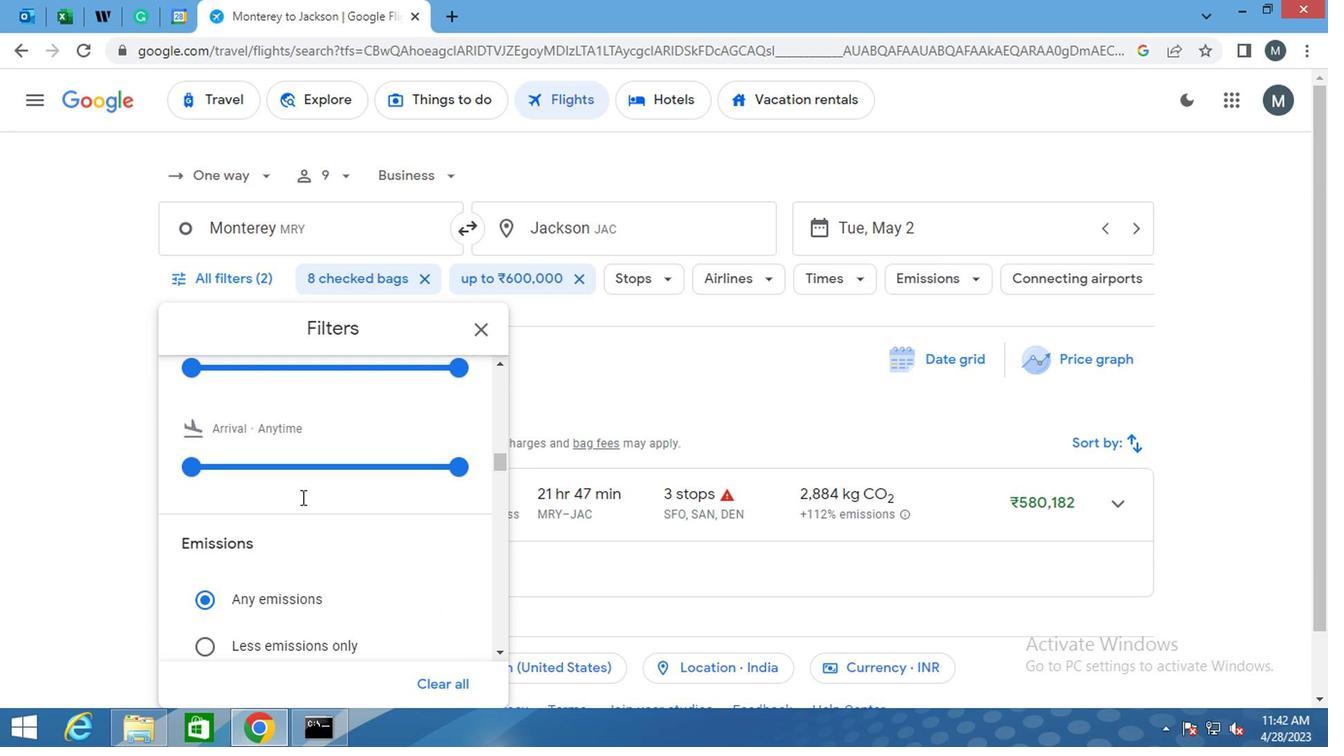 
Action: Mouse scrolled (288, 503) with delta (0, 0)
Screenshot: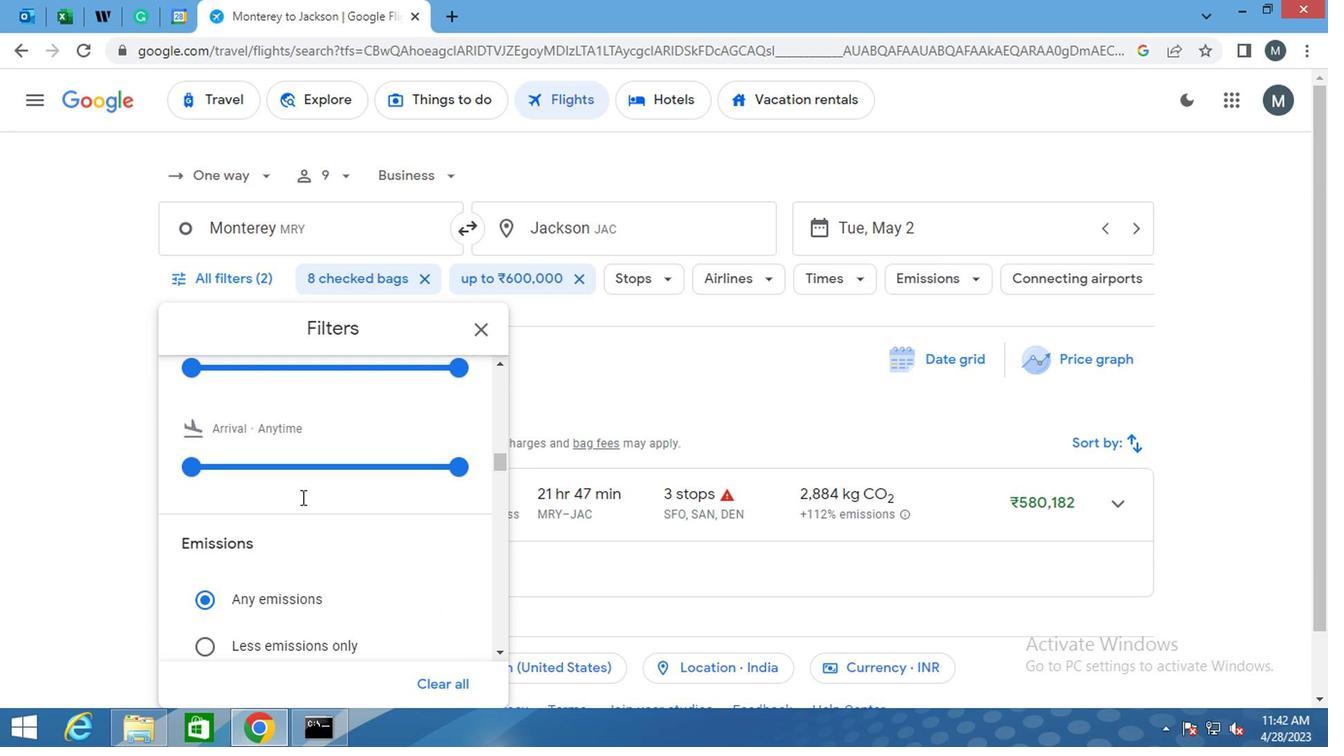 
Action: Mouse moved to (288, 509)
Screenshot: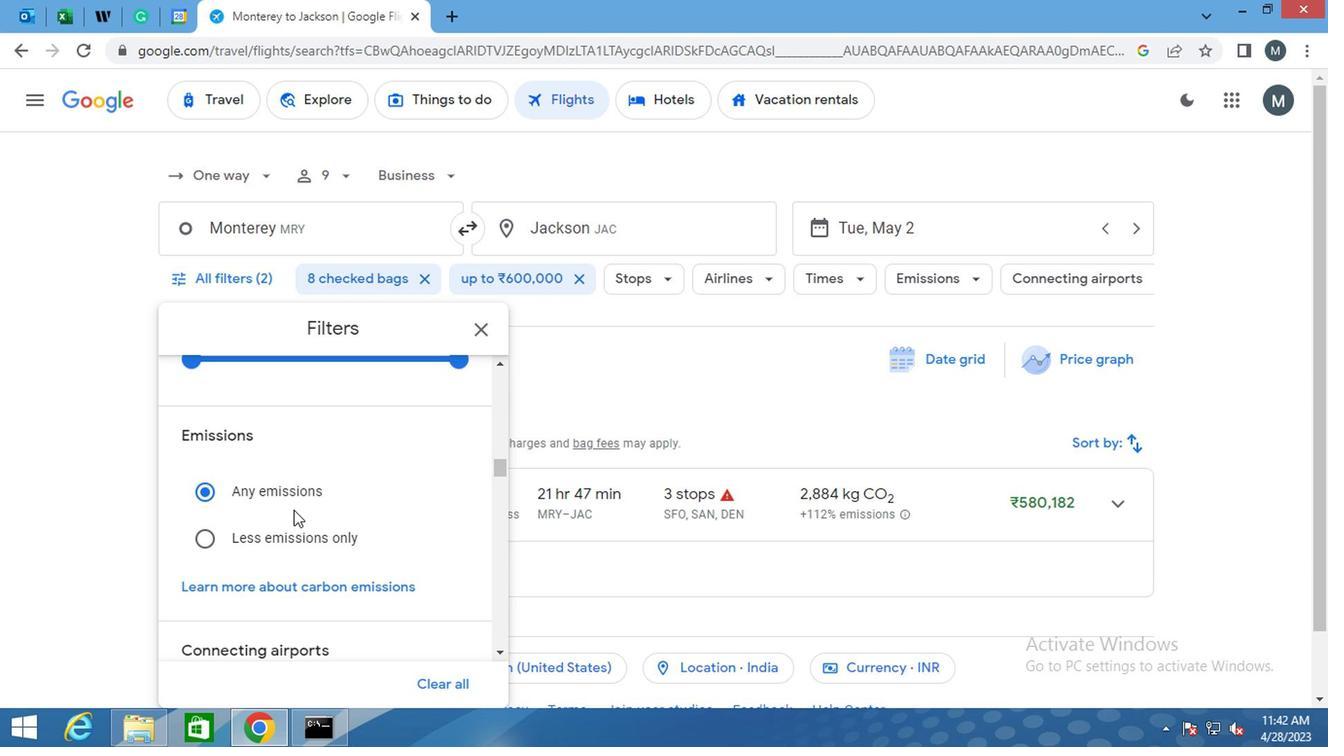 
Action: Mouse scrolled (288, 508) with delta (0, 0)
Screenshot: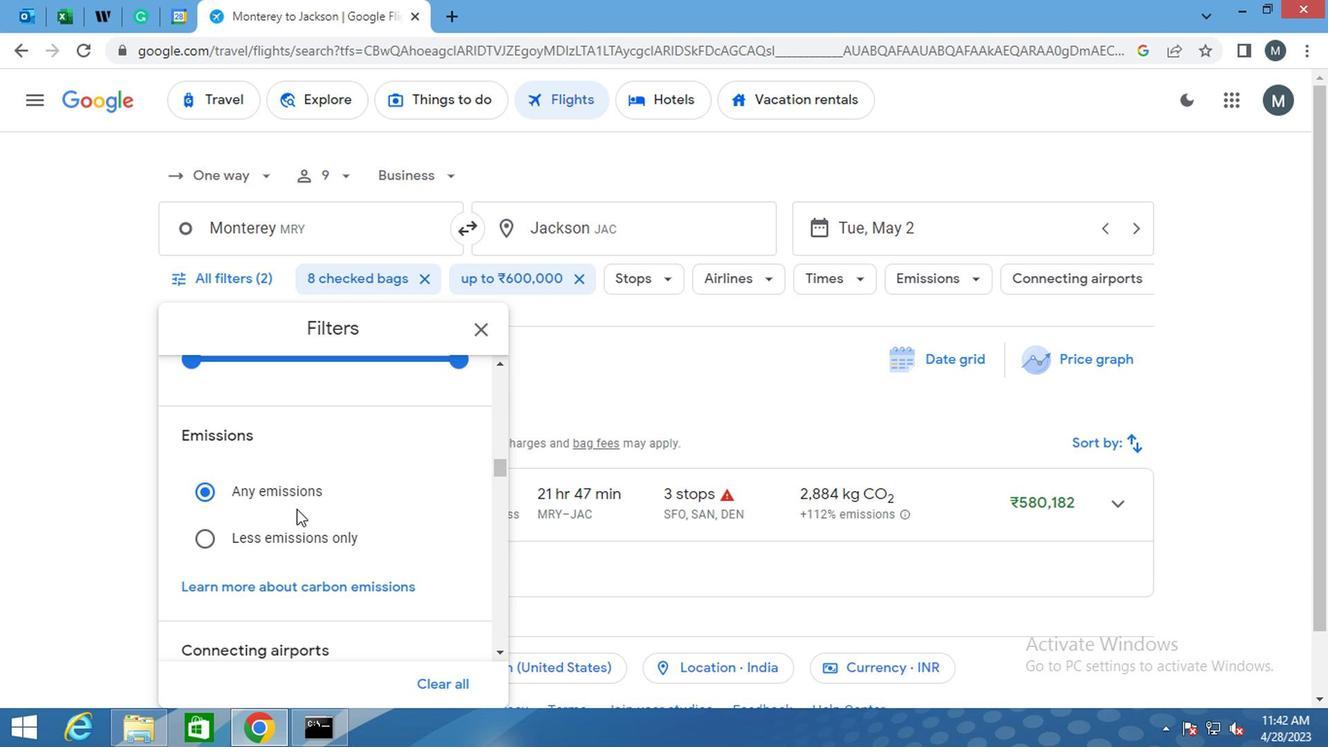 
Action: Mouse moved to (288, 508)
Screenshot: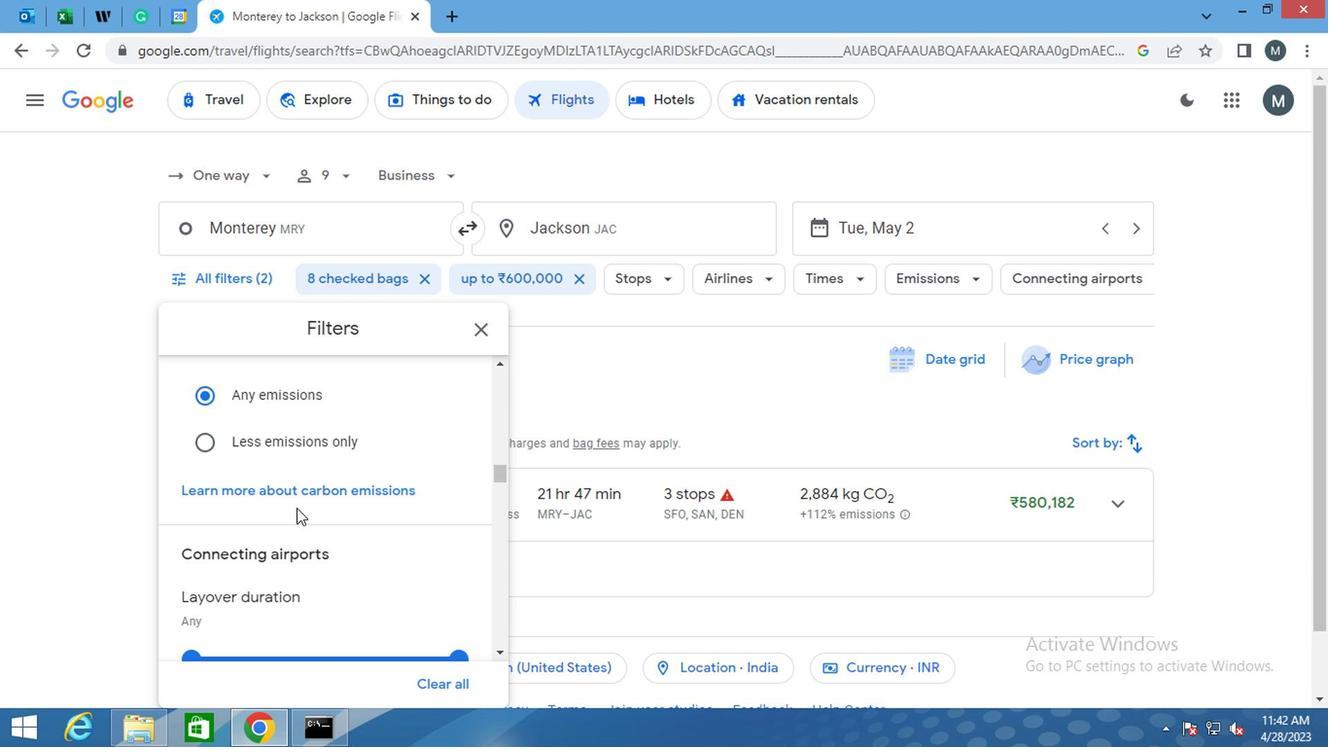 
Action: Mouse scrolled (288, 509) with delta (0, 0)
Screenshot: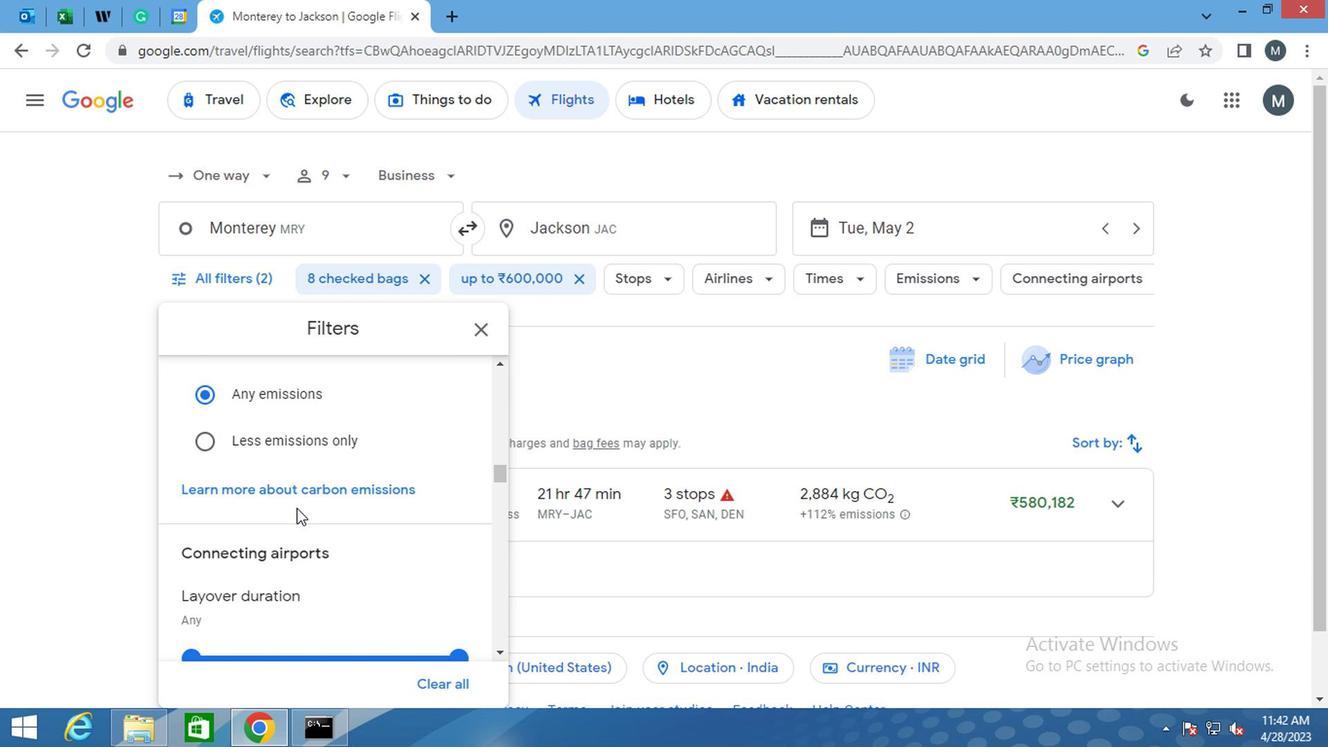 
Action: Mouse scrolled (288, 509) with delta (0, 0)
Screenshot: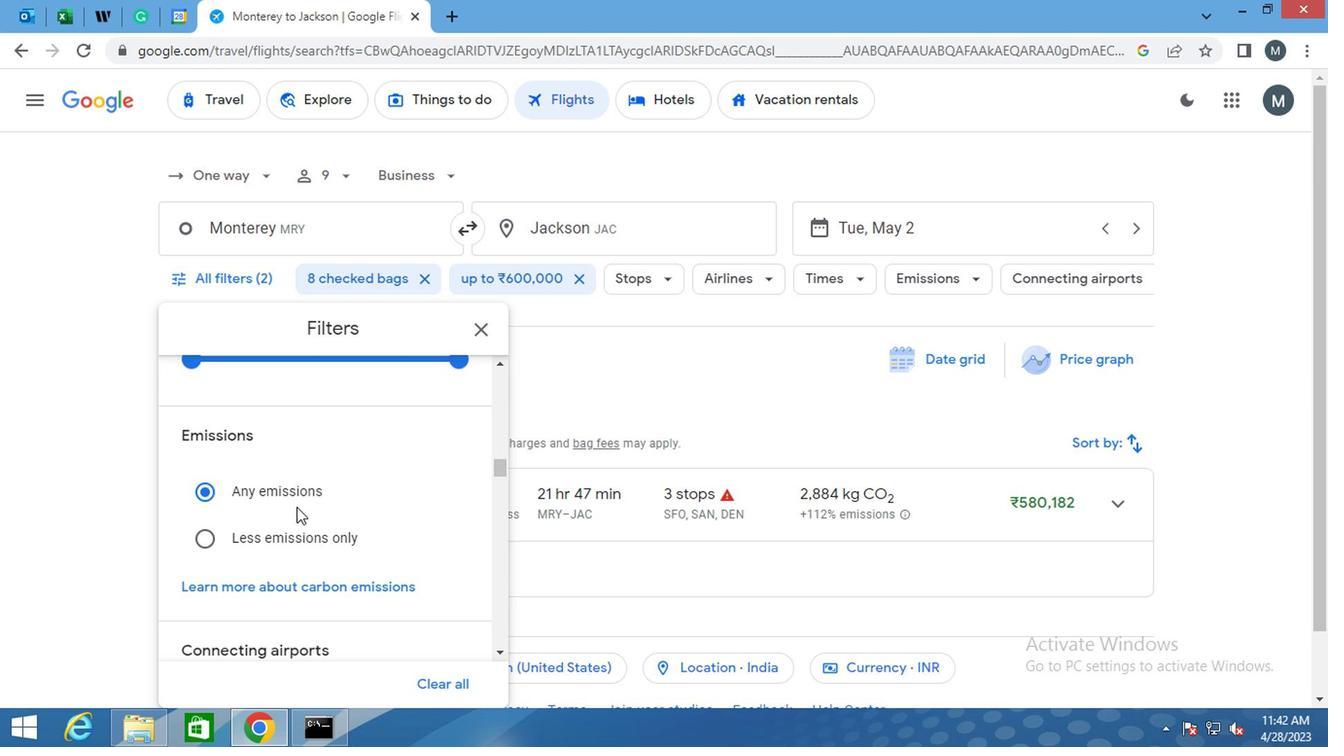 
Action: Mouse moved to (288, 509)
Screenshot: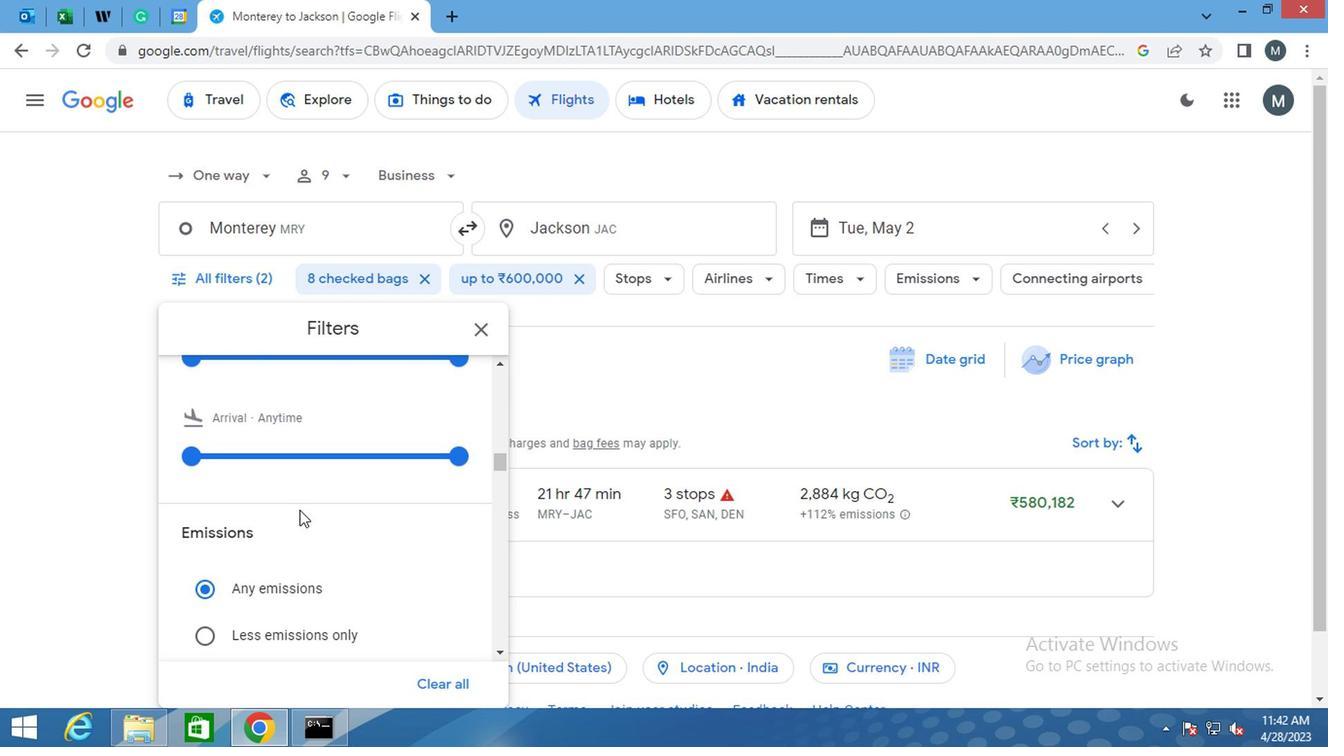 
Action: Mouse scrolled (288, 510) with delta (0, 1)
Screenshot: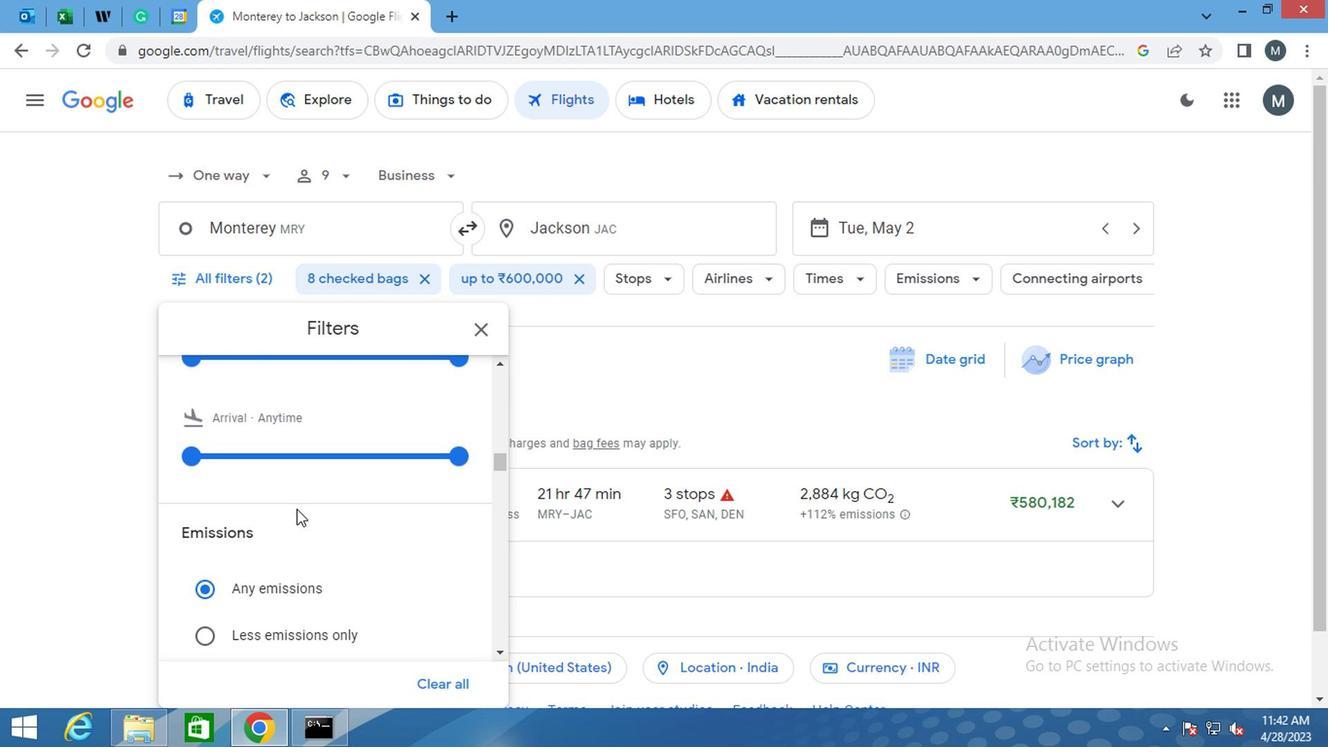 
Action: Mouse moved to (173, 452)
Screenshot: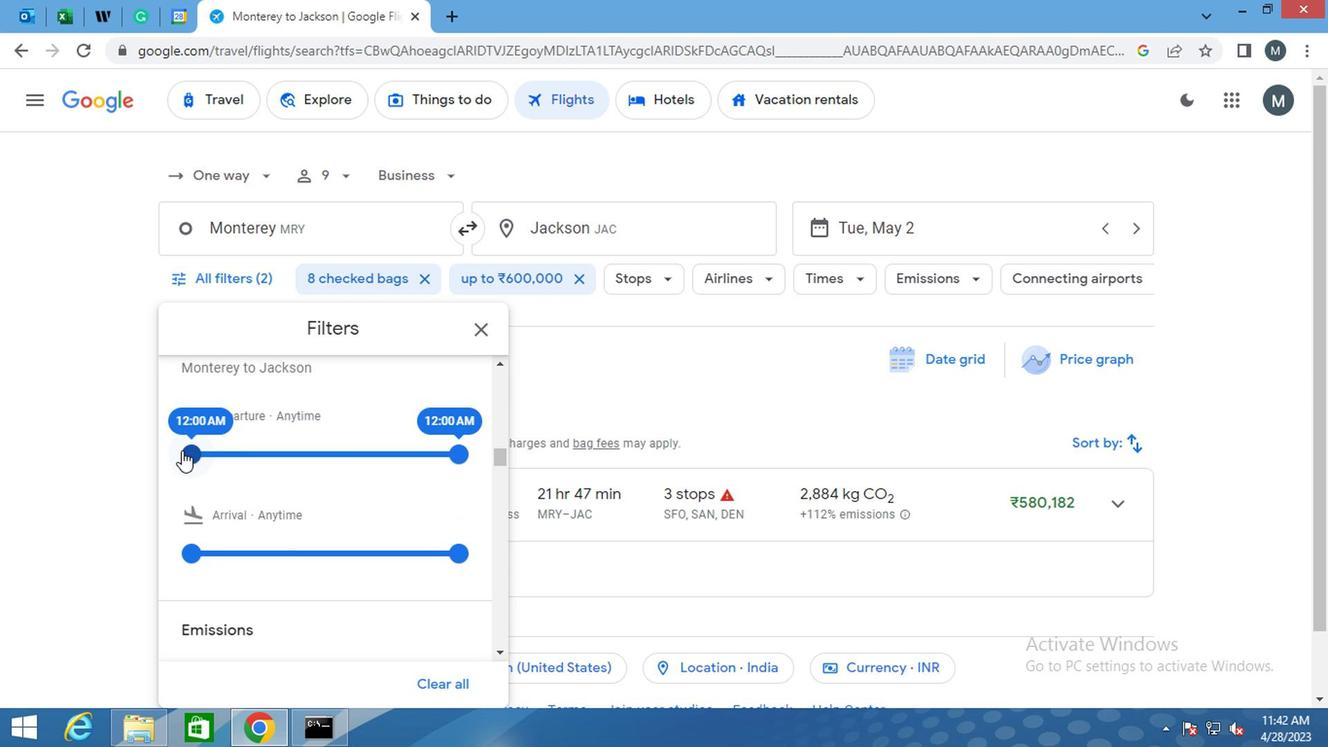 
Action: Mouse pressed left at (173, 452)
Screenshot: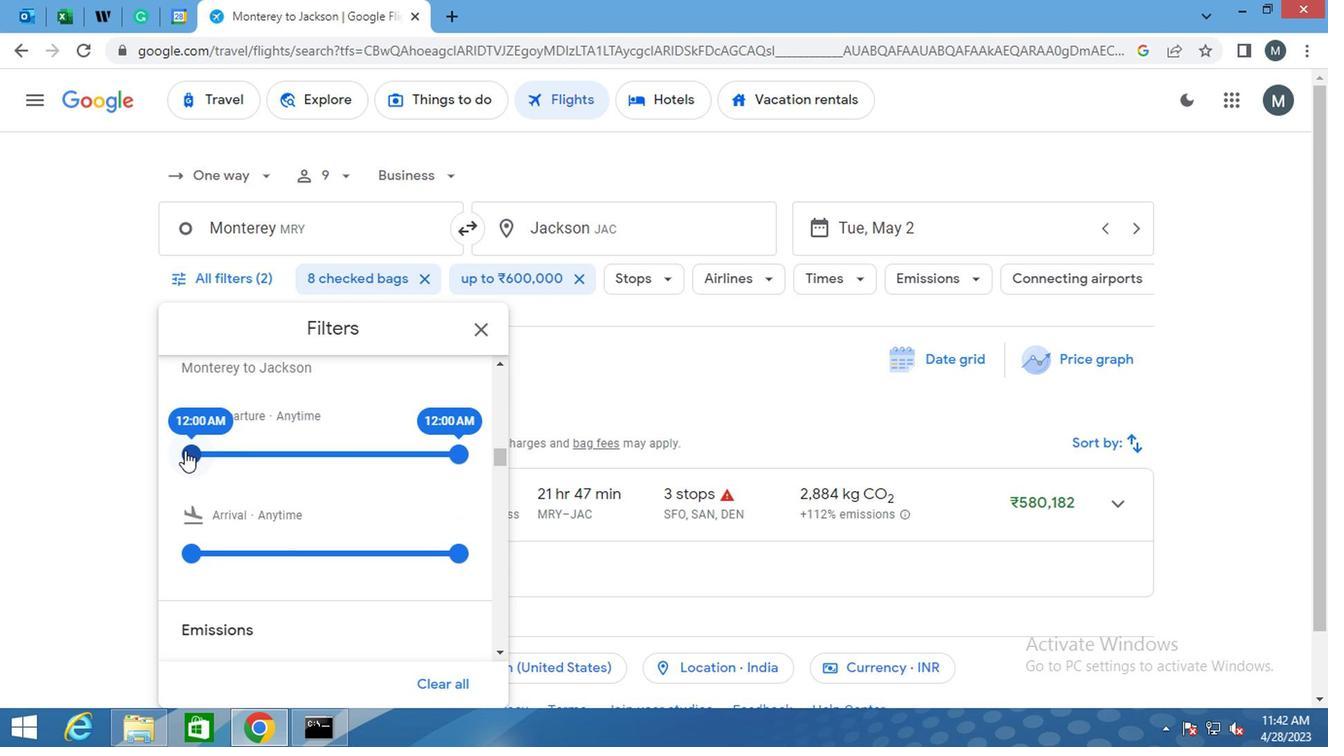 
Action: Mouse moved to (444, 457)
Screenshot: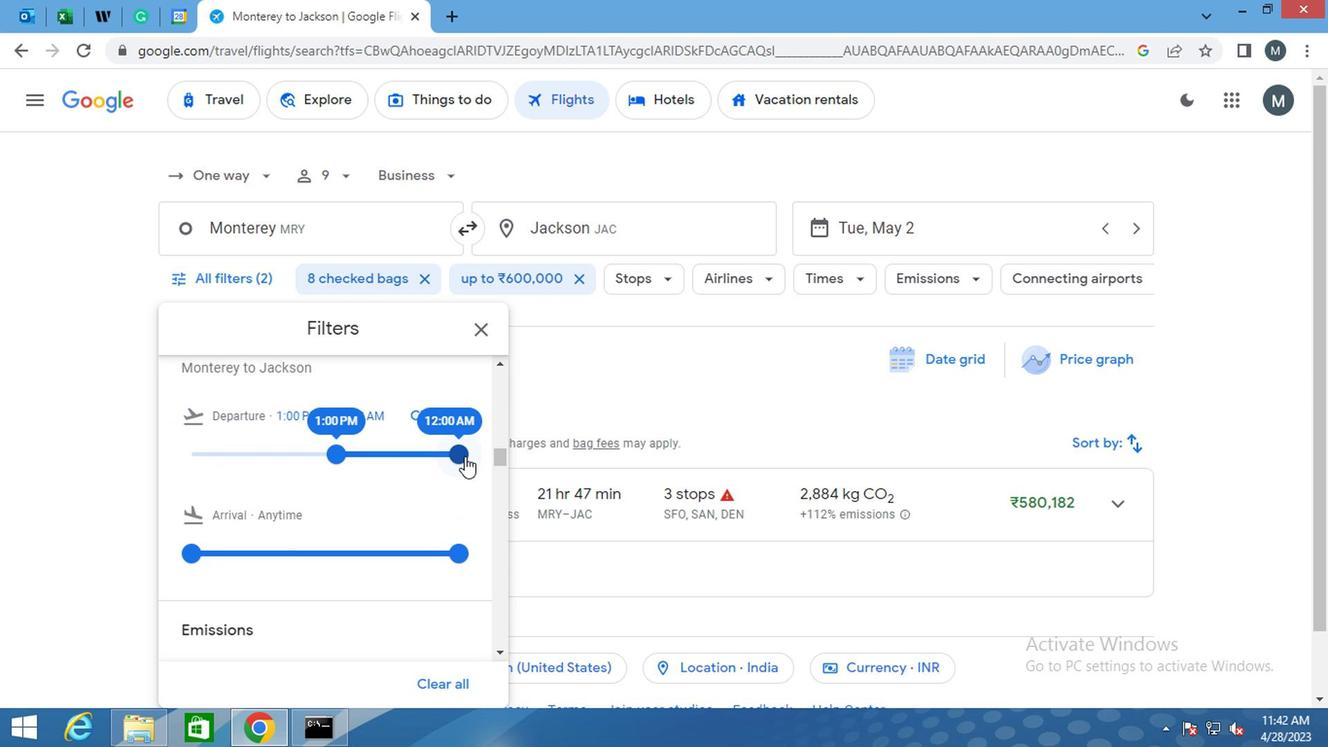 
Action: Mouse pressed left at (444, 457)
Screenshot: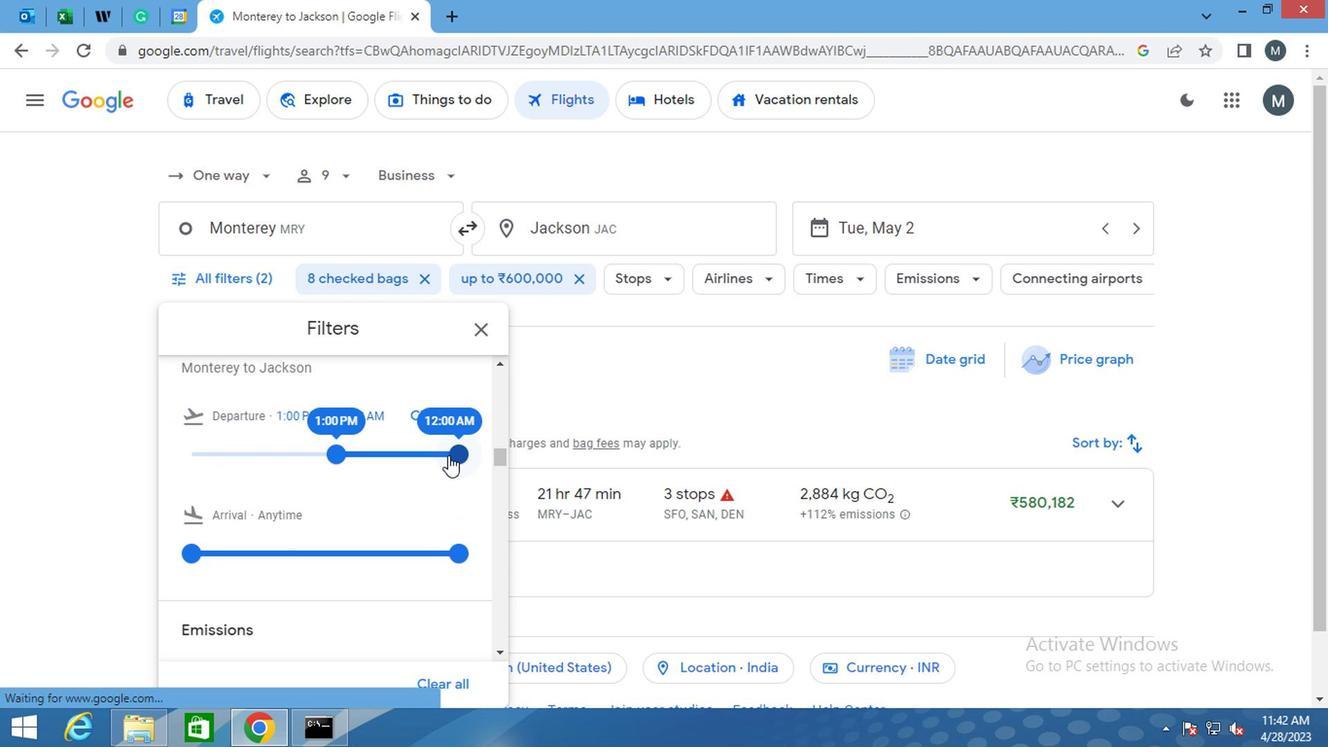 
Action: Mouse moved to (442, 455)
Screenshot: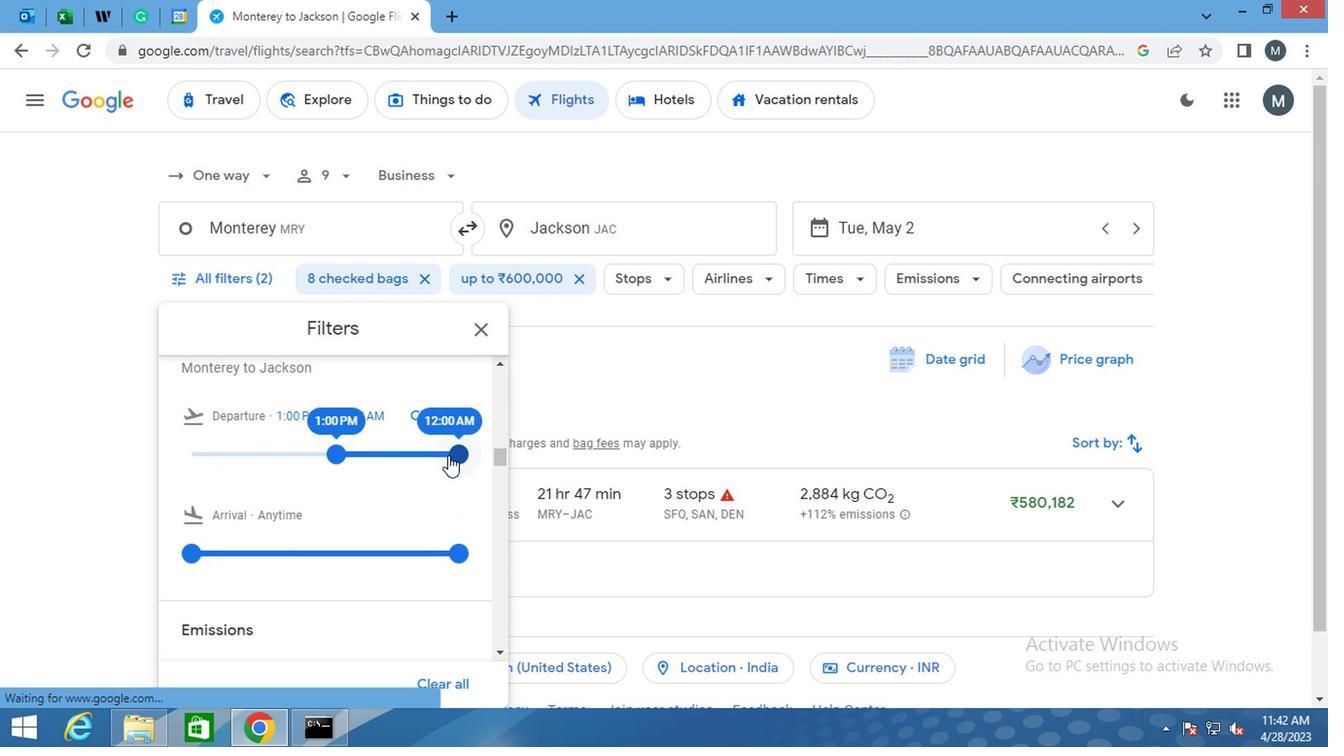 
Action: Mouse pressed left at (442, 455)
Screenshot: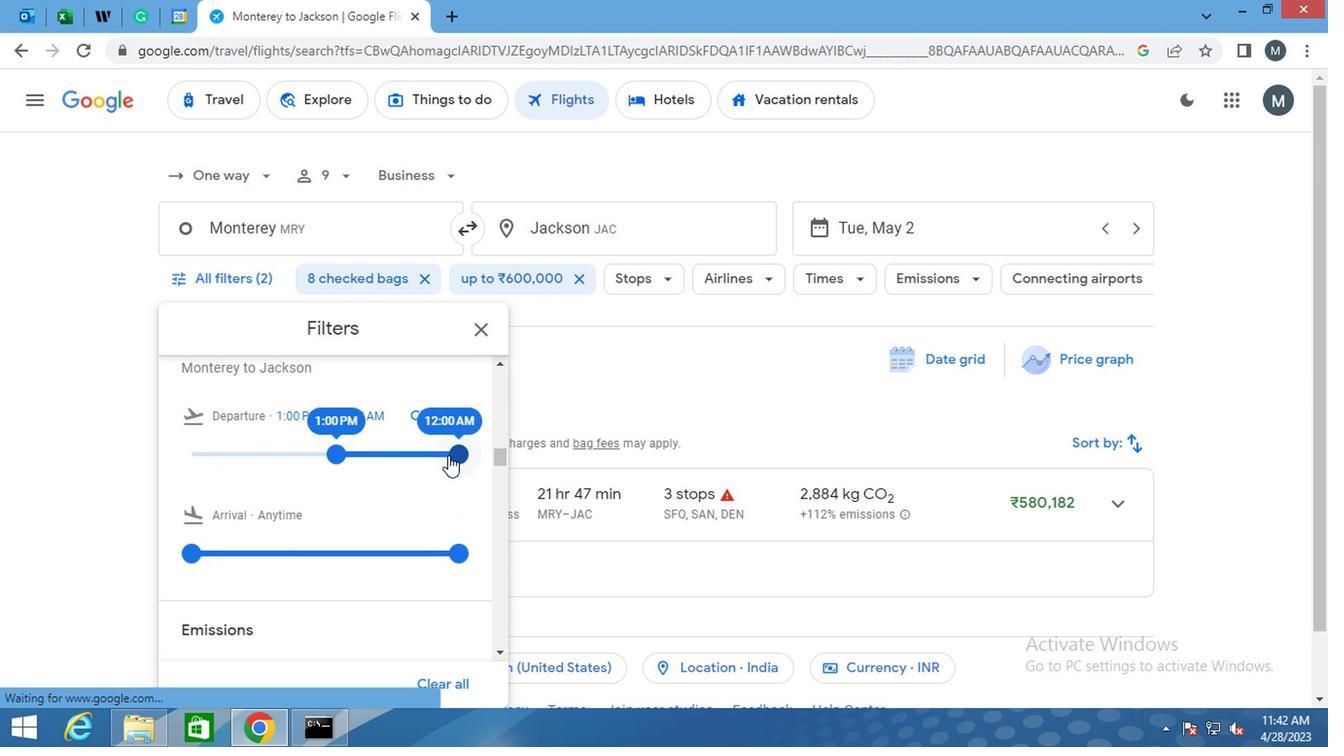 
Action: Mouse moved to (397, 509)
Screenshot: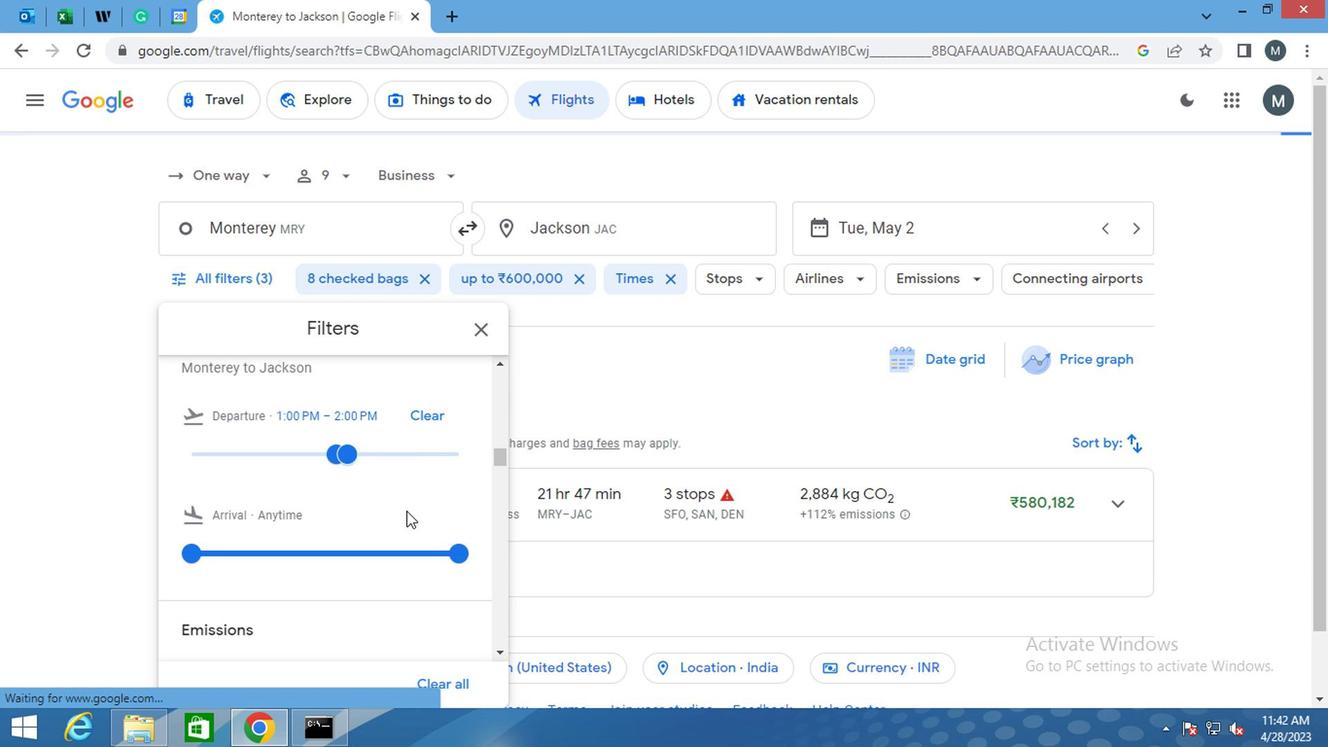 
Action: Mouse scrolled (397, 508) with delta (0, 0)
Screenshot: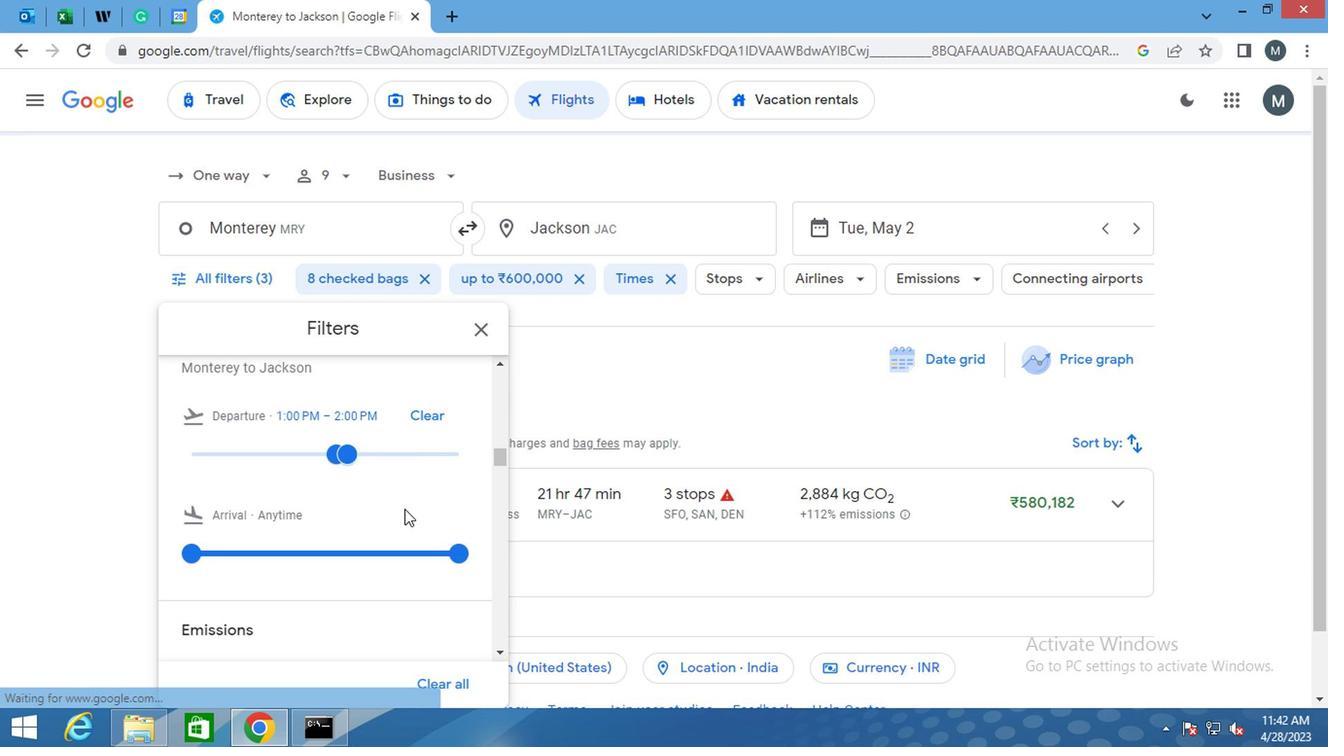 
Action: Mouse scrolled (397, 508) with delta (0, 0)
Screenshot: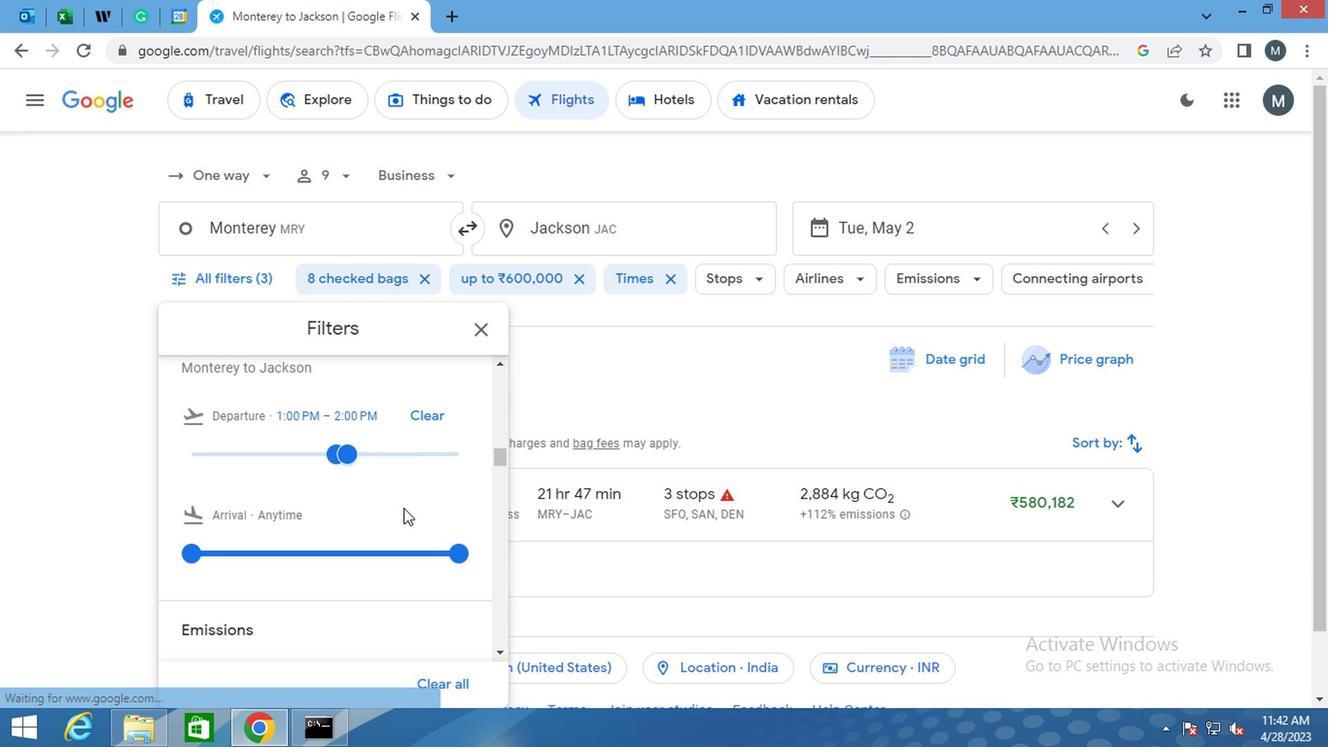 
Action: Mouse moved to (356, 481)
Screenshot: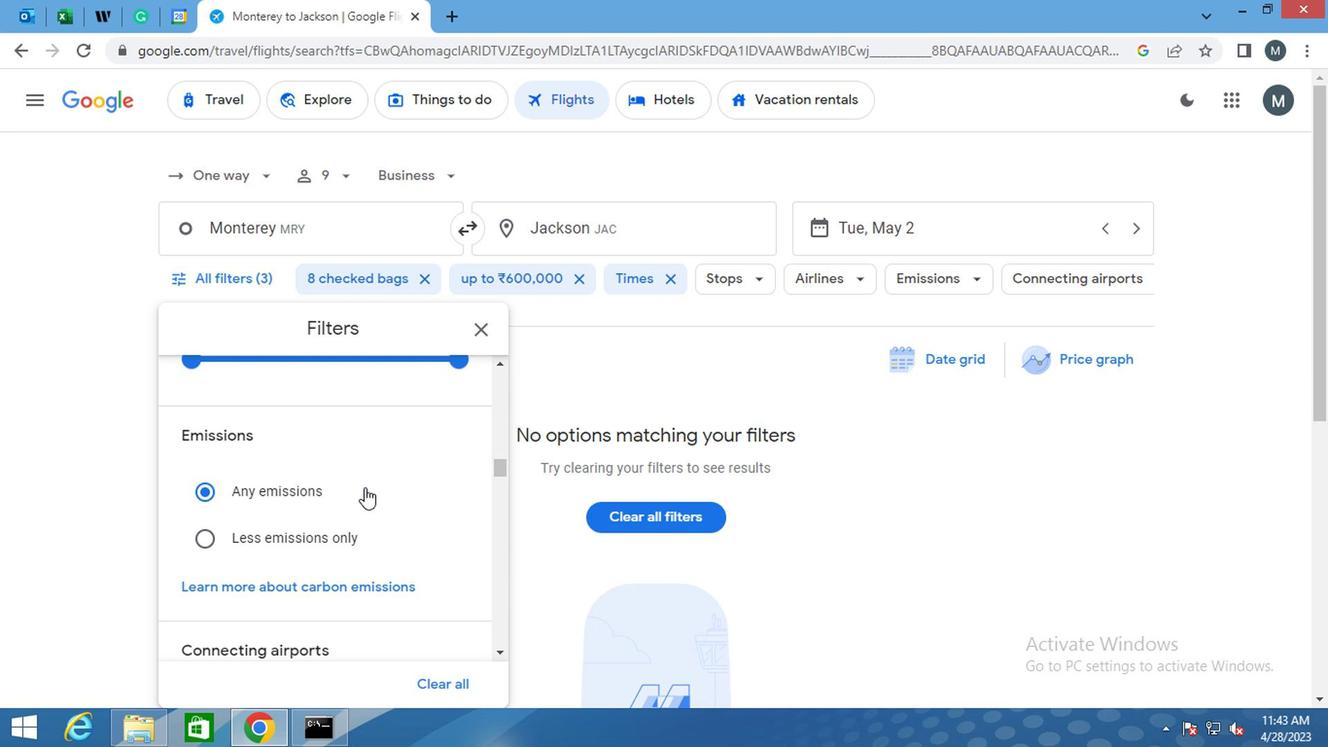 
Action: Mouse scrolled (356, 480) with delta (0, -1)
Screenshot: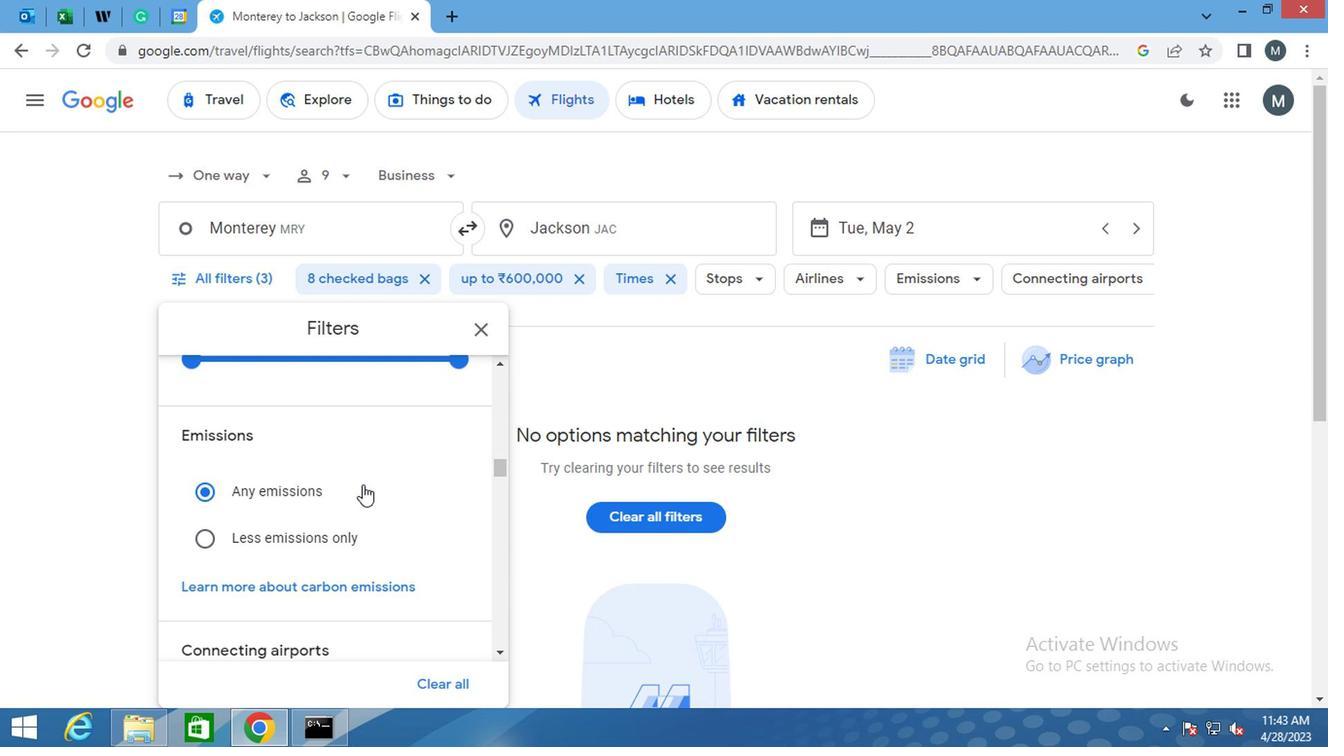 
Action: Mouse scrolled (356, 480) with delta (0, -1)
Screenshot: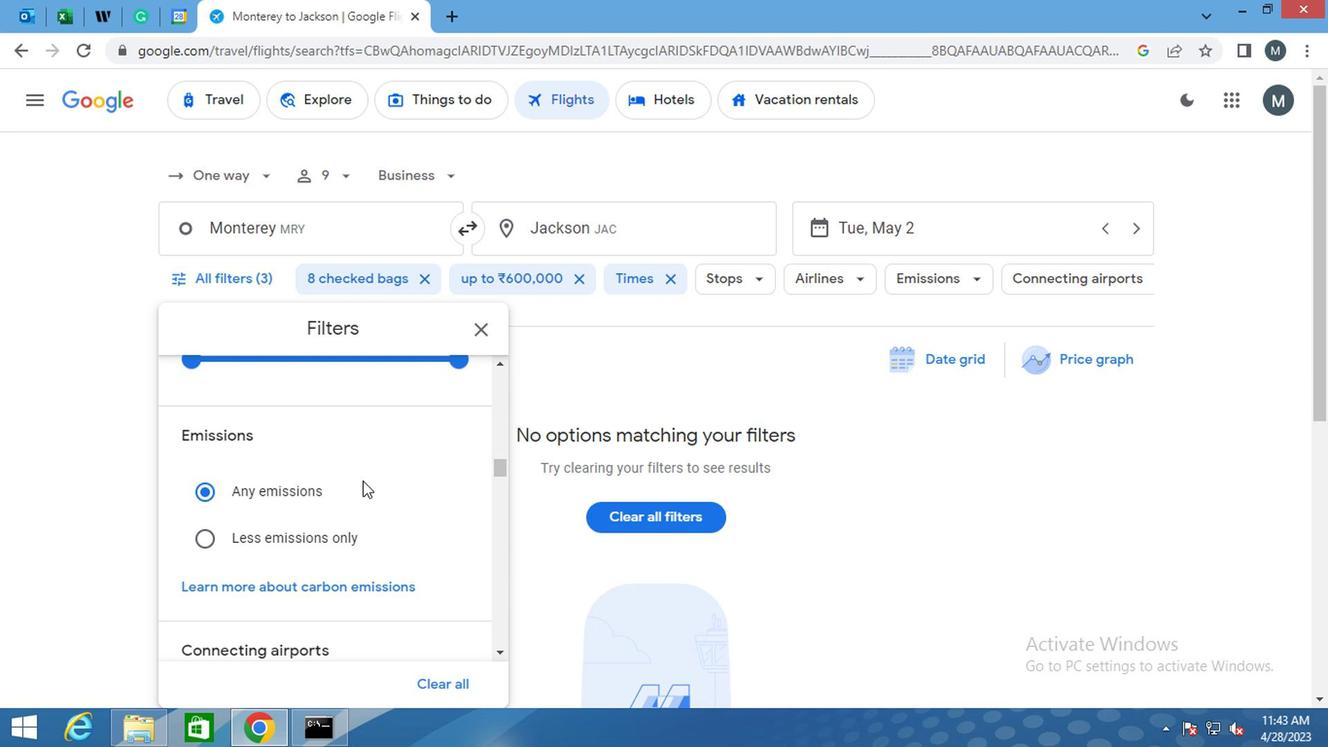 
Action: Mouse moved to (350, 487)
Screenshot: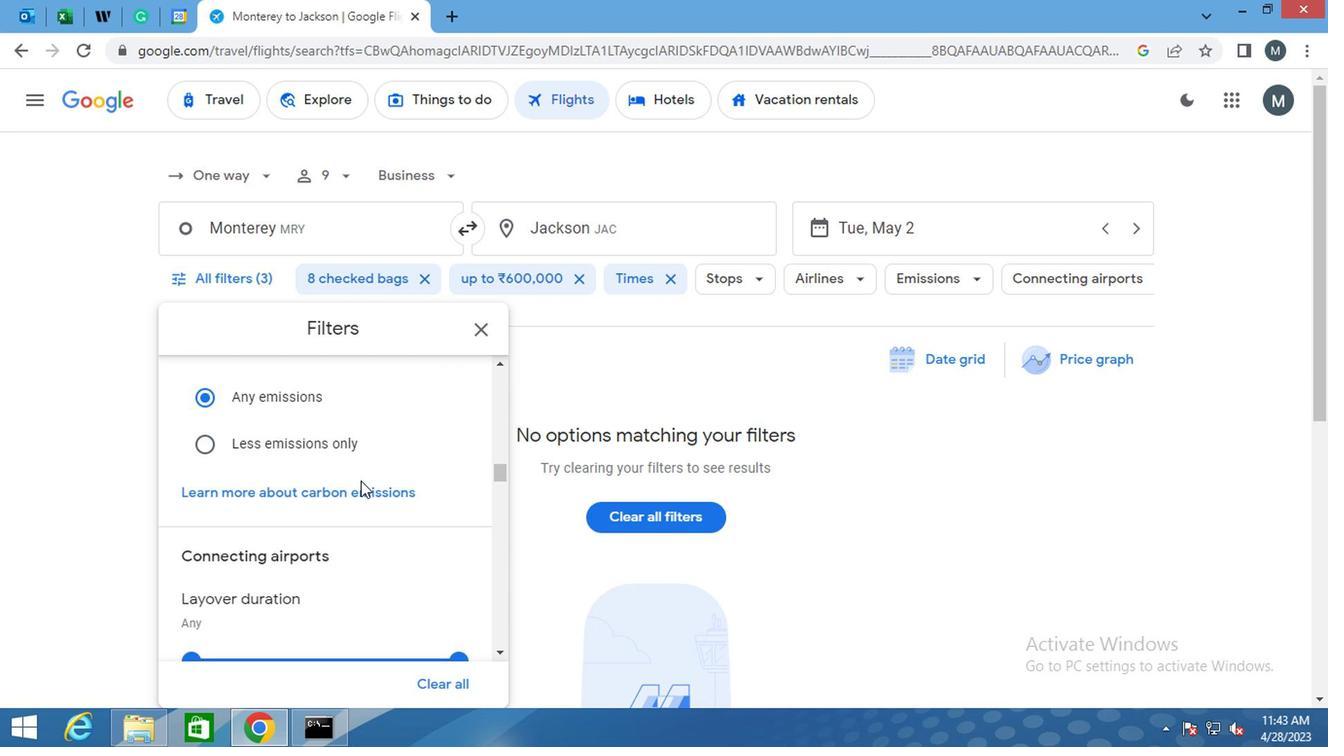 
Action: Mouse scrolled (350, 486) with delta (0, 0)
Screenshot: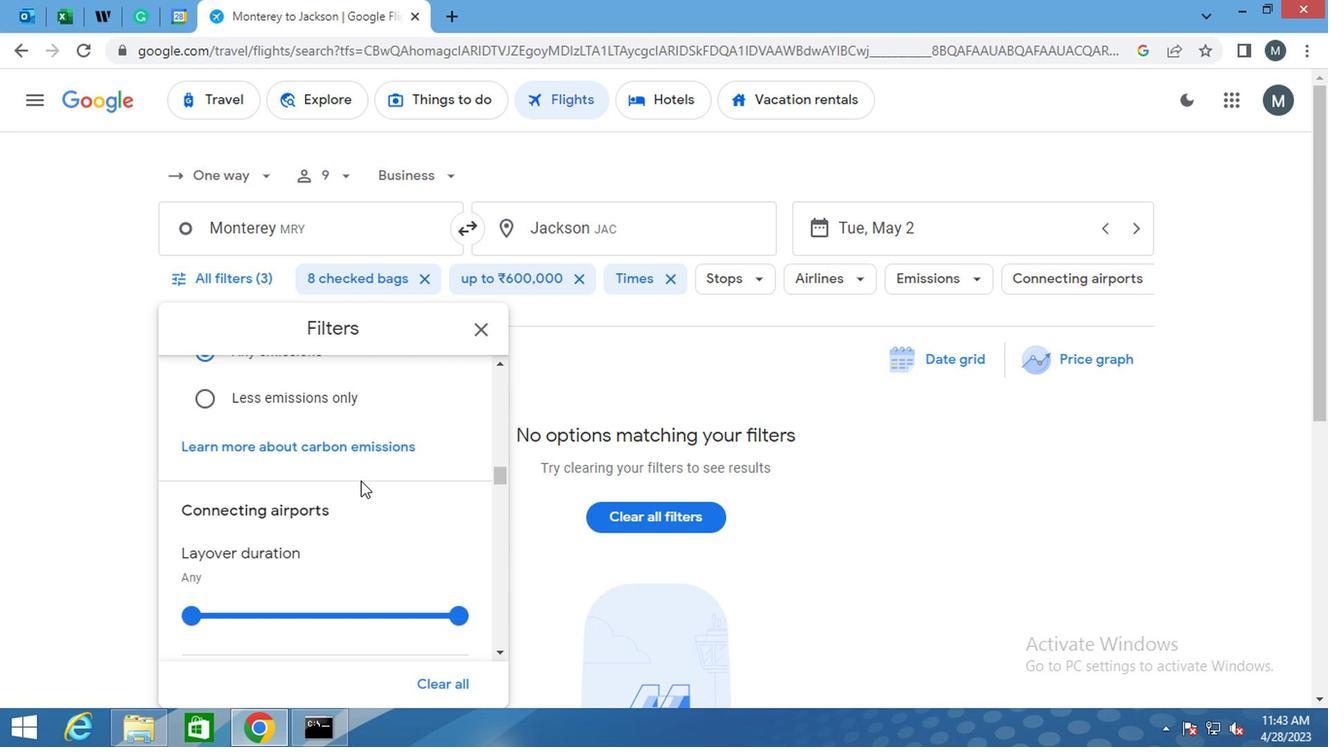 
Action: Mouse moved to (349, 492)
Screenshot: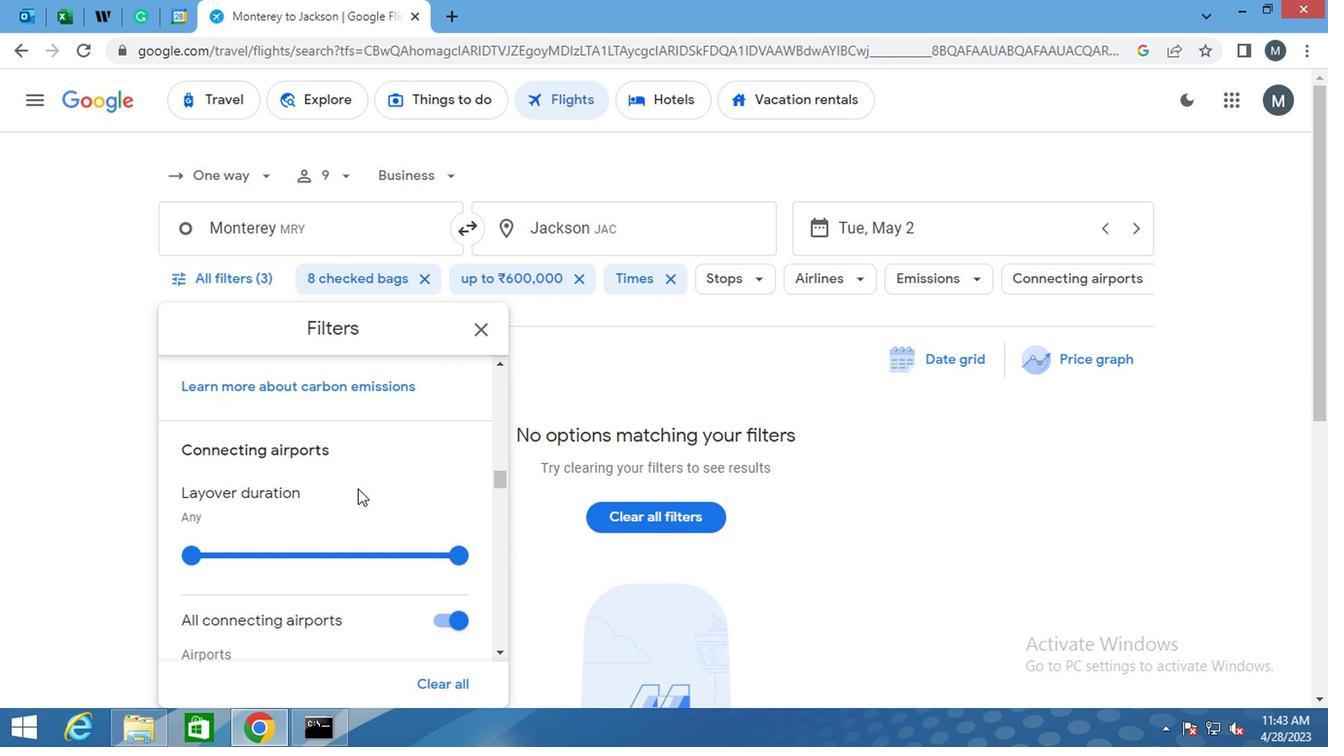 
Action: Mouse scrolled (349, 491) with delta (0, 0)
Screenshot: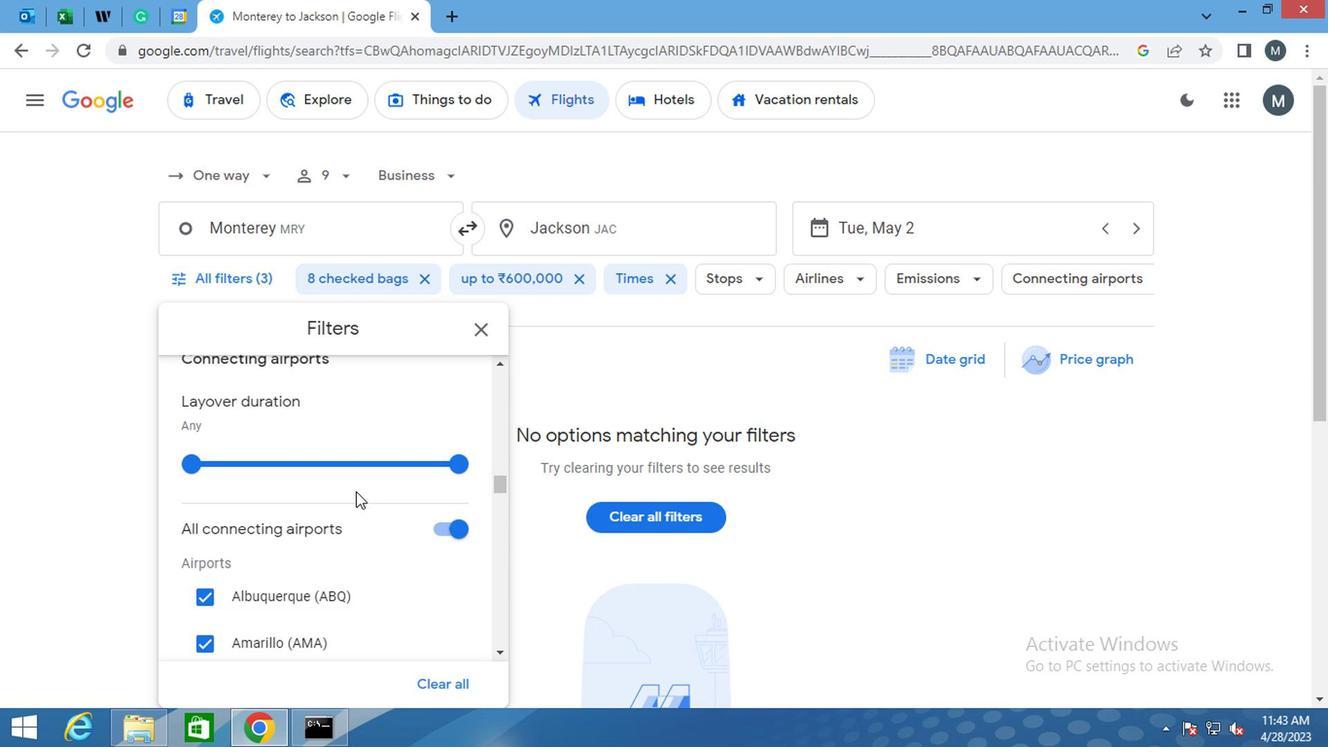 
Action: Mouse scrolled (349, 491) with delta (0, 0)
Screenshot: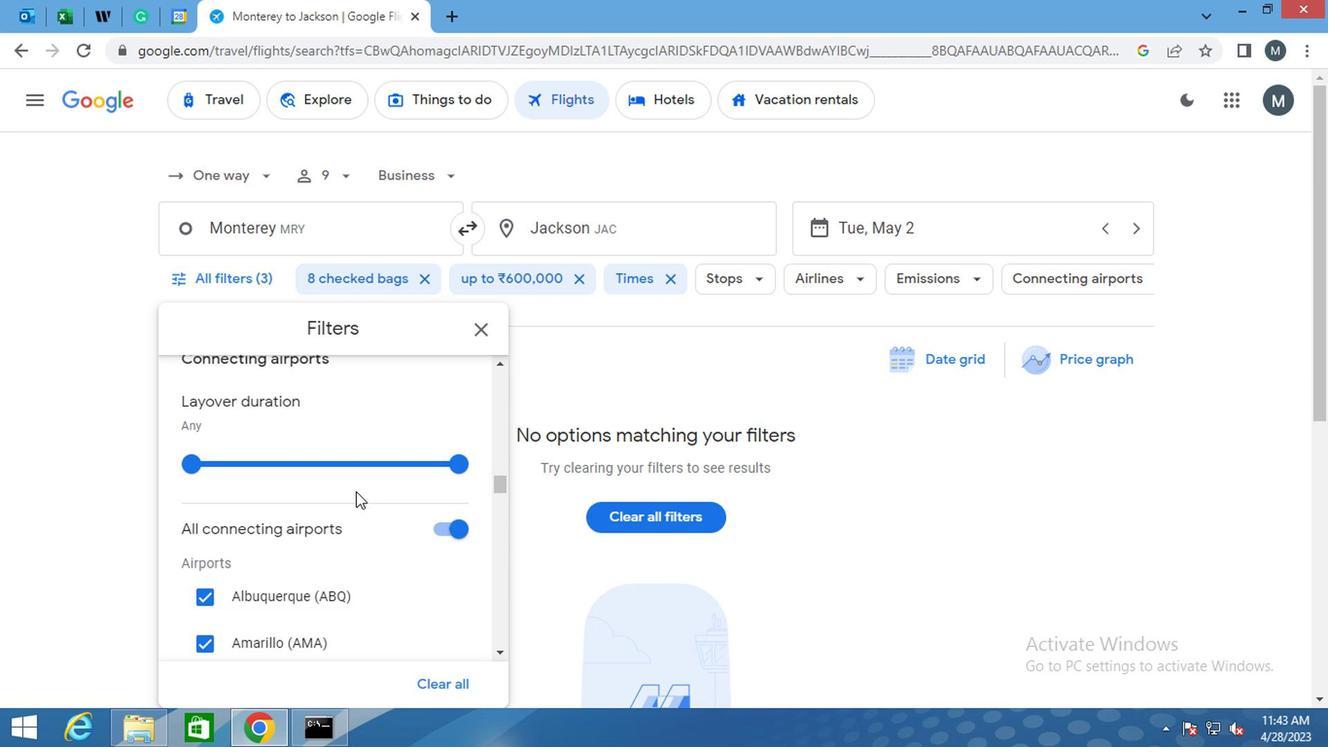 
Action: Mouse scrolled (349, 491) with delta (0, 0)
Screenshot: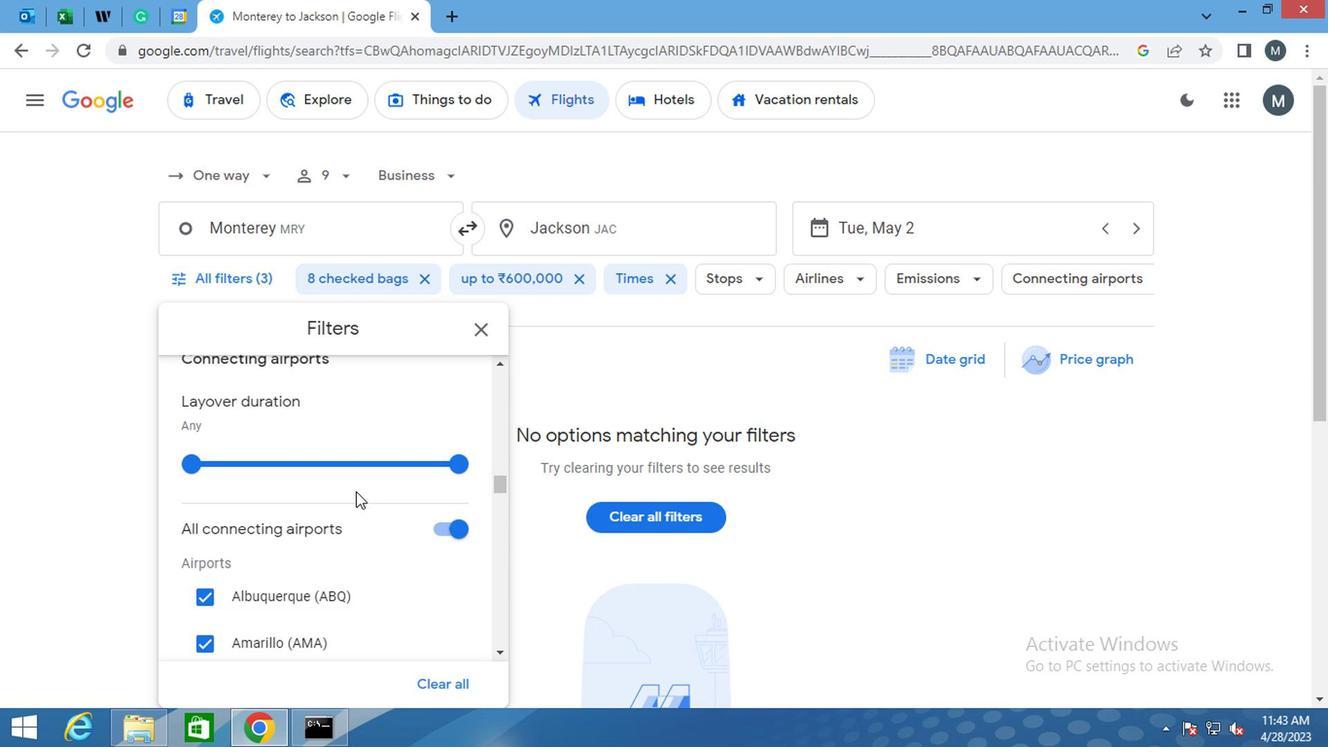 
Action: Mouse scrolled (349, 491) with delta (0, 0)
Screenshot: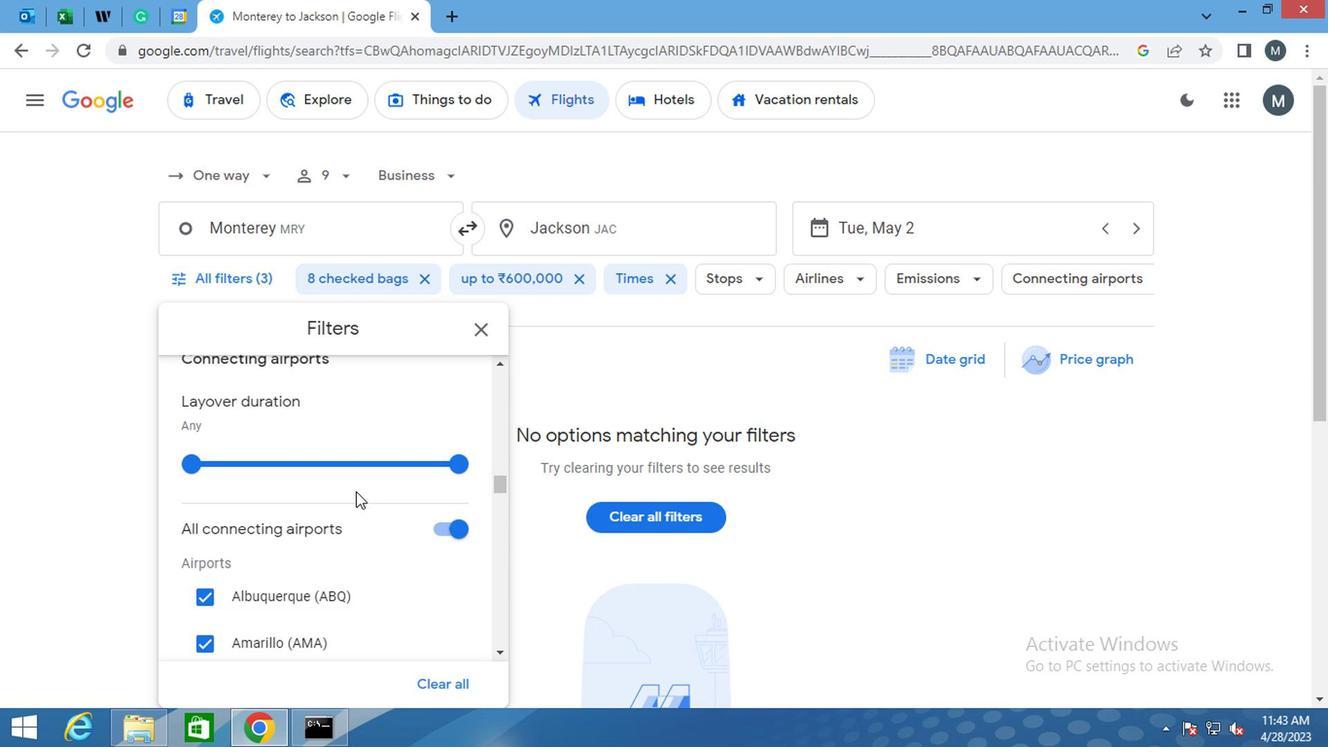 
Action: Mouse moved to (347, 492)
Screenshot: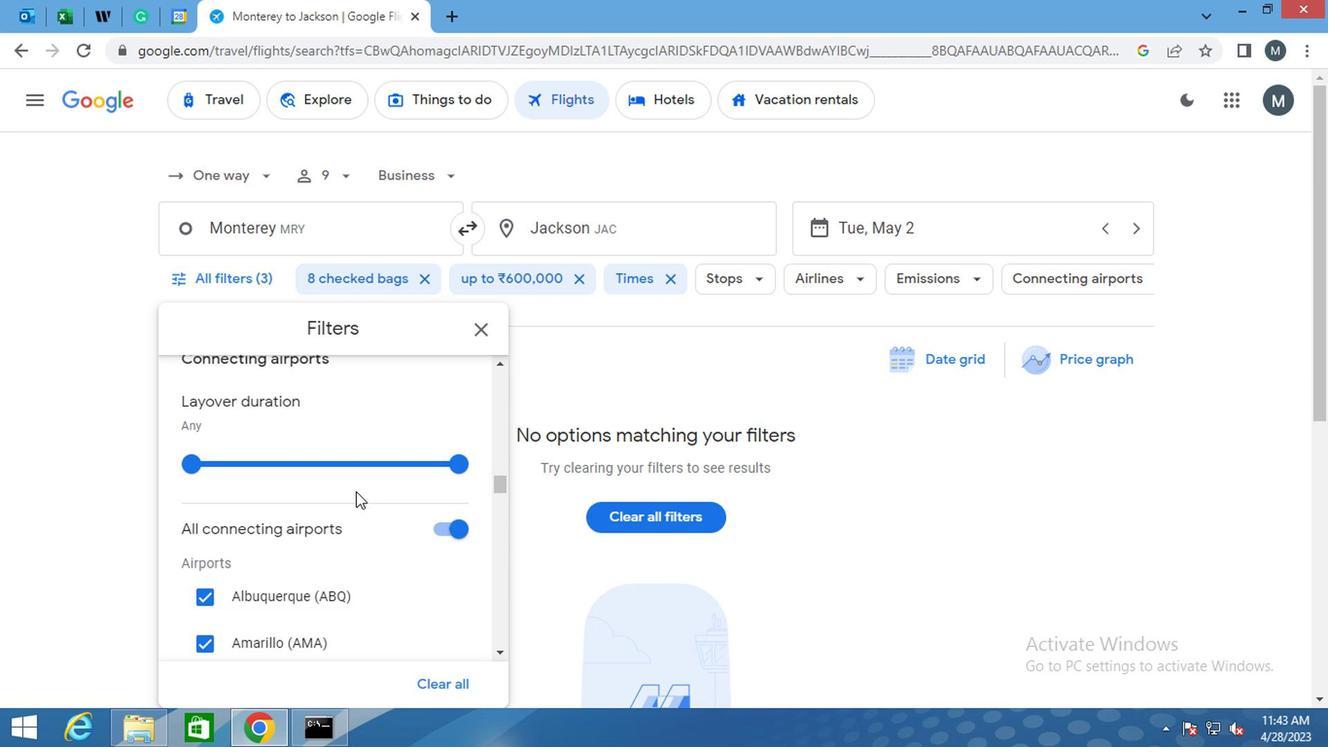 
Action: Mouse scrolled (347, 491) with delta (0, 0)
Screenshot: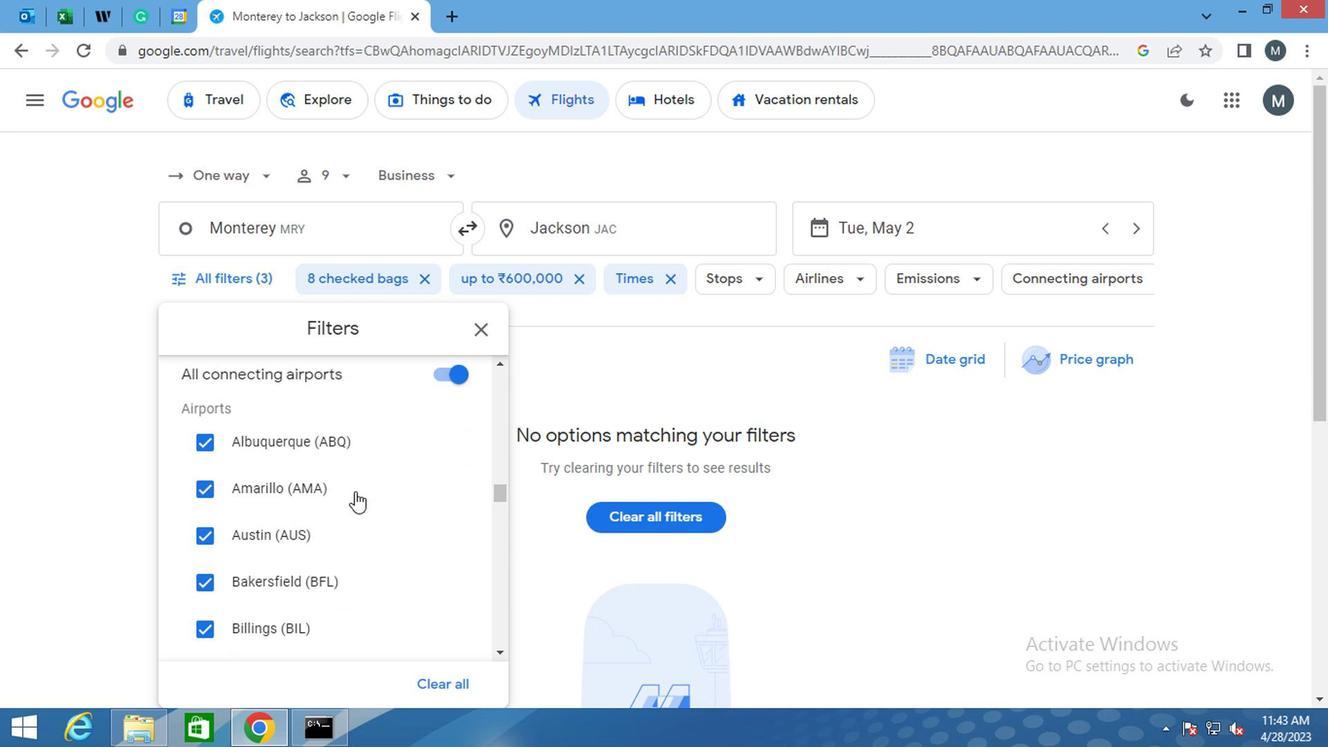 
Action: Mouse scrolled (347, 491) with delta (0, 0)
Screenshot: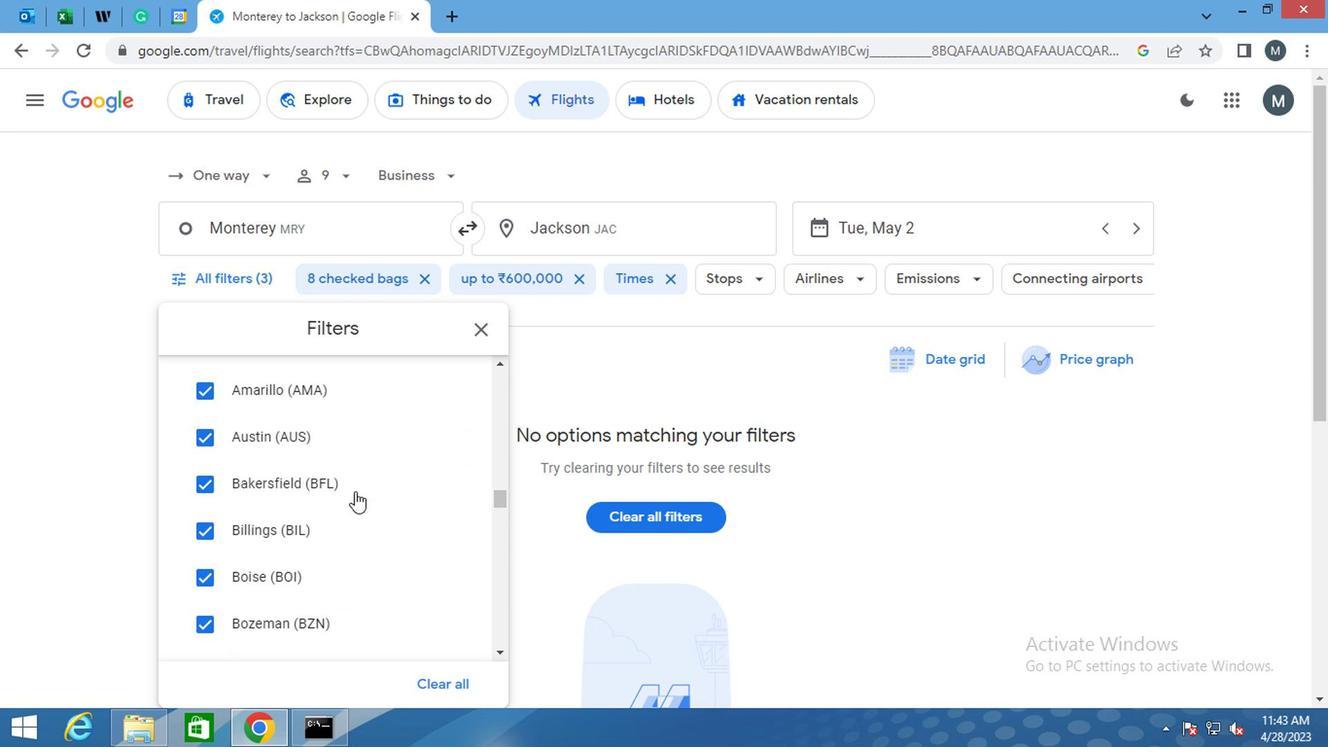 
Action: Mouse scrolled (347, 491) with delta (0, 0)
Screenshot: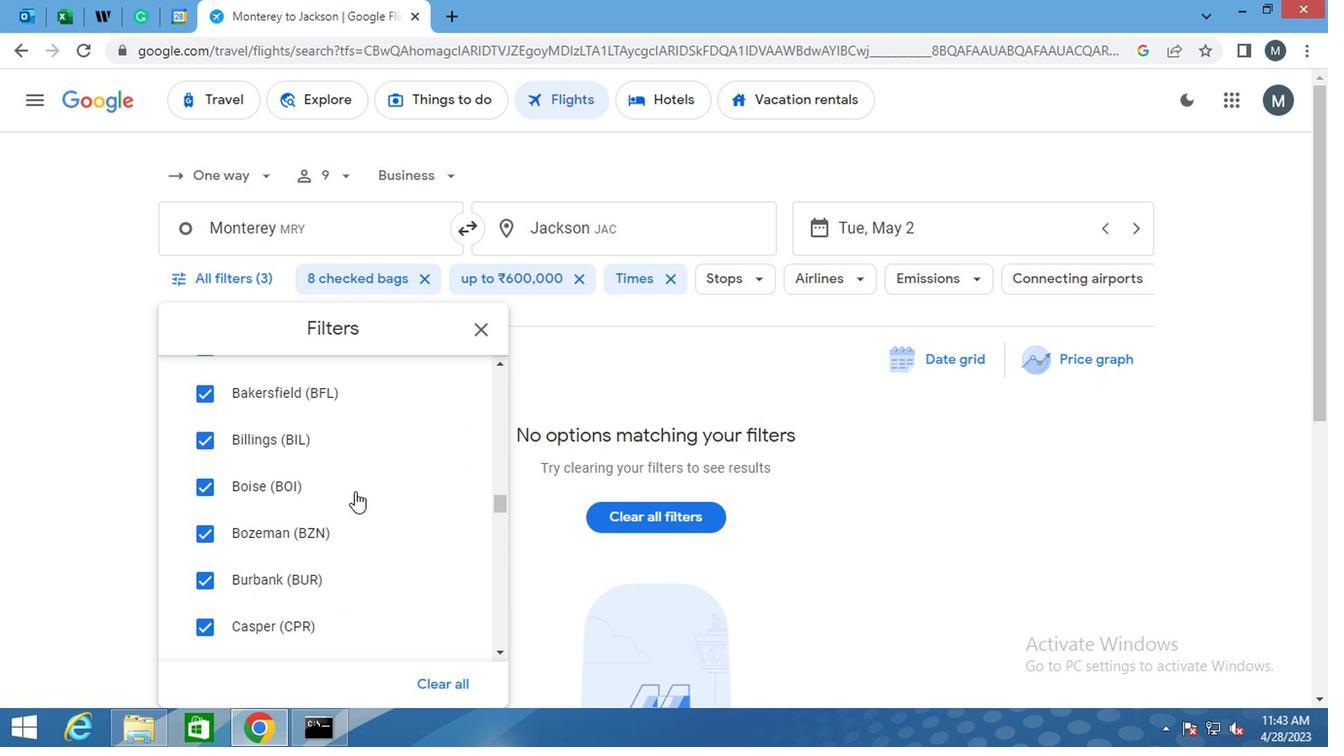 
Action: Mouse moved to (336, 502)
Screenshot: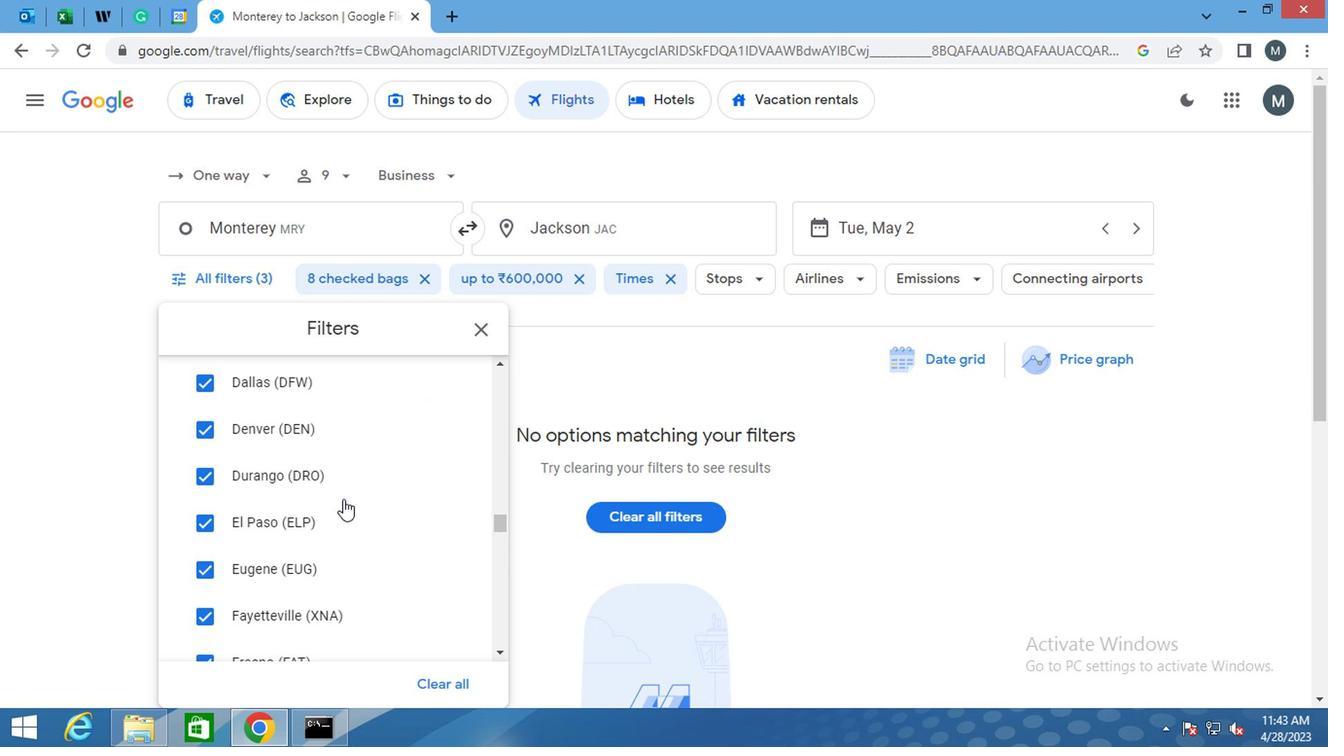
Action: Mouse scrolled (336, 501) with delta (0, 0)
Screenshot: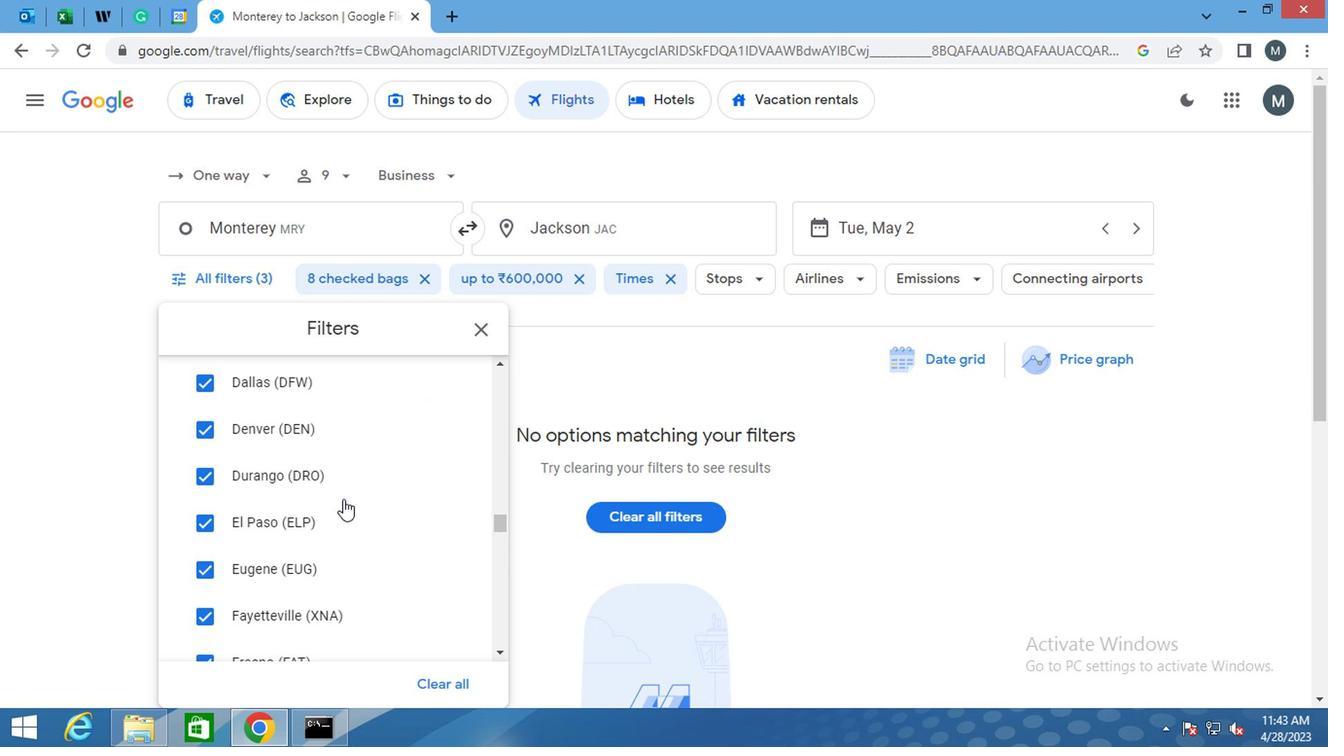 
Action: Mouse moved to (336, 502)
Screenshot: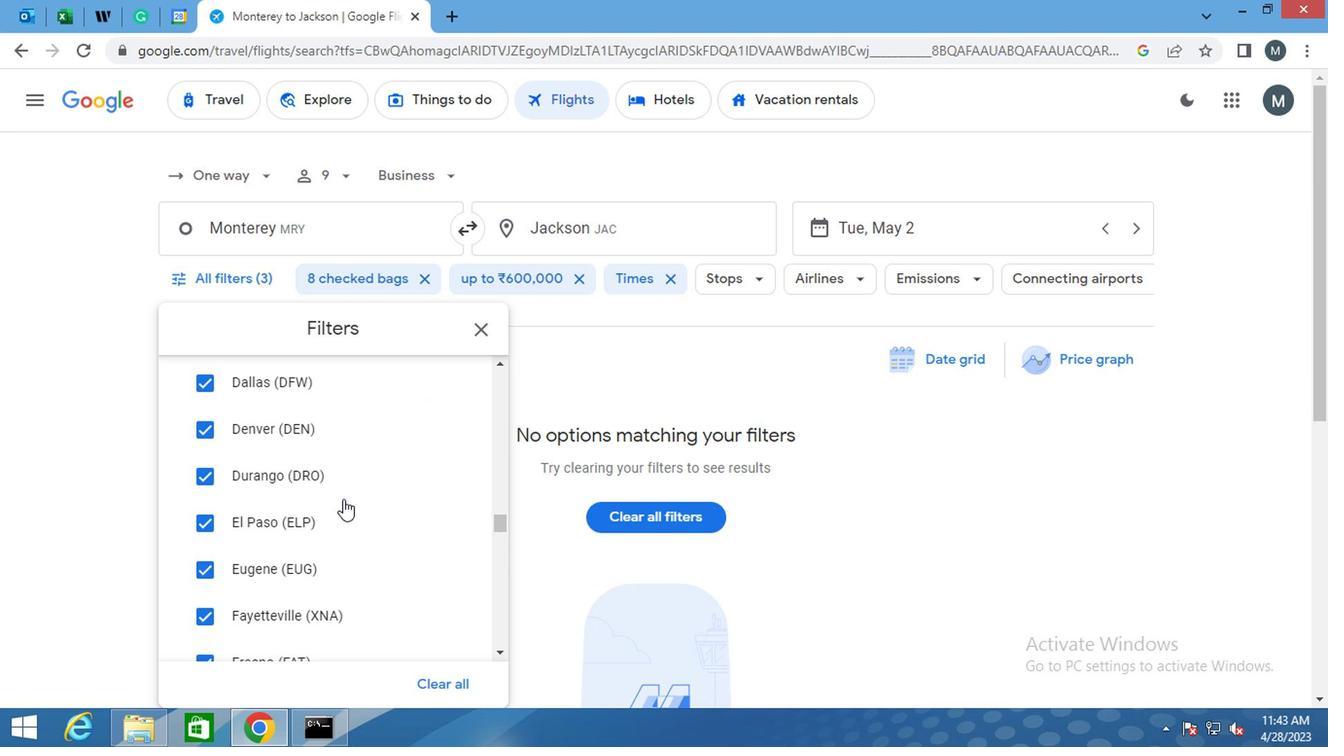 
Action: Mouse scrolled (336, 501) with delta (0, 0)
Screenshot: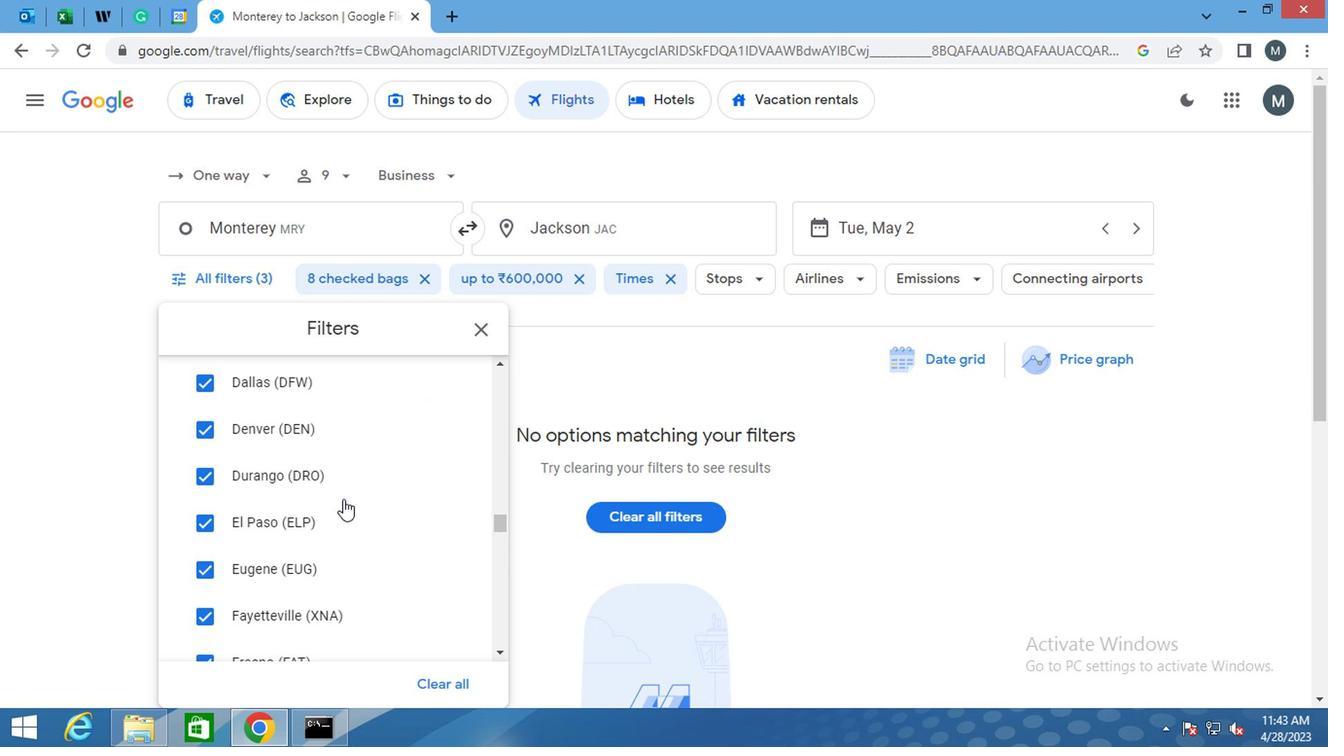 
Action: Mouse moved to (336, 503)
Screenshot: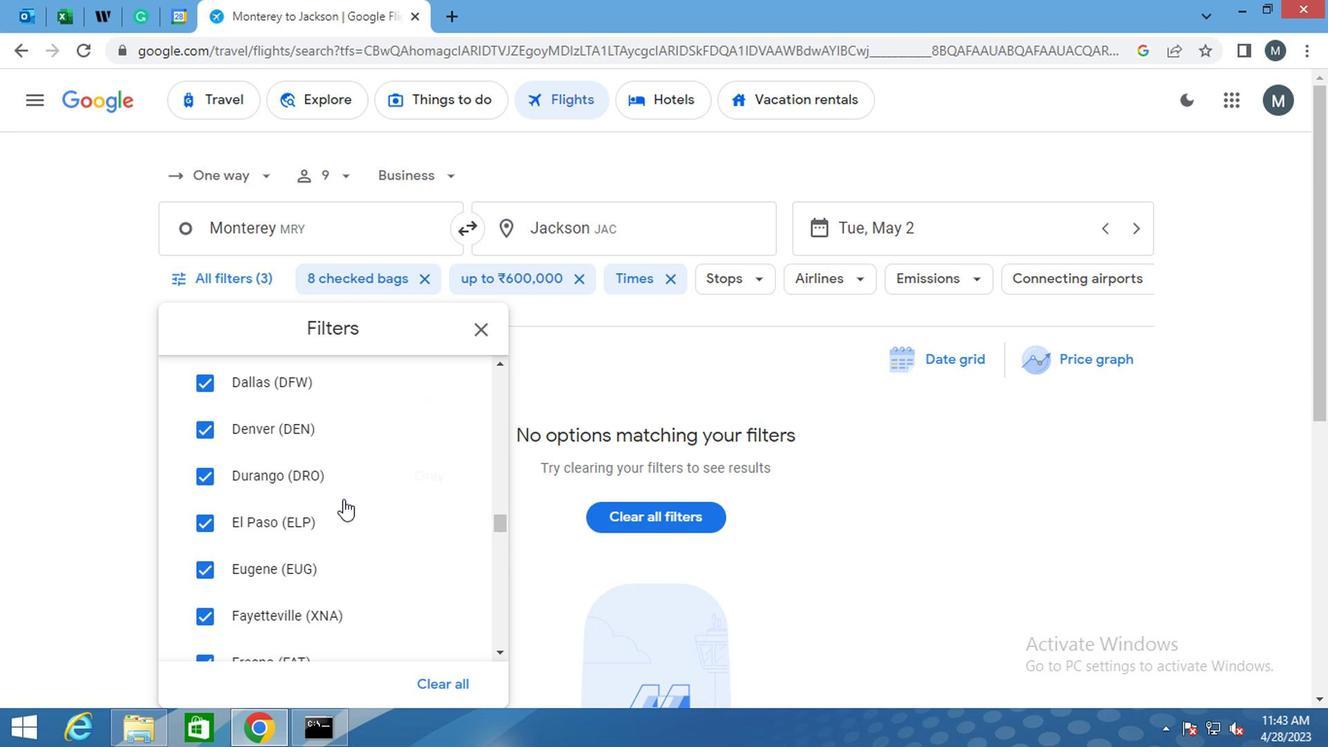 
Action: Mouse scrolled (336, 502) with delta (0, -1)
Screenshot: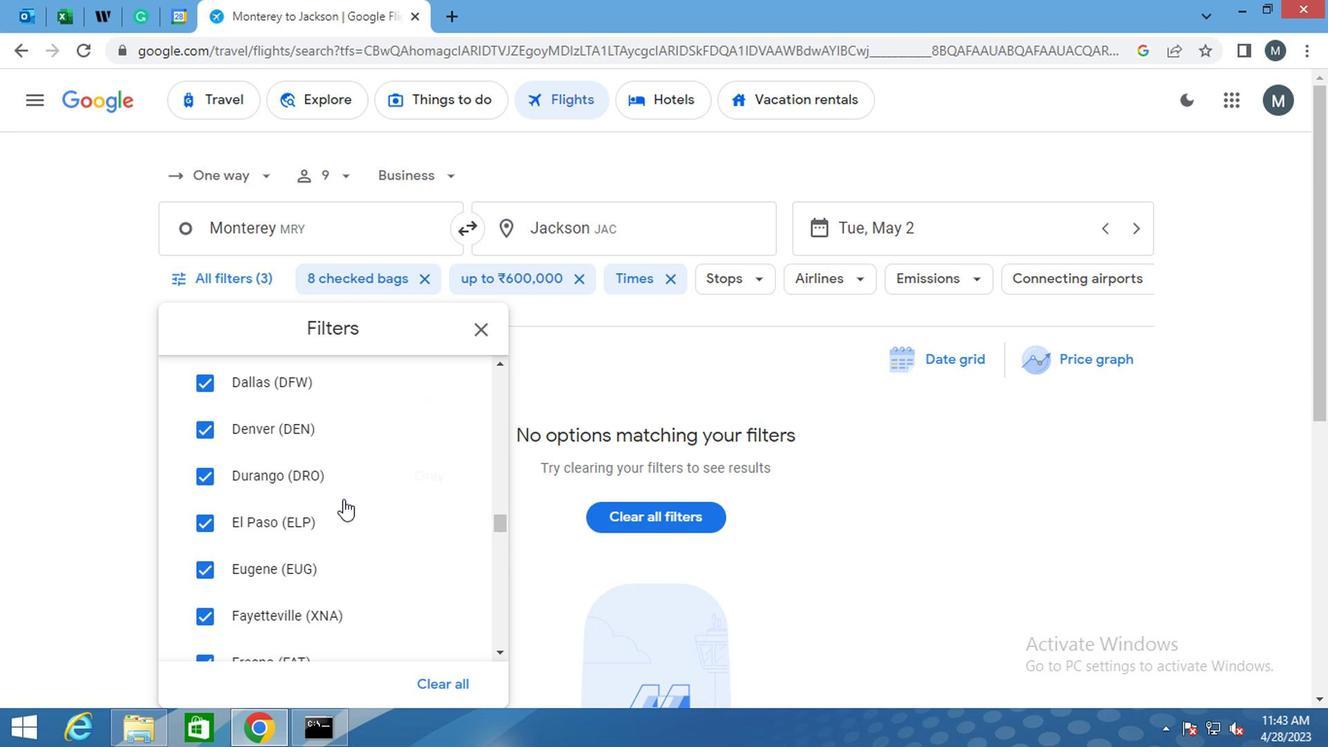 
Action: Mouse moved to (336, 510)
Screenshot: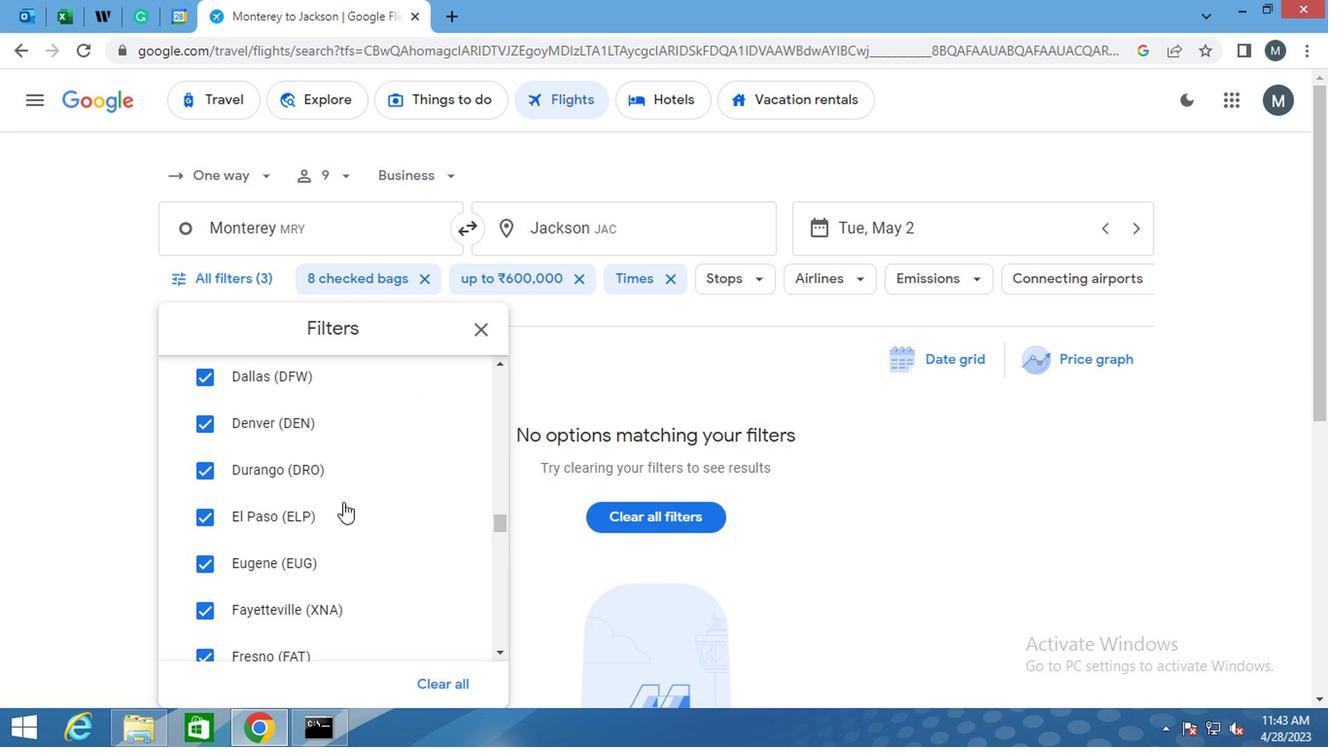 
Action: Mouse scrolled (336, 509) with delta (0, -1)
Screenshot: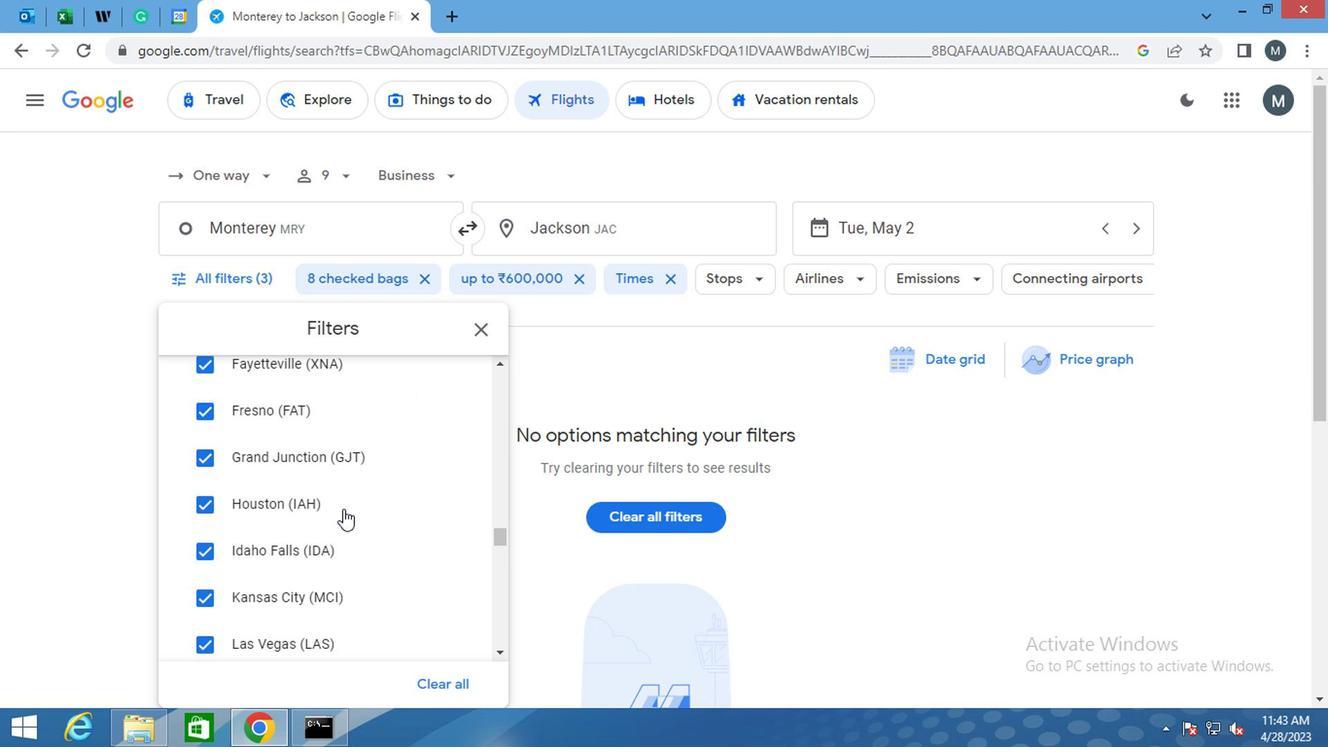 
Action: Mouse scrolled (336, 509) with delta (0, -1)
Screenshot: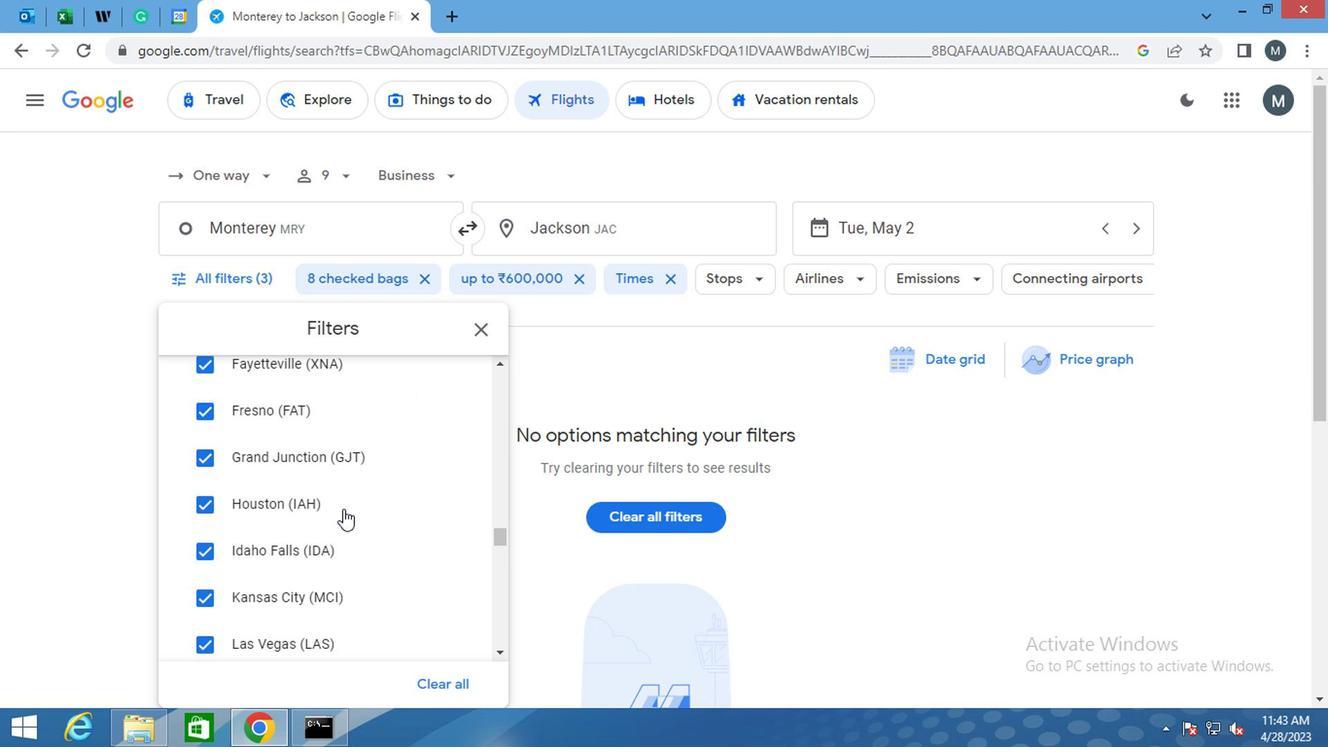 
Action: Mouse scrolled (336, 509) with delta (0, -1)
Screenshot: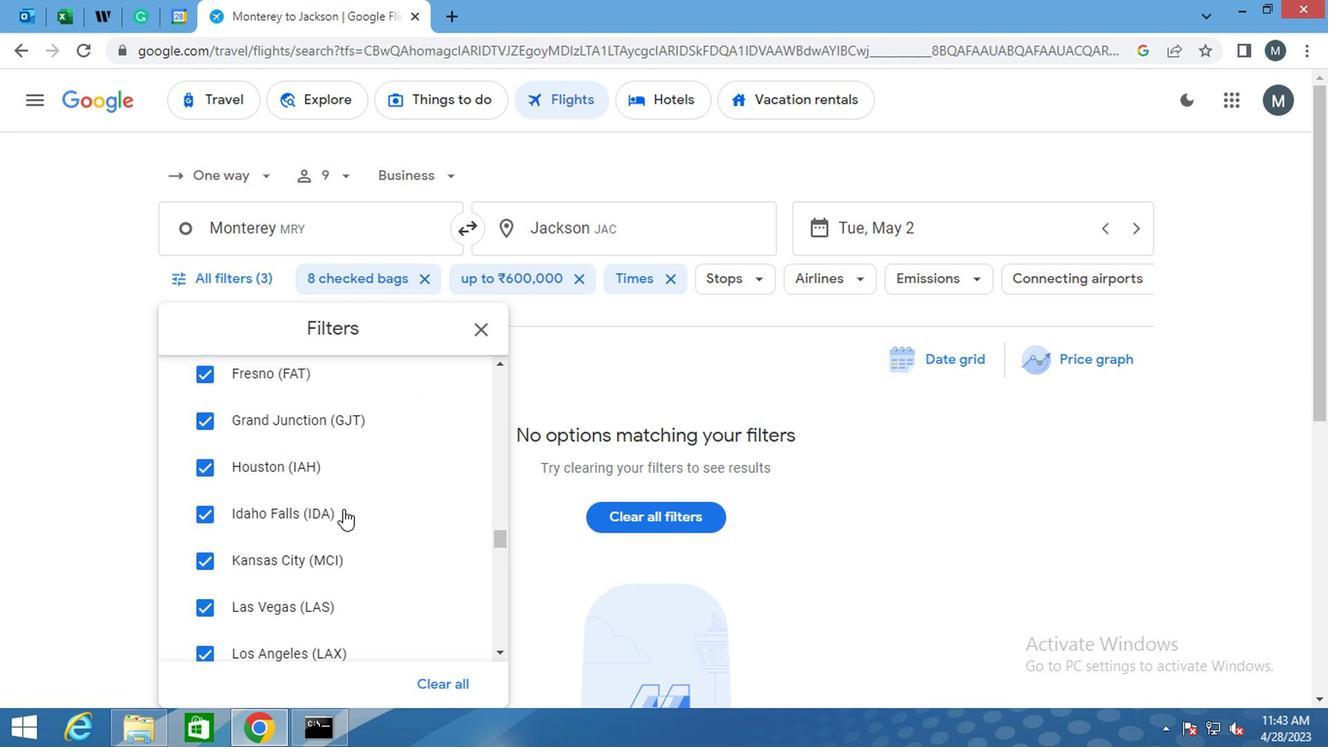 
Action: Mouse moved to (332, 511)
Screenshot: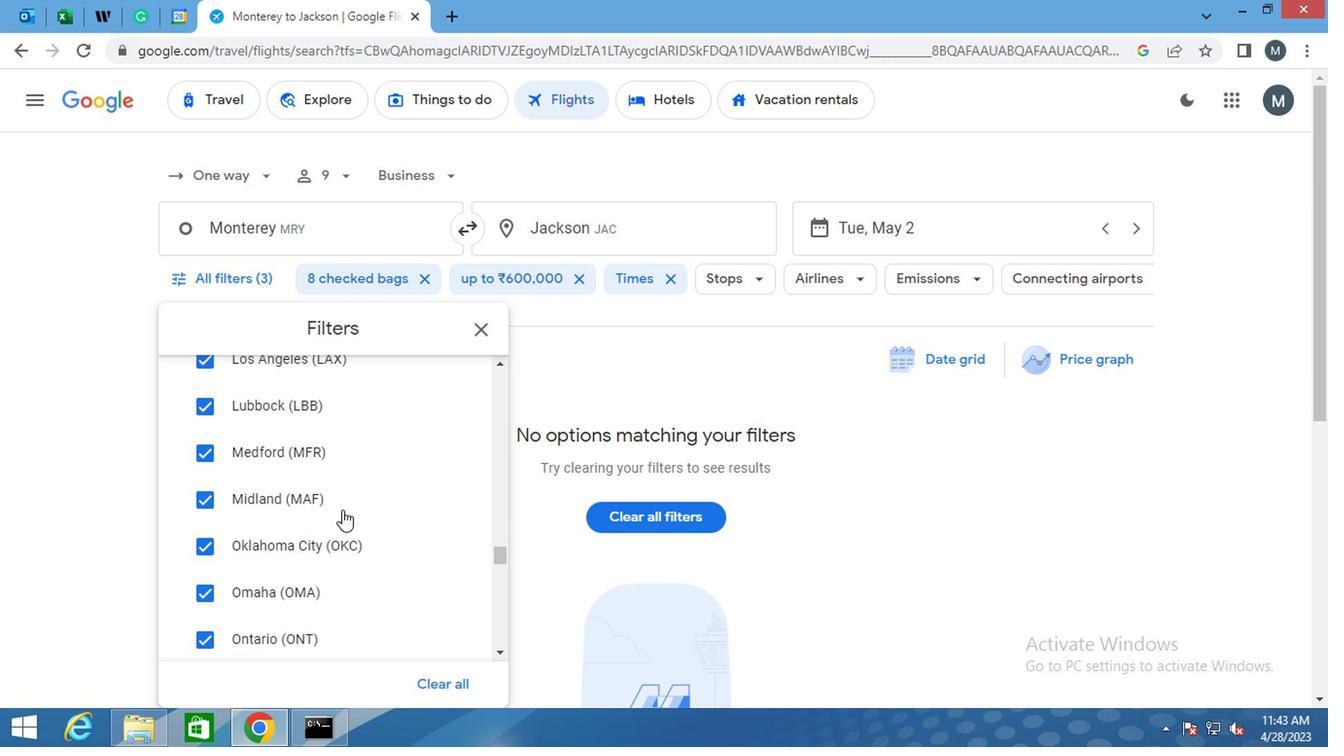 
Action: Mouse scrolled (332, 510) with delta (0, 0)
Screenshot: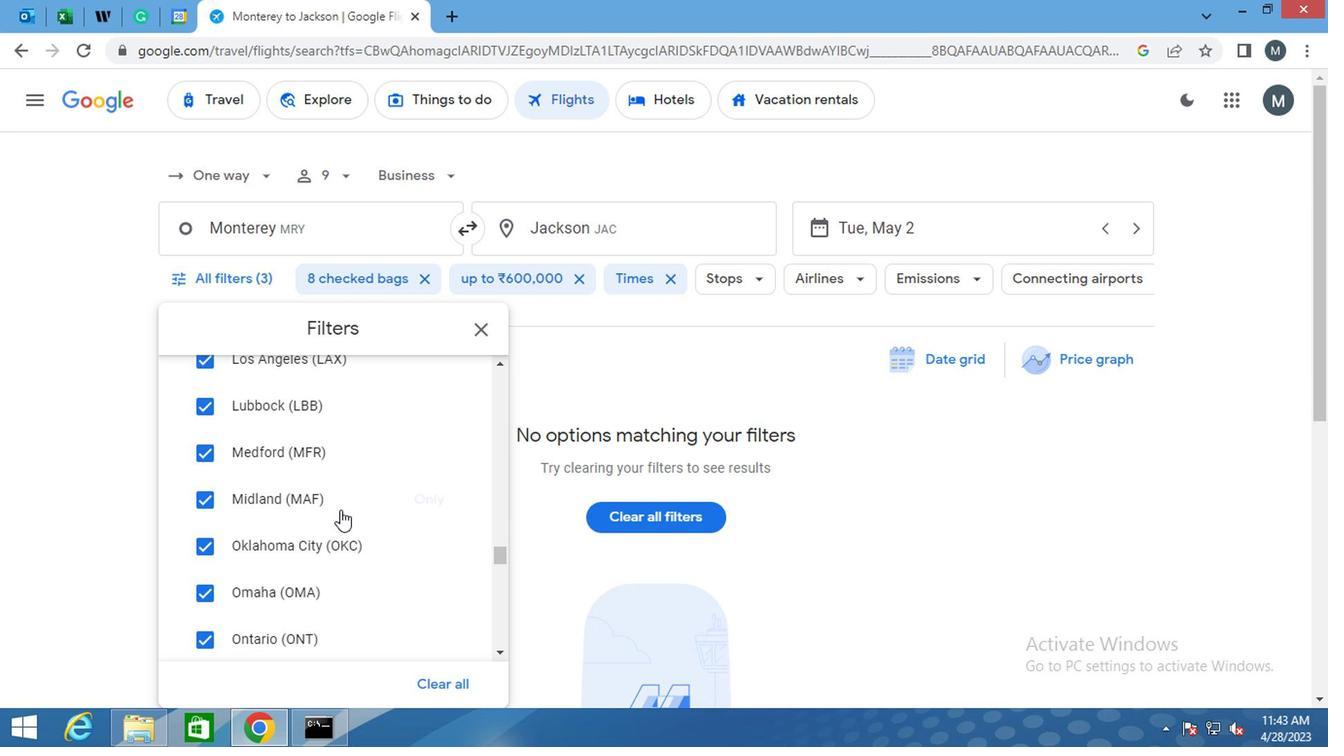 
Action: Mouse scrolled (332, 510) with delta (0, 0)
Screenshot: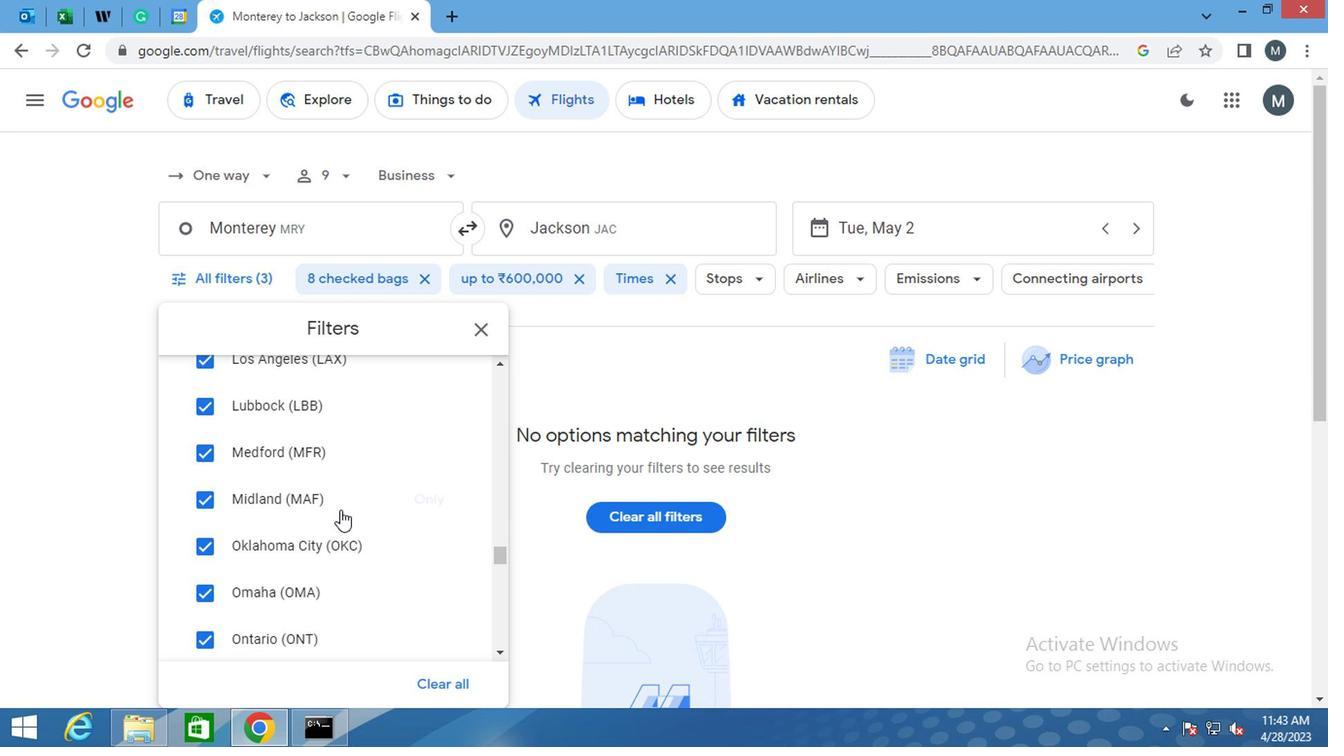 
Action: Mouse scrolled (332, 510) with delta (0, 0)
Screenshot: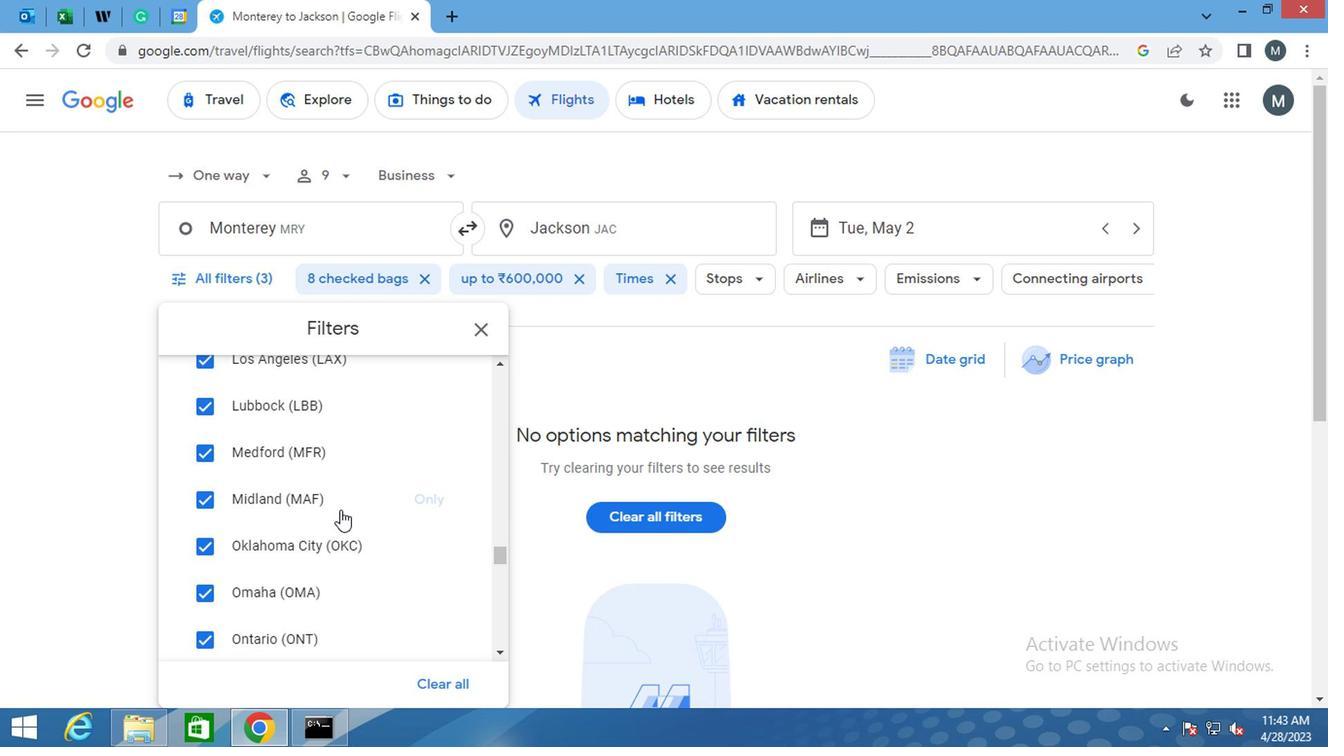 
Action: Mouse scrolled (332, 510) with delta (0, 0)
Screenshot: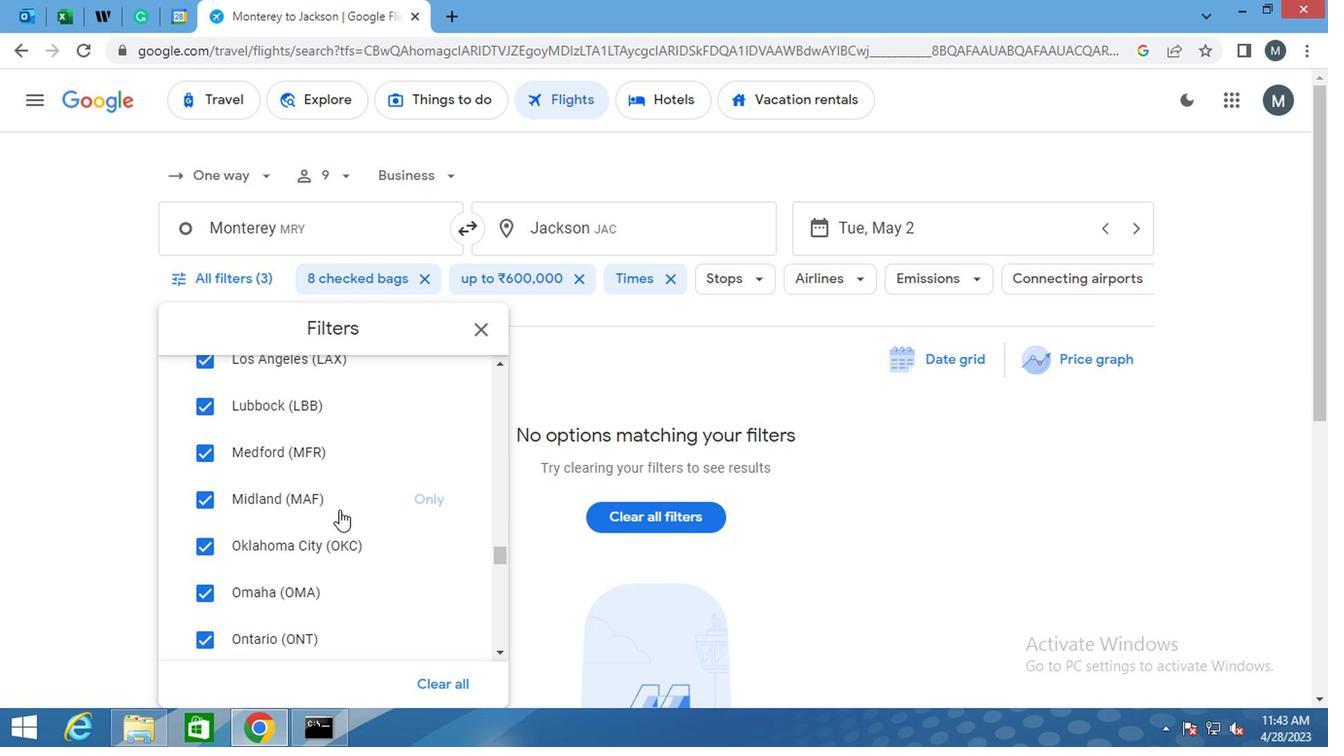 
Action: Mouse moved to (332, 509)
Screenshot: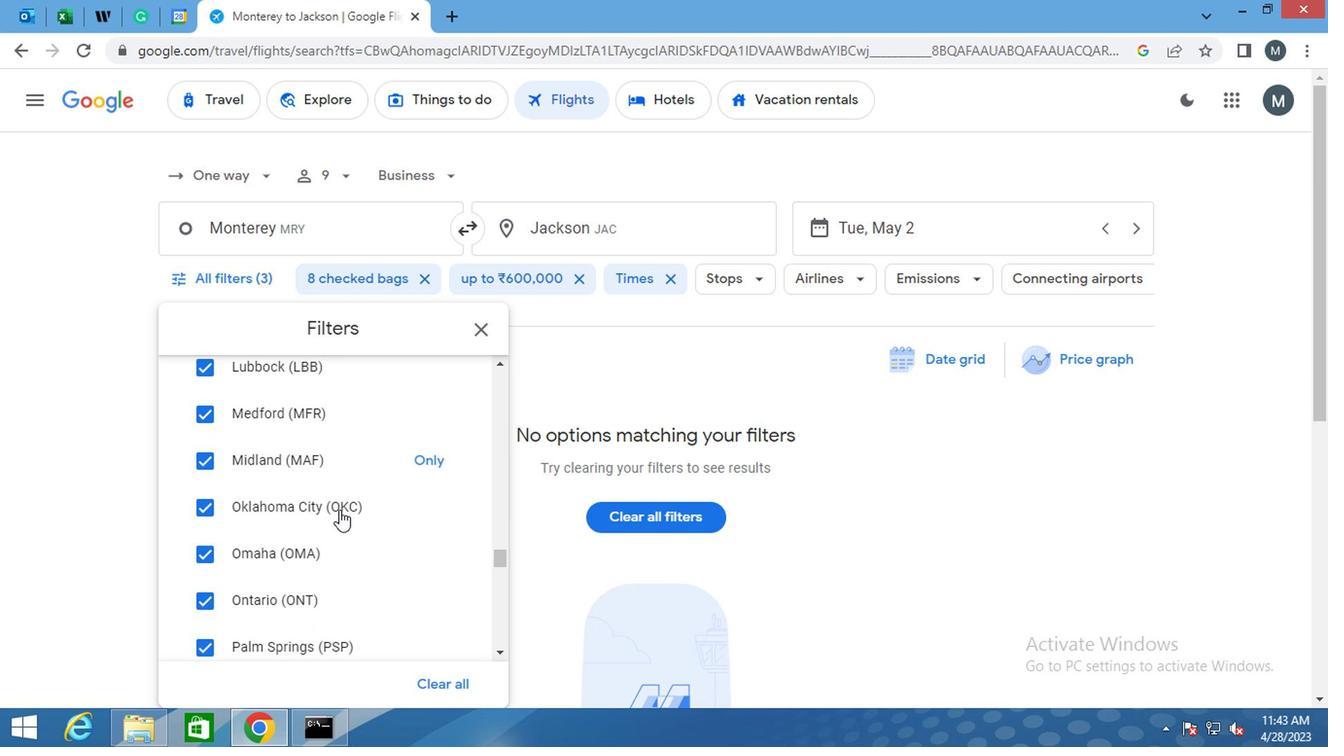 
Action: Mouse scrolled (332, 508) with delta (0, 0)
Screenshot: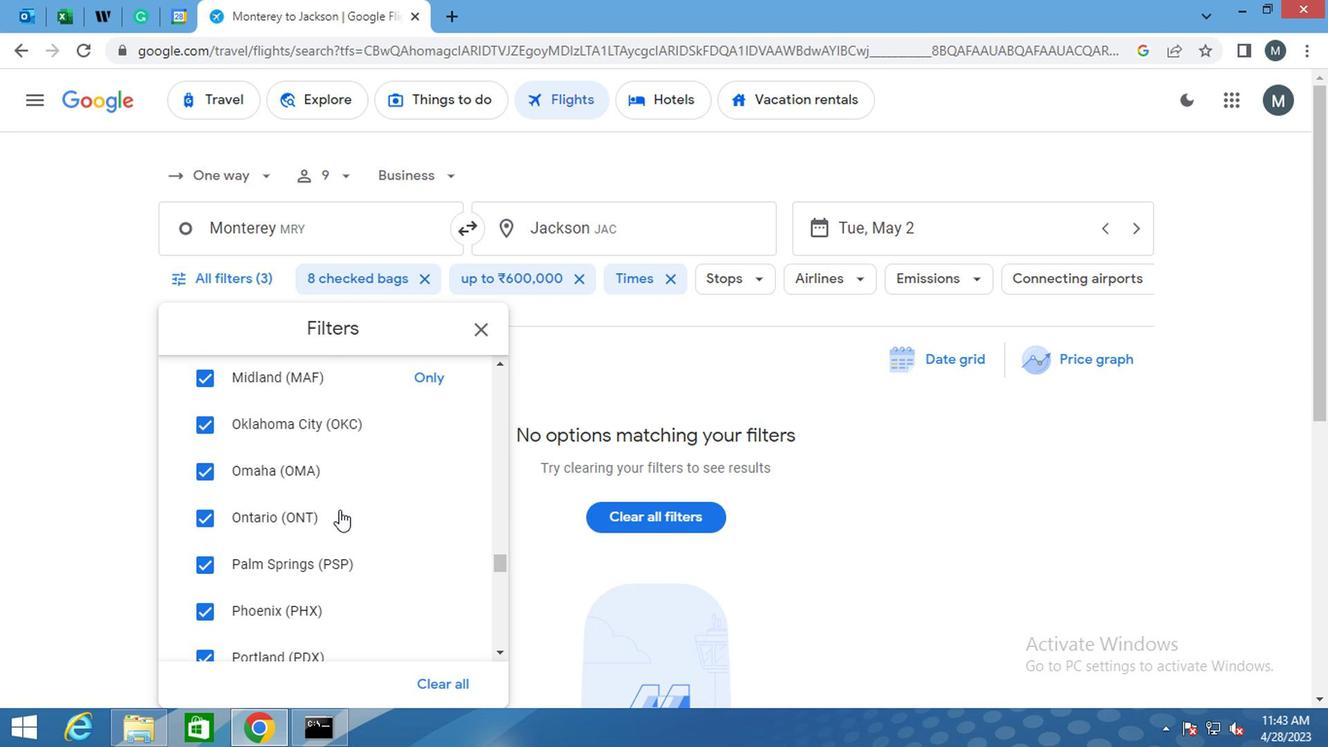 
Action: Mouse scrolled (332, 508) with delta (0, 0)
Screenshot: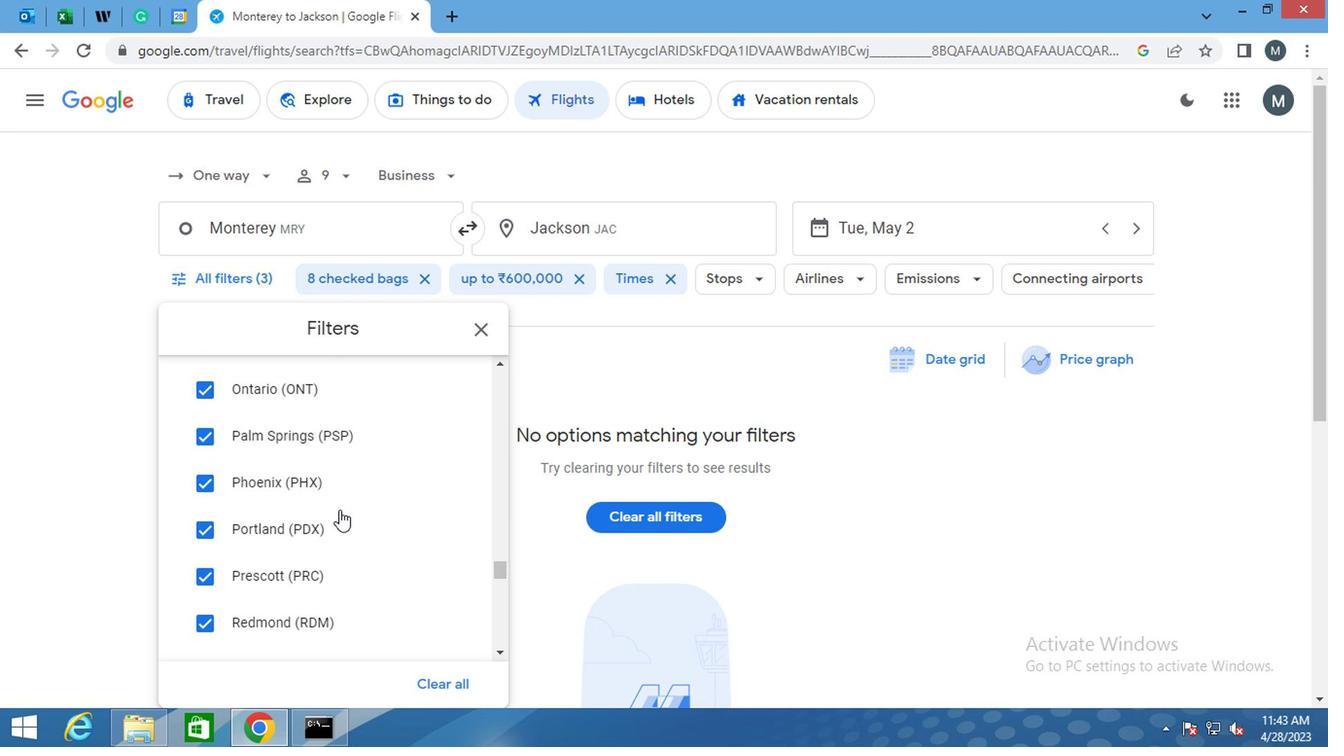 
Action: Mouse moved to (332, 508)
Screenshot: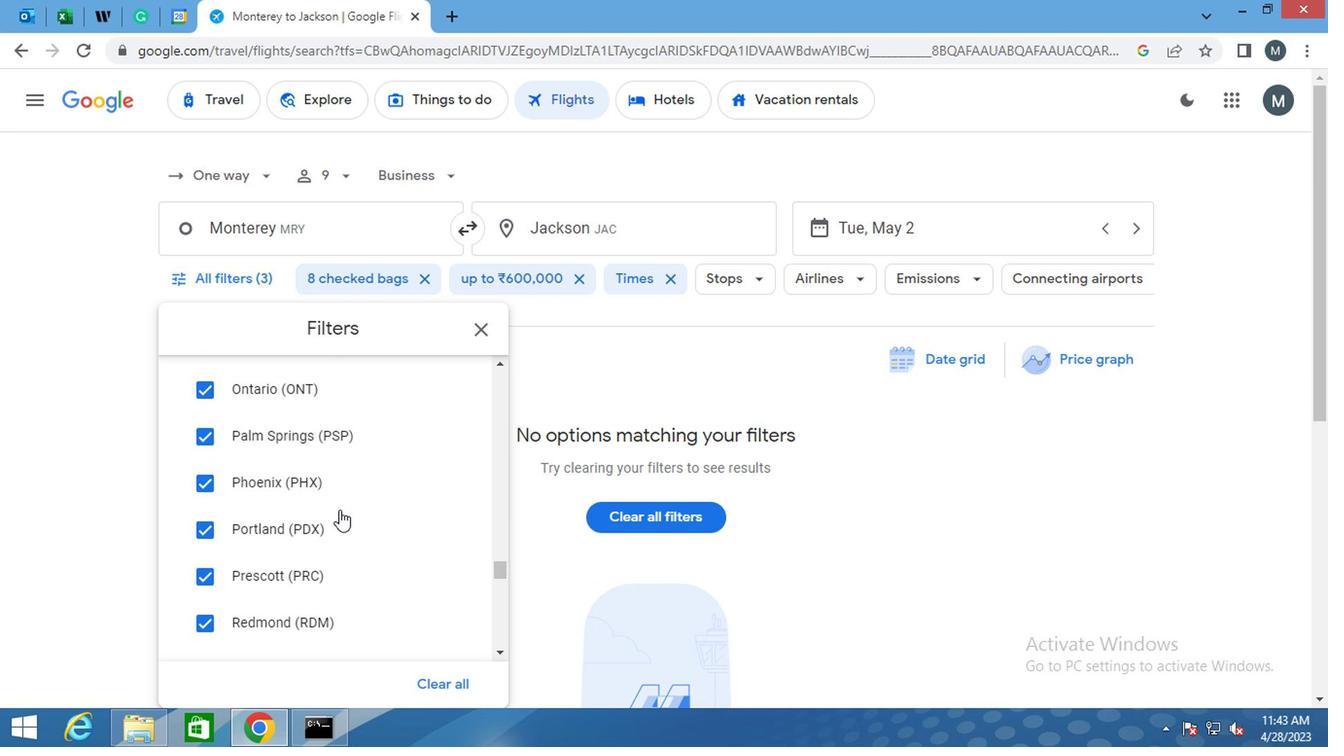 
Action: Mouse scrolled (332, 507) with delta (0, -1)
Screenshot: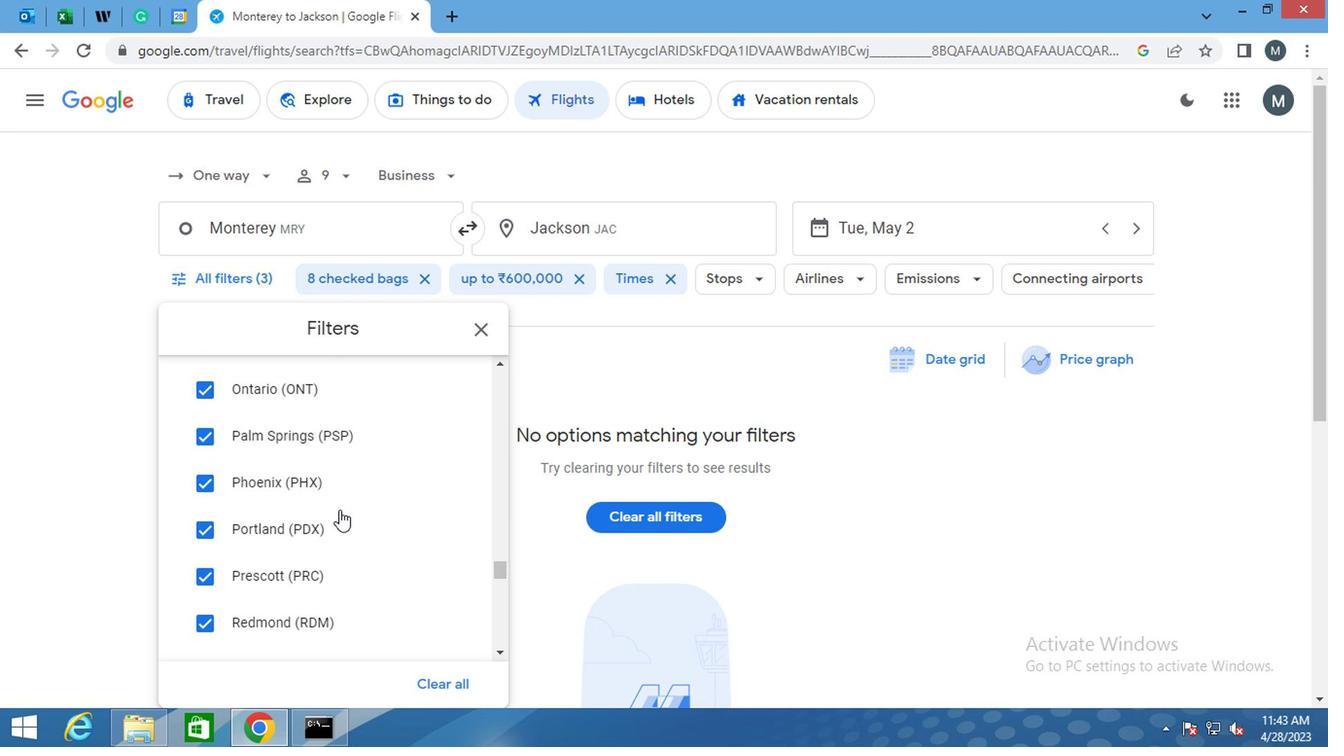 
Action: Mouse moved to (332, 509)
Screenshot: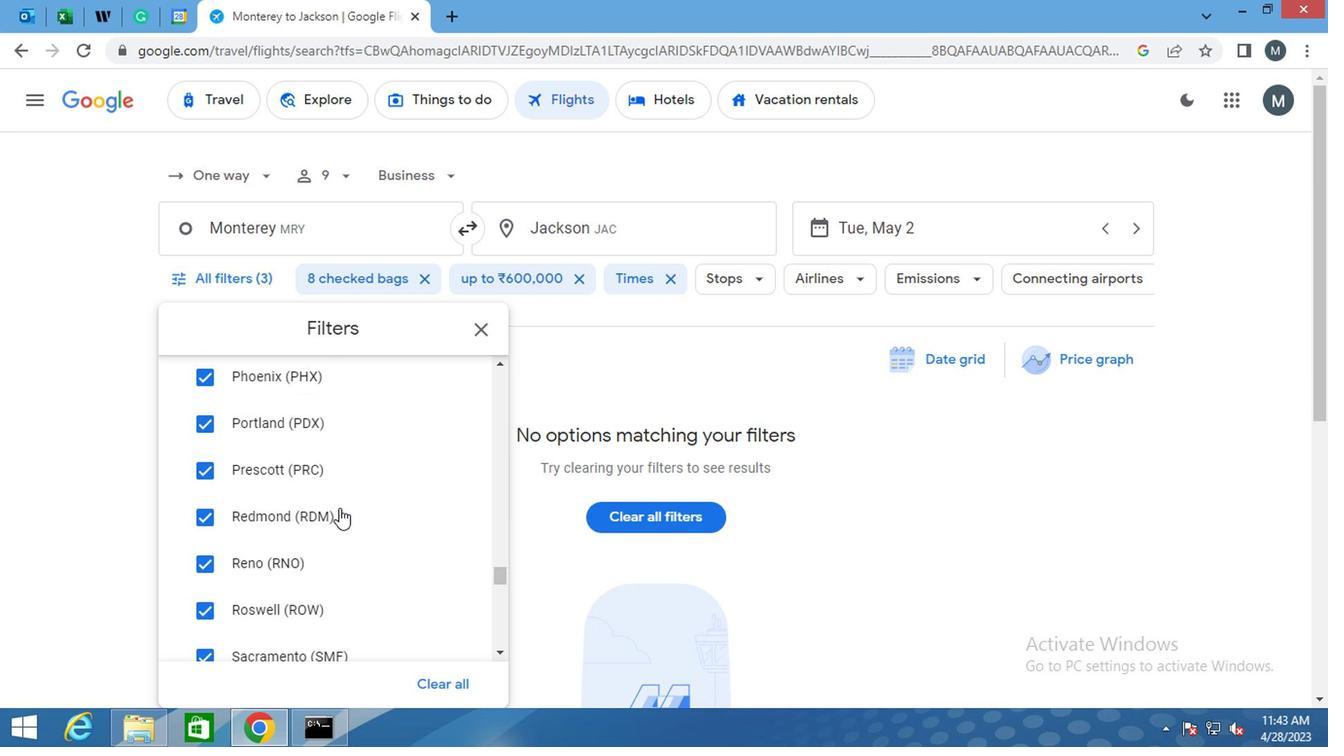 
Action: Mouse scrolled (332, 508) with delta (0, 0)
Screenshot: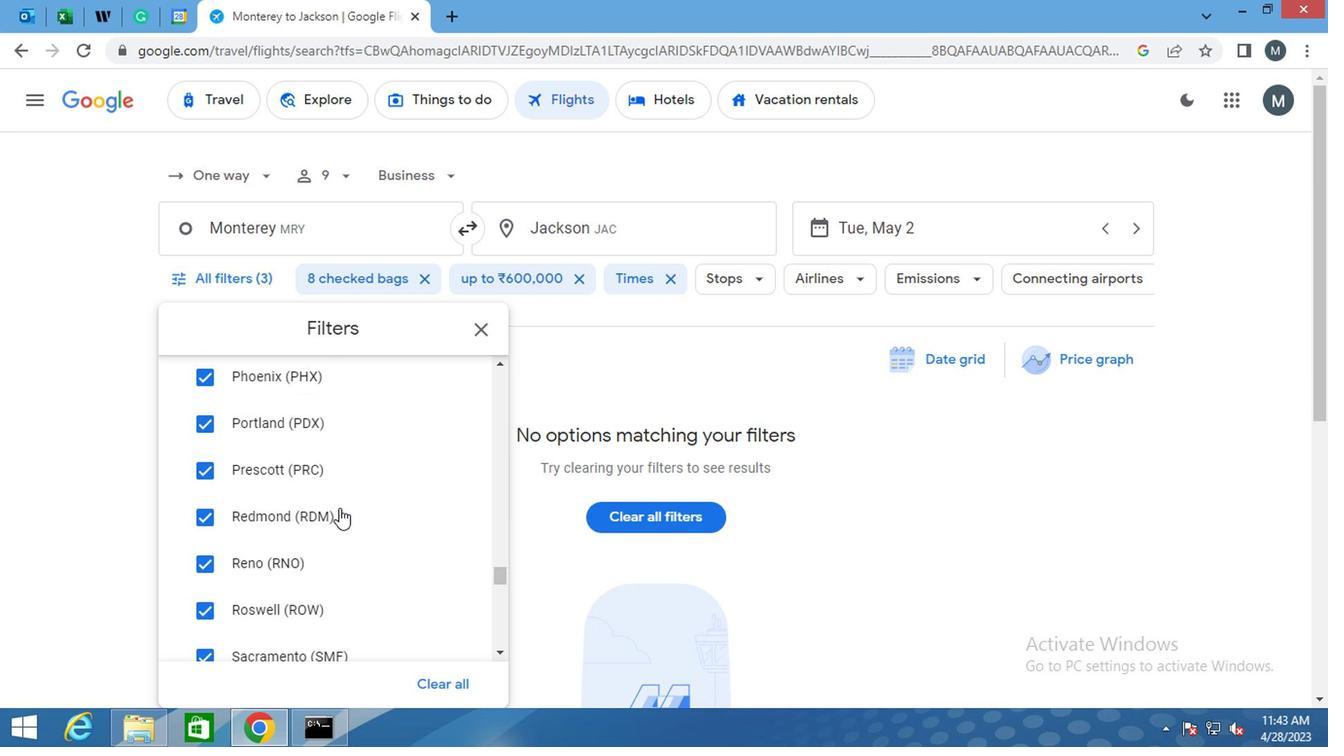 
Action: Mouse moved to (474, 331)
Screenshot: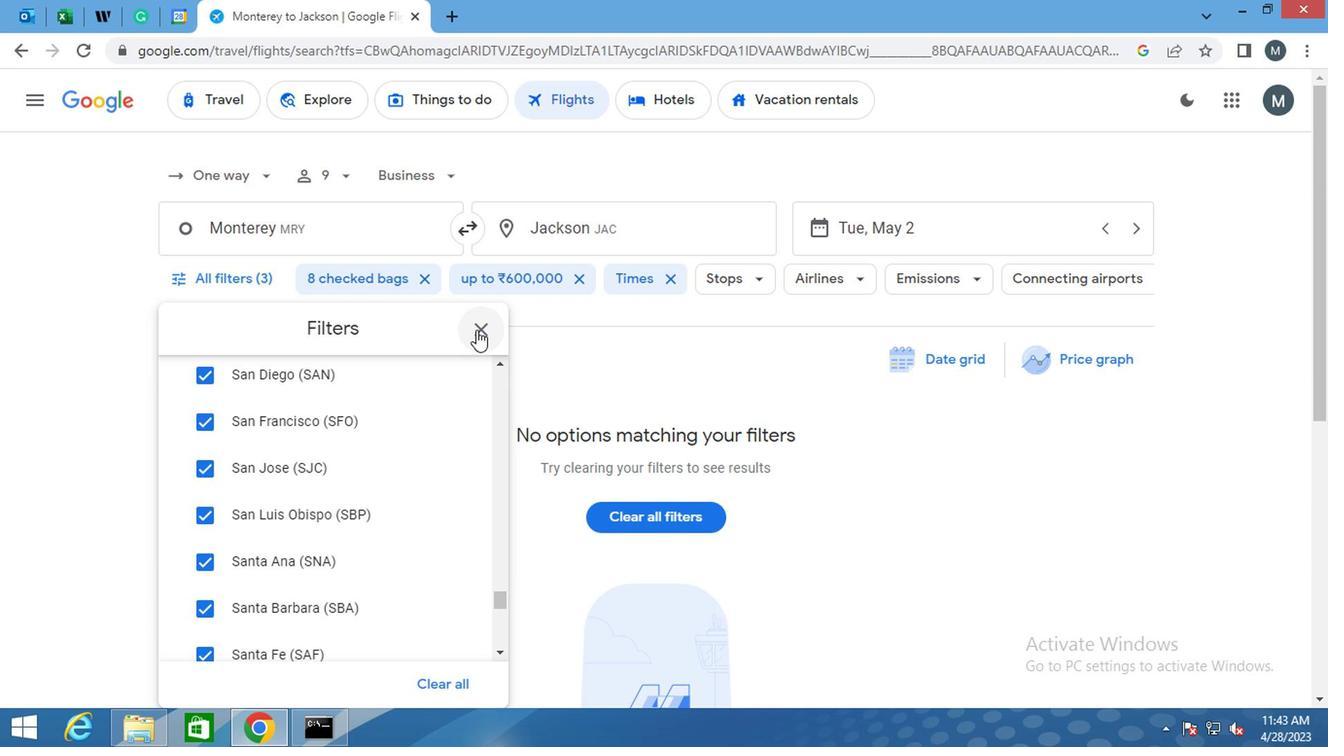 
Action: Mouse pressed left at (474, 331)
Screenshot: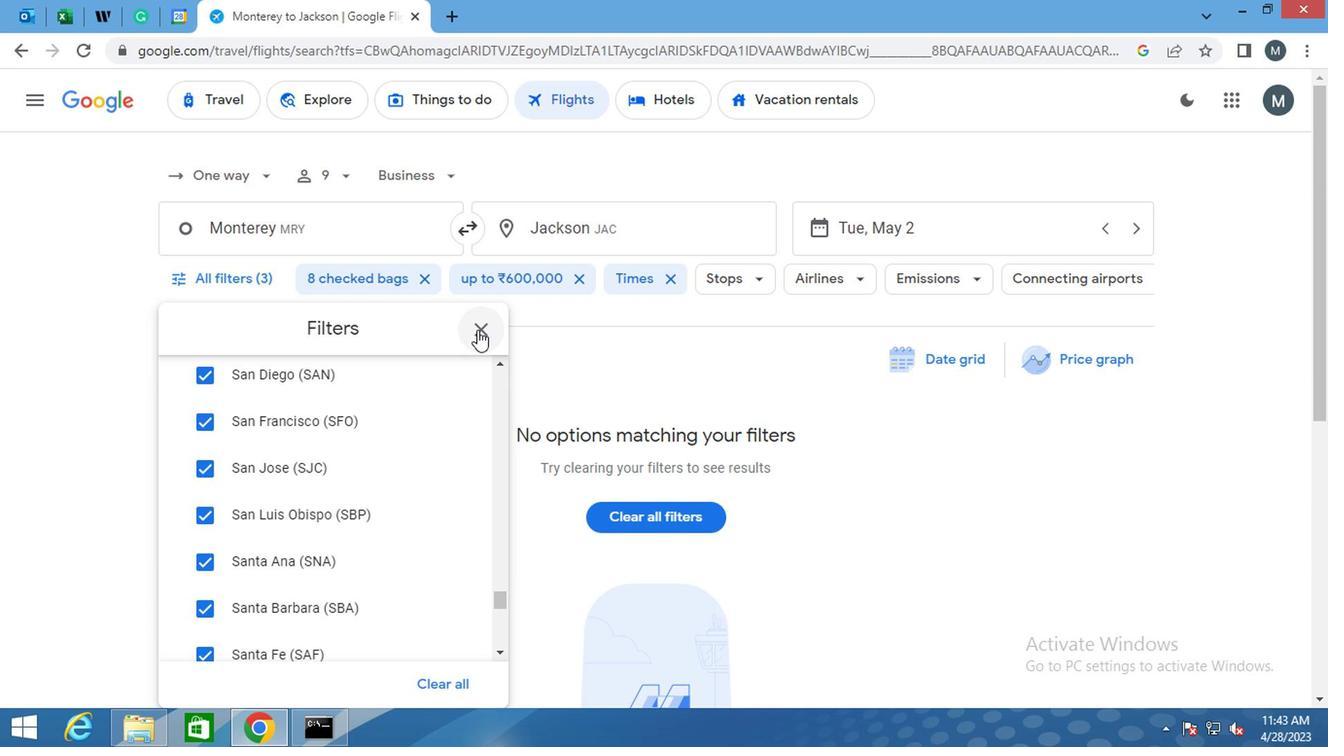 
Action: Mouse moved to (395, 366)
Screenshot: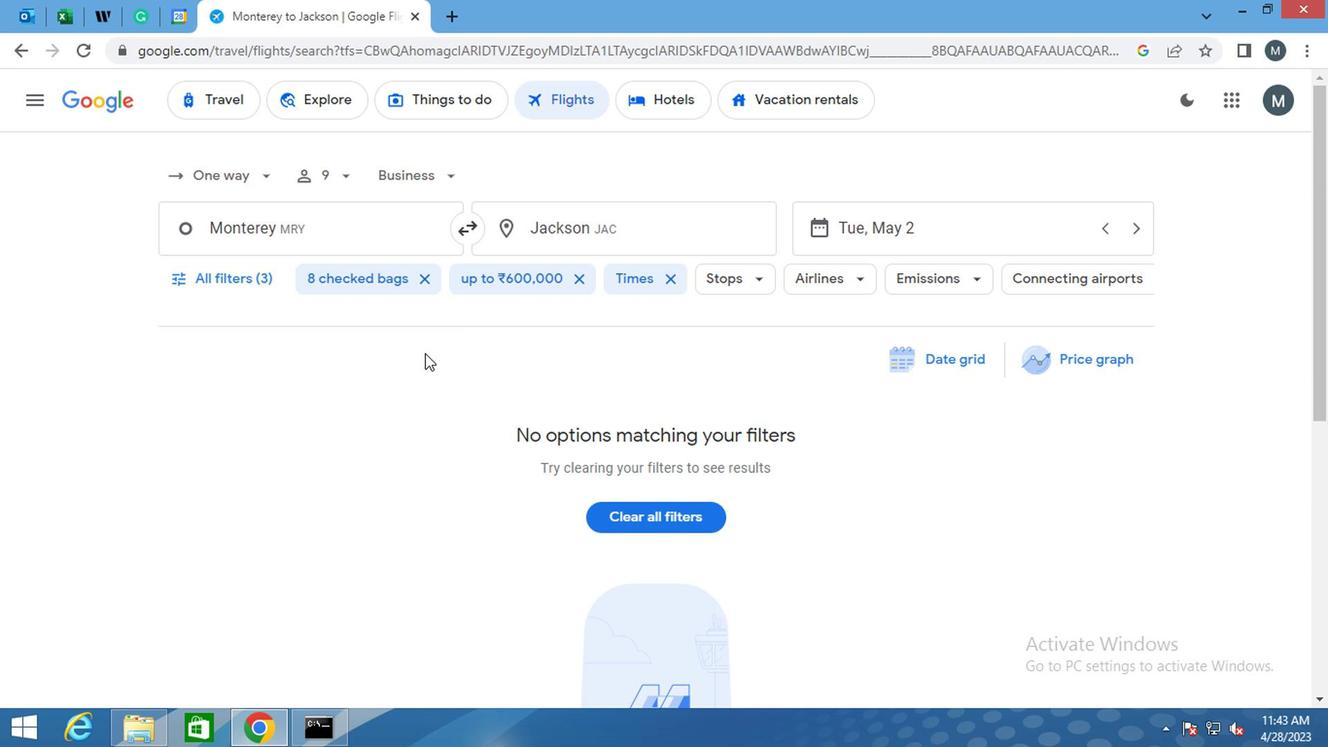 
